 Task: Select Kindle E-Readers from Kindle E-readers & Books. Add to cart Kindle Vocabulary Builder-1. Place order for _x000D_
1810 Nodaway Dr #APT 103_x000D_
Detroit Lakes, Minnesota(MN), 56501, Cell Number (218) 844-7698
Action: Mouse moved to (366, 598)
Screenshot: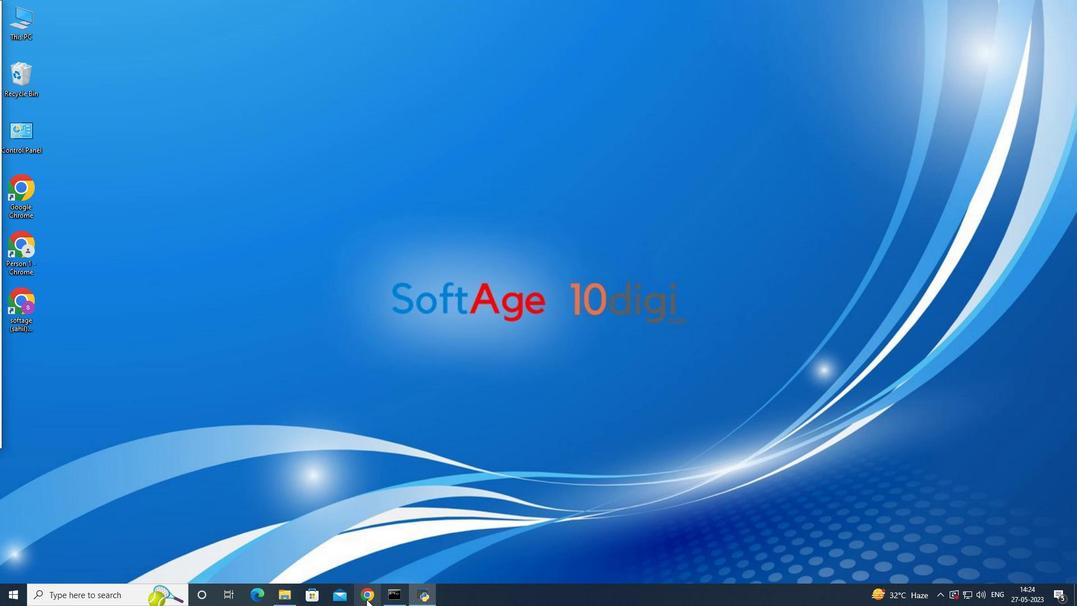 
Action: Mouse pressed left at (366, 598)
Screenshot: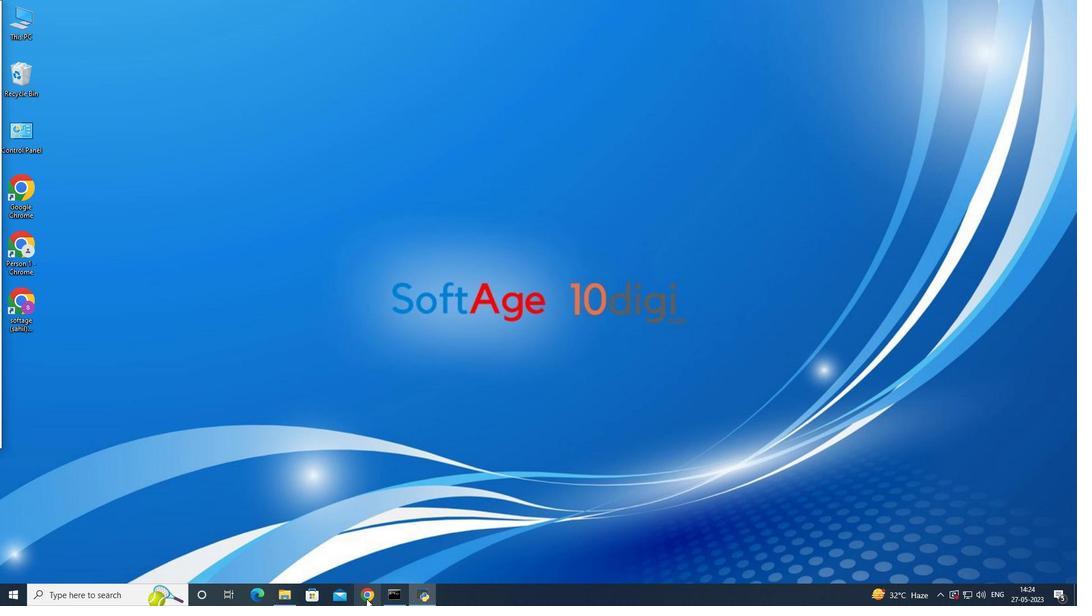 
Action: Mouse moved to (41, 42)
Screenshot: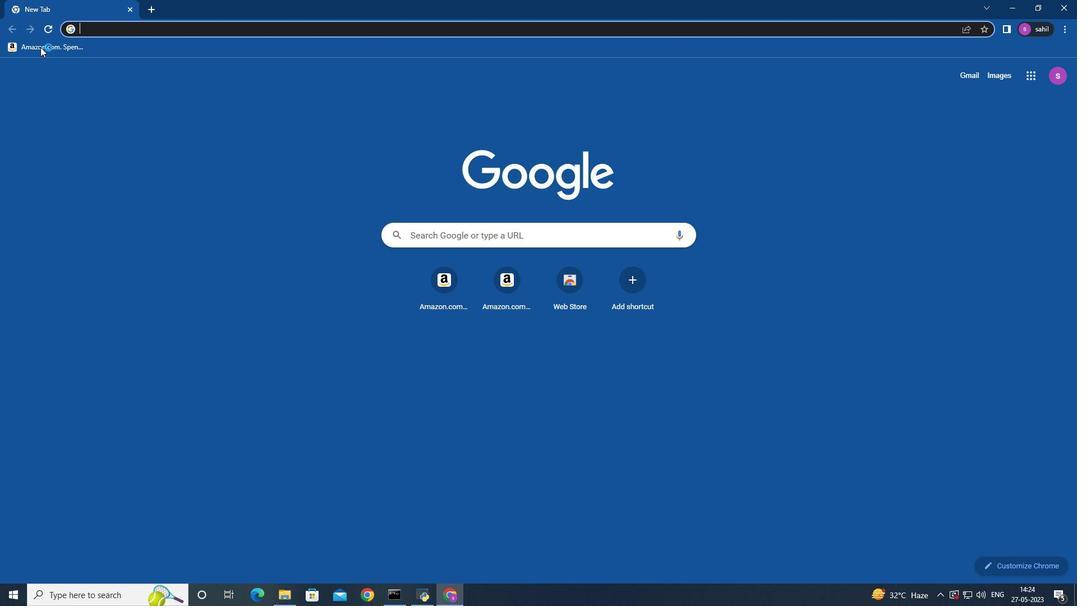 
Action: Mouse pressed left at (41, 42)
Screenshot: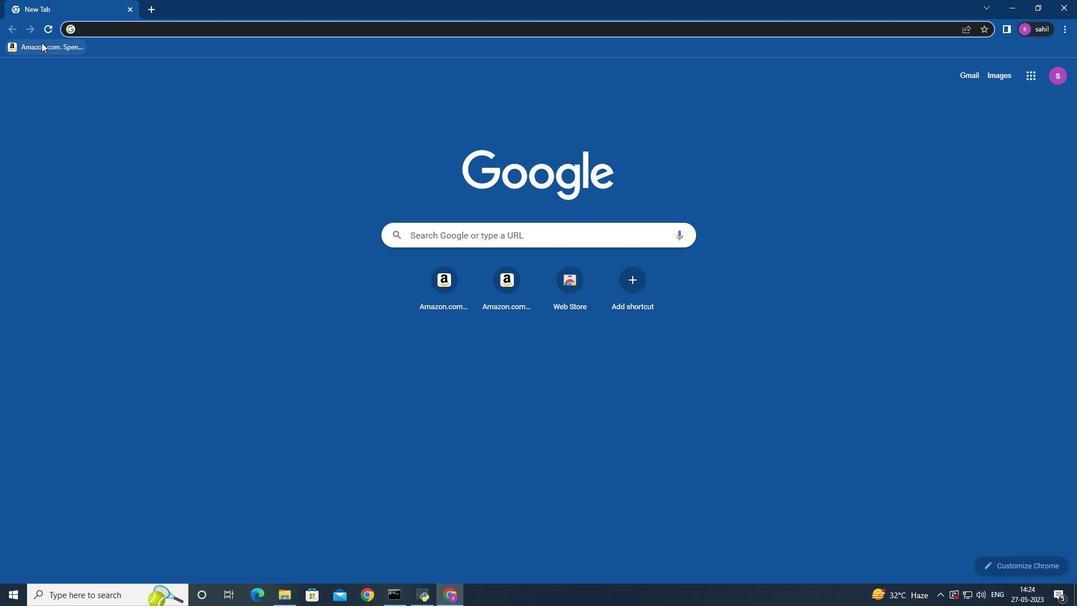 
Action: Mouse moved to (99, 56)
Screenshot: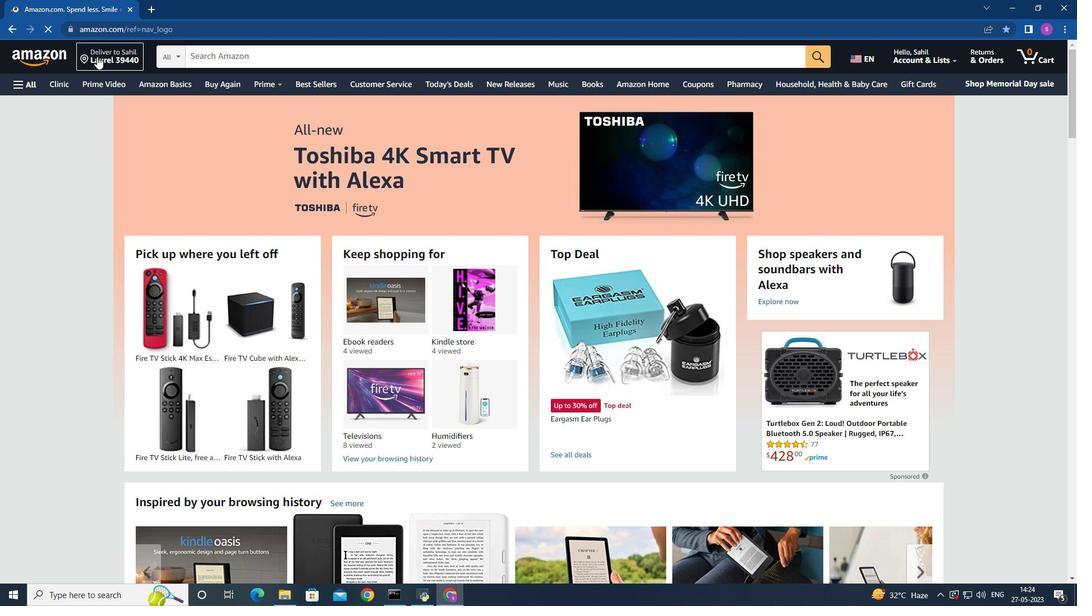 
Action: Mouse pressed left at (99, 56)
Screenshot: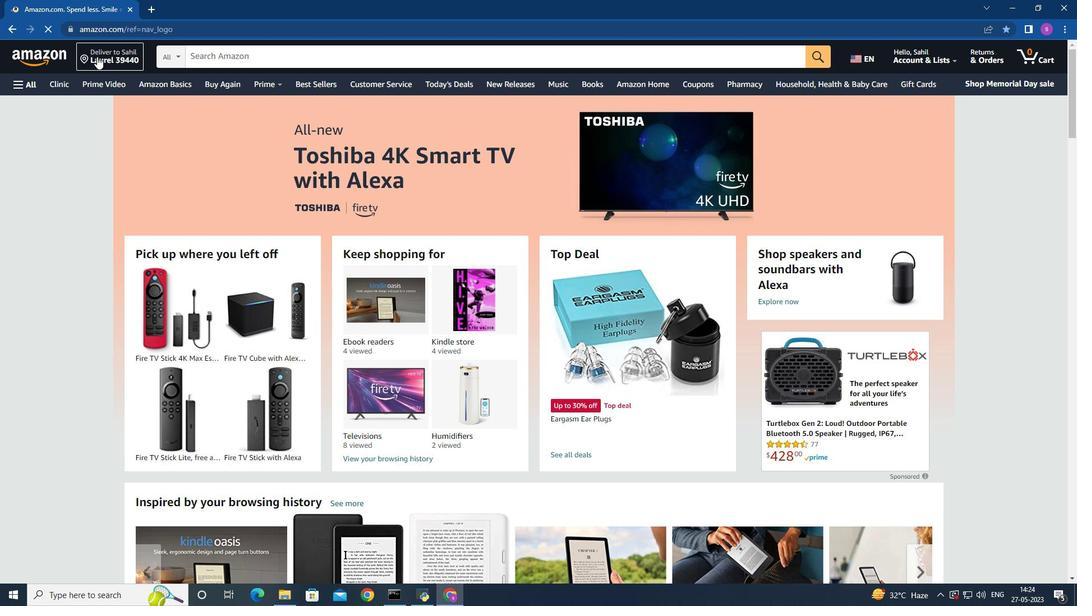 
Action: Mouse moved to (507, 345)
Screenshot: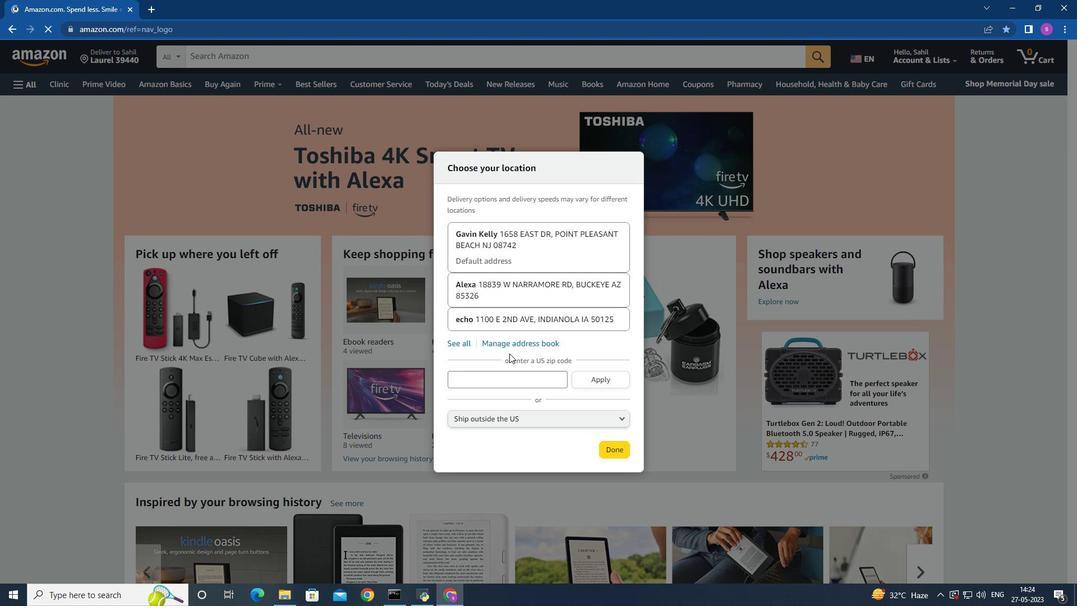 
Action: Mouse pressed left at (507, 345)
Screenshot: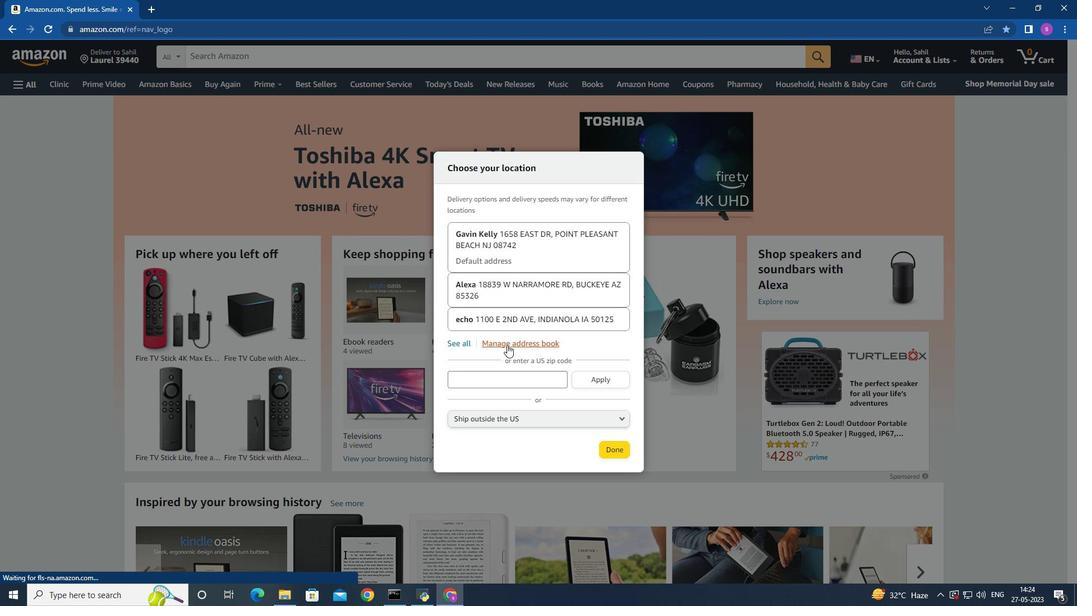 
Action: Mouse moved to (345, 250)
Screenshot: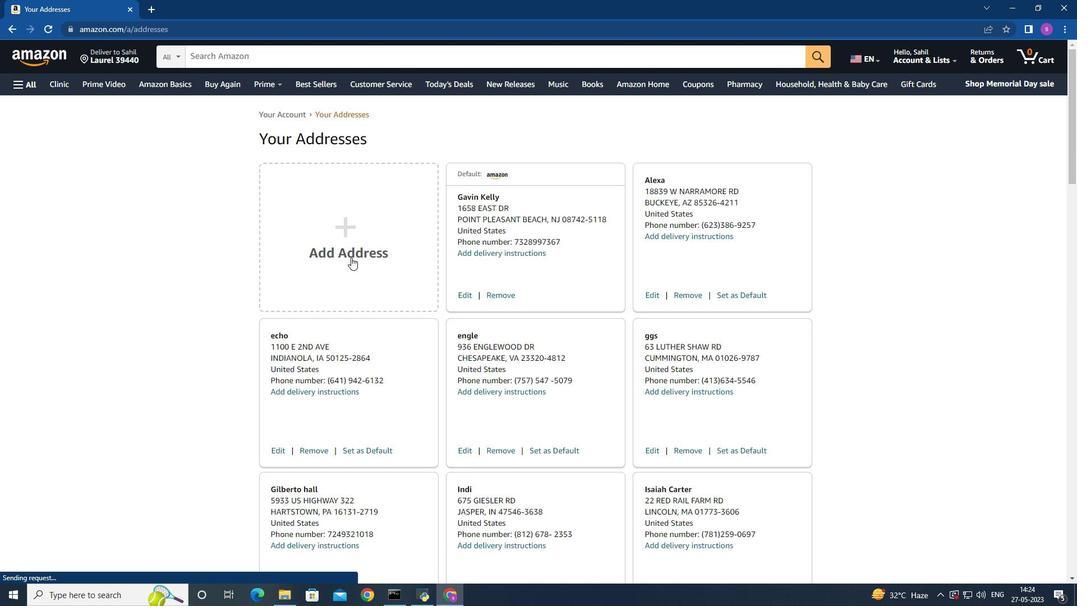 
Action: Mouse pressed left at (345, 250)
Screenshot: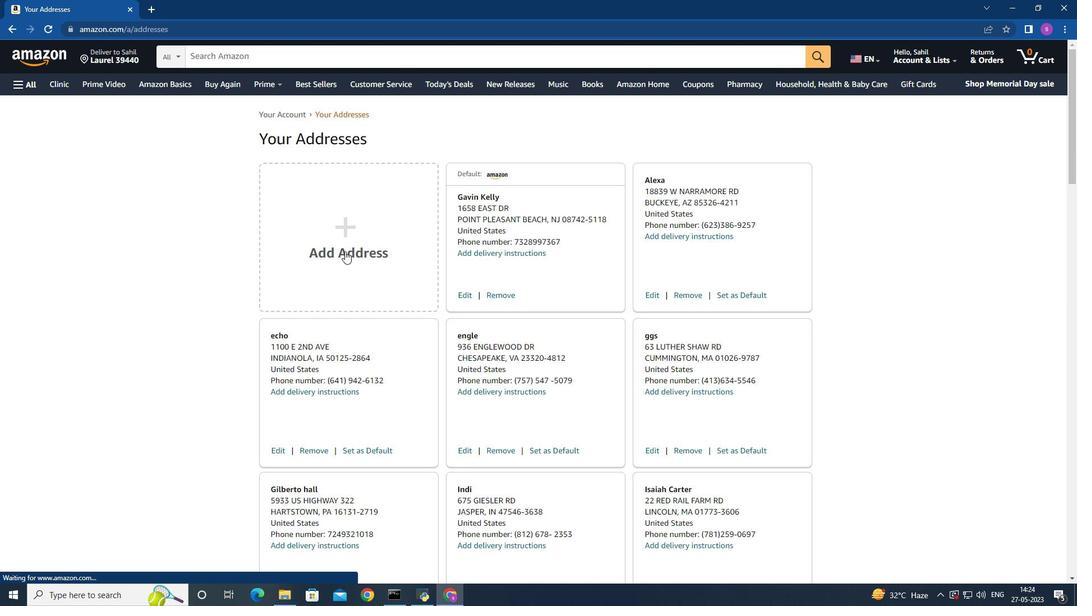 
Action: Mouse moved to (431, 310)
Screenshot: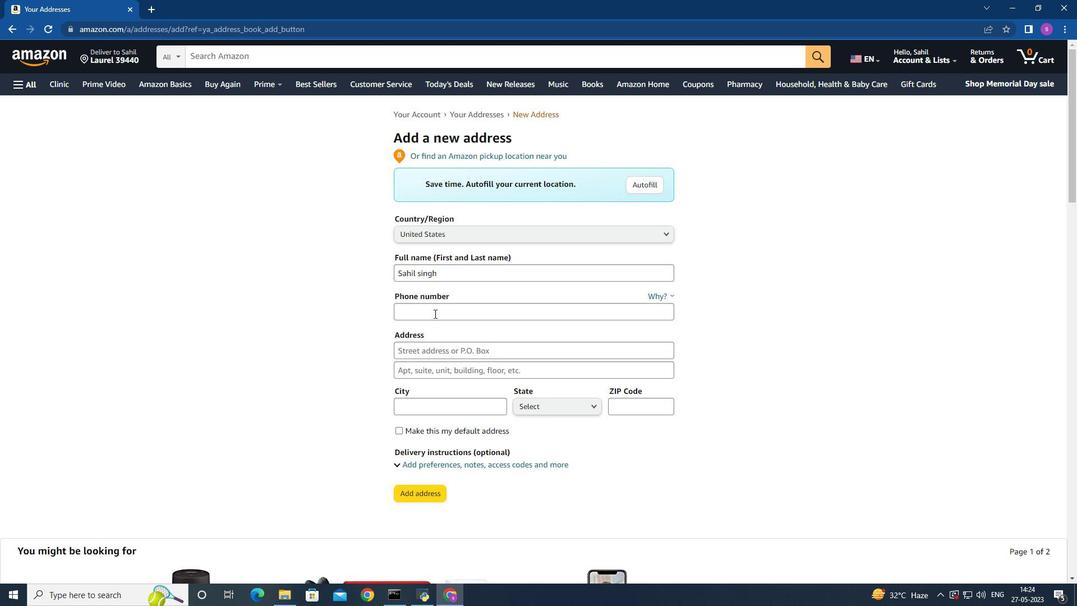 
Action: Mouse pressed left at (431, 310)
Screenshot: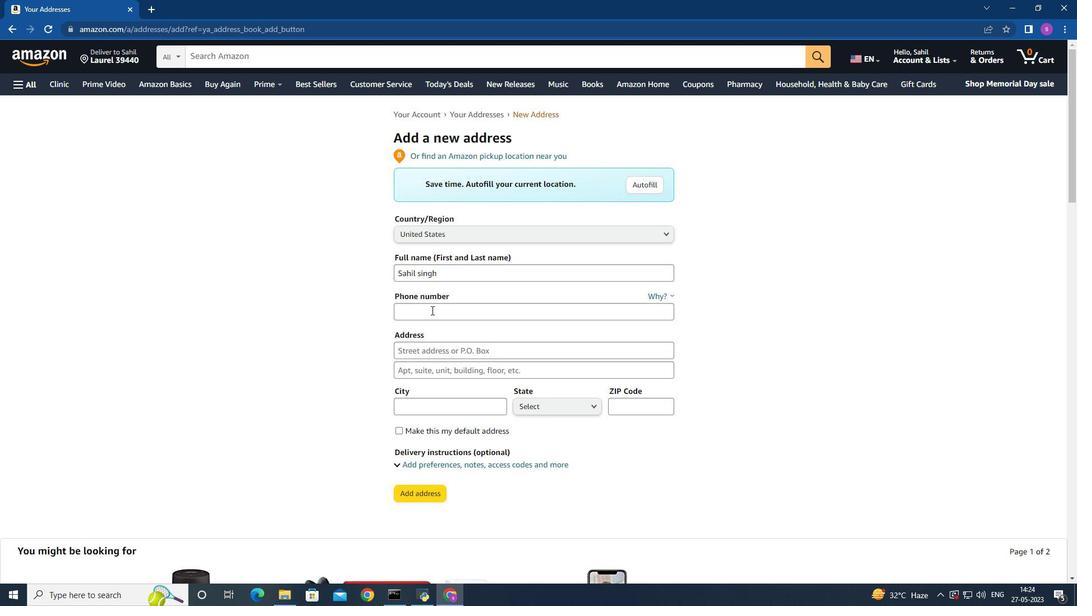 
Action: Mouse moved to (430, 310)
Screenshot: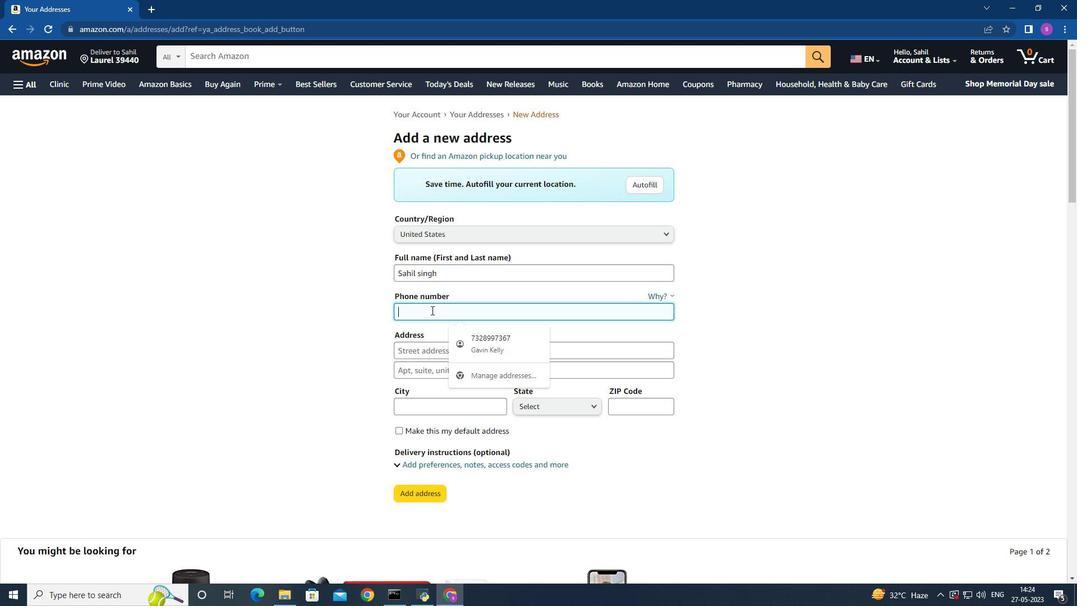 
Action: Key pressed <Key.shift>(218<Key.shift>)<Key.space>88<Key.backspace>44-7698
Screenshot: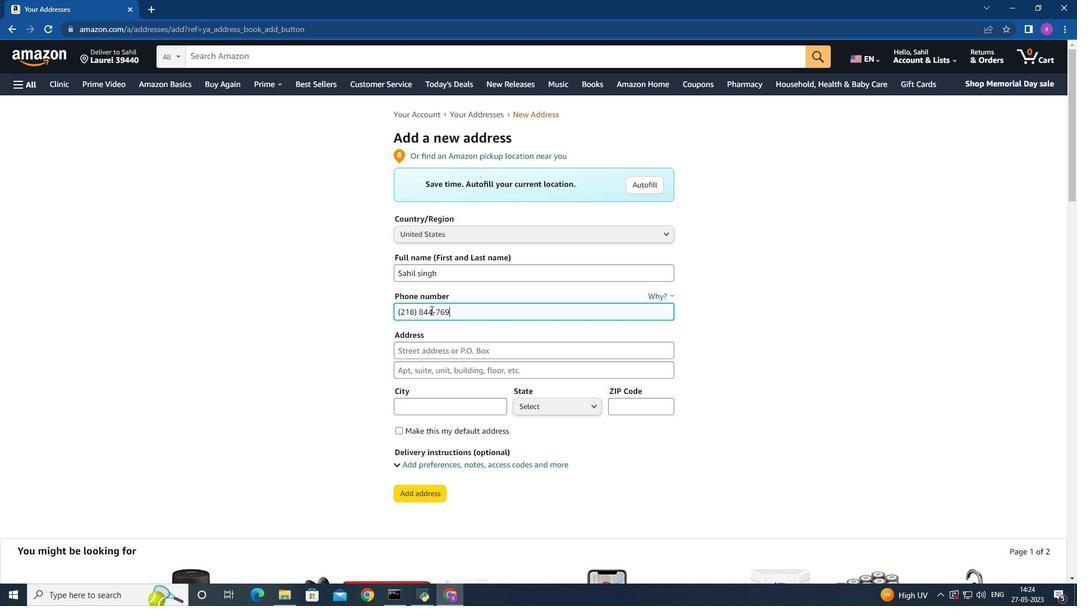 
Action: Mouse moved to (425, 352)
Screenshot: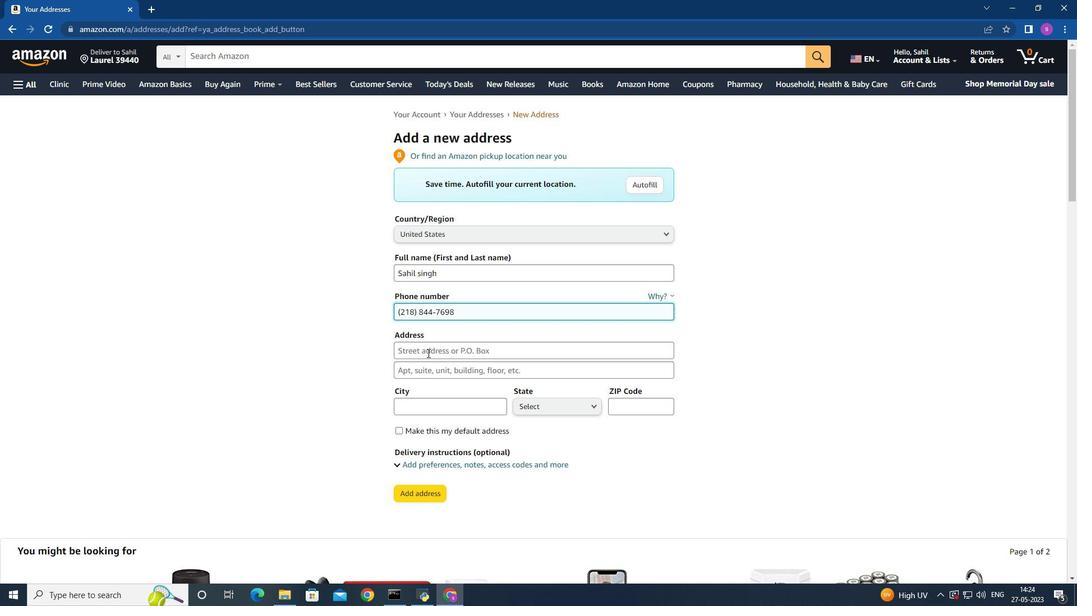 
Action: Mouse pressed left at (425, 352)
Screenshot: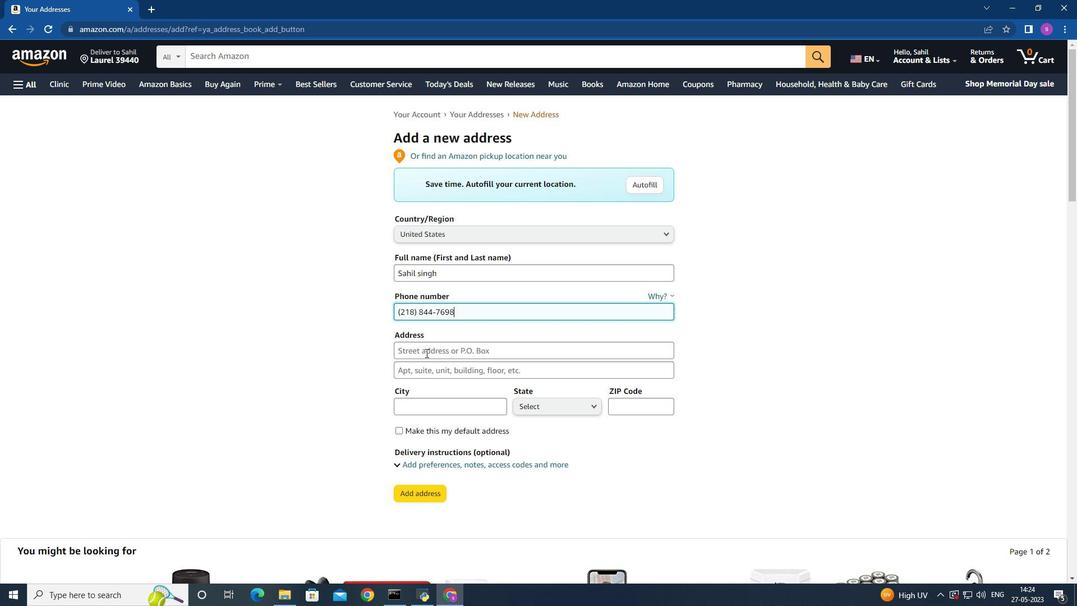 
Action: Mouse moved to (424, 350)
Screenshot: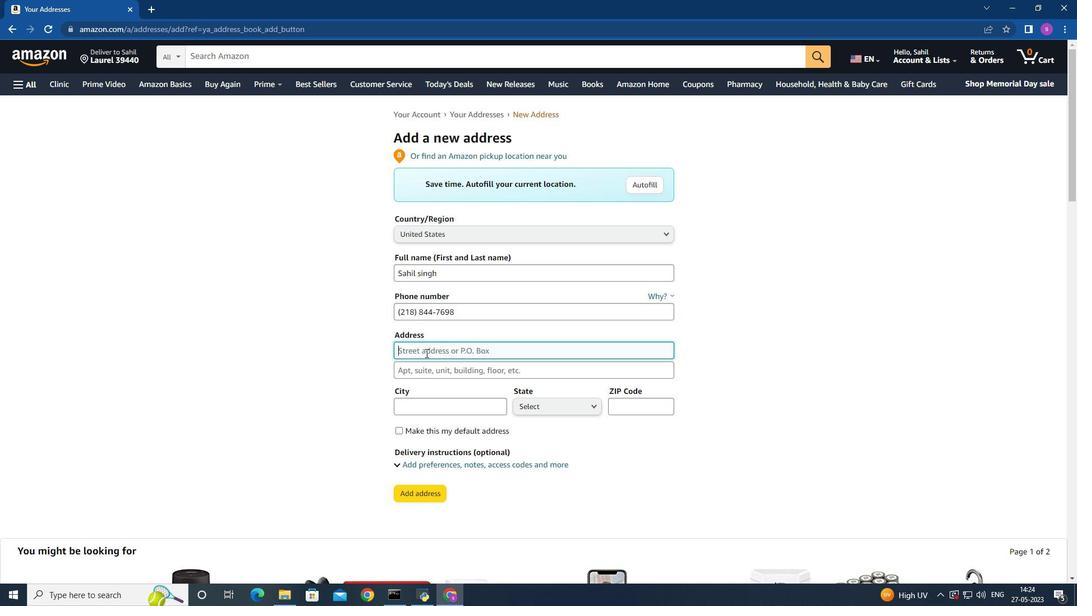 
Action: Key pressed 1810<Key.space><Key.shift>Noda
Screenshot: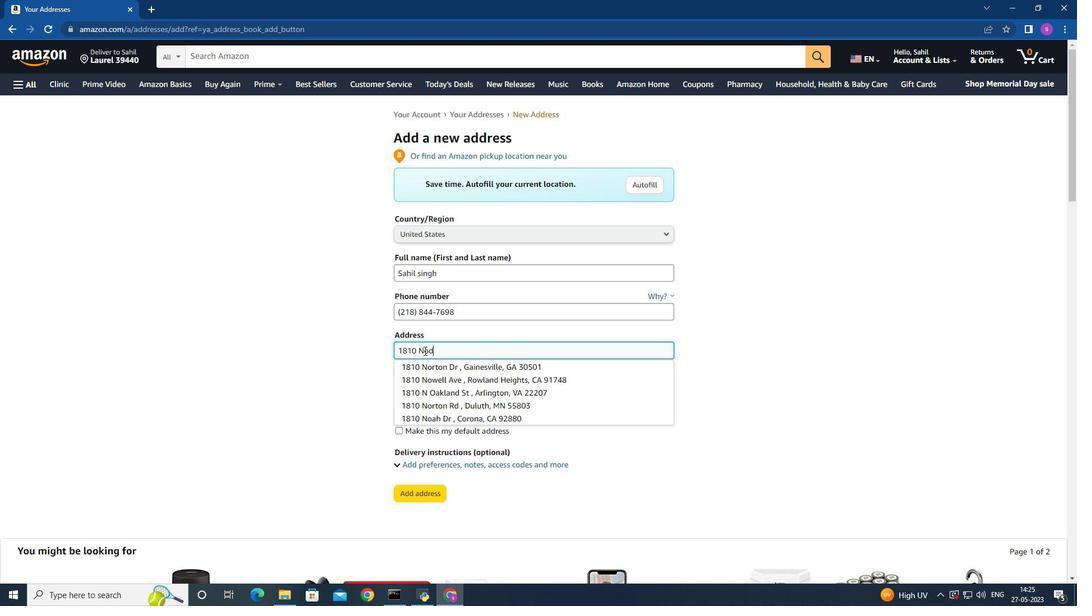 
Action: Mouse moved to (482, 366)
Screenshot: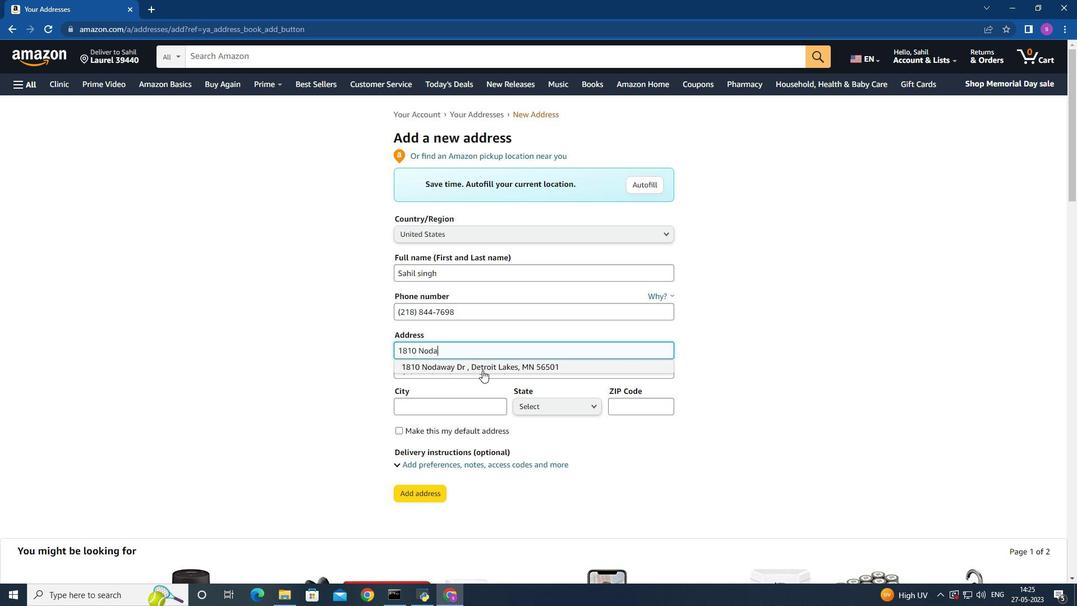 
Action: Mouse pressed left at (482, 366)
Screenshot: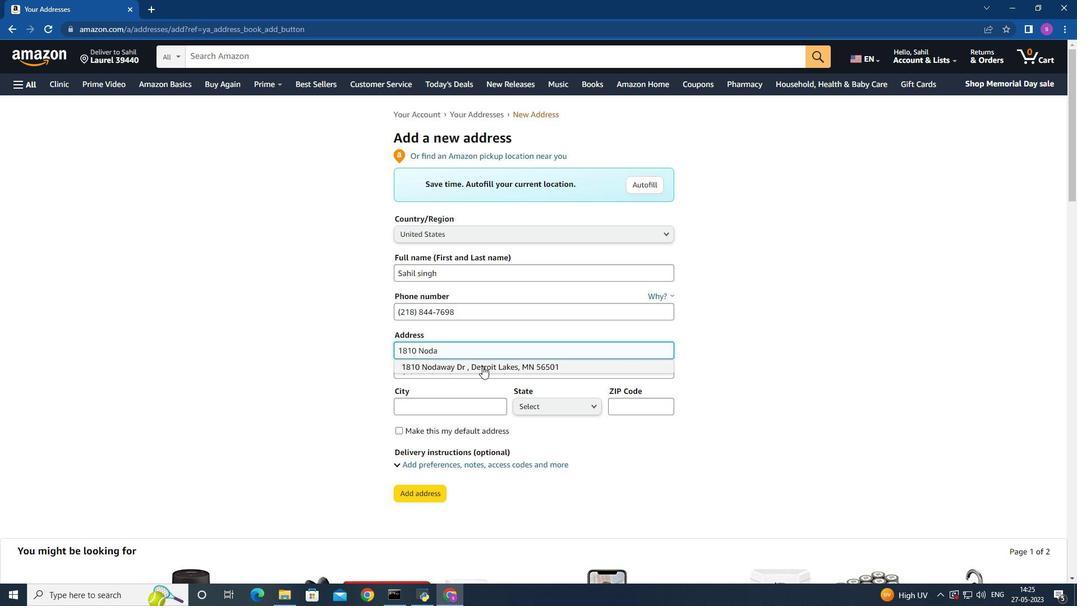 
Action: Mouse moved to (470, 318)
Screenshot: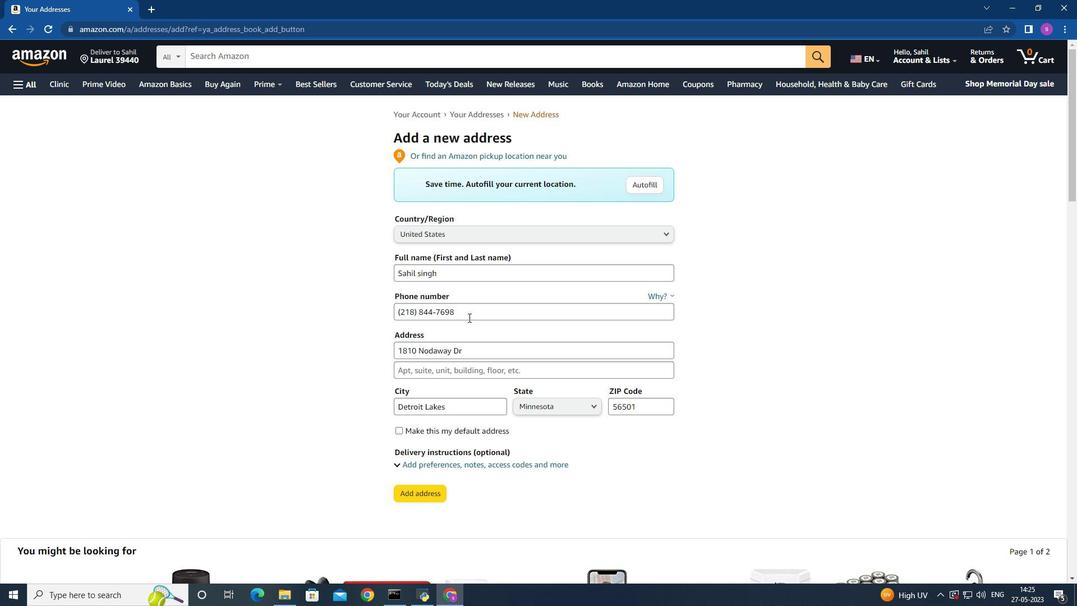 
Action: Mouse scrolled (470, 317) with delta (0, 0)
Screenshot: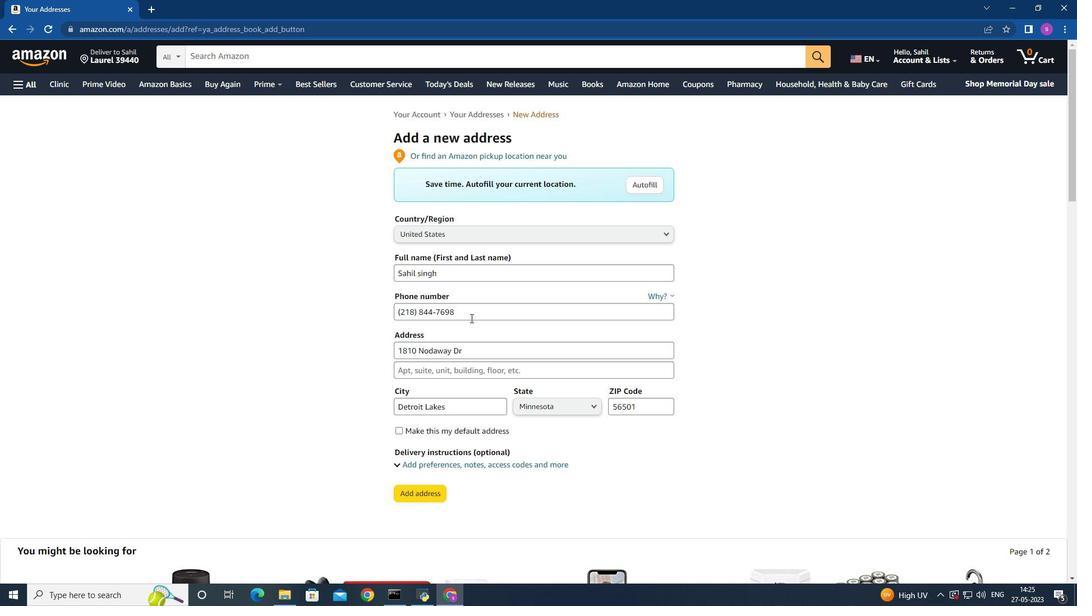 
Action: Mouse scrolled (470, 317) with delta (0, 0)
Screenshot: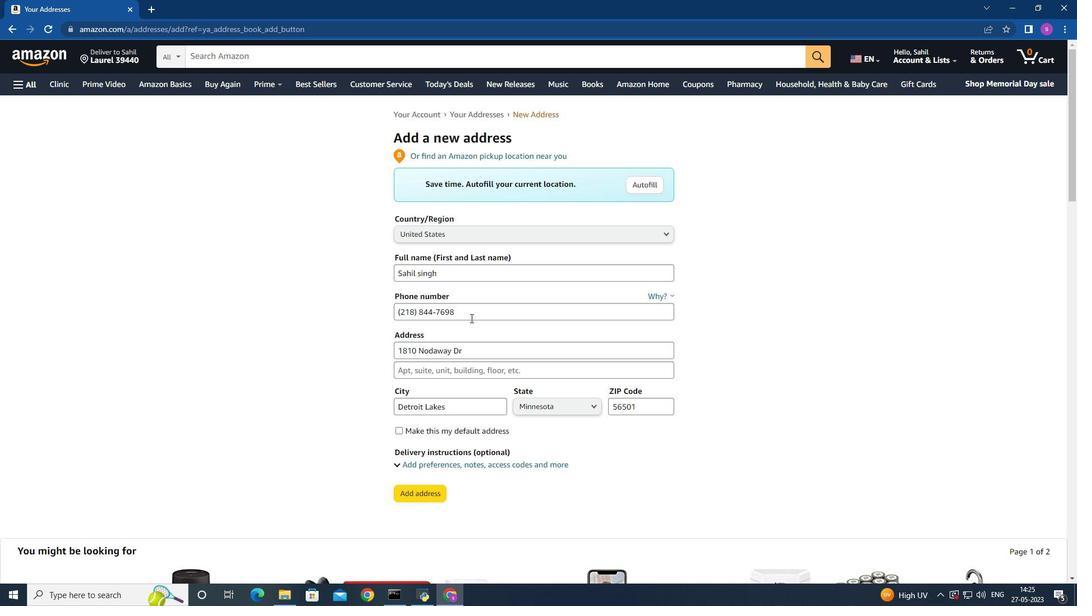 
Action: Mouse moved to (416, 378)
Screenshot: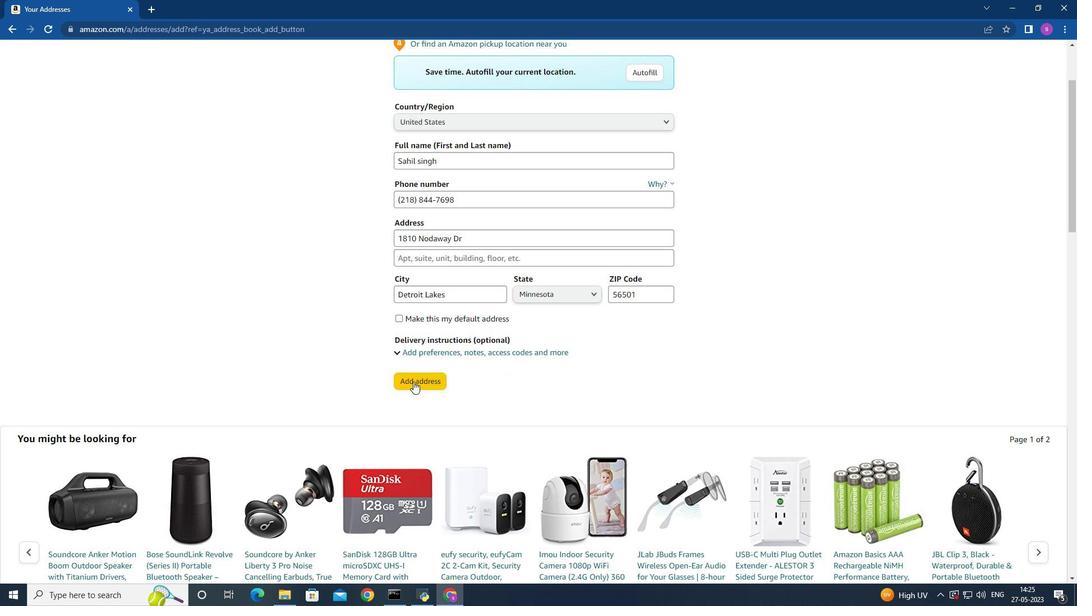 
Action: Mouse pressed left at (416, 378)
Screenshot: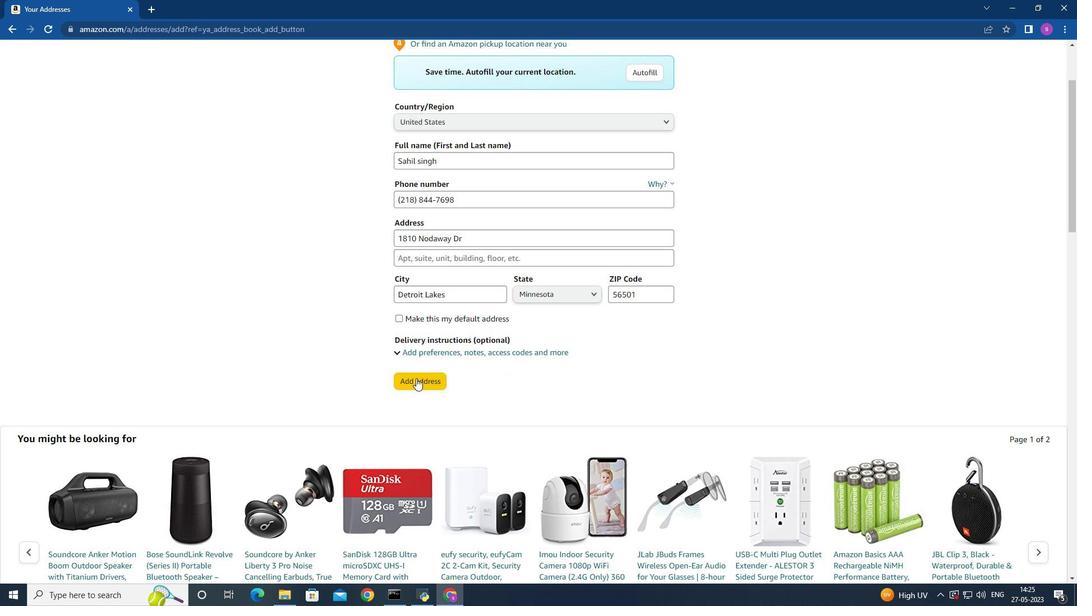 
Action: Mouse moved to (129, 57)
Screenshot: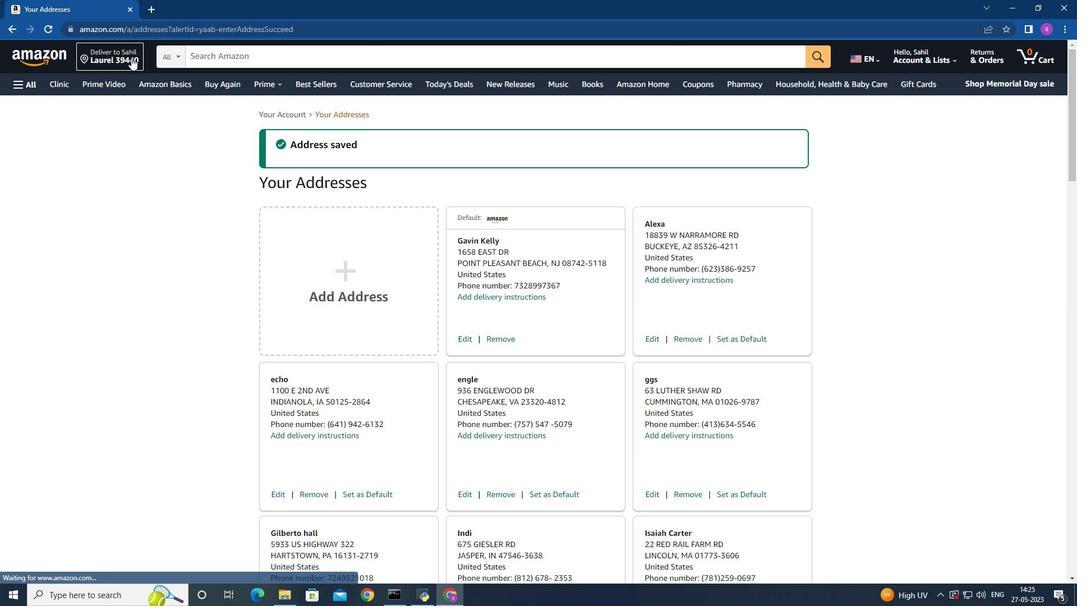 
Action: Mouse pressed left at (129, 57)
Screenshot: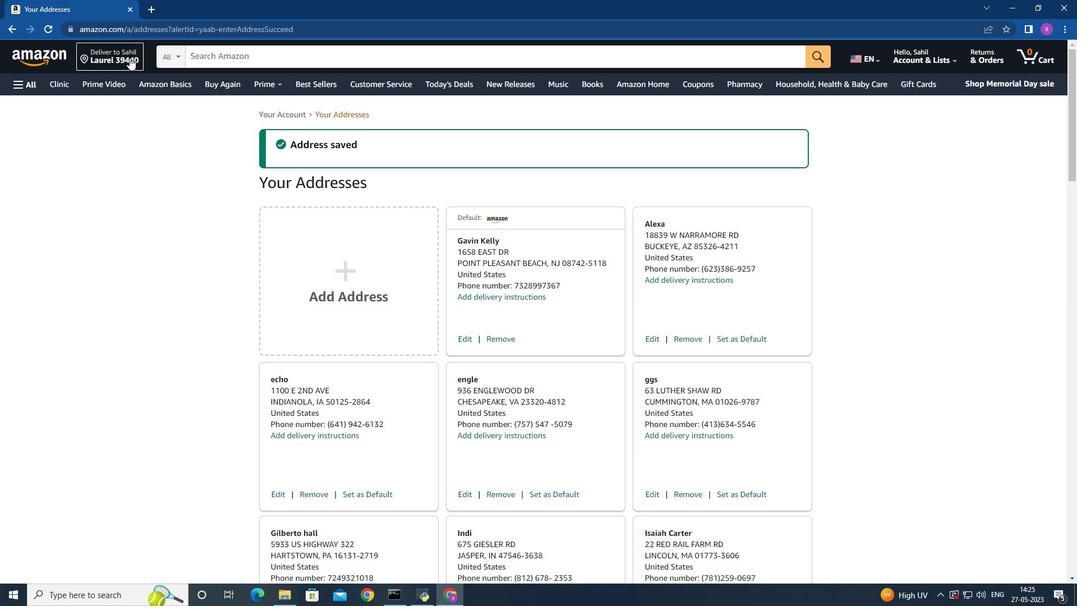 
Action: Mouse moved to (465, 342)
Screenshot: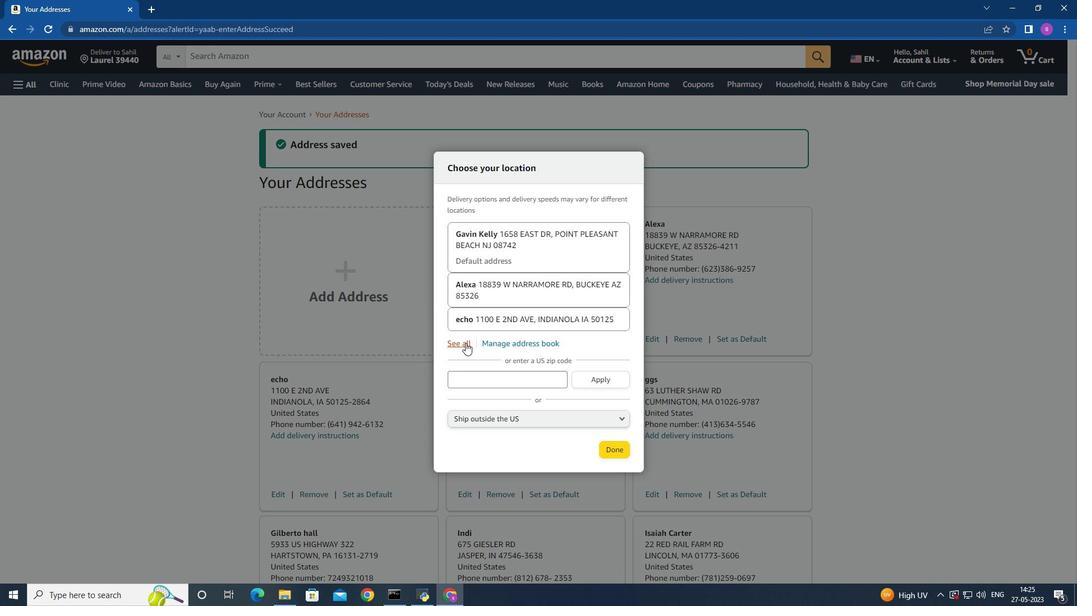 
Action: Mouse pressed left at (465, 342)
Screenshot: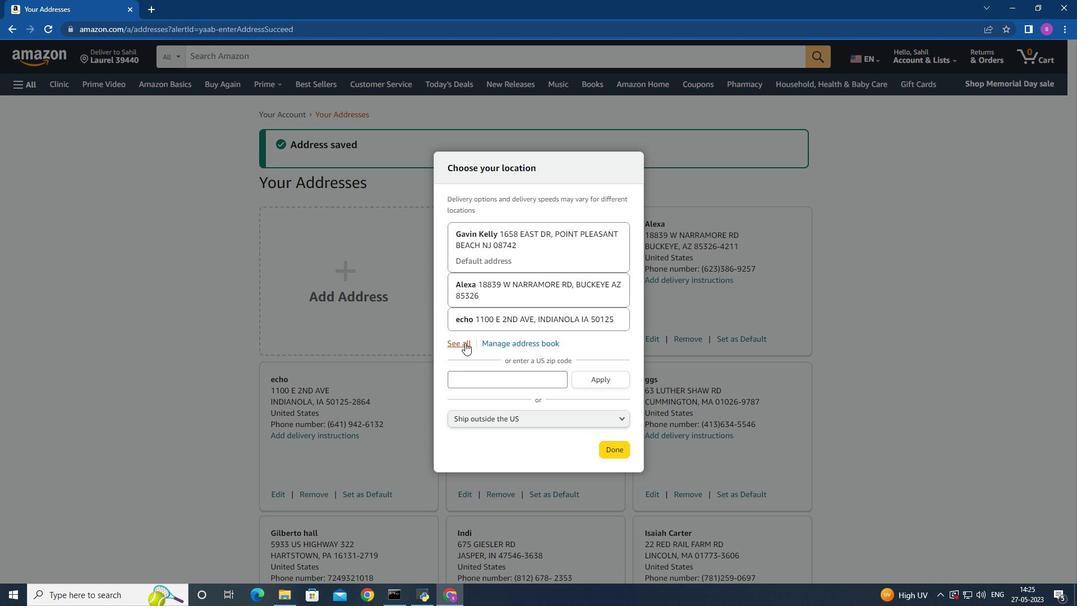 
Action: Mouse moved to (504, 354)
Screenshot: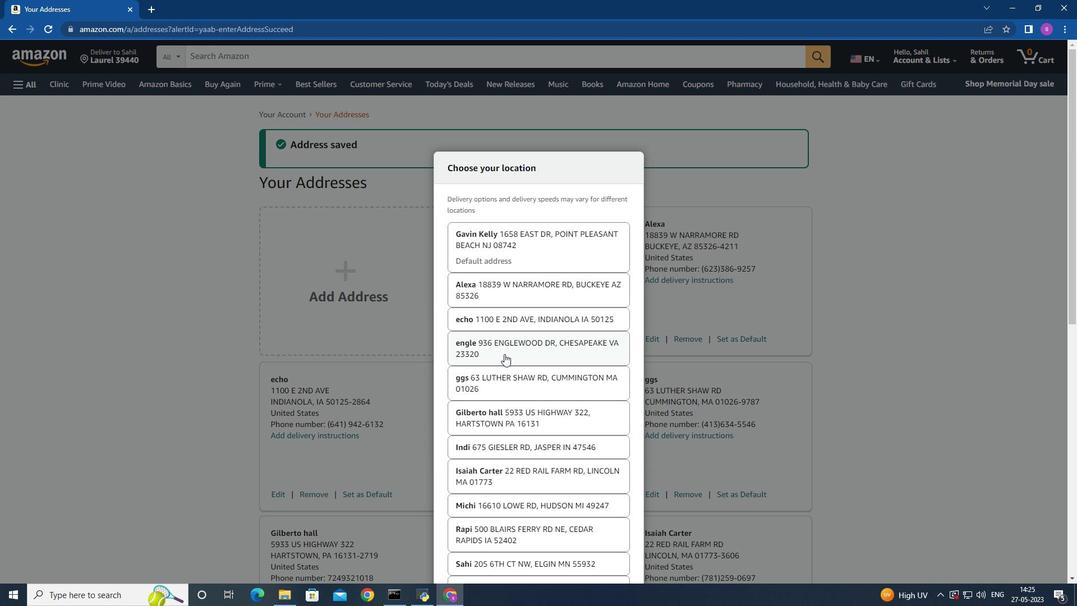 
Action: Mouse scrolled (504, 353) with delta (0, 0)
Screenshot: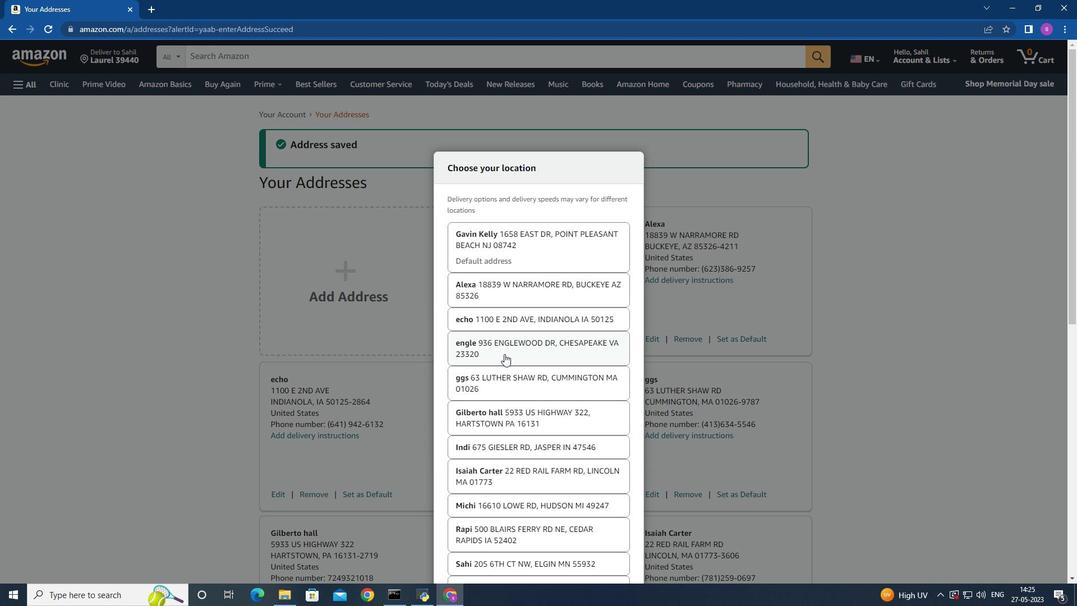 
Action: Mouse scrolled (504, 353) with delta (0, 0)
Screenshot: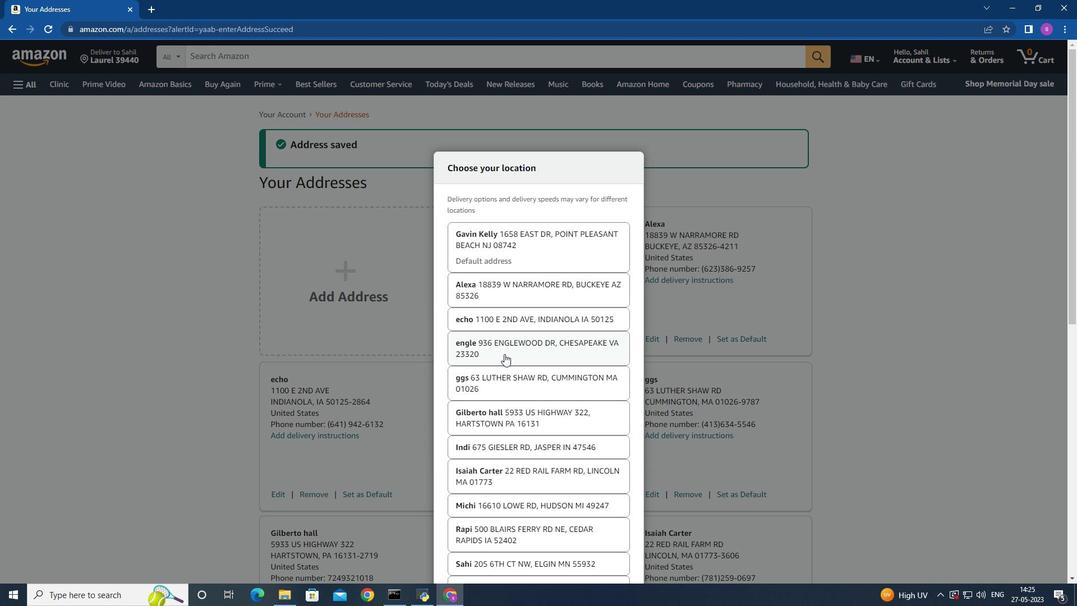 
Action: Mouse moved to (503, 354)
Screenshot: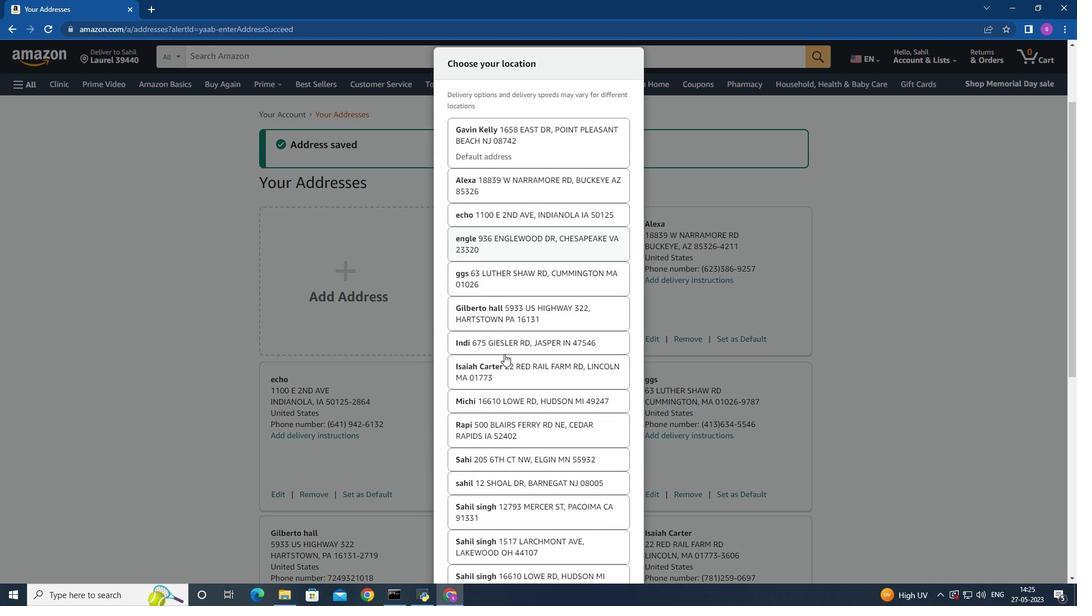 
Action: Mouse scrolled (503, 353) with delta (0, 0)
Screenshot: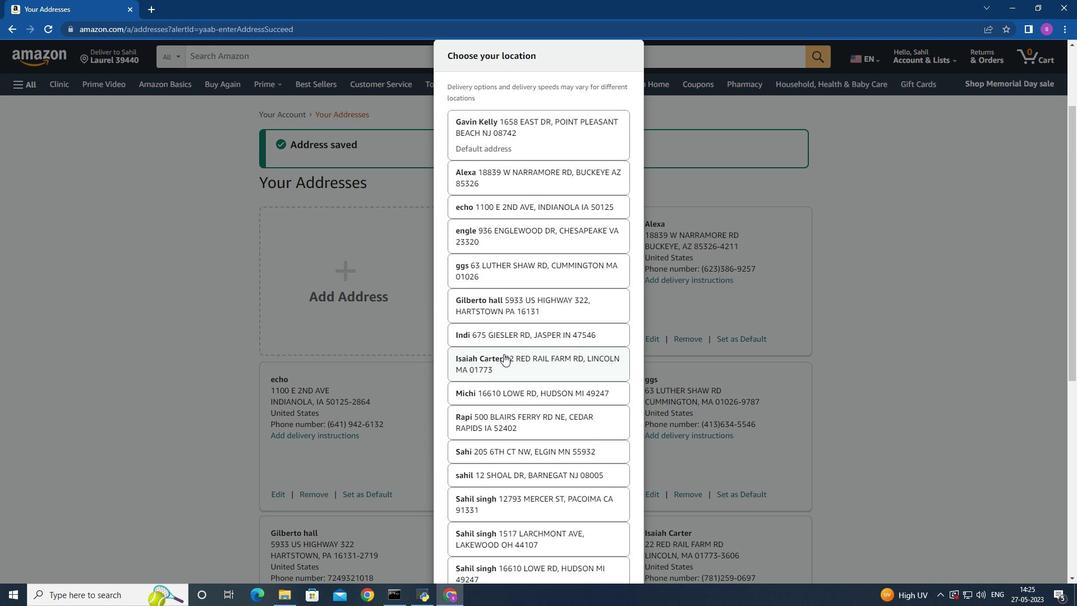 
Action: Mouse scrolled (503, 353) with delta (0, 0)
Screenshot: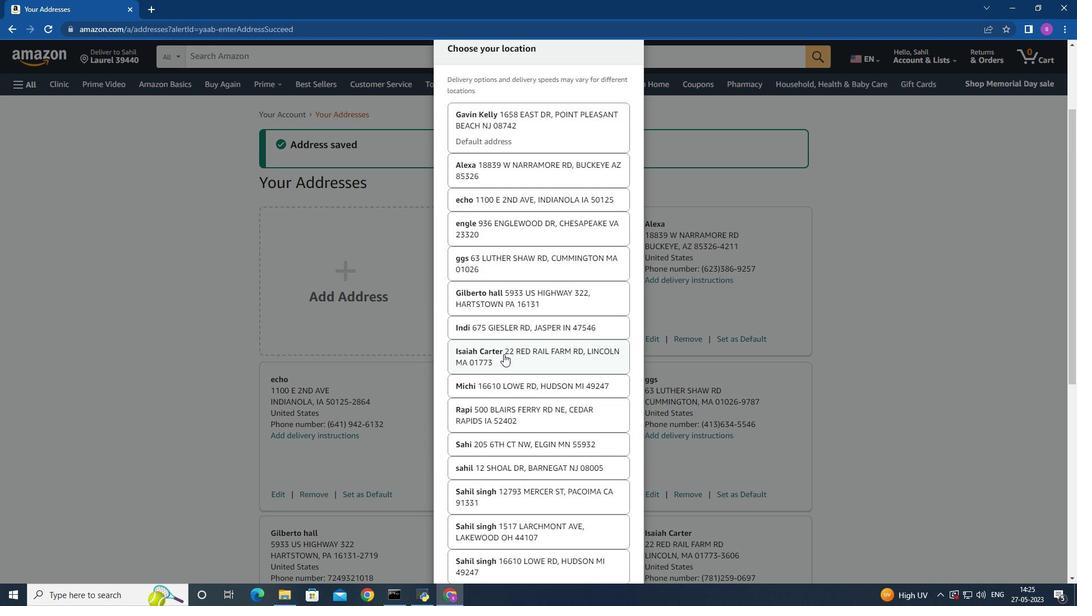 
Action: Mouse scrolled (503, 353) with delta (0, 0)
Screenshot: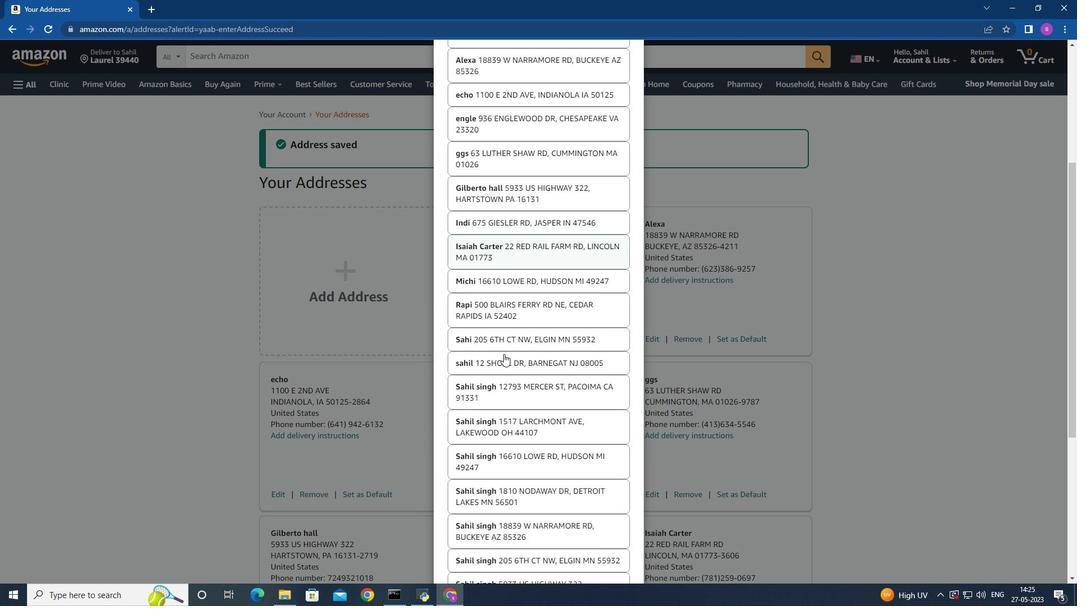 
Action: Mouse scrolled (503, 353) with delta (0, 0)
Screenshot: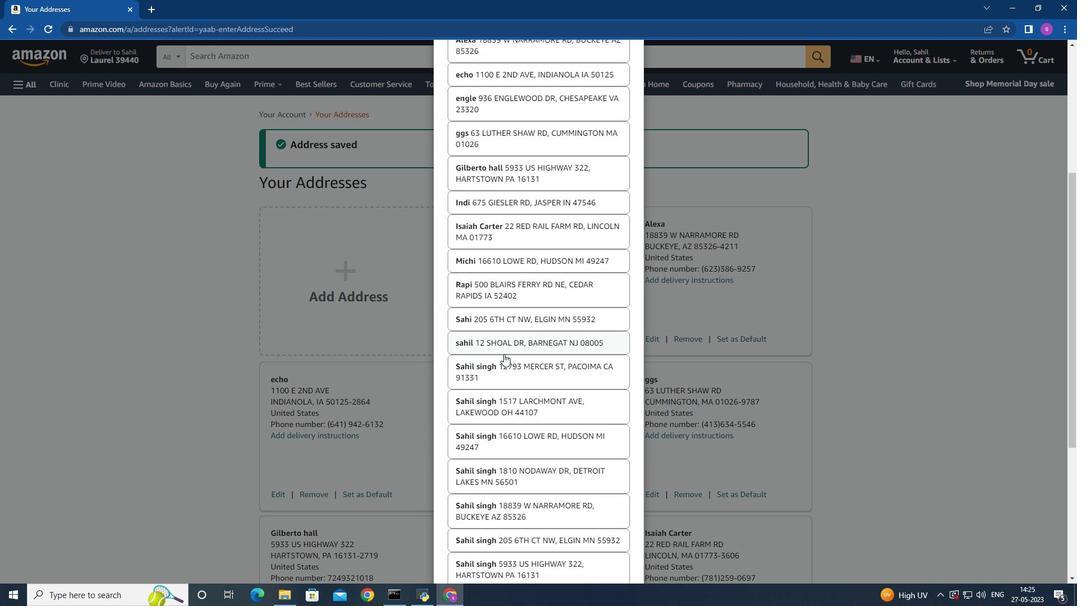 
Action: Mouse scrolled (503, 353) with delta (0, 0)
Screenshot: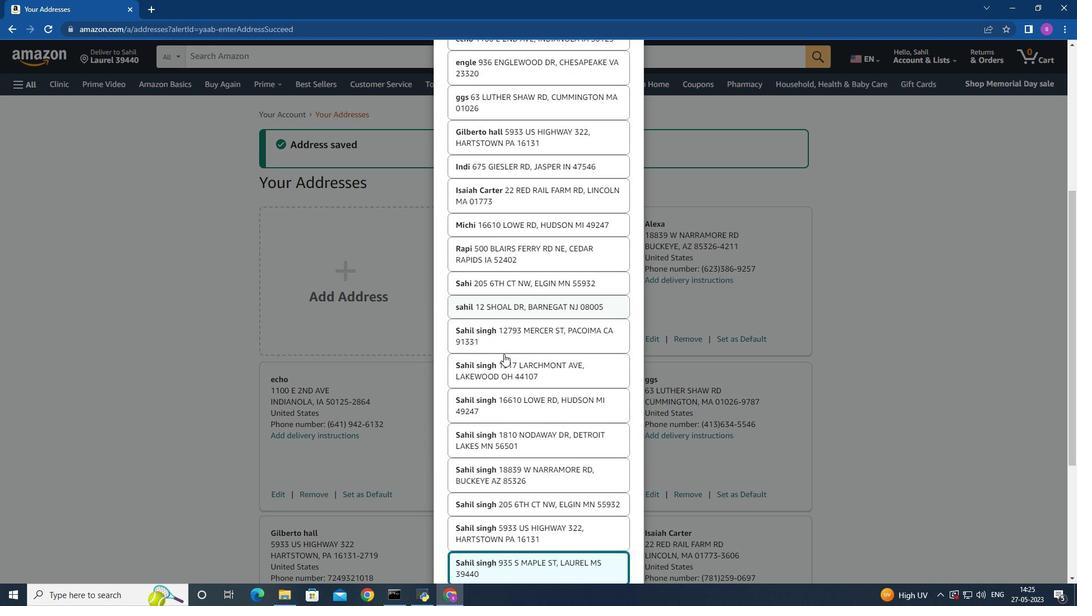 
Action: Mouse scrolled (503, 353) with delta (0, 0)
Screenshot: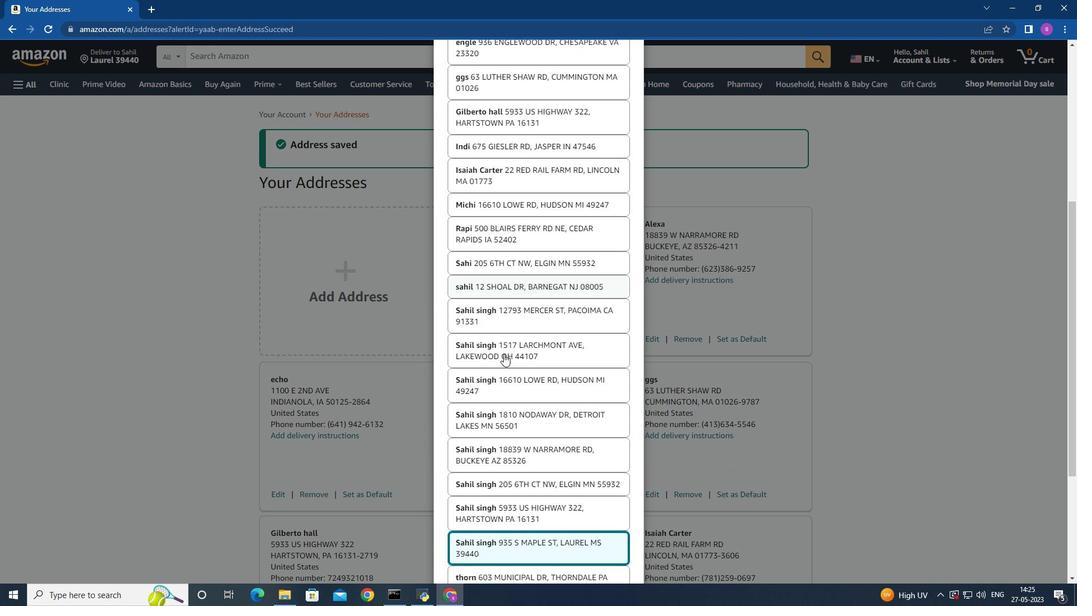 
Action: Mouse scrolled (503, 353) with delta (0, 0)
Screenshot: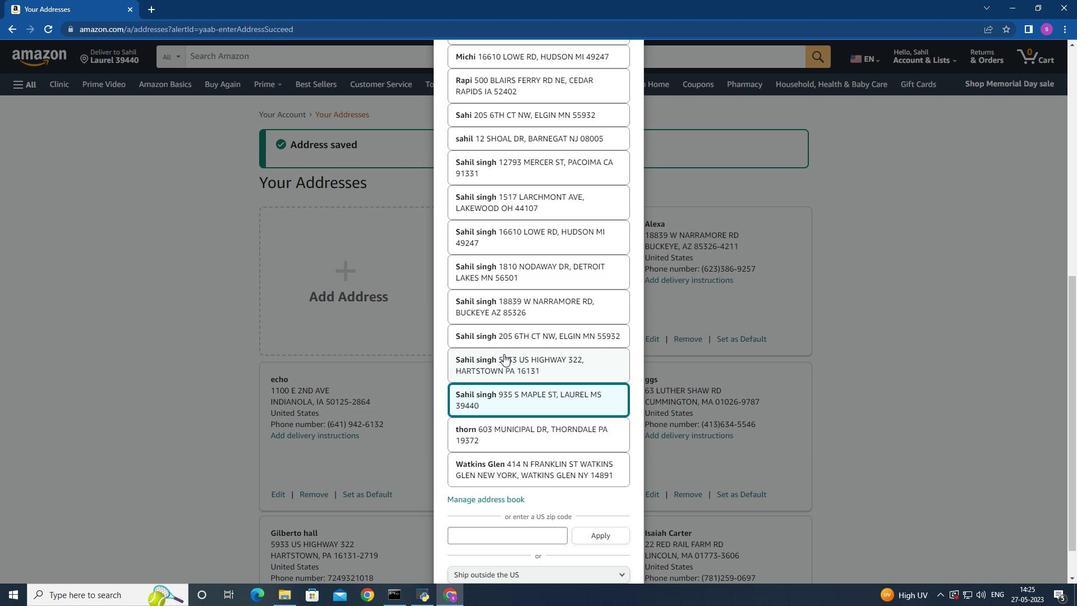 
Action: Mouse scrolled (503, 353) with delta (0, 0)
Screenshot: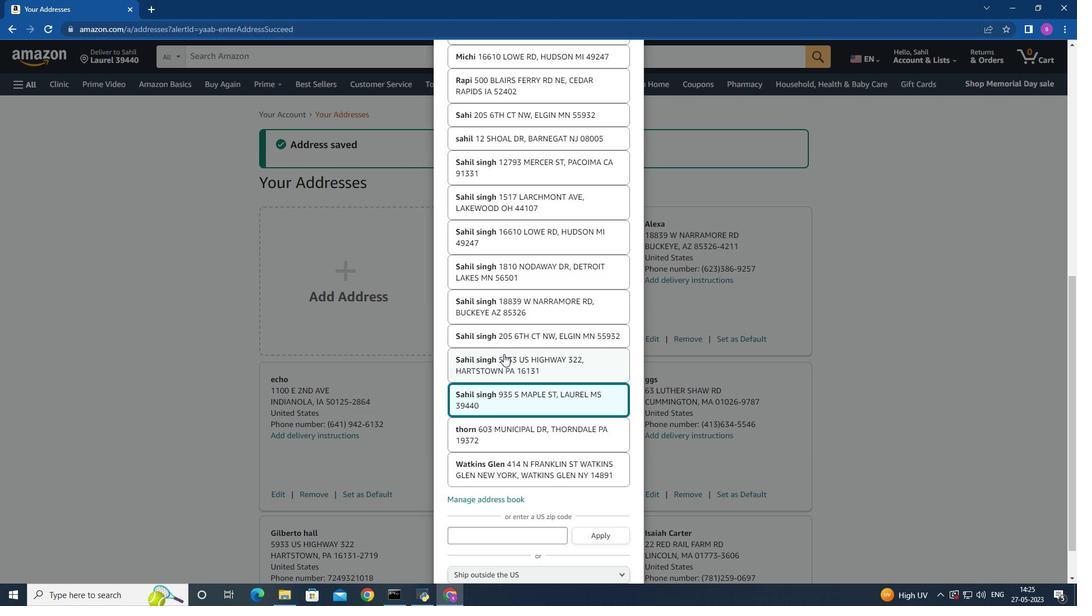 
Action: Mouse scrolled (503, 353) with delta (0, 0)
Screenshot: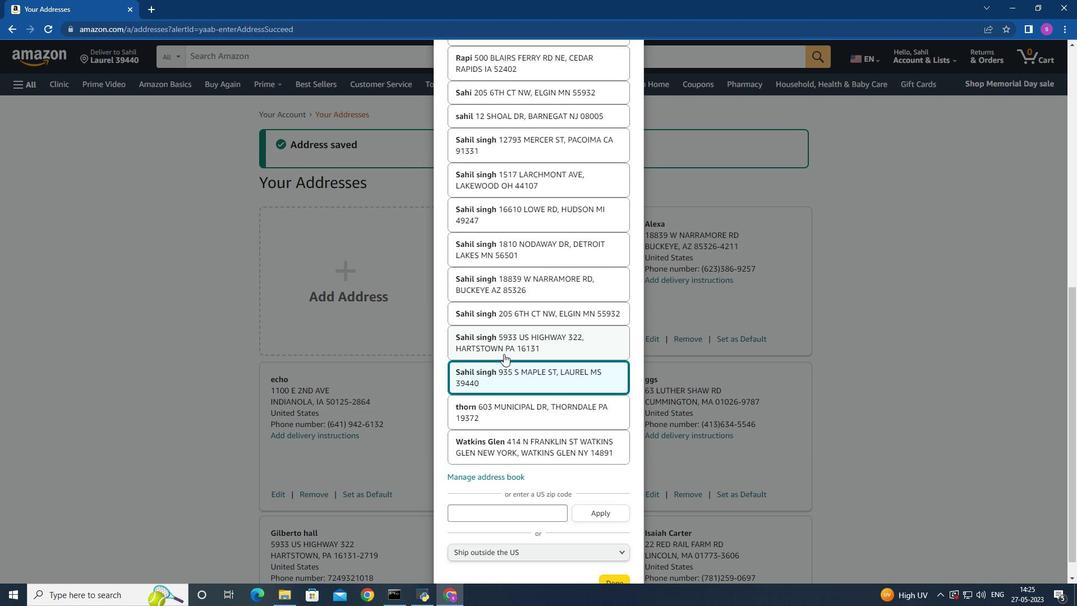 
Action: Mouse scrolled (503, 353) with delta (0, 0)
Screenshot: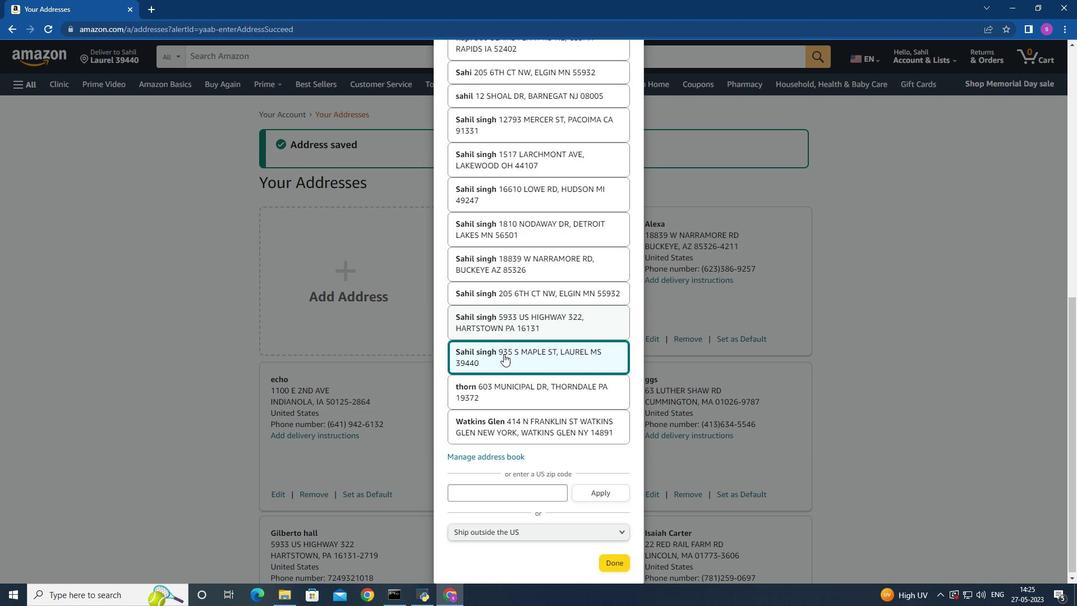 
Action: Mouse moved to (528, 229)
Screenshot: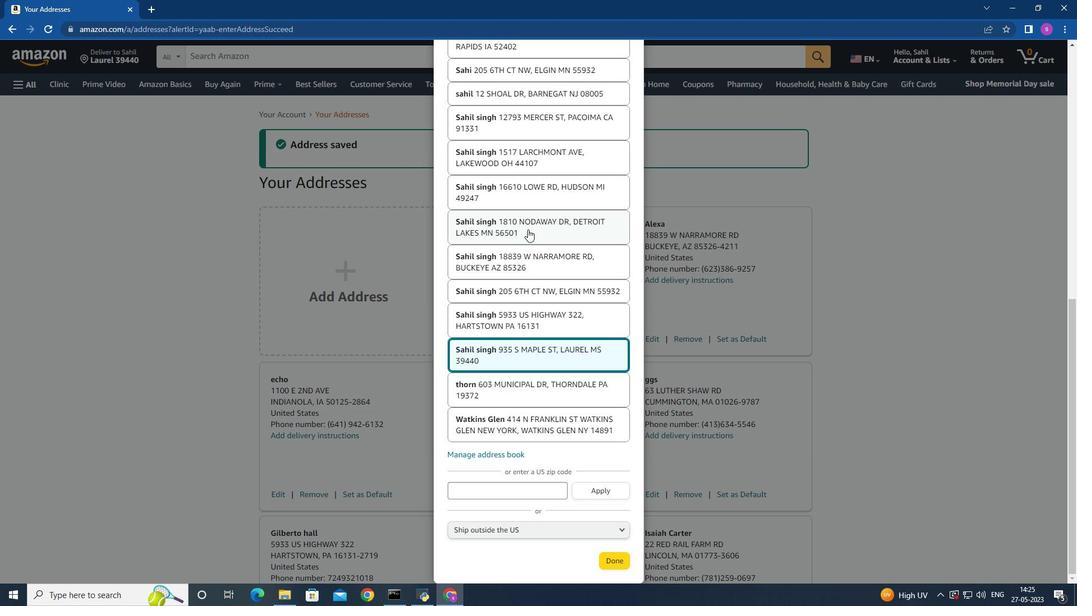 
Action: Mouse pressed left at (528, 229)
Screenshot: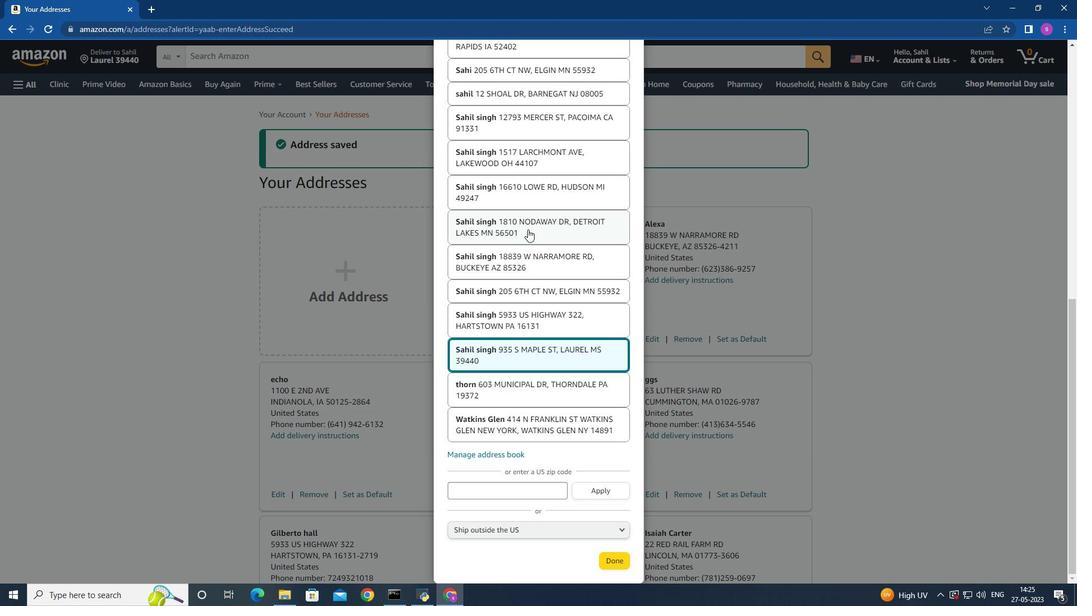 
Action: Mouse moved to (609, 559)
Screenshot: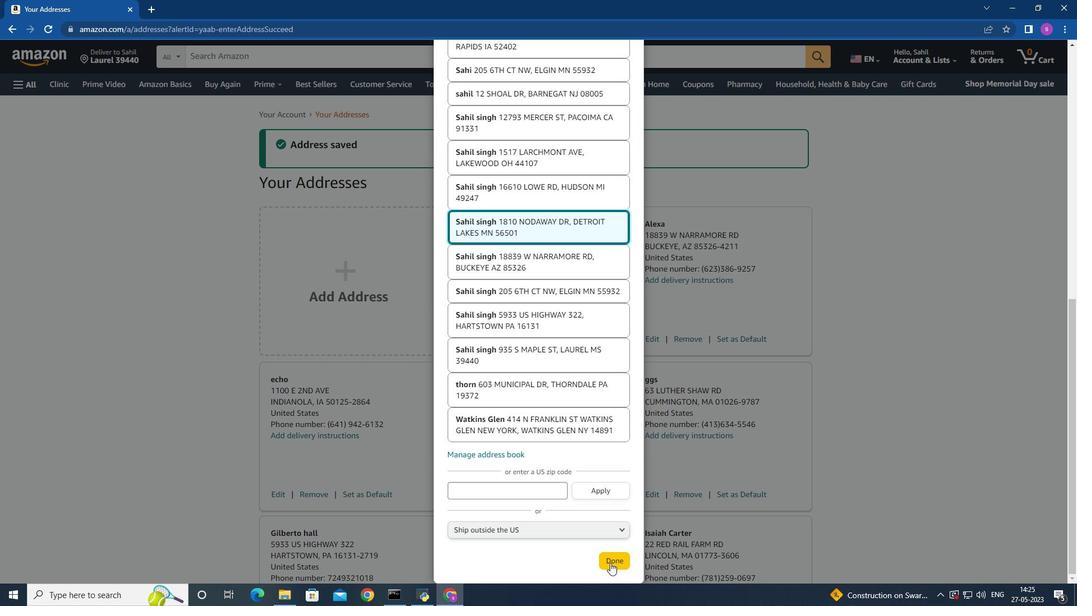 
Action: Mouse pressed left at (609, 559)
Screenshot: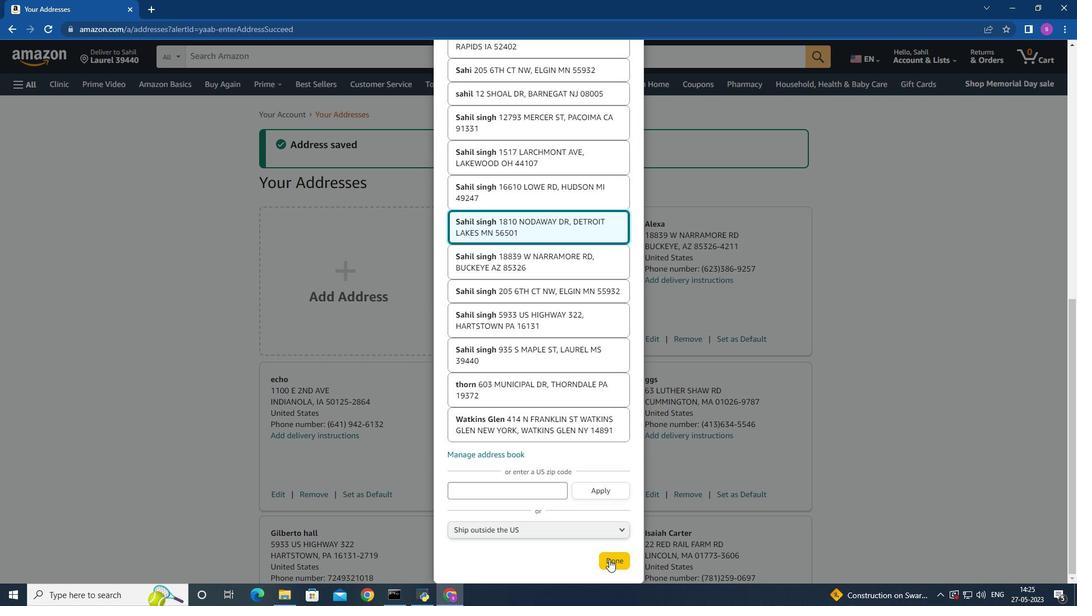 
Action: Mouse moved to (295, 54)
Screenshot: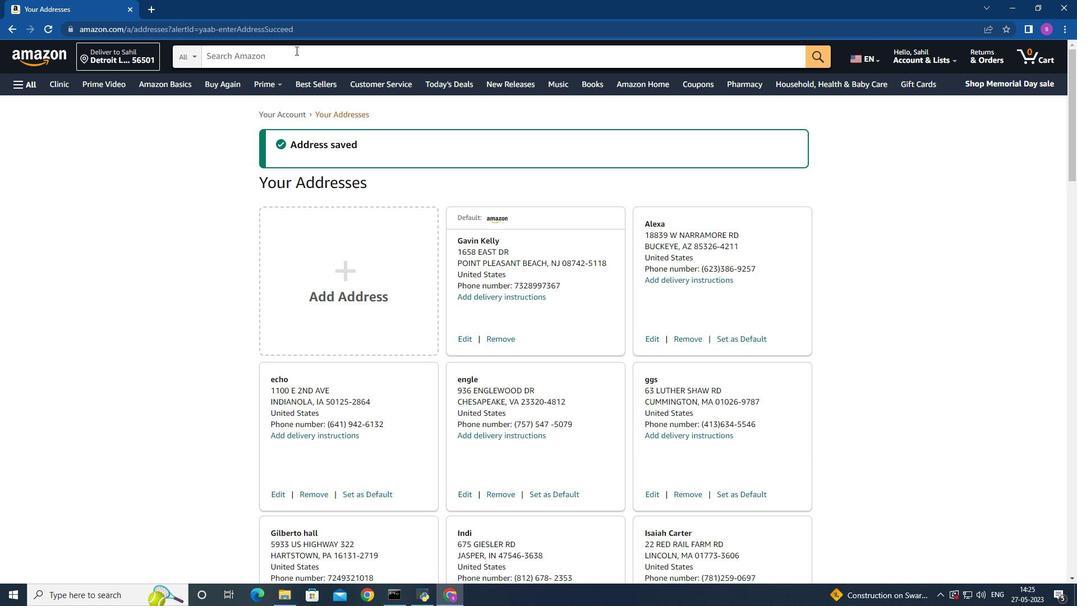 
Action: Mouse pressed left at (295, 54)
Screenshot: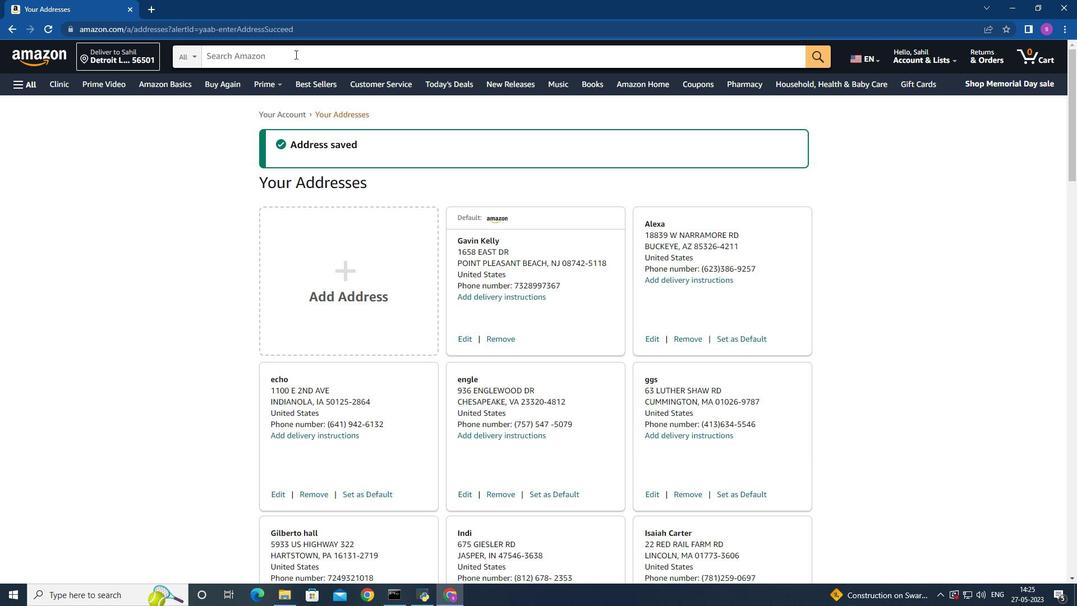 
Action: Mouse moved to (390, 61)
Screenshot: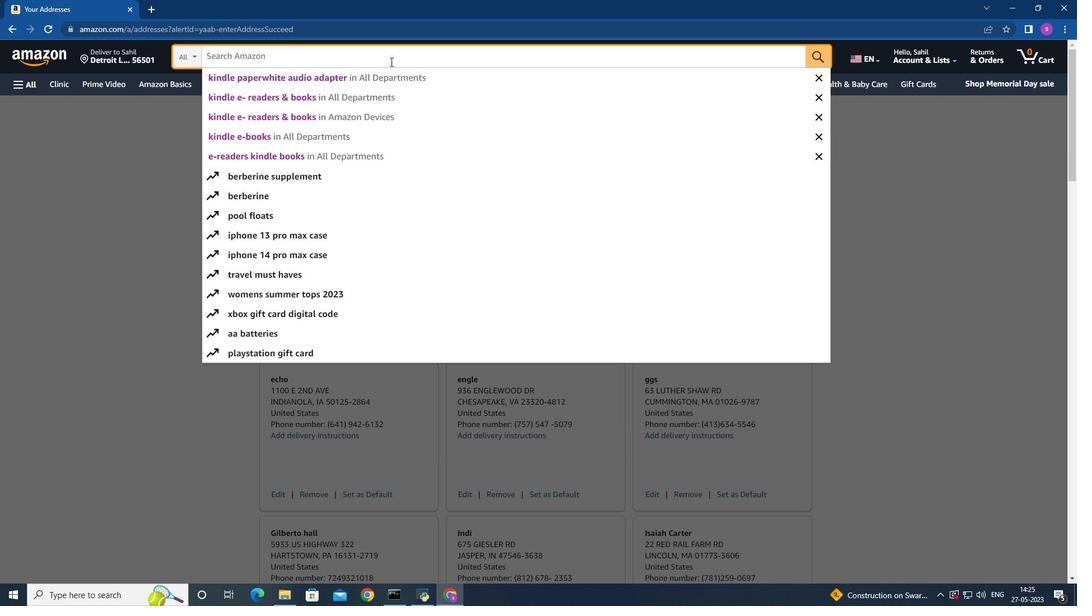 
Action: Key pressed <Key.shift>Kindle<Key.space><Key.shift>Vocabulary<Key.space><Key.shift>Builder<Key.enter>
Screenshot: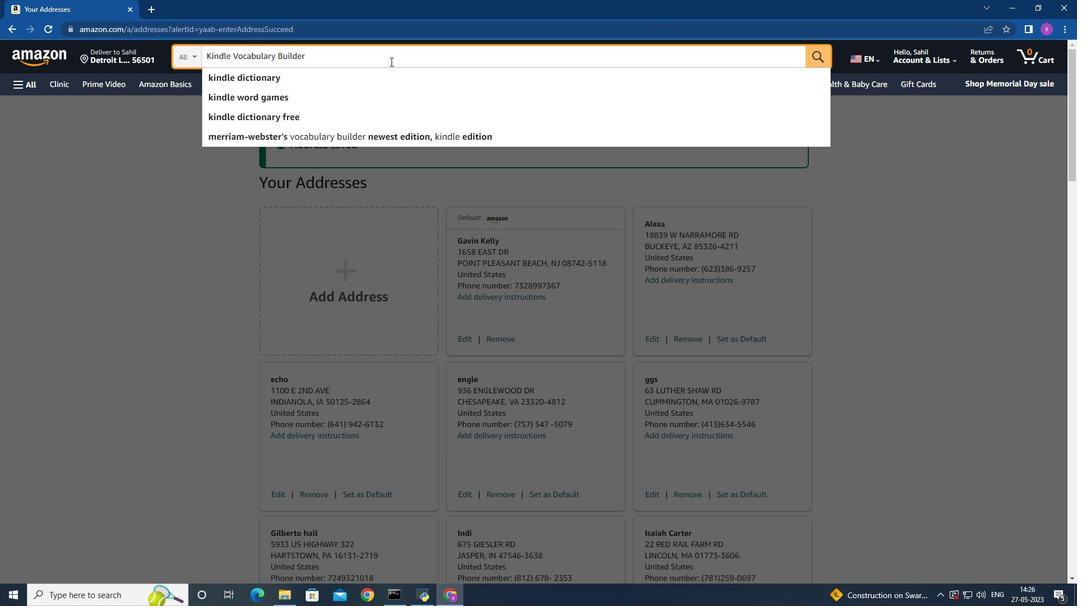 
Action: Mouse moved to (396, 213)
Screenshot: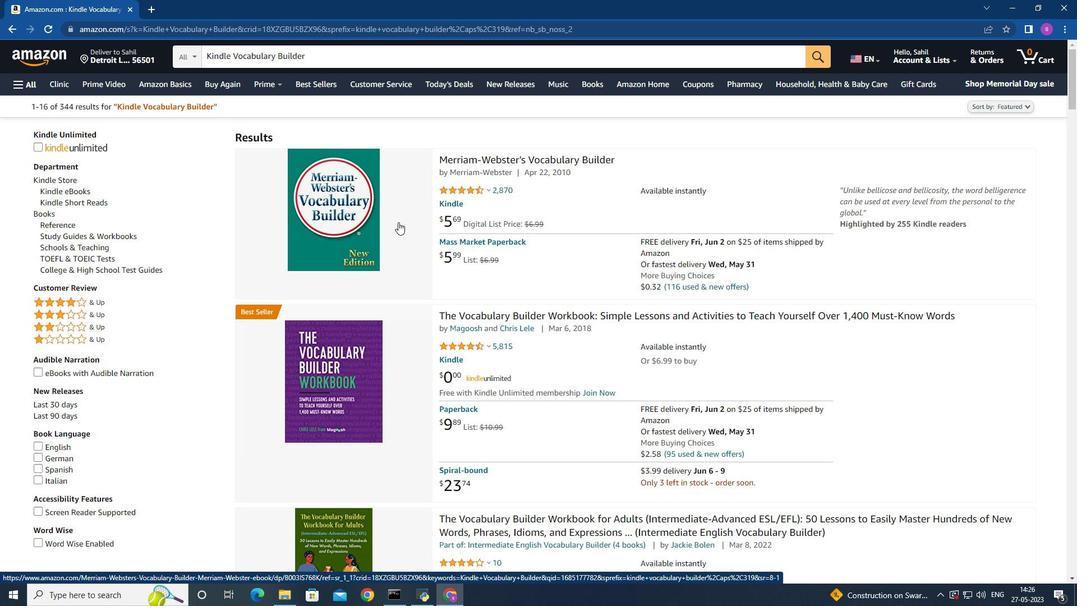 
Action: Mouse scrolled (396, 212) with delta (0, 0)
Screenshot: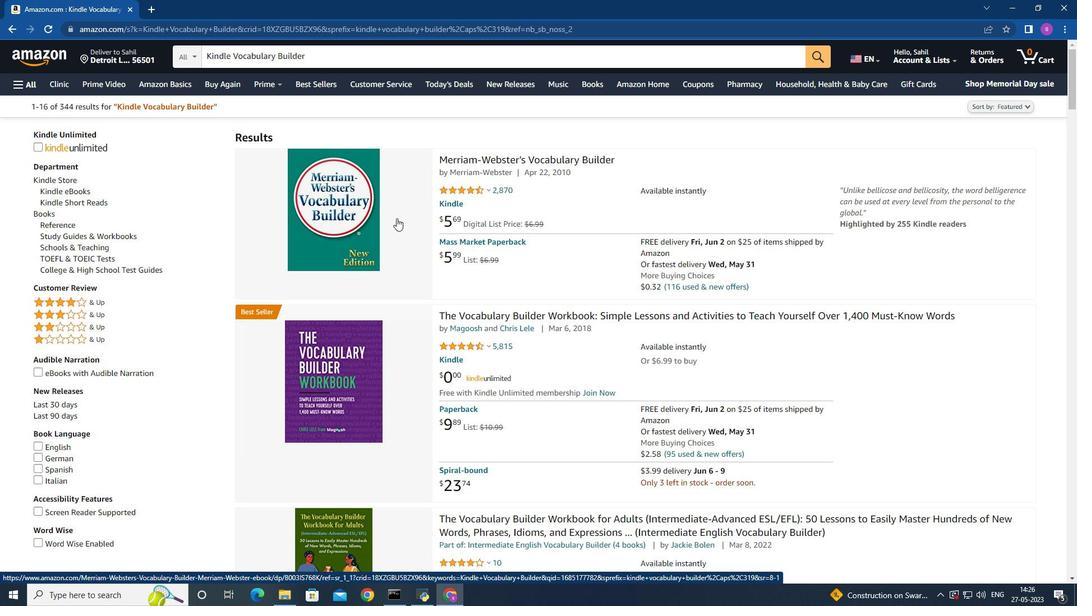 
Action: Mouse moved to (392, 217)
Screenshot: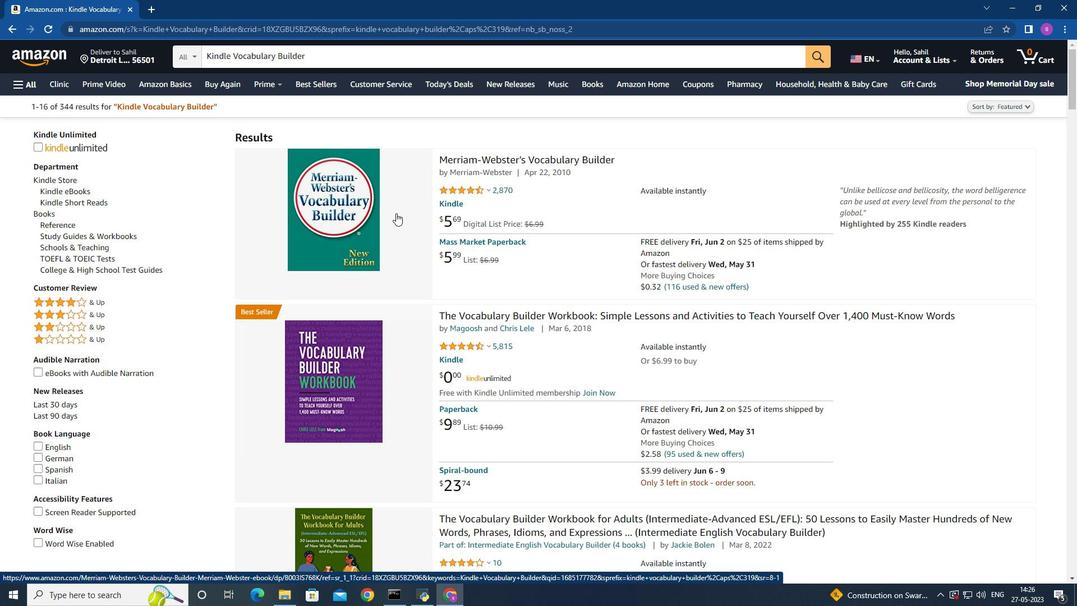 
Action: Mouse scrolled (392, 215) with delta (0, 0)
Screenshot: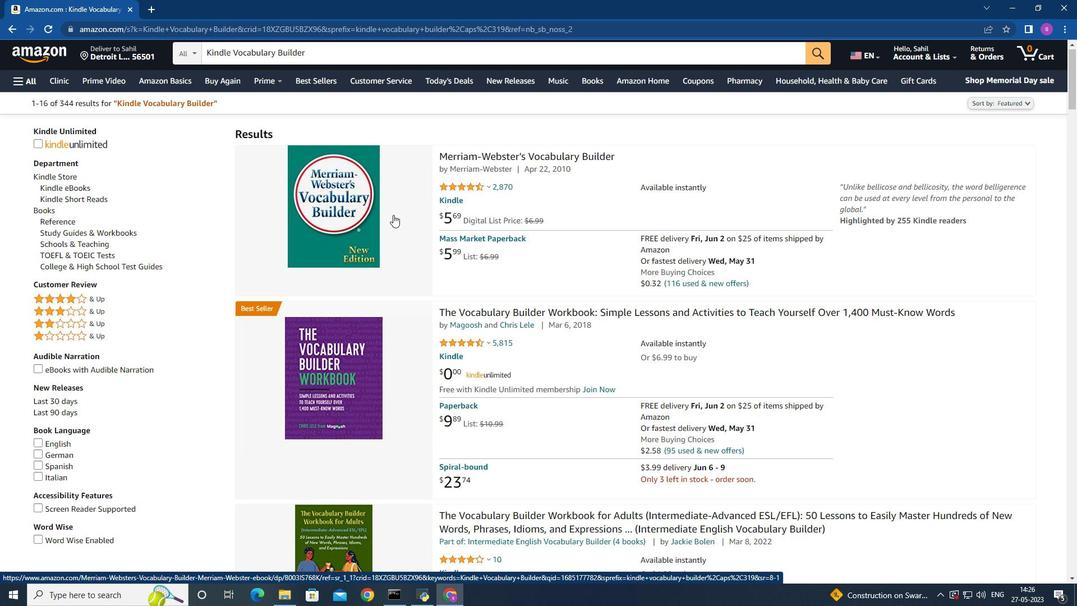 
Action: Mouse moved to (386, 222)
Screenshot: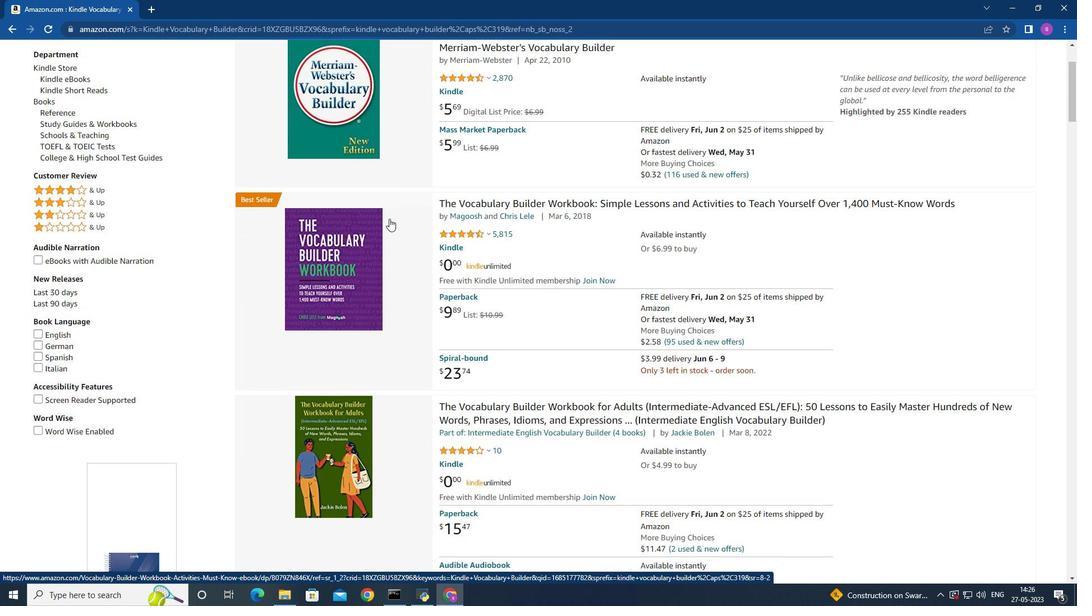 
Action: Mouse scrolled (388, 218) with delta (0, 0)
Screenshot: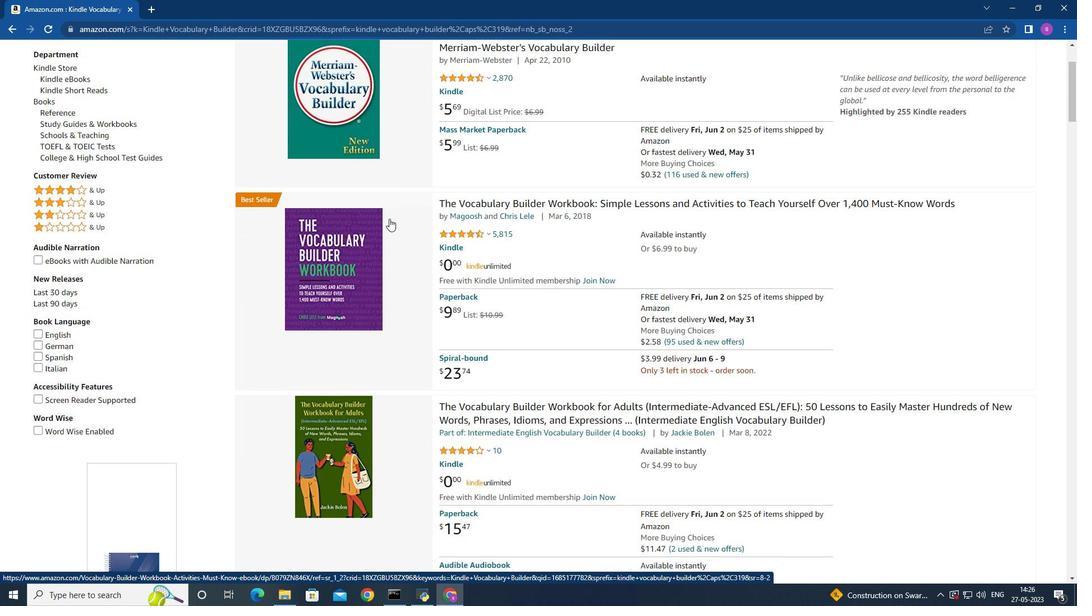 
Action: Mouse moved to (386, 217)
Screenshot: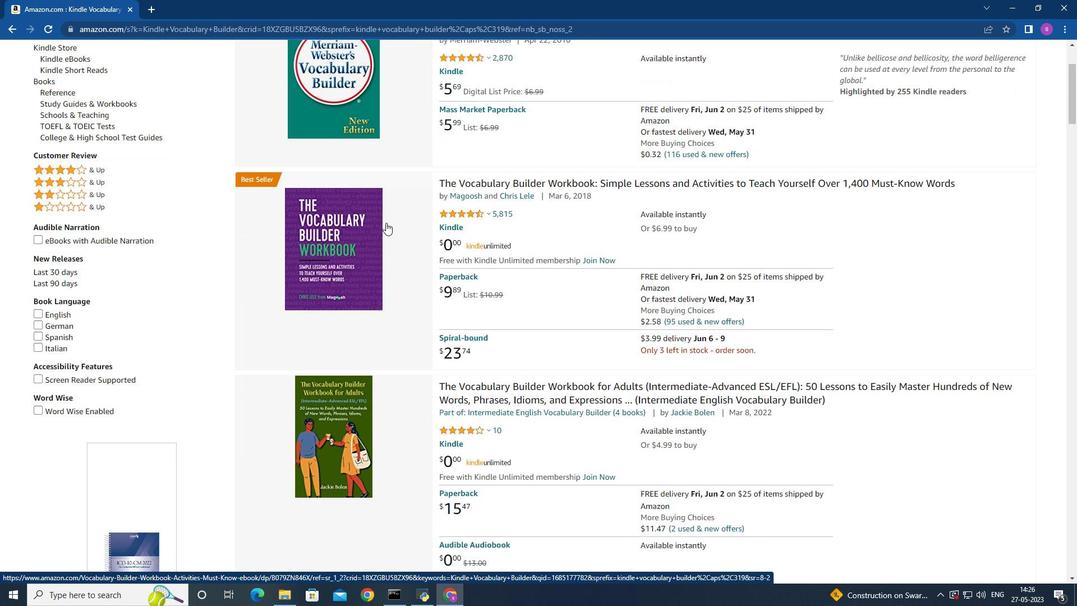 
Action: Mouse scrolled (386, 217) with delta (0, 0)
Screenshot: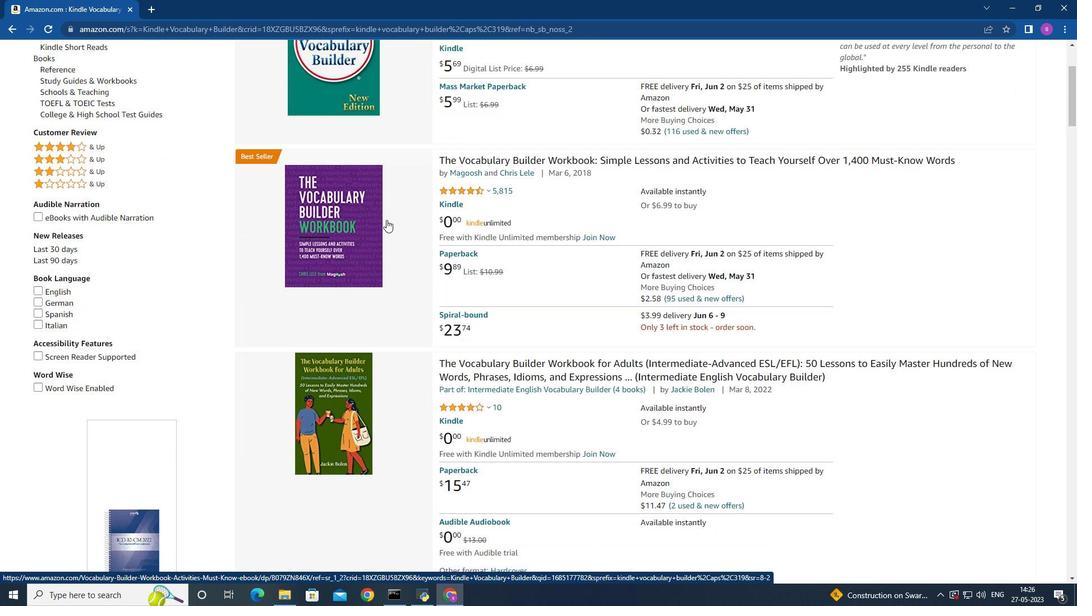 
Action: Mouse scrolled (386, 217) with delta (0, 0)
Screenshot: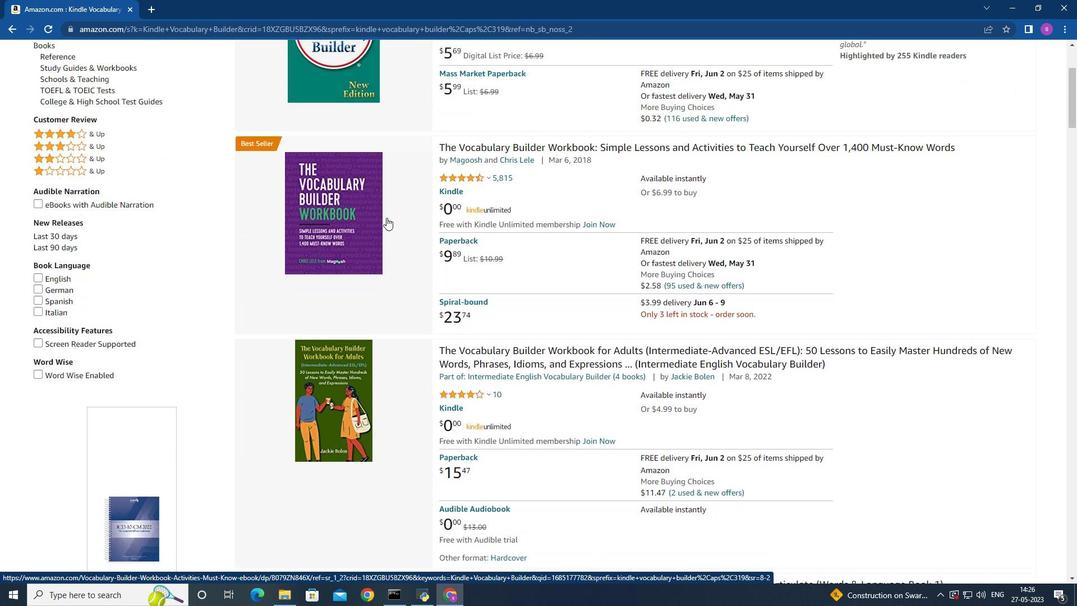 
Action: Mouse moved to (387, 203)
Screenshot: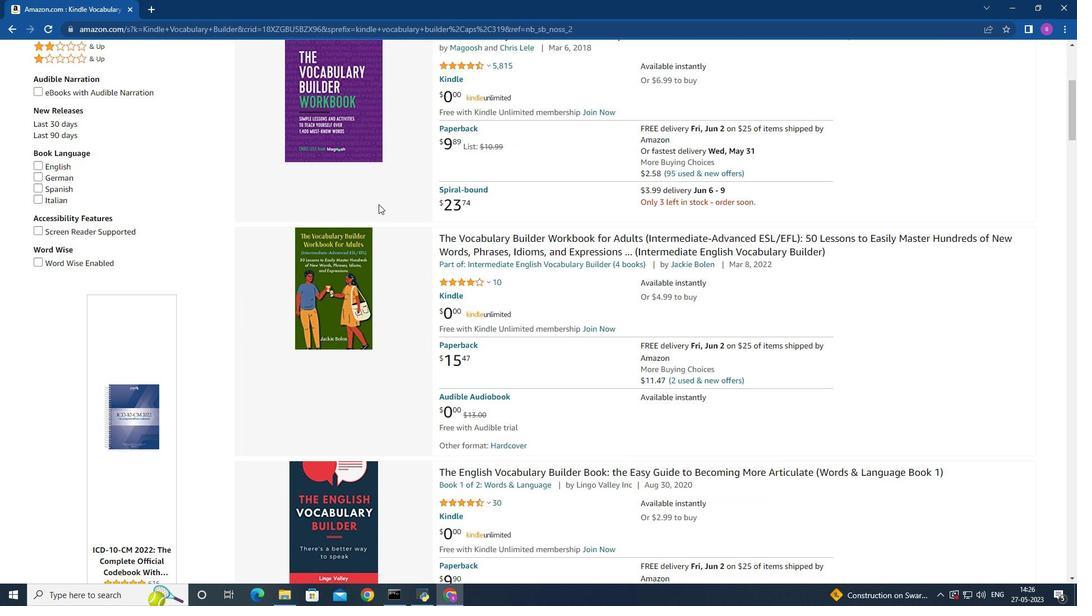 
Action: Mouse scrolled (387, 203) with delta (0, 0)
Screenshot: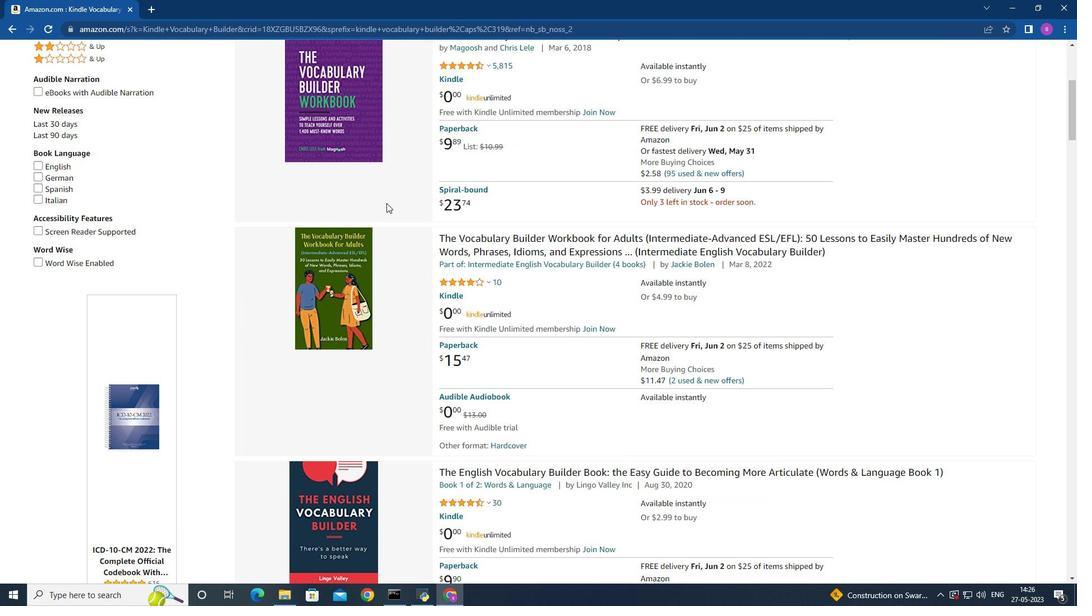 
Action: Mouse scrolled (387, 203) with delta (0, 0)
Screenshot: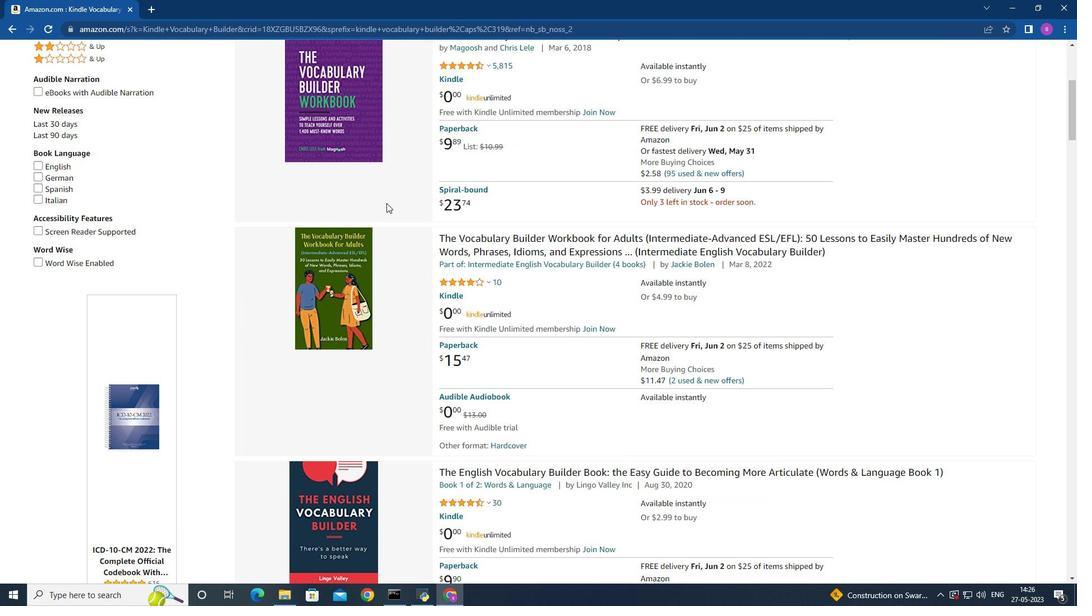
Action: Mouse scrolled (387, 203) with delta (0, 0)
Screenshot: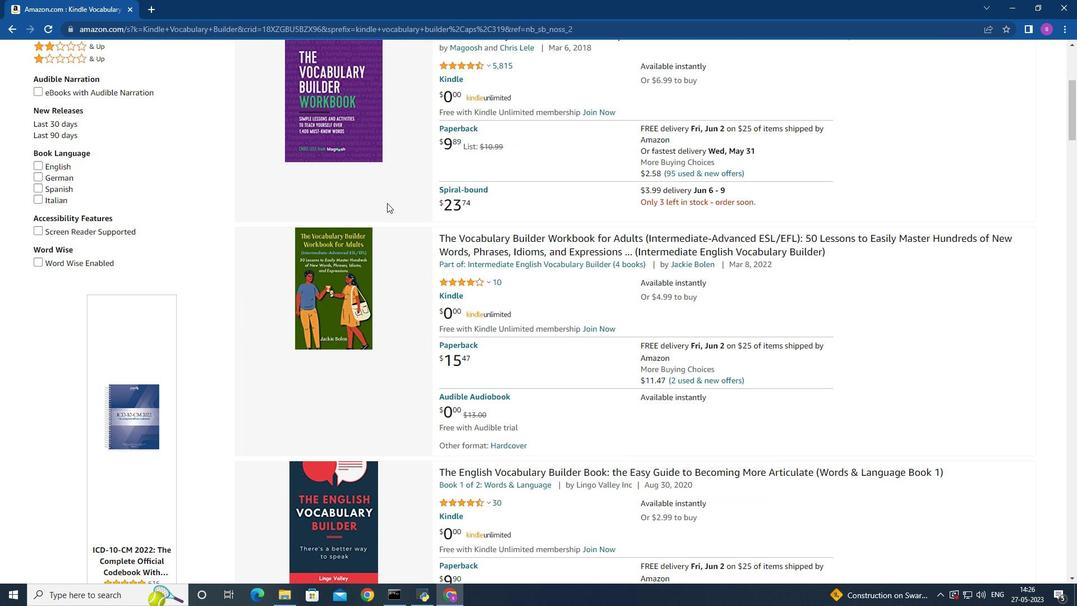 
Action: Mouse scrolled (387, 203) with delta (0, 0)
Screenshot: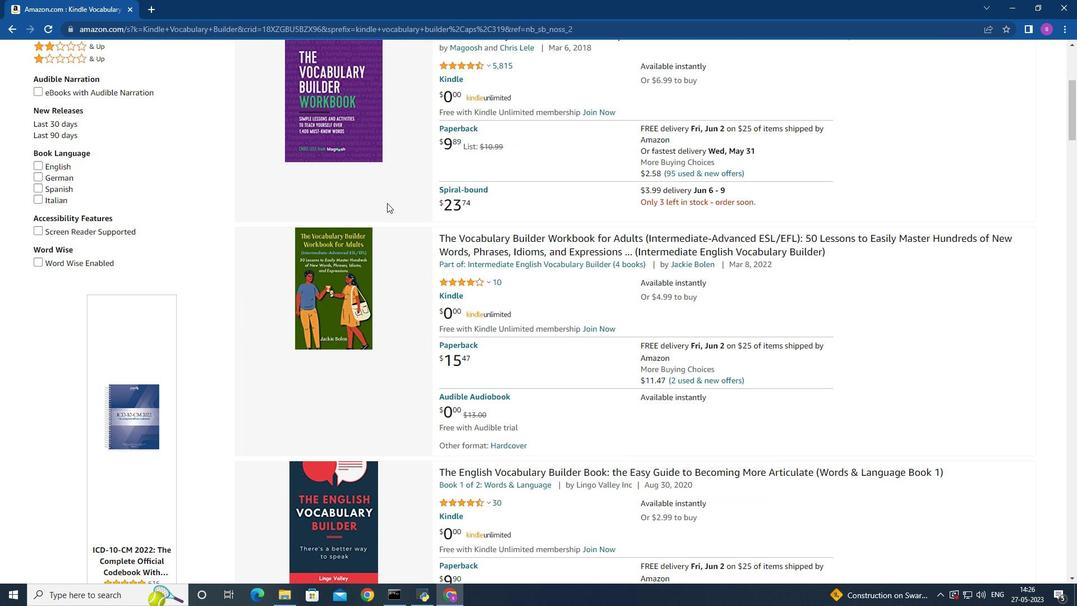 
Action: Mouse moved to (347, 239)
Screenshot: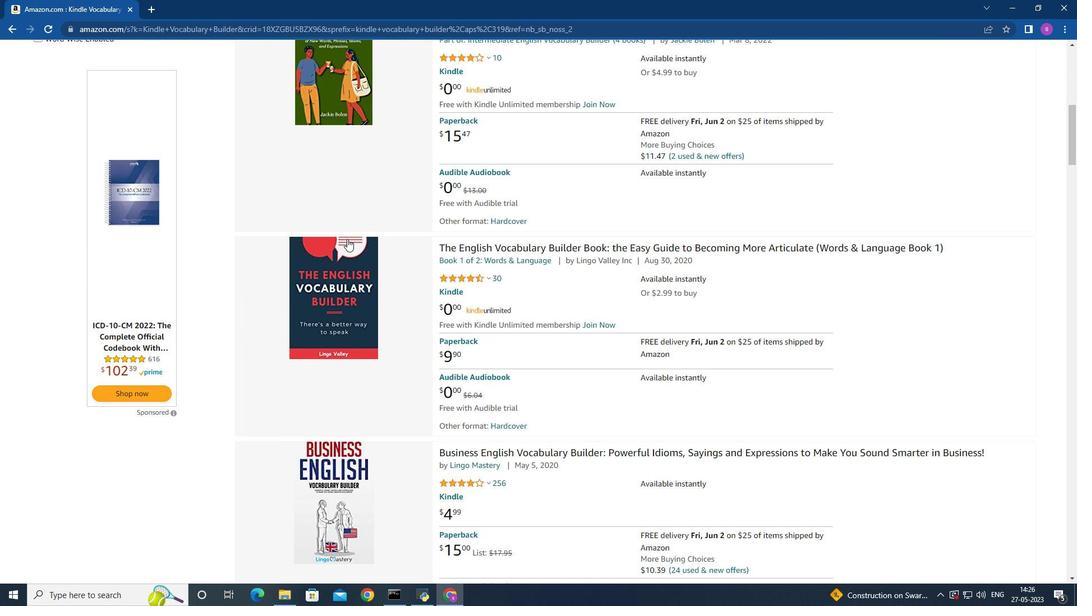 
Action: Mouse scrolled (347, 238) with delta (0, 0)
Screenshot: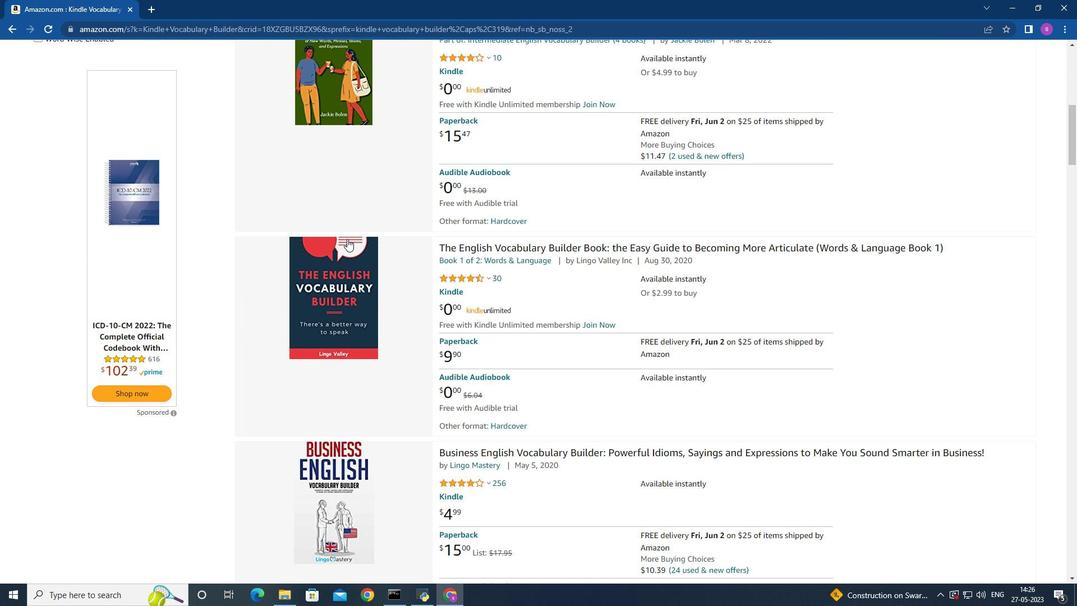 
Action: Mouse scrolled (347, 238) with delta (0, 0)
Screenshot: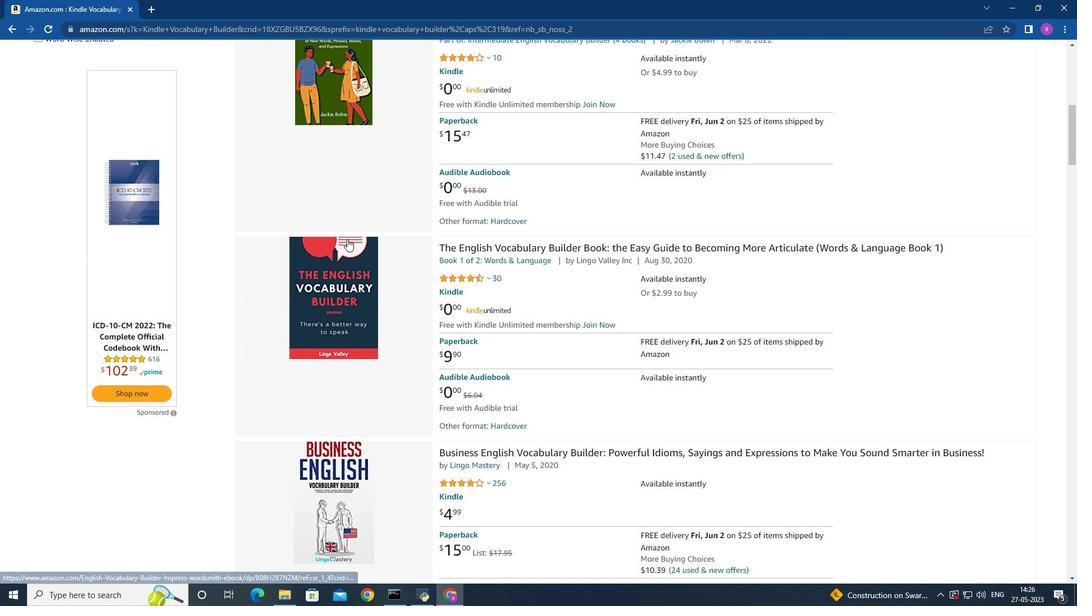 
Action: Mouse moved to (347, 238)
Screenshot: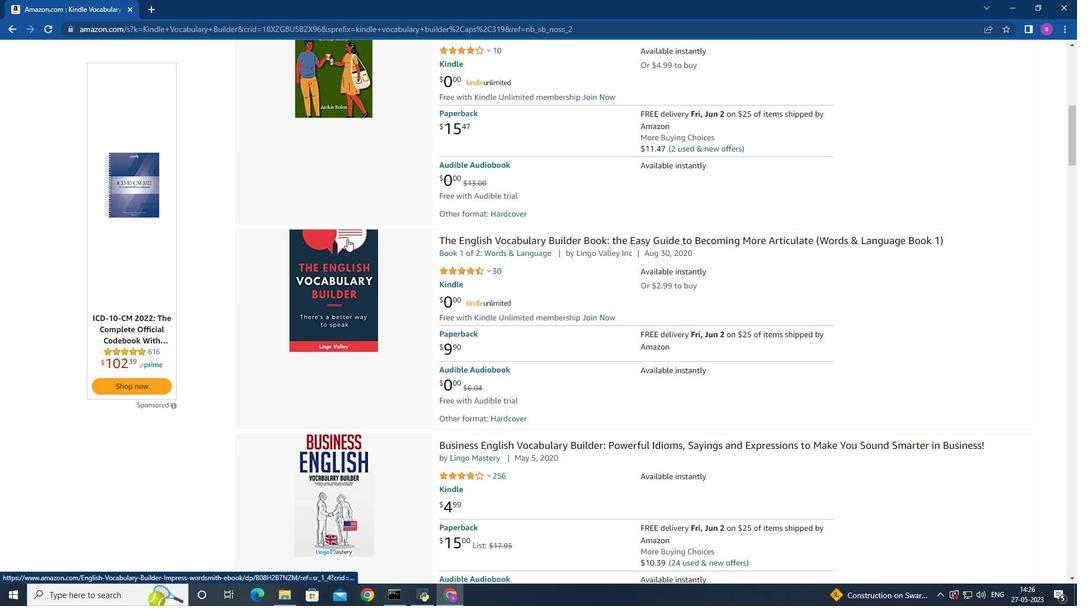 
Action: Mouse scrolled (347, 237) with delta (0, 0)
Screenshot: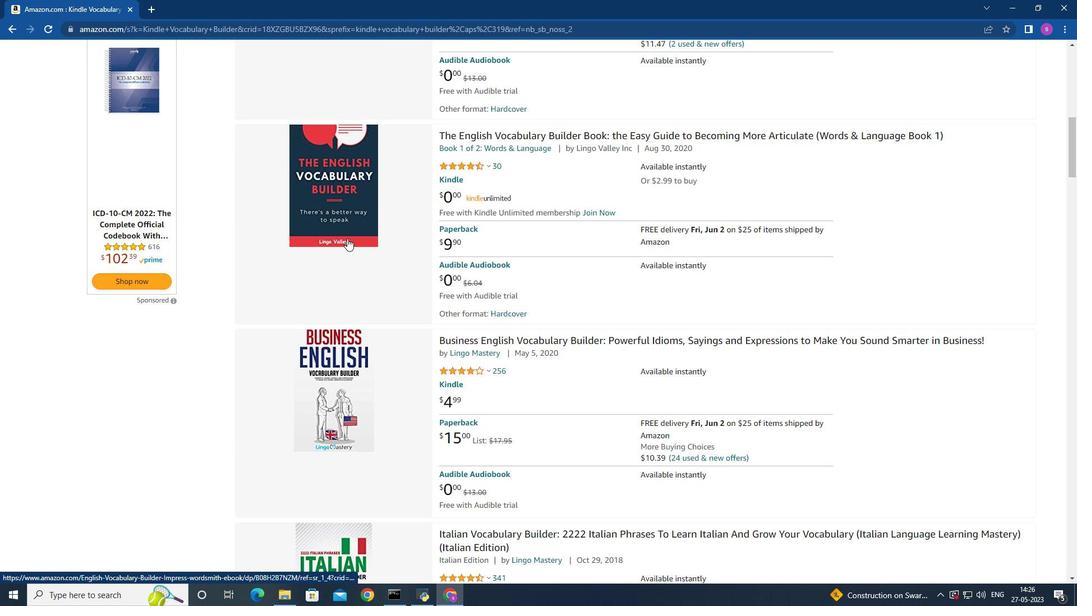 
Action: Mouse scrolled (347, 237) with delta (0, 0)
Screenshot: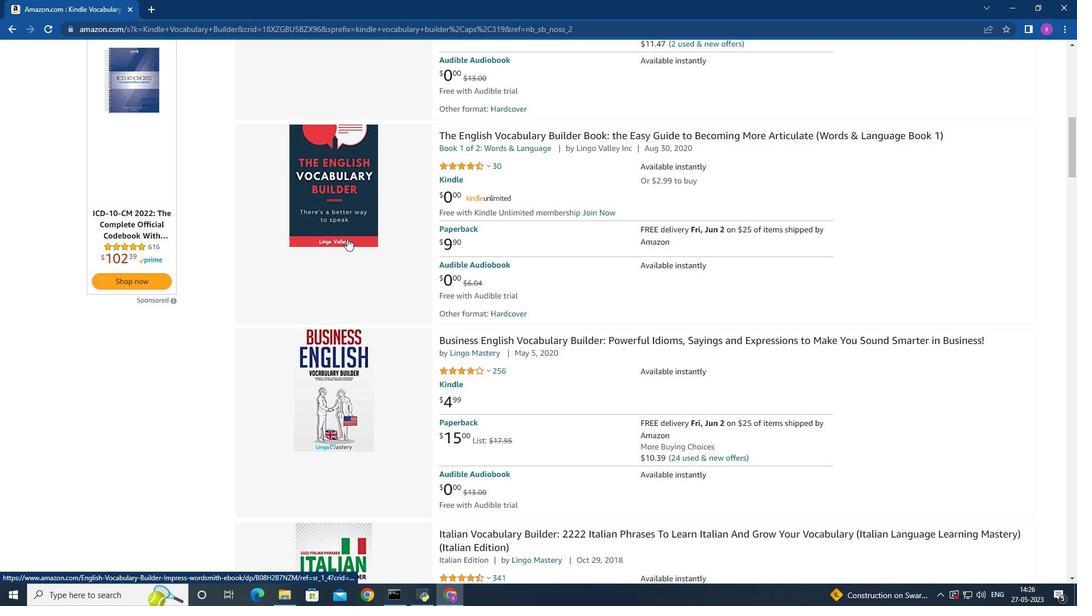 
Action: Mouse moved to (347, 238)
Screenshot: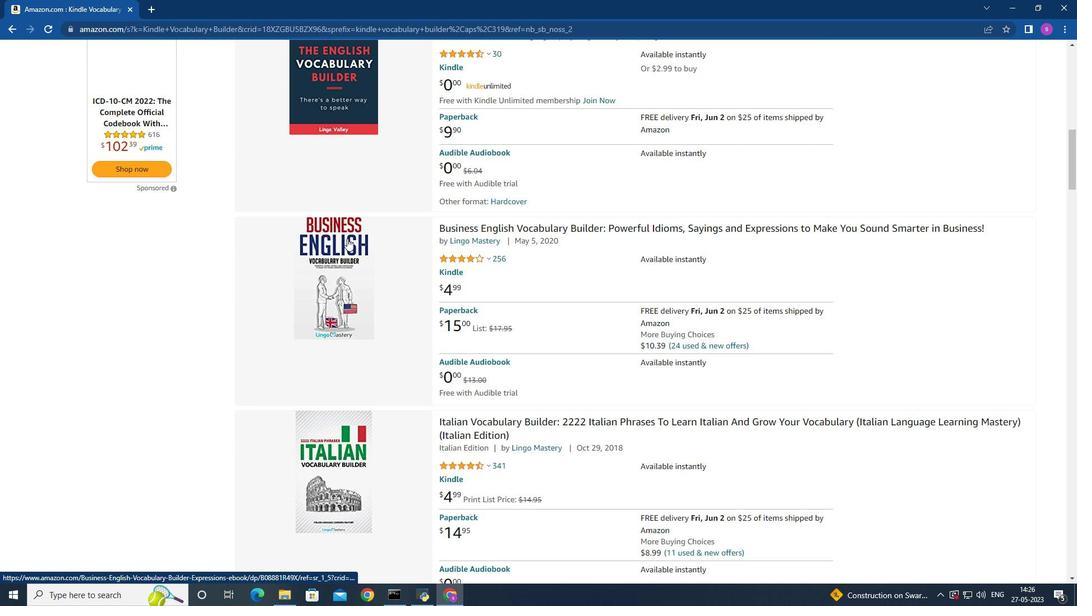 
Action: Mouse scrolled (347, 237) with delta (0, 0)
Screenshot: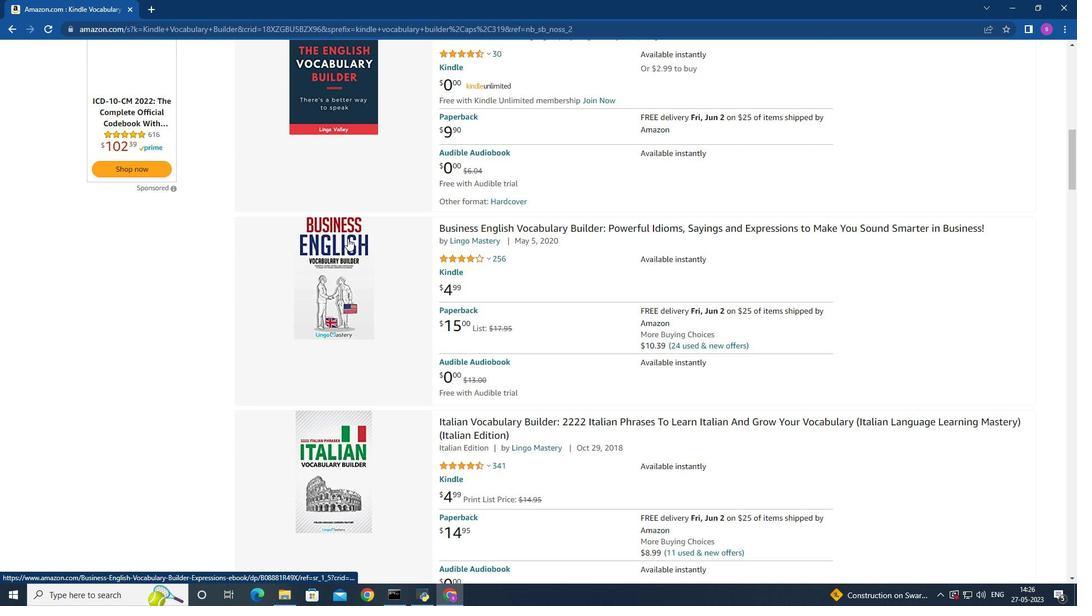 
Action: Mouse scrolled (347, 237) with delta (0, 0)
Screenshot: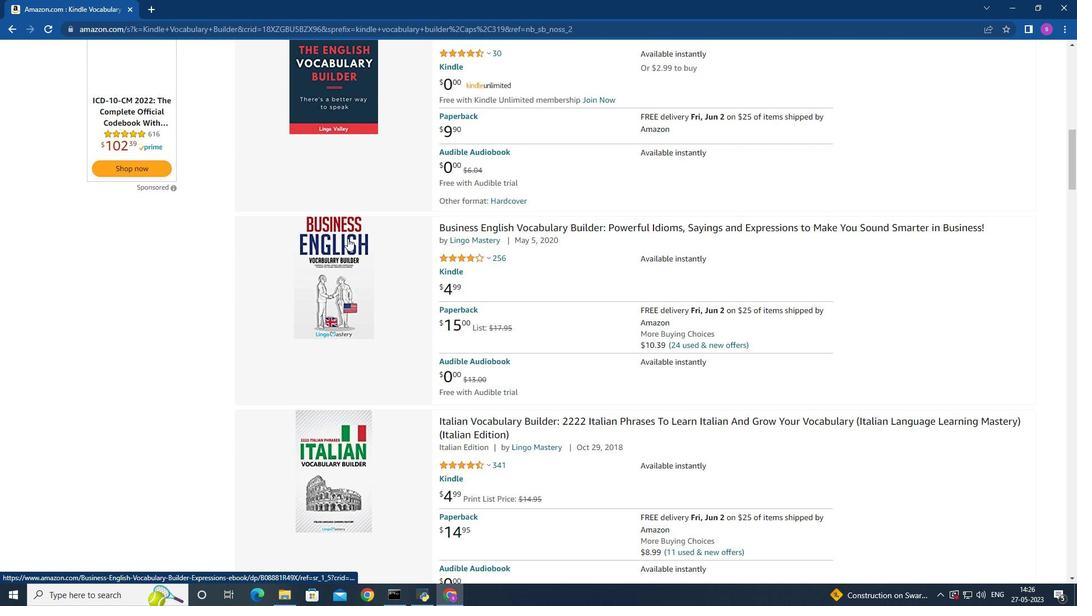 
Action: Mouse moved to (347, 238)
Screenshot: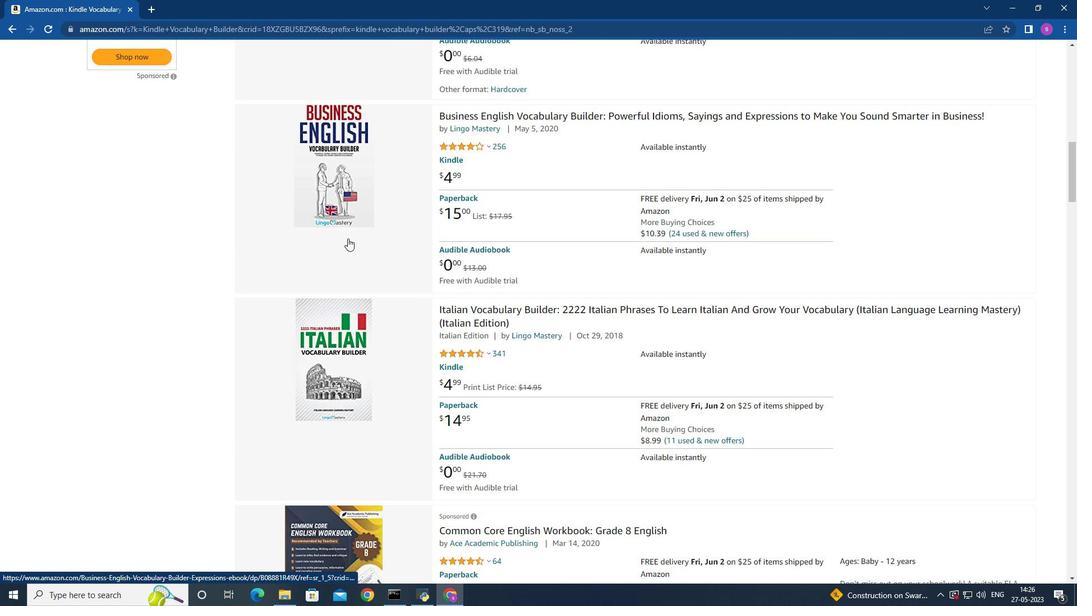 
Action: Mouse scrolled (347, 237) with delta (0, 0)
Screenshot: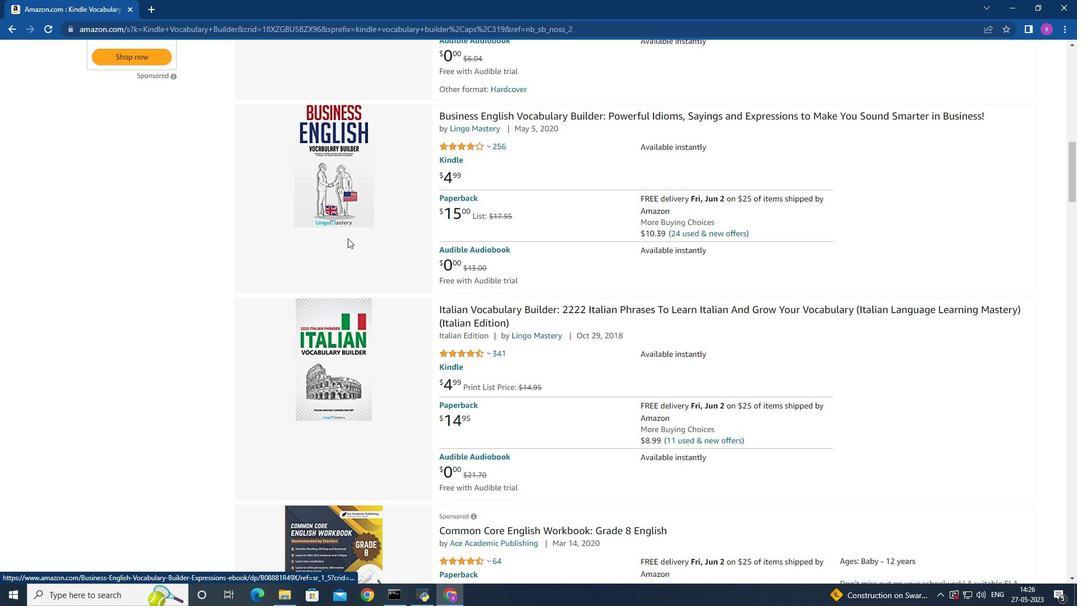 
Action: Mouse scrolled (347, 237) with delta (0, 0)
Screenshot: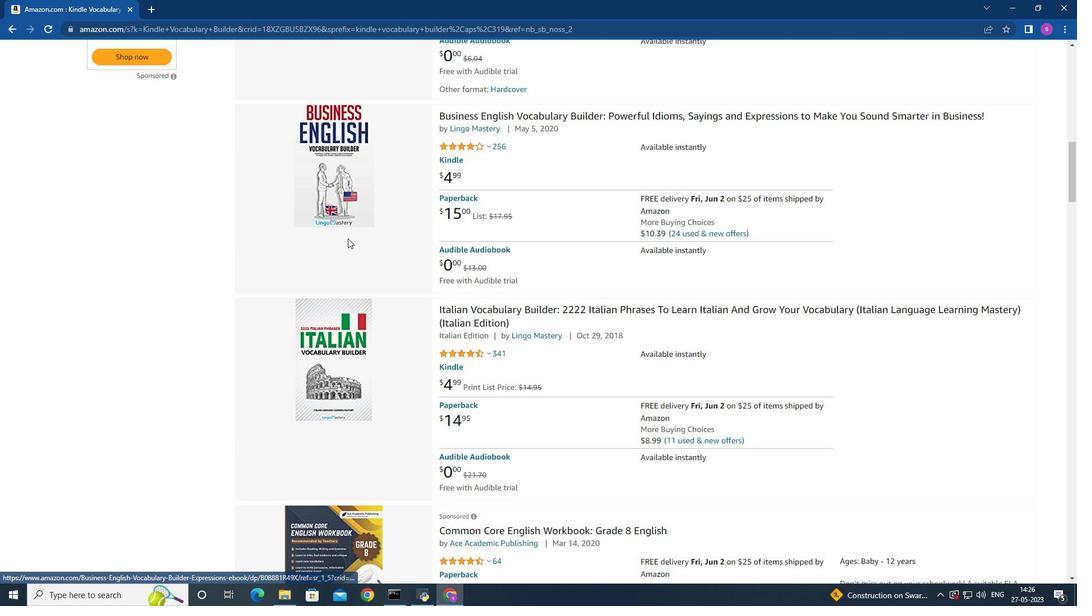 
Action: Mouse moved to (340, 235)
Screenshot: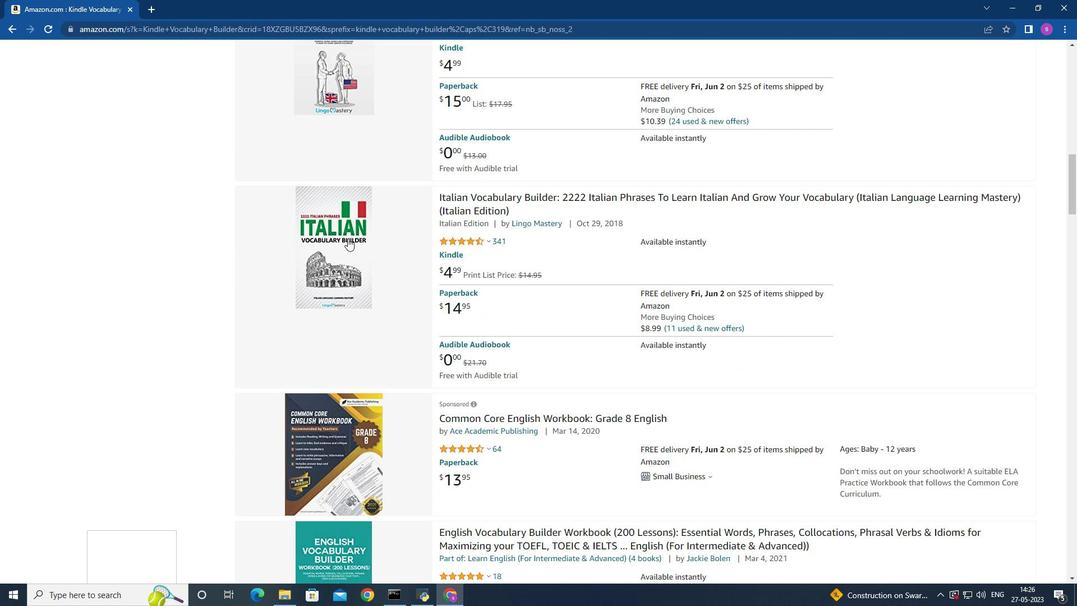 
Action: Mouse scrolled (340, 234) with delta (0, 0)
Screenshot: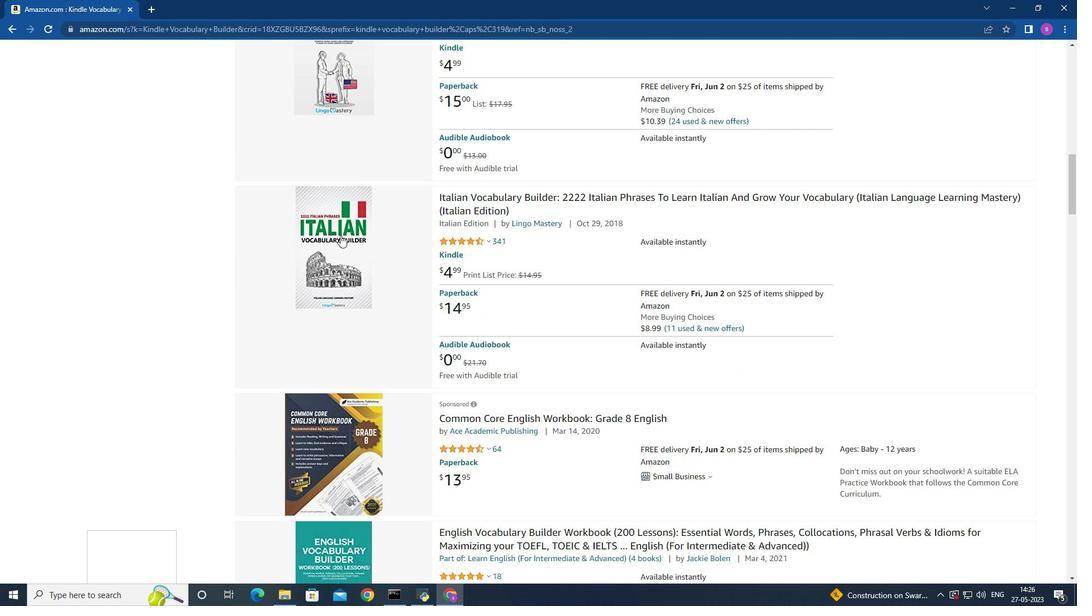 
Action: Mouse scrolled (340, 234) with delta (0, 0)
Screenshot: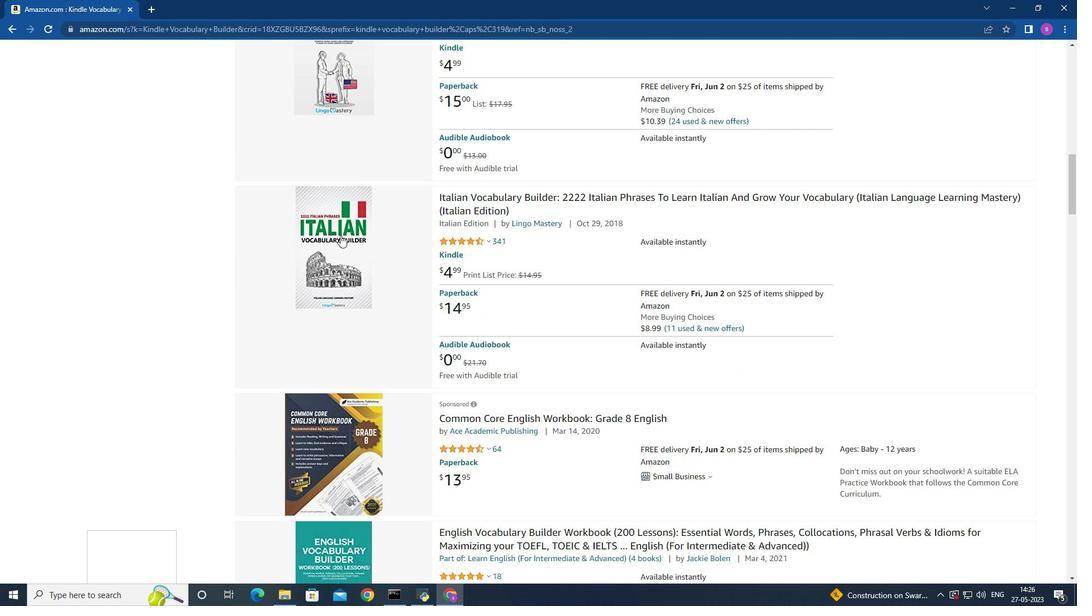 
Action: Mouse moved to (340, 235)
Screenshot: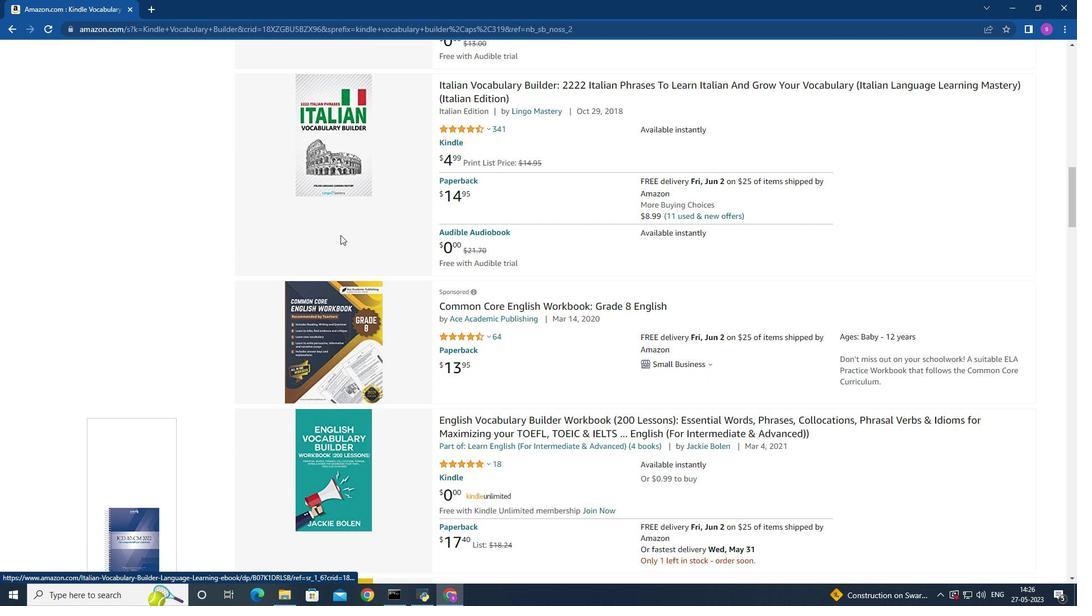 
Action: Mouse scrolled (340, 234) with delta (0, 0)
Screenshot: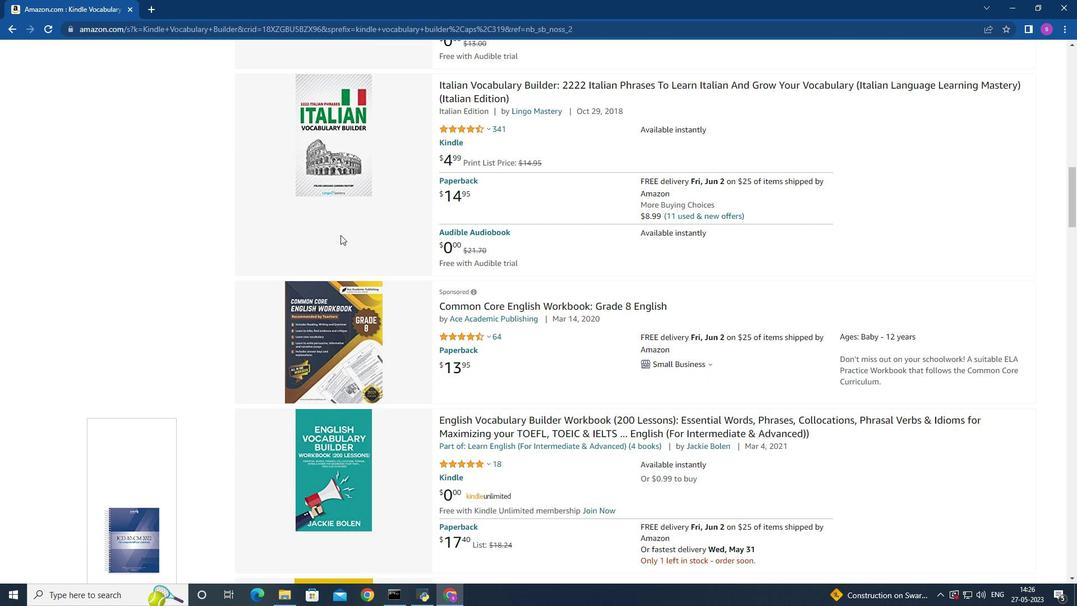 
Action: Mouse scrolled (340, 234) with delta (0, 0)
Screenshot: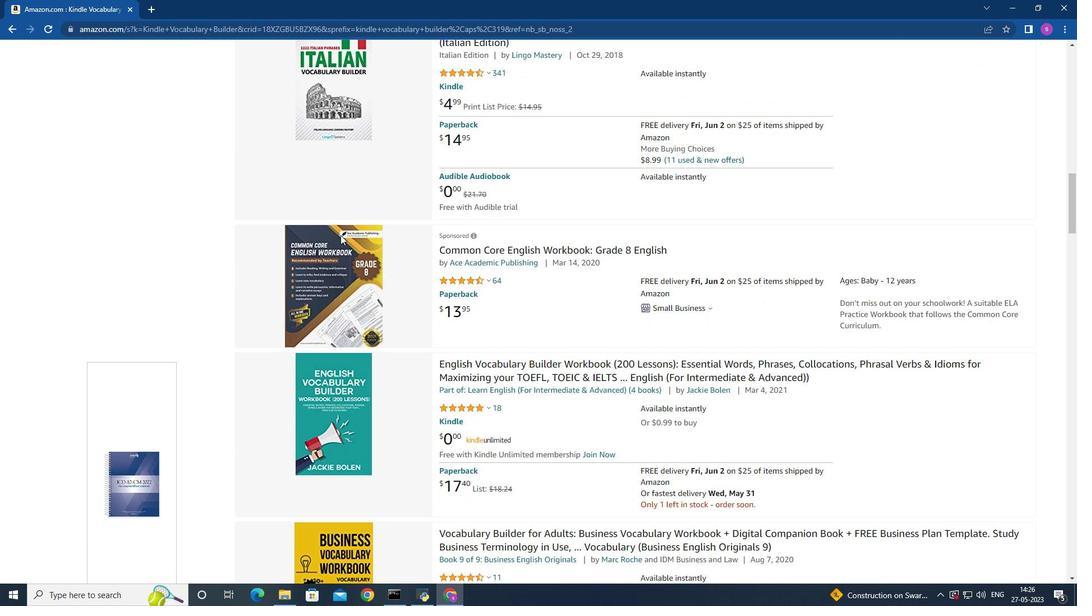 
Action: Mouse scrolled (340, 234) with delta (0, 0)
Screenshot: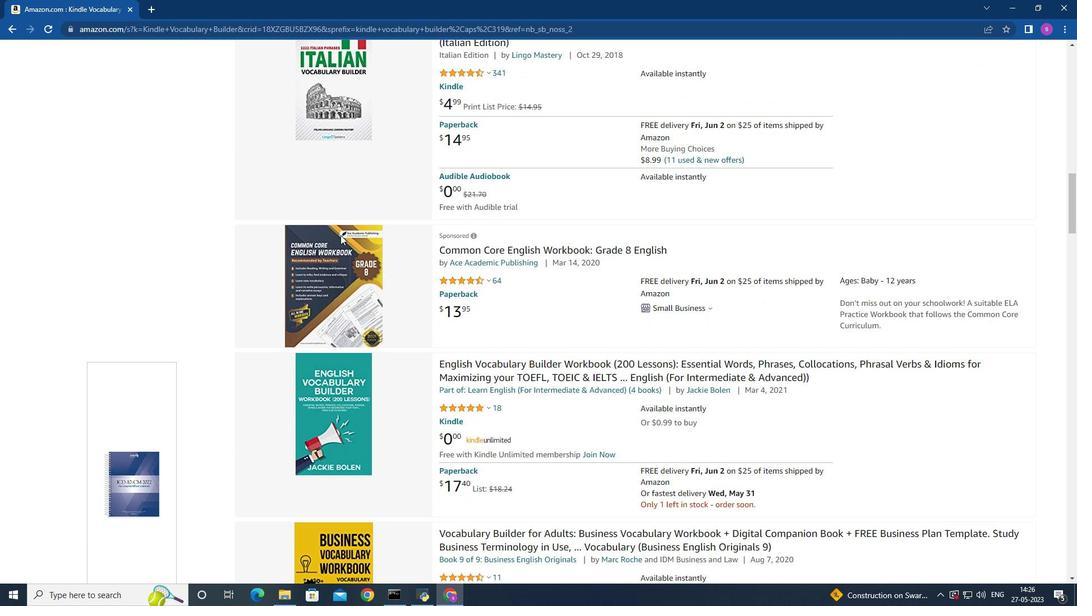 
Action: Mouse scrolled (340, 234) with delta (0, 0)
Screenshot: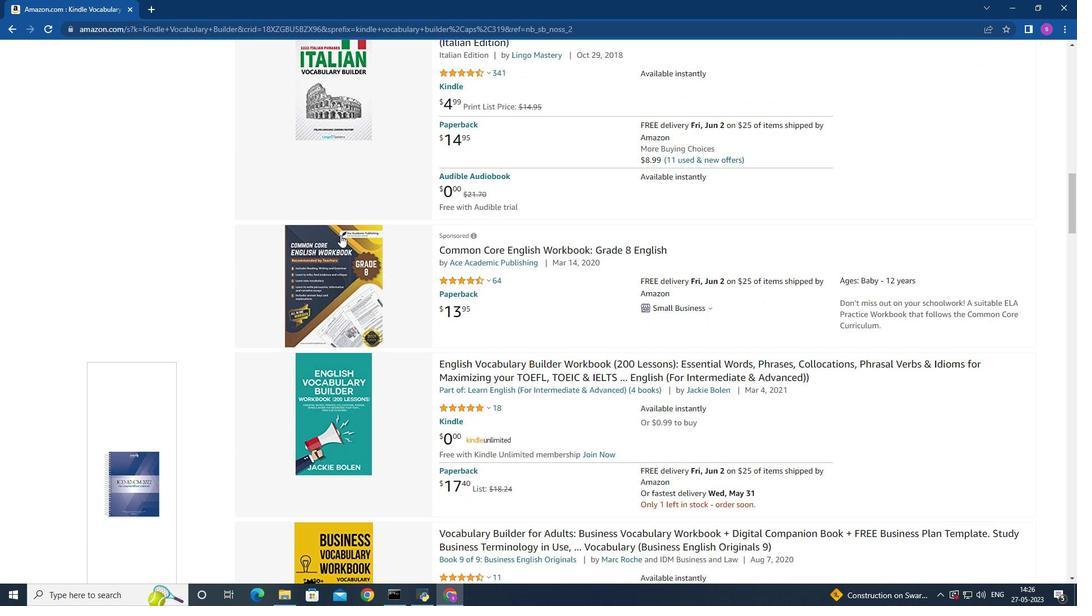 
Action: Mouse scrolled (340, 234) with delta (0, 0)
Screenshot: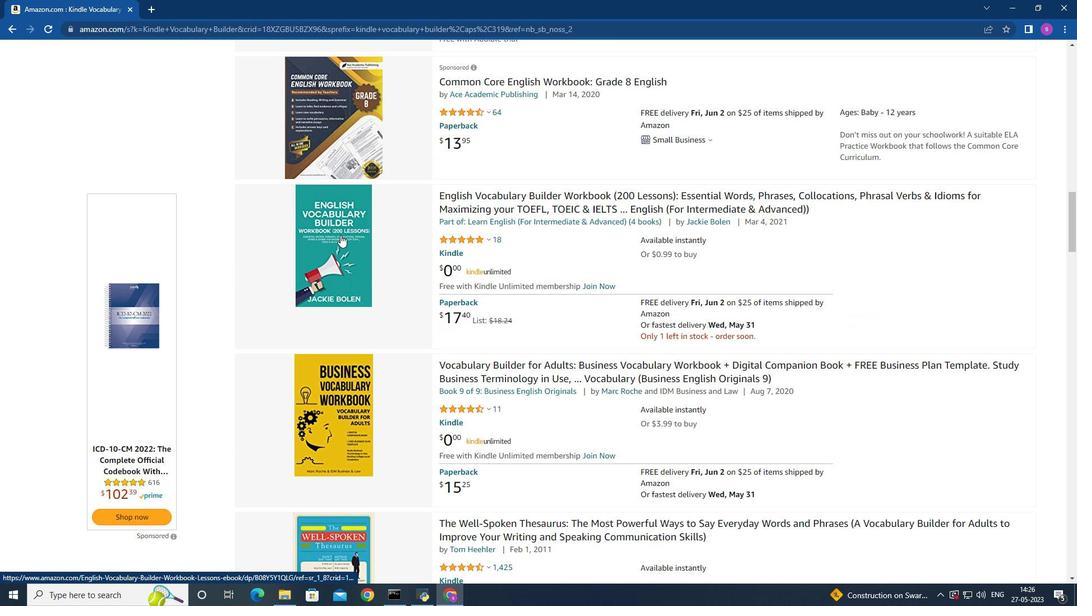 
Action: Mouse scrolled (340, 234) with delta (0, 0)
Screenshot: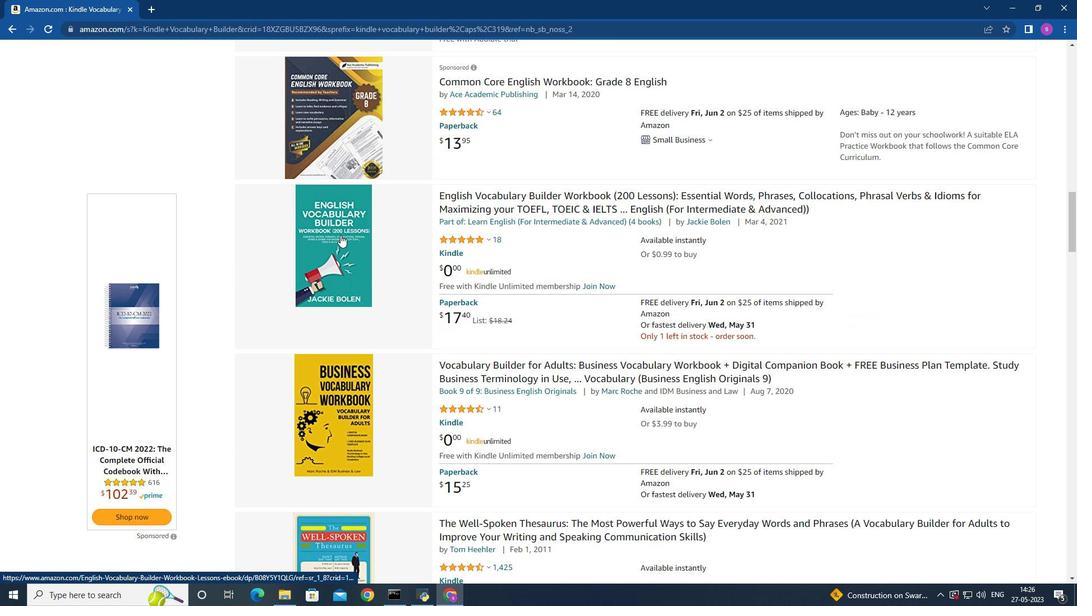 
Action: Mouse scrolled (340, 234) with delta (0, 0)
Screenshot: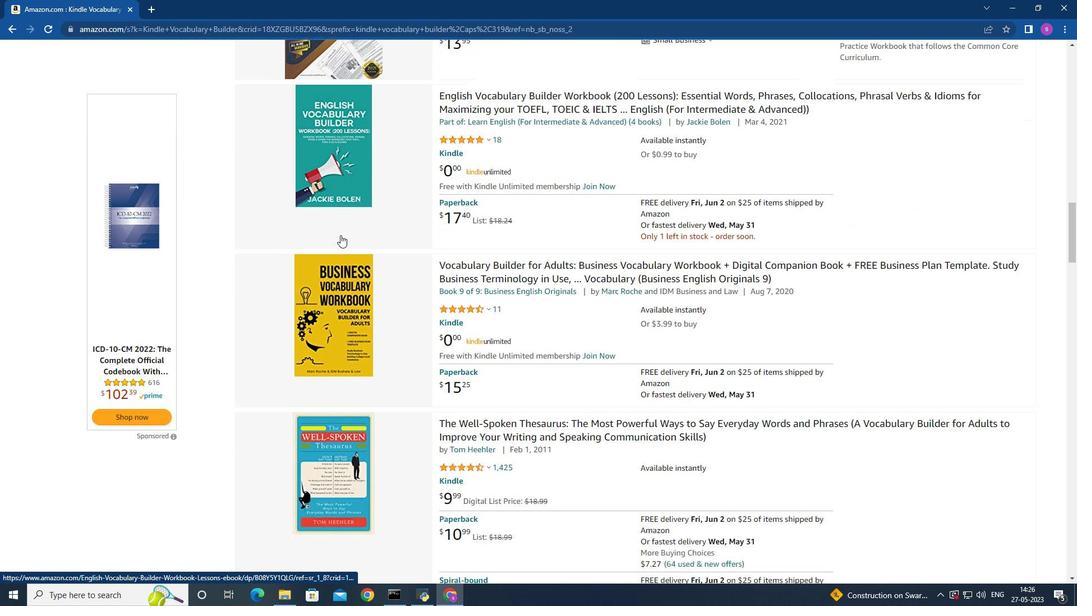 
Action: Mouse moved to (332, 195)
Screenshot: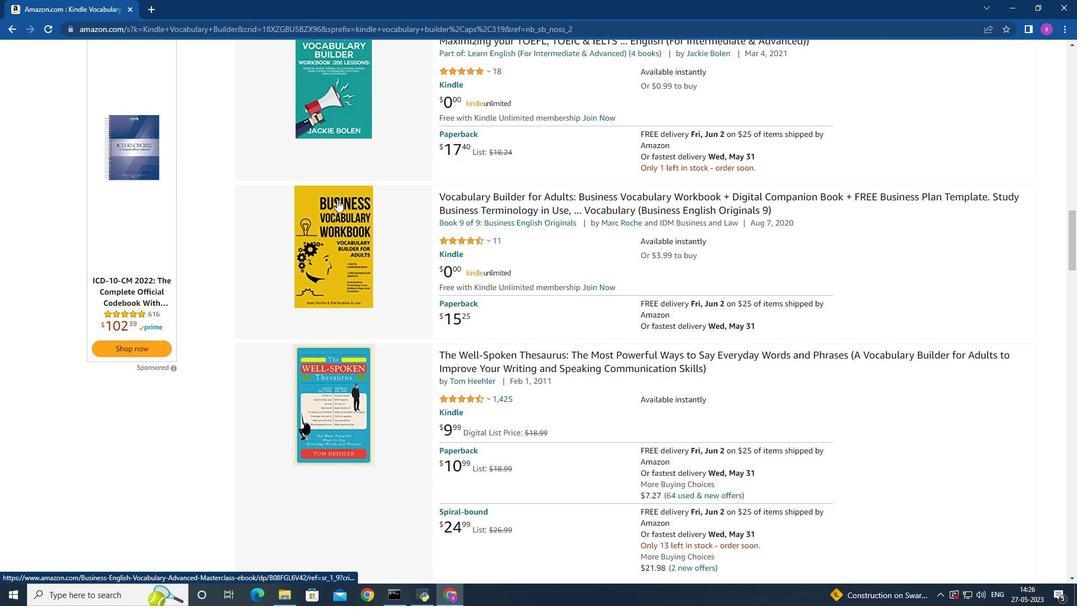 
Action: Mouse scrolled (333, 195) with delta (0, 0)
Screenshot: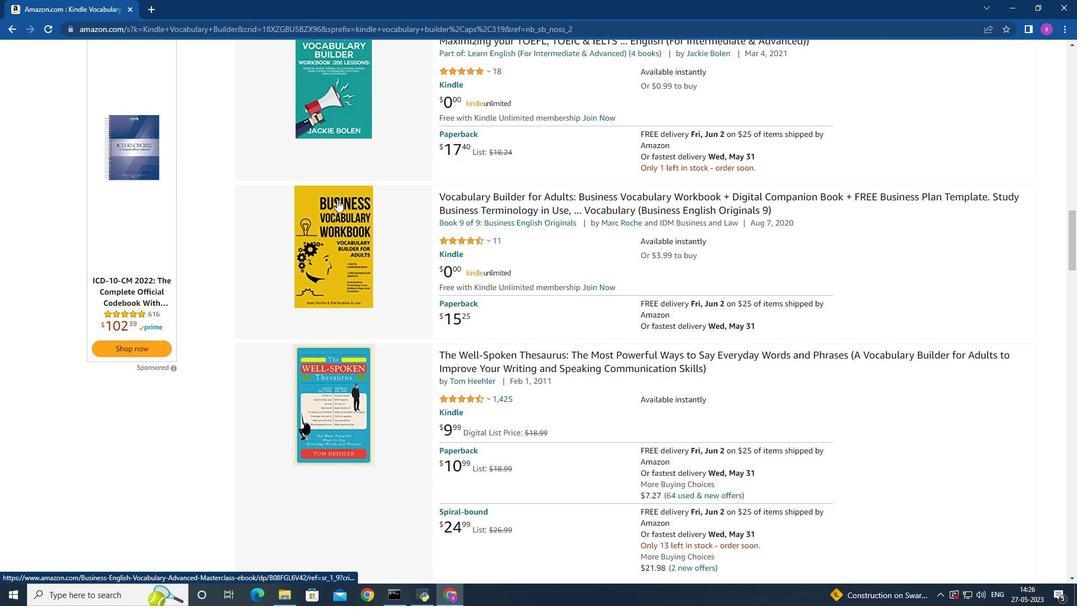 
Action: Mouse moved to (330, 190)
Screenshot: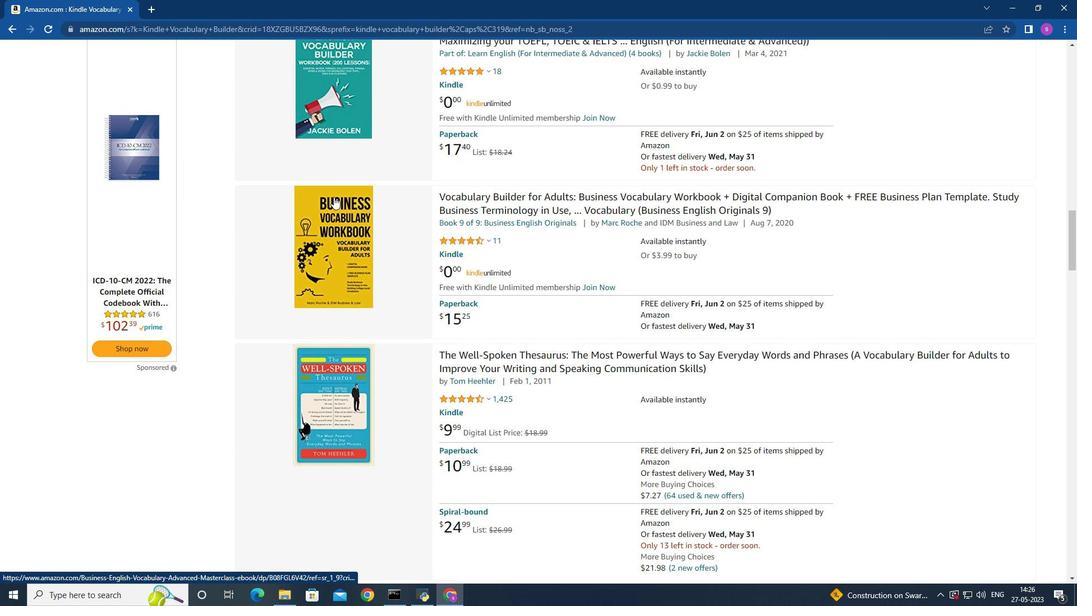 
Action: Mouse scrolled (331, 193) with delta (0, 0)
Screenshot: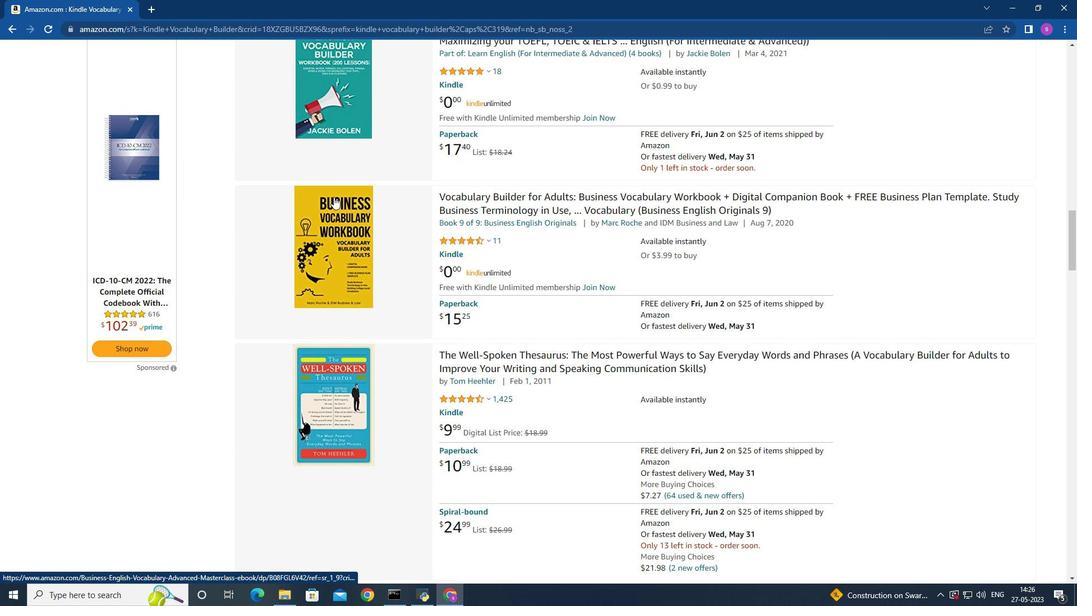 
Action: Mouse moved to (322, 182)
Screenshot: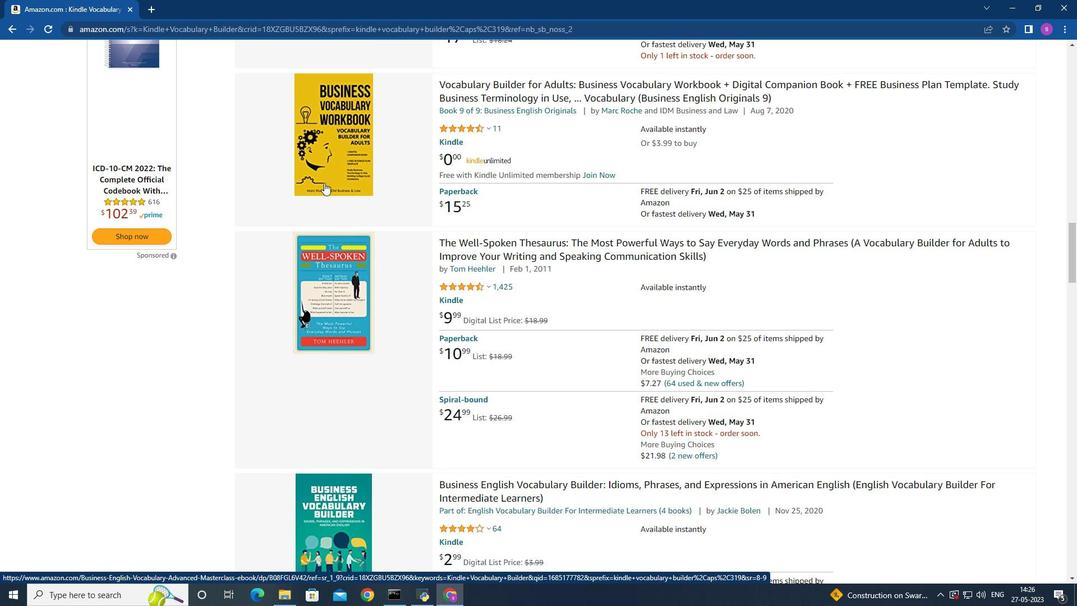 
Action: Mouse scrolled (322, 182) with delta (0, 0)
Screenshot: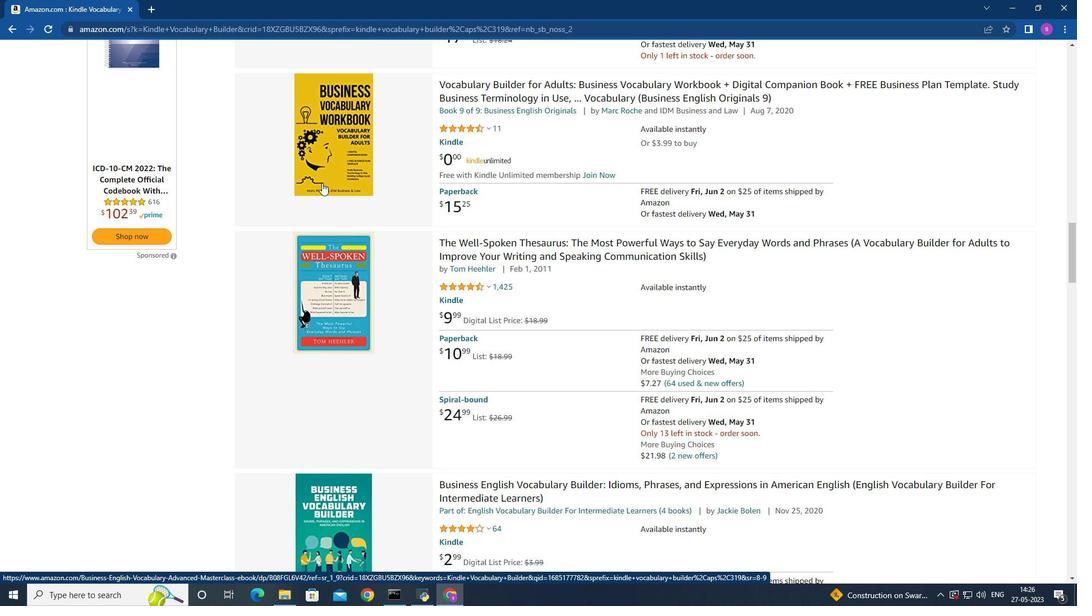 
Action: Mouse scrolled (322, 182) with delta (0, 0)
Screenshot: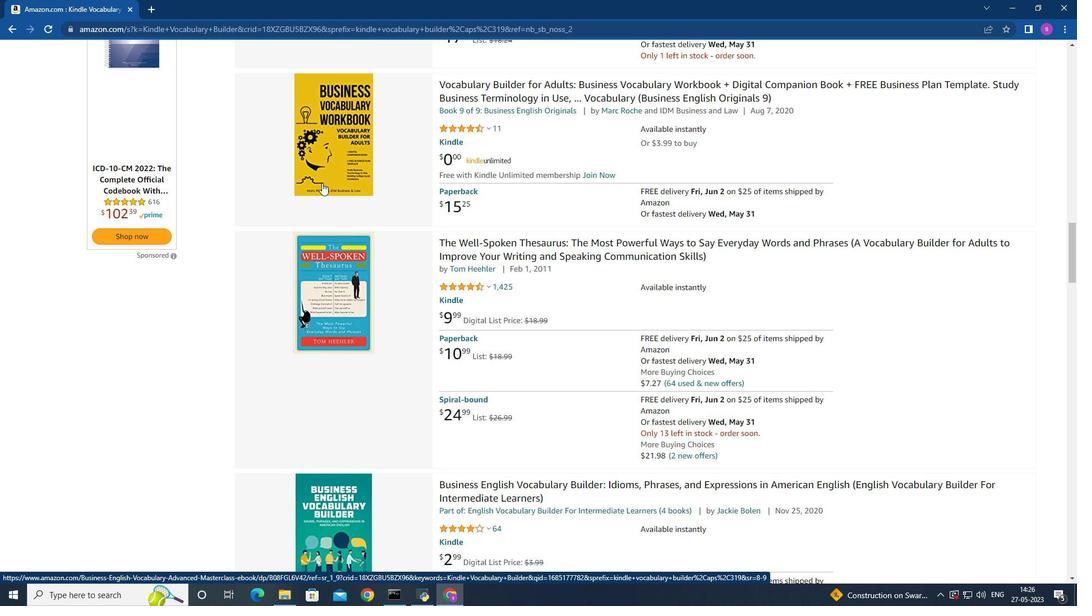 
Action: Mouse moved to (397, 199)
Screenshot: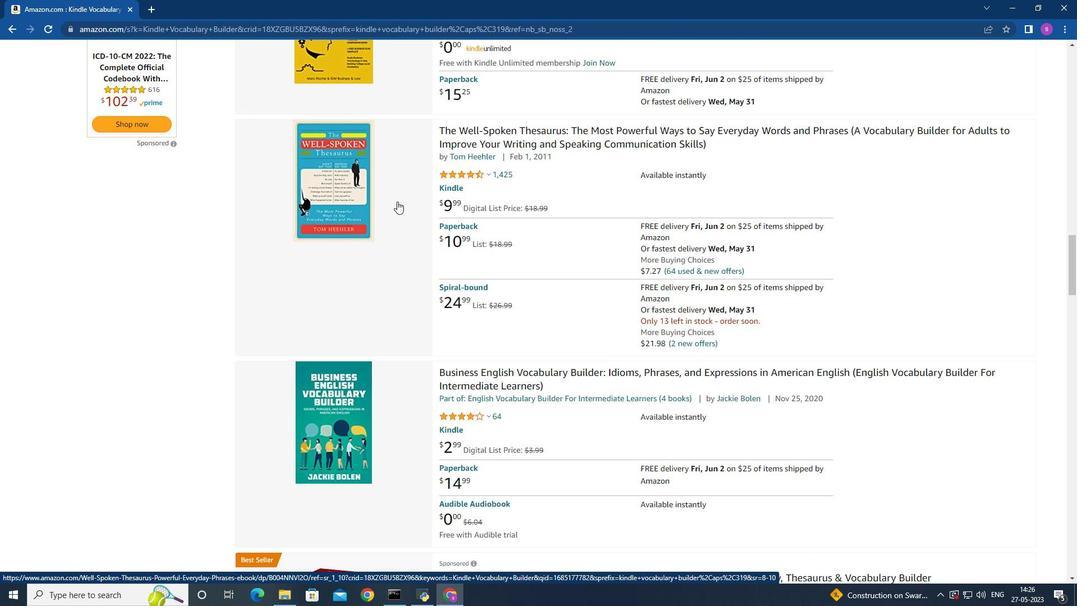 
Action: Mouse scrolled (397, 199) with delta (0, 0)
Screenshot: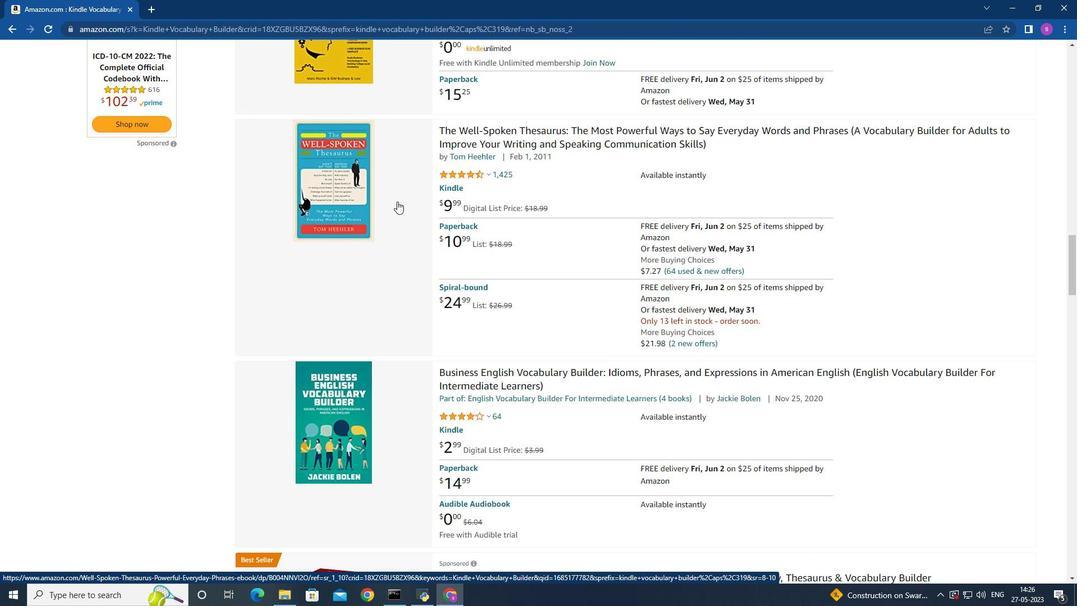 
Action: Mouse moved to (389, 193)
Screenshot: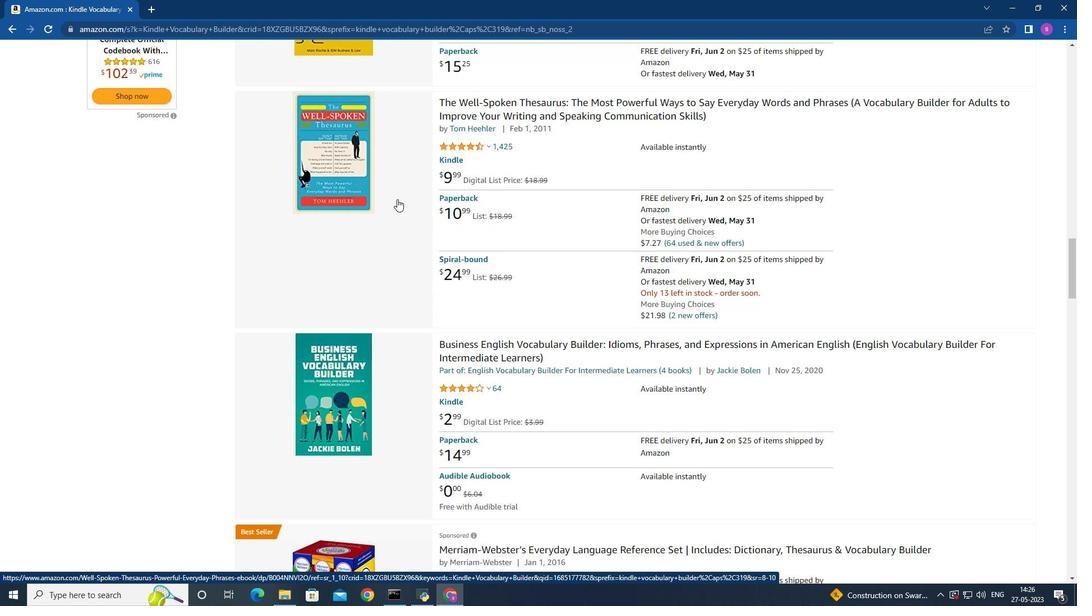 
Action: Mouse scrolled (396, 198) with delta (0, 0)
Screenshot: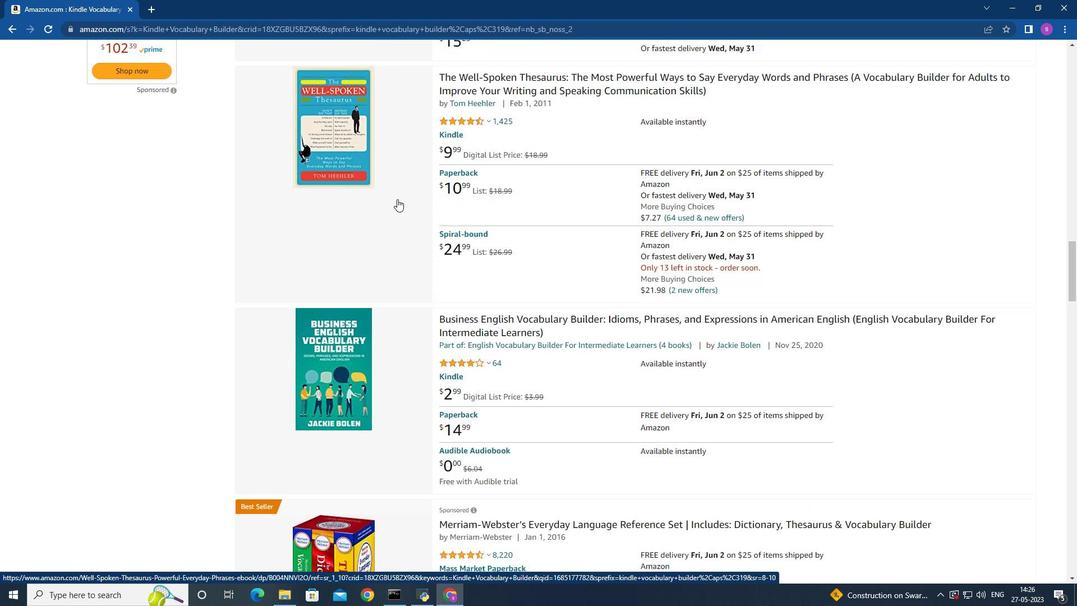 
Action: Mouse moved to (381, 198)
Screenshot: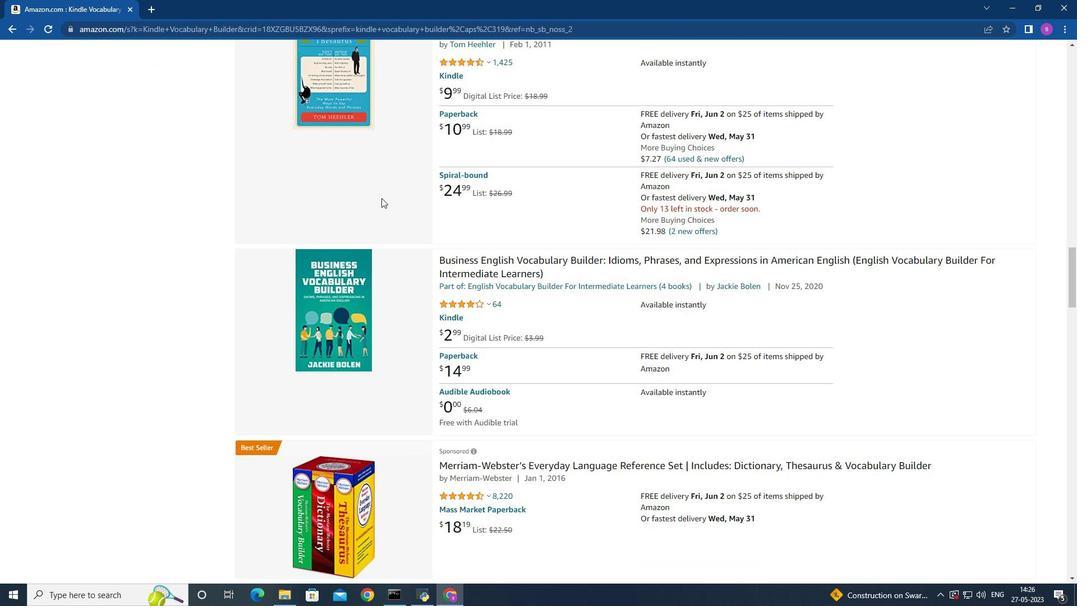 
Action: Mouse scrolled (381, 197) with delta (0, 0)
Screenshot: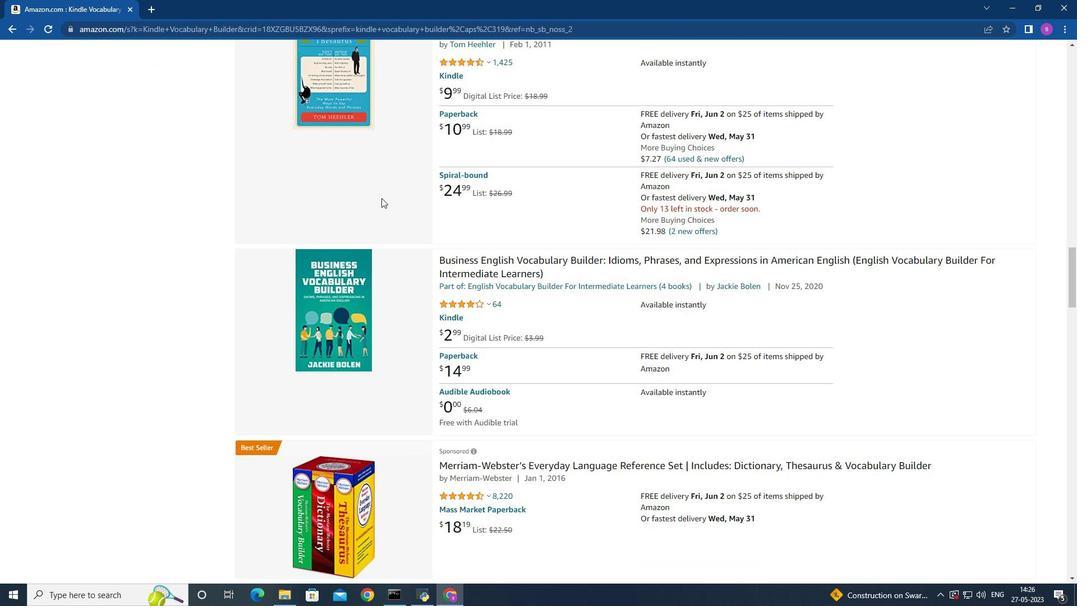 
Action: Mouse moved to (379, 196)
Screenshot: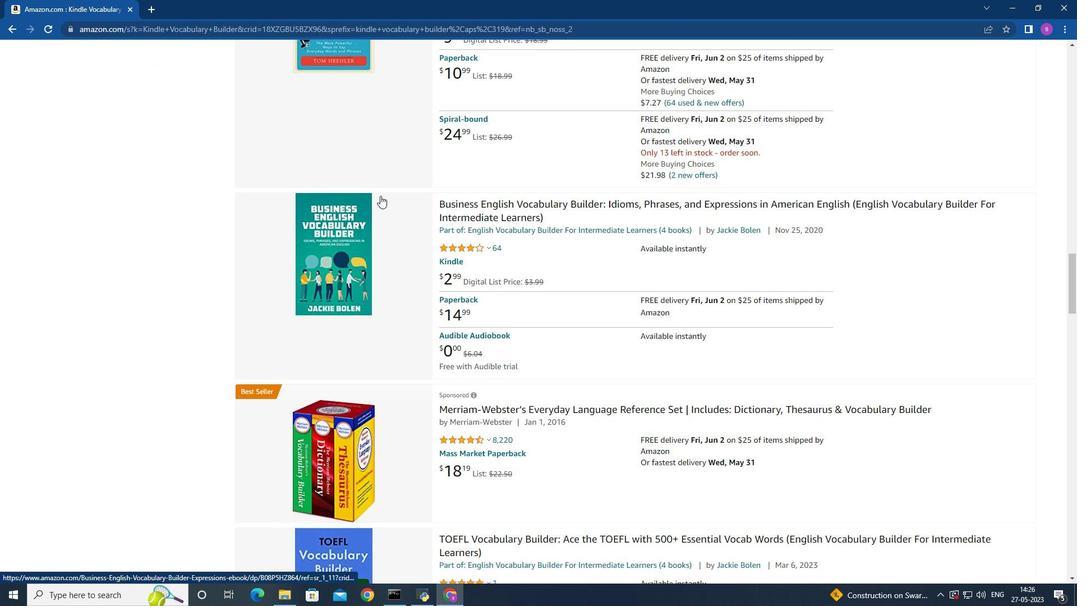 
Action: Mouse scrolled (379, 196) with delta (0, 0)
Screenshot: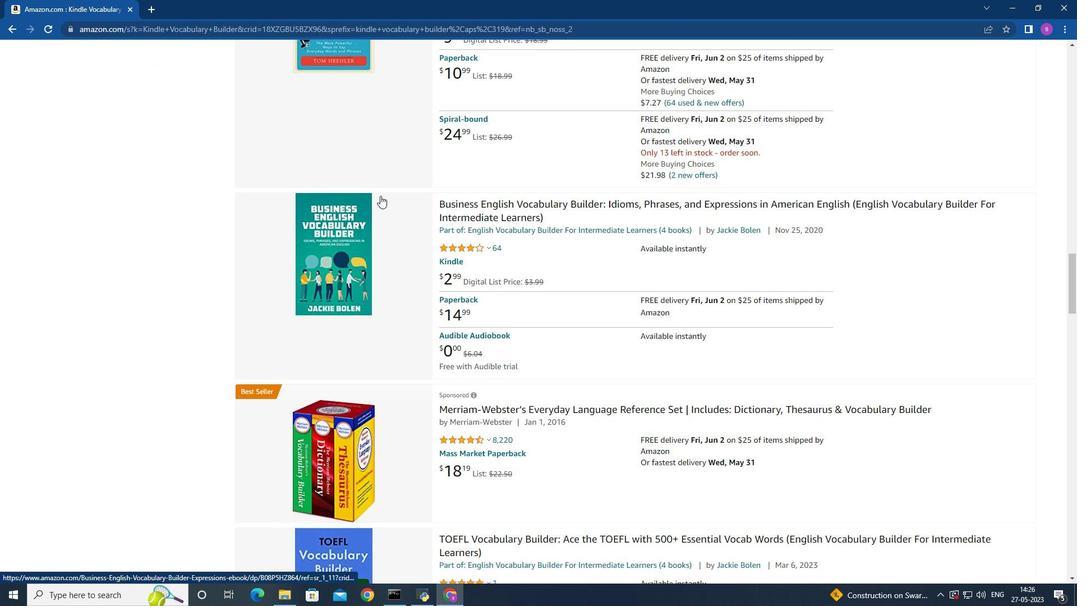 
Action: Mouse scrolled (379, 196) with delta (0, 0)
Screenshot: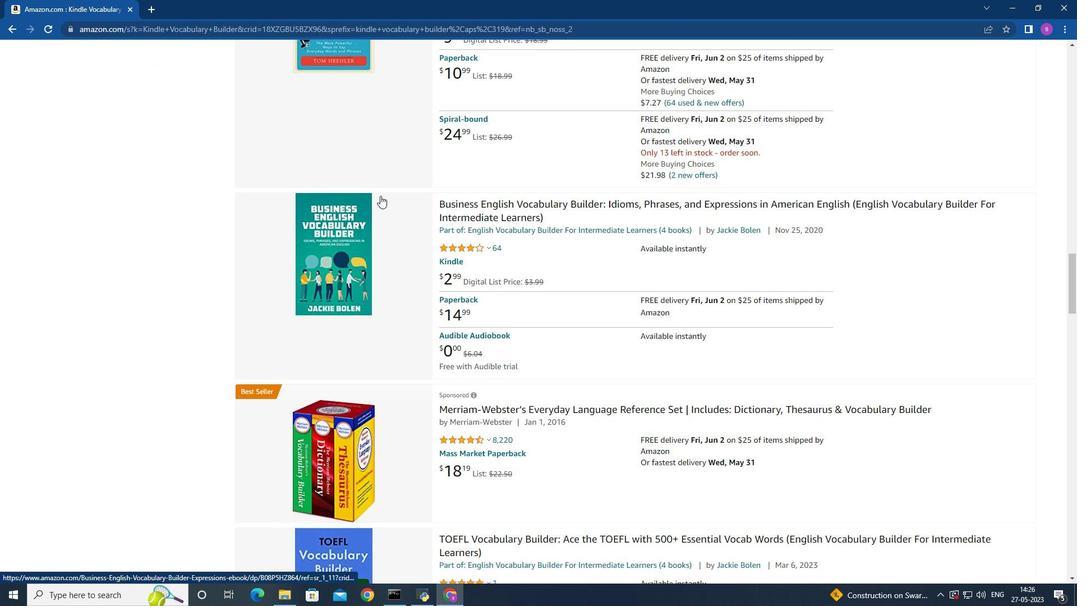 
Action: Mouse moved to (383, 204)
Screenshot: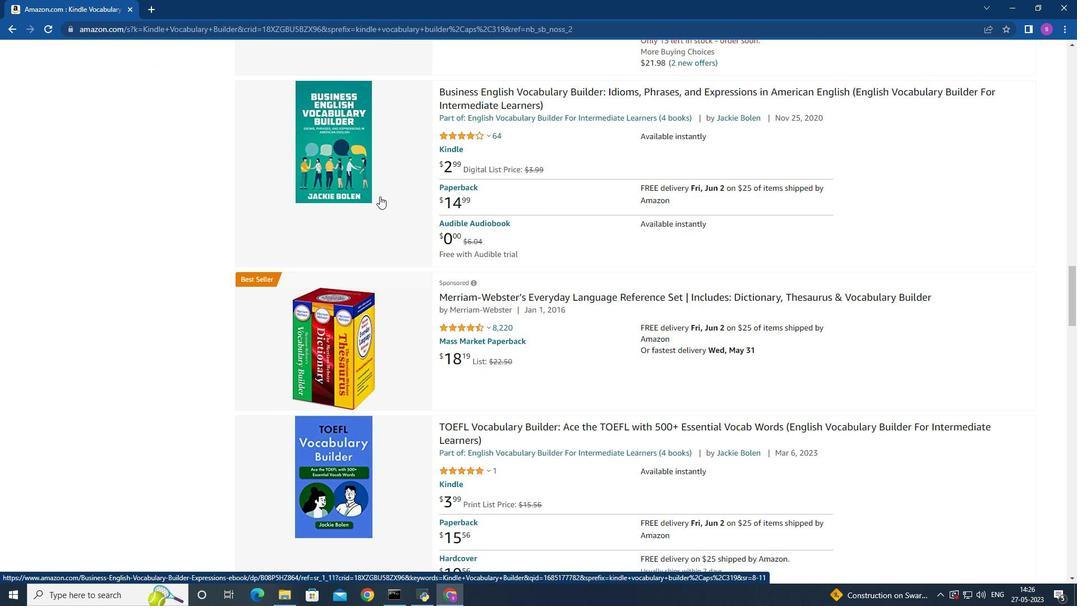 
Action: Mouse scrolled (379, 199) with delta (0, 0)
Screenshot: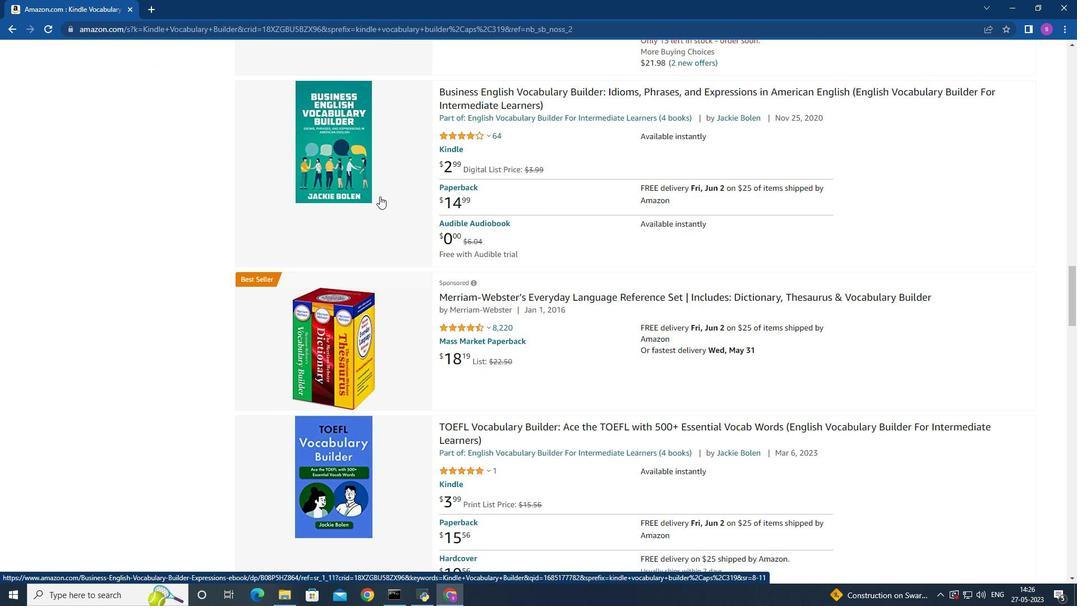 
Action: Mouse scrolled (383, 203) with delta (0, 0)
Screenshot: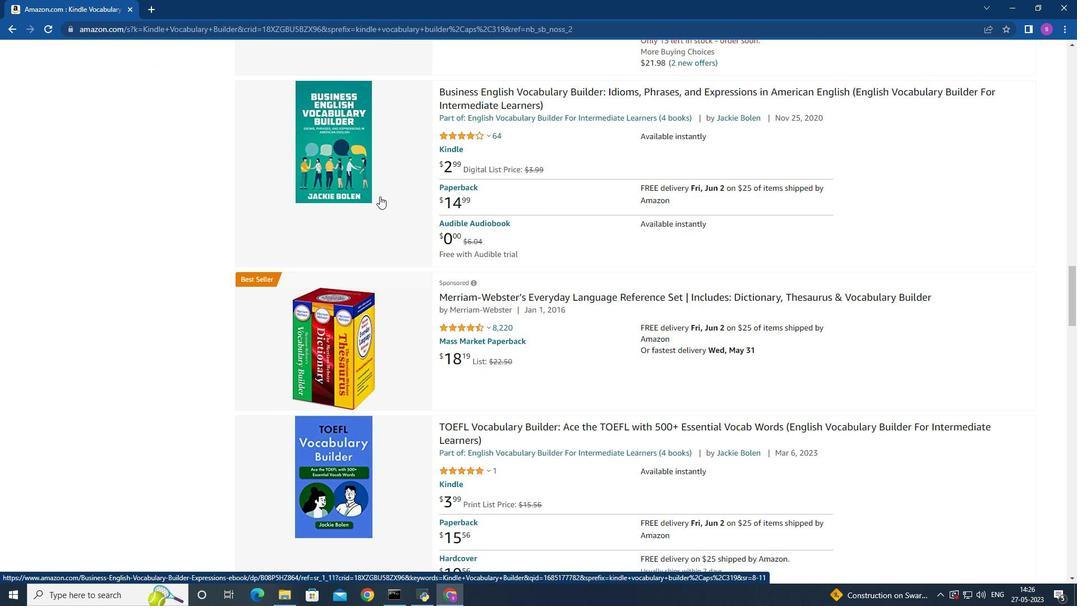 
Action: Mouse scrolled (383, 203) with delta (0, 0)
Screenshot: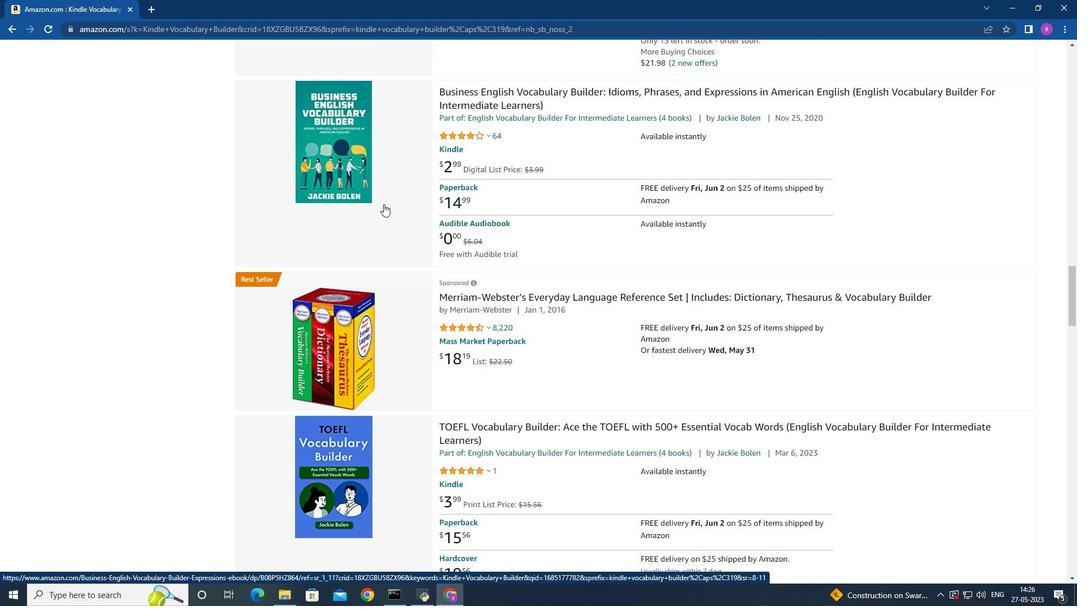 
Action: Mouse moved to (384, 200)
Screenshot: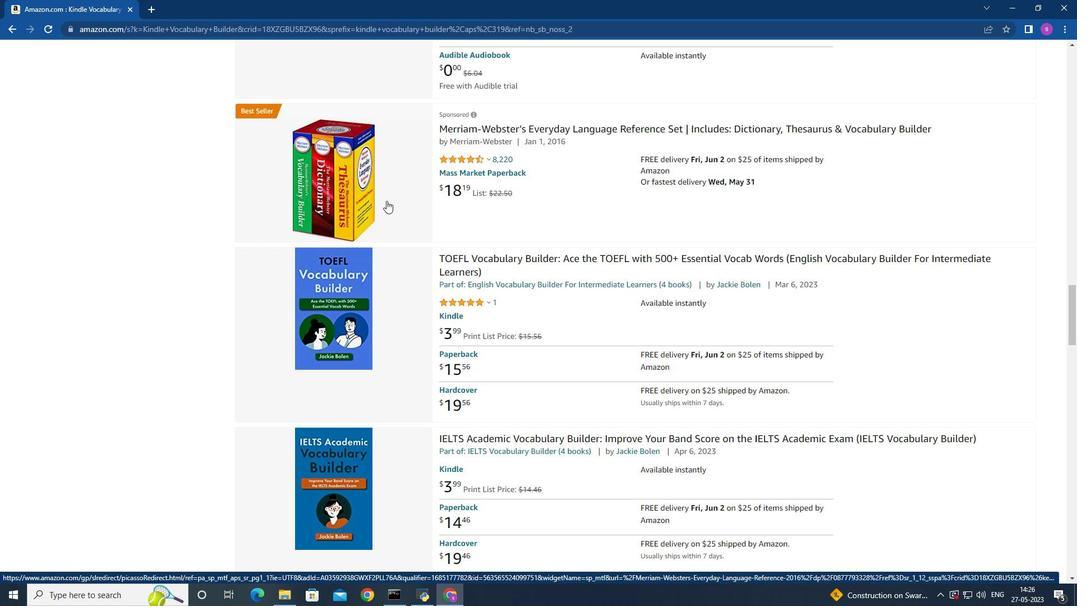 
Action: Mouse scrolled (384, 200) with delta (0, 0)
Screenshot: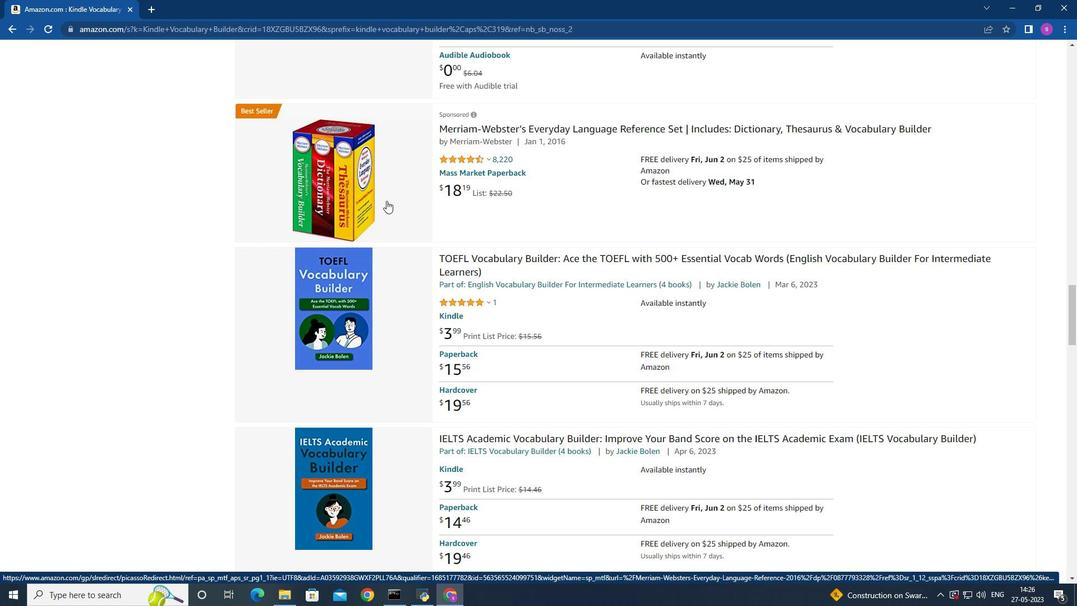 
Action: Mouse moved to (384, 200)
Screenshot: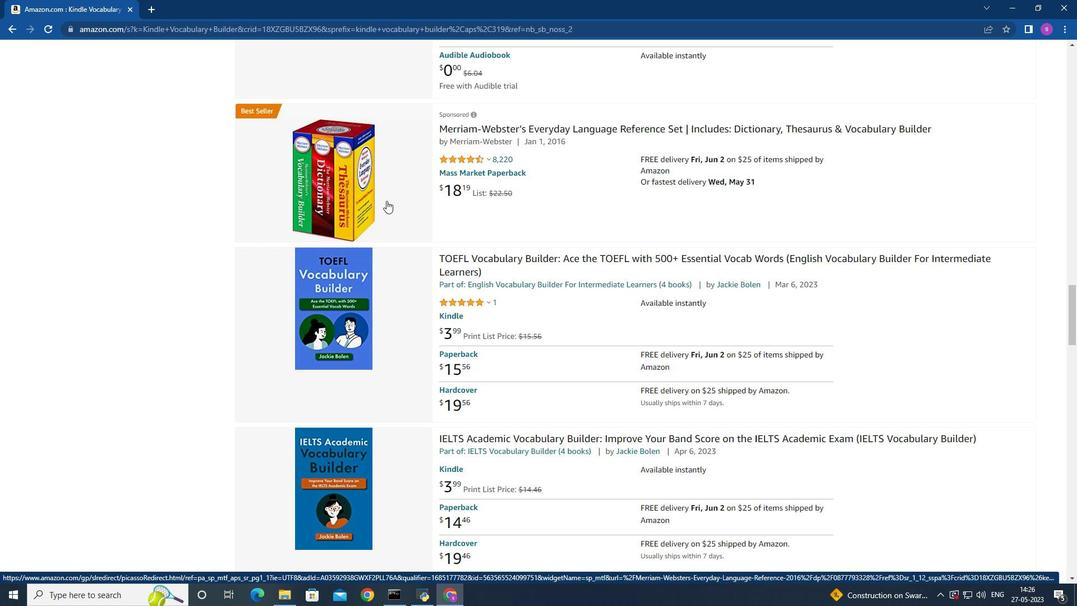 
Action: Mouse scrolled (384, 200) with delta (0, 0)
Screenshot: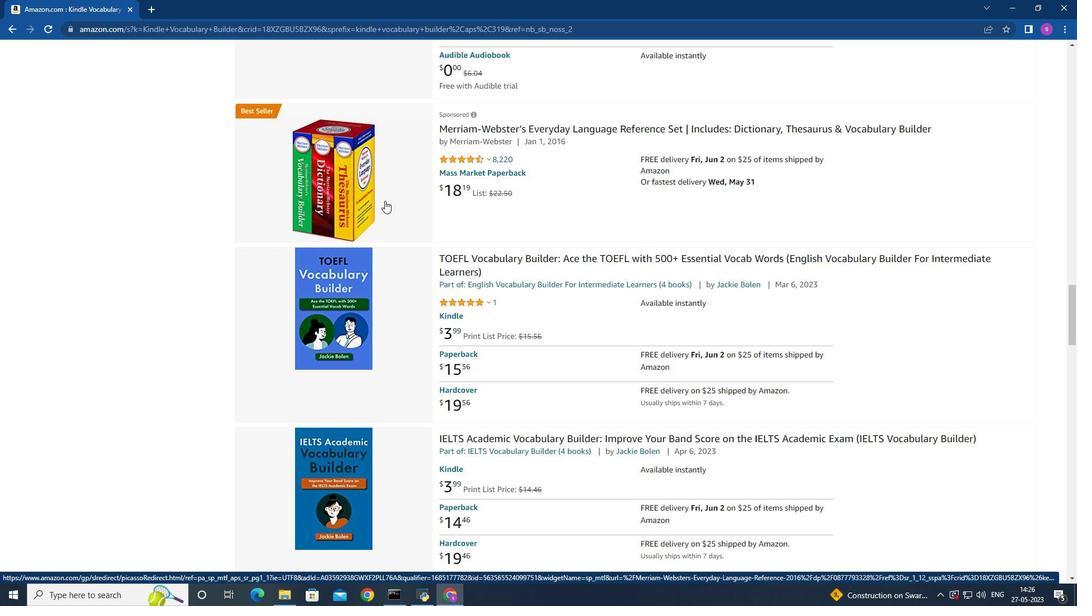 
Action: Mouse moved to (380, 204)
Screenshot: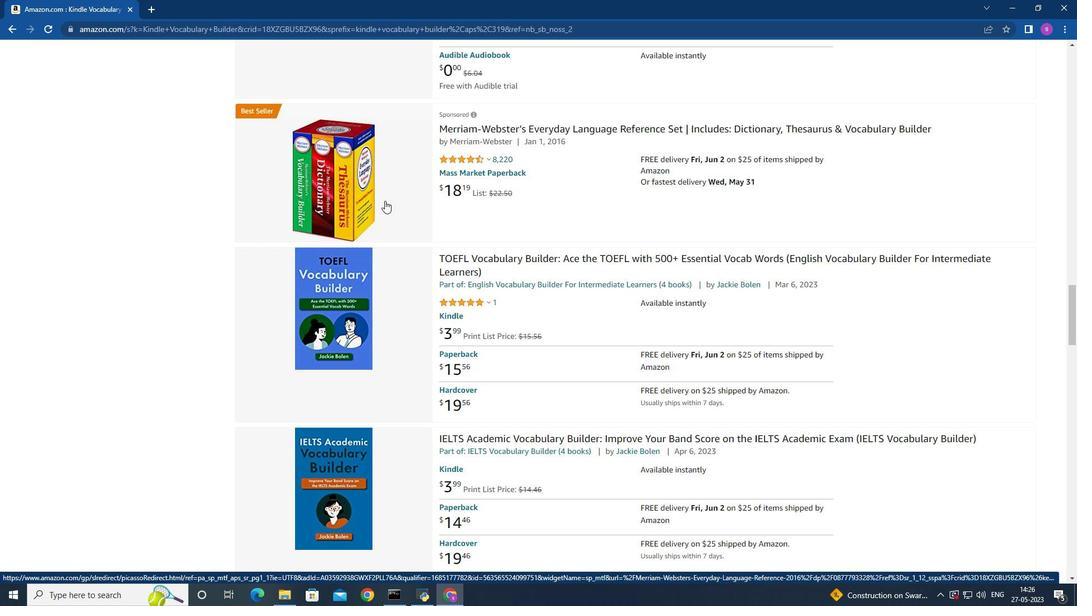 
Action: Mouse scrolled (384, 200) with delta (0, 0)
Screenshot: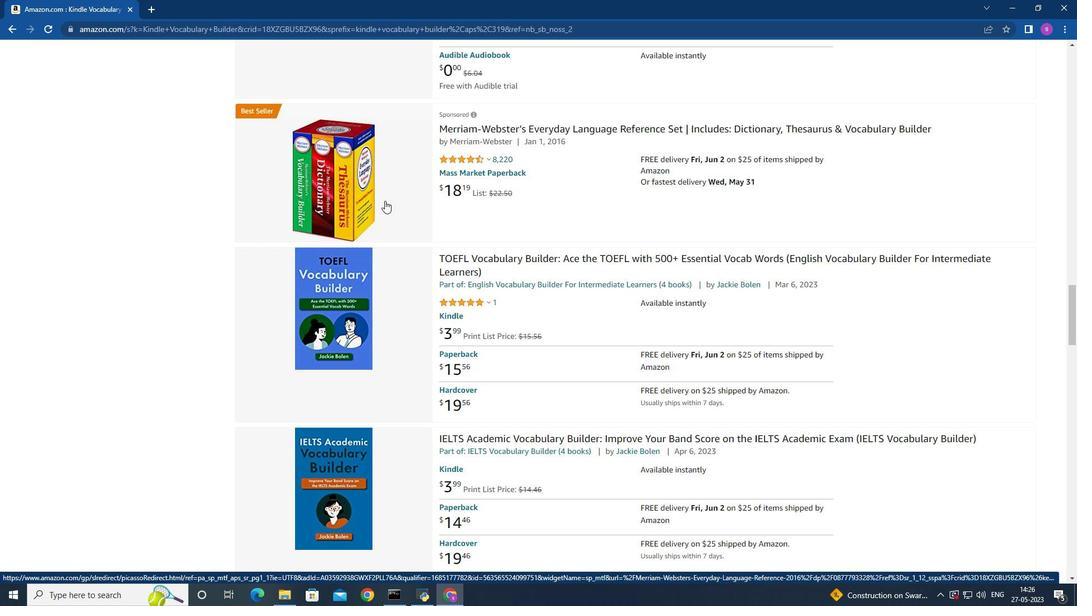 
Action: Mouse moved to (378, 205)
Screenshot: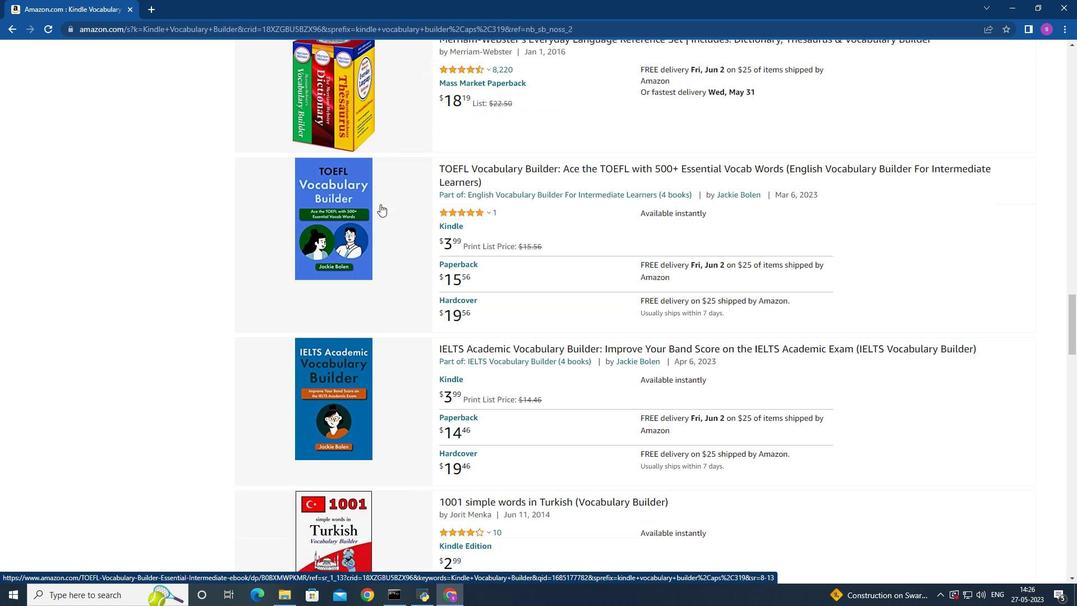 
Action: Mouse scrolled (379, 204) with delta (0, 0)
Screenshot: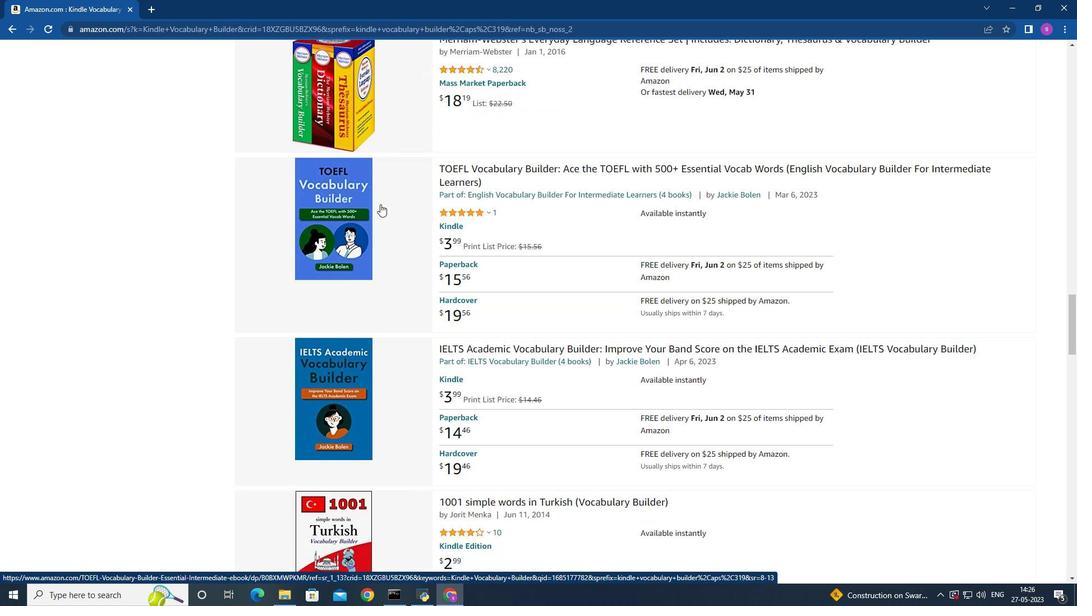 
Action: Mouse scrolled (378, 205) with delta (0, 0)
Screenshot: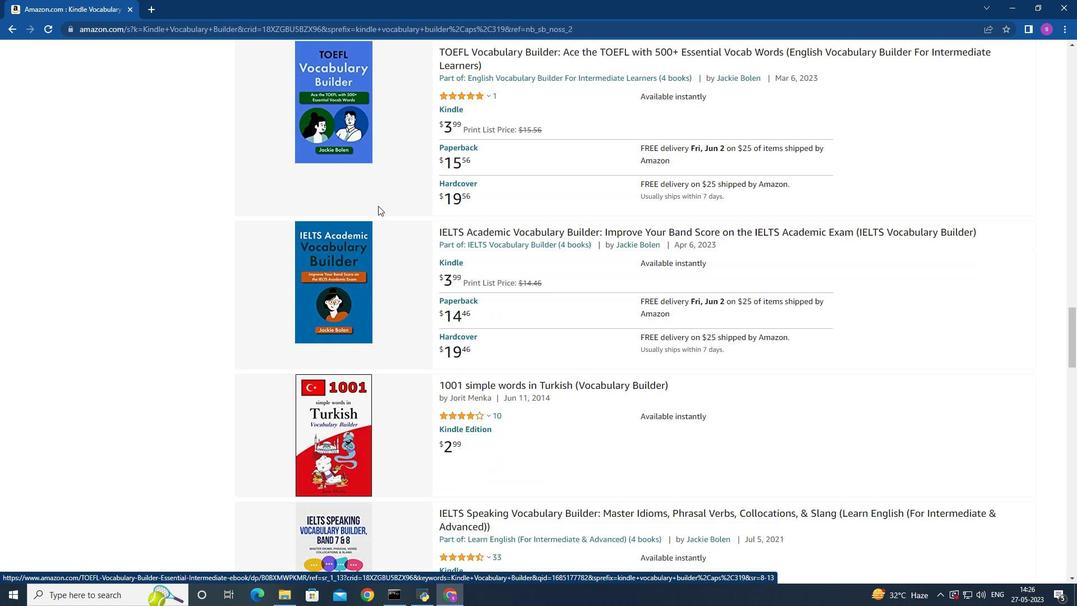 
Action: Mouse moved to (378, 205)
Screenshot: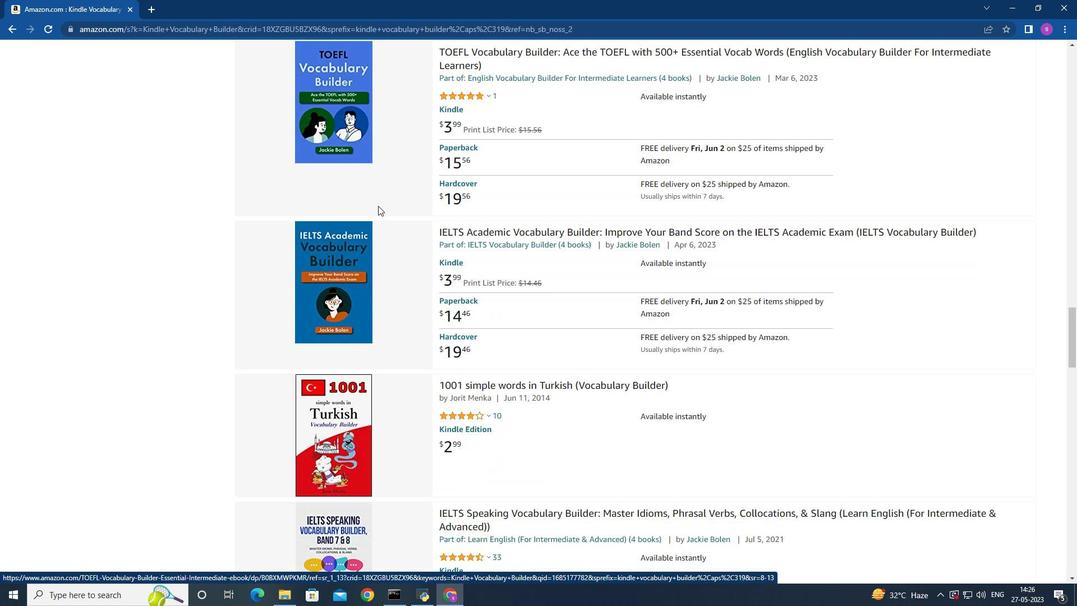 
Action: Mouse scrolled (378, 205) with delta (0, 0)
Screenshot: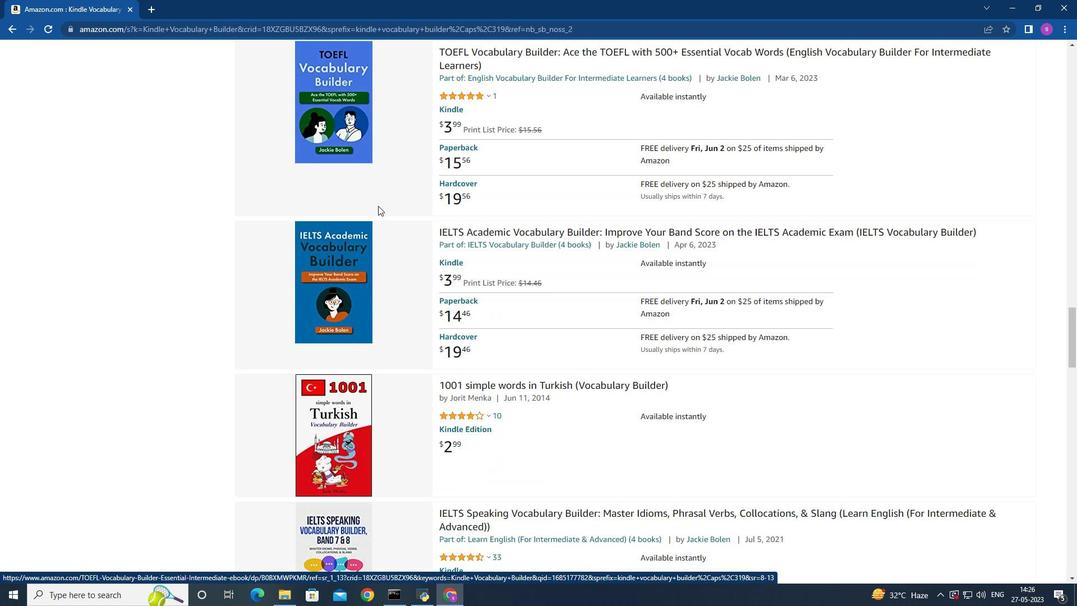 
Action: Mouse moved to (362, 203)
Screenshot: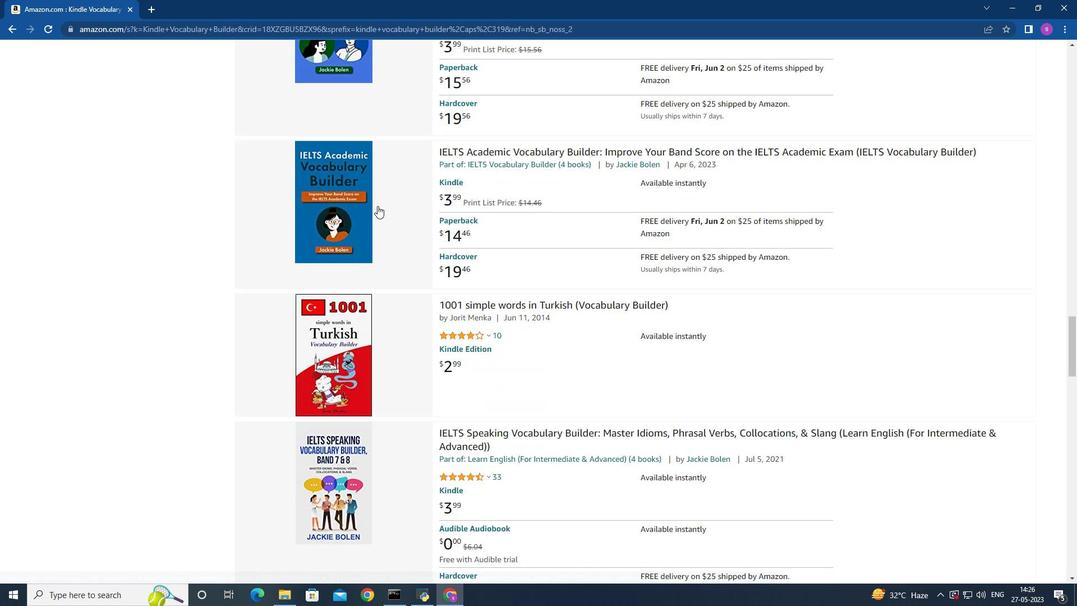 
Action: Mouse scrolled (362, 202) with delta (0, 0)
Screenshot: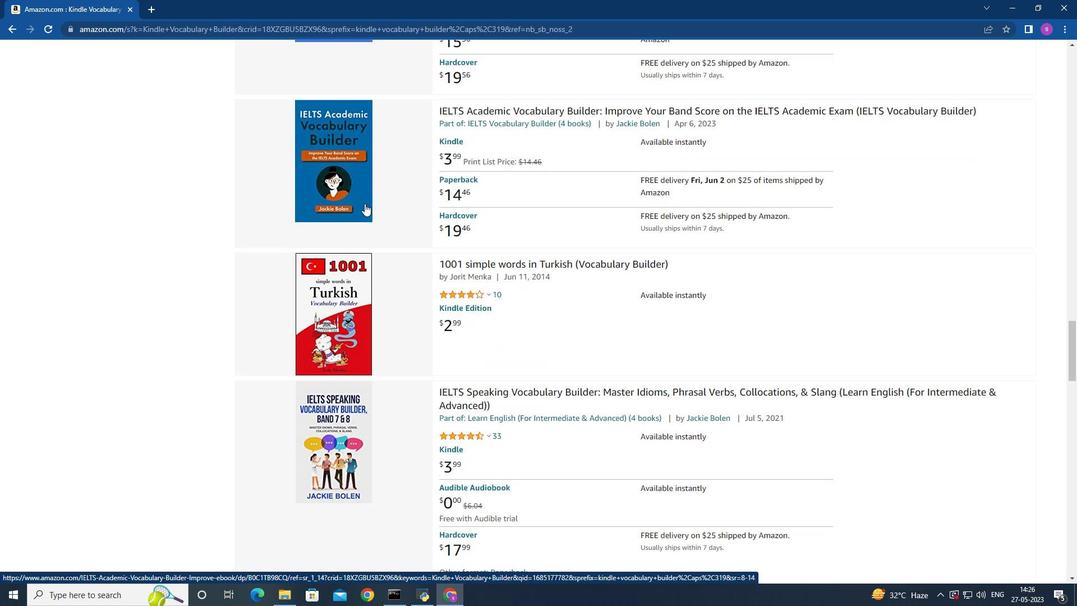 
Action: Mouse moved to (361, 203)
Screenshot: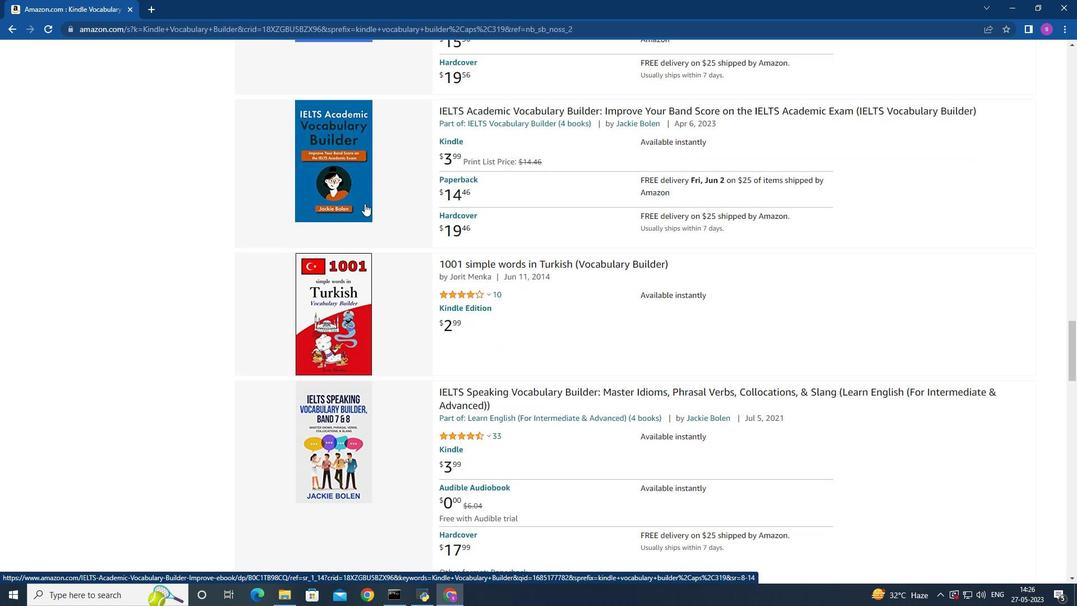 
Action: Mouse scrolled (362, 202) with delta (0, 0)
Screenshot: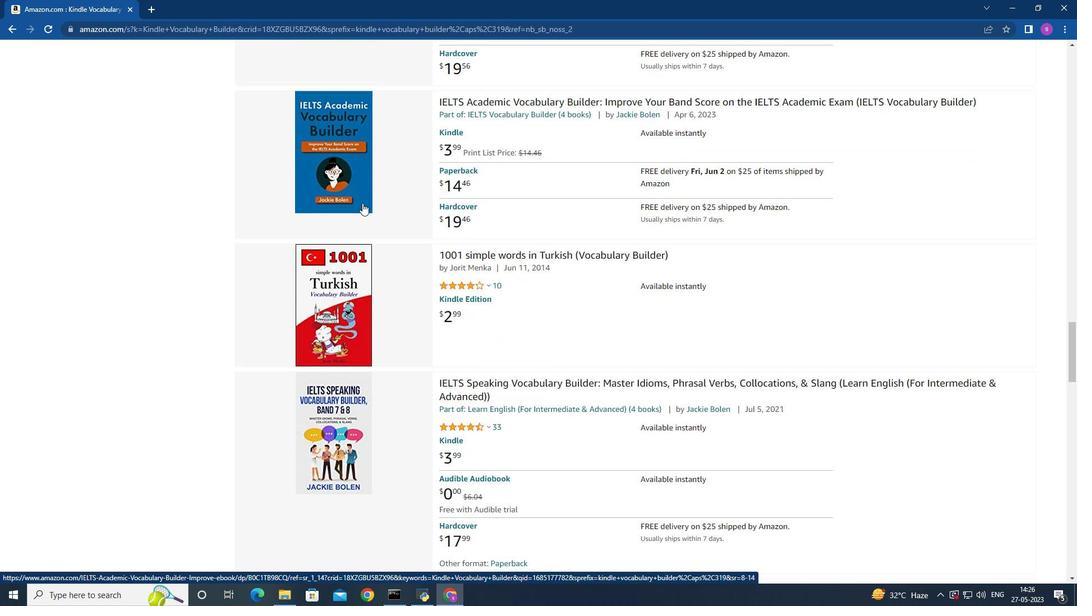 
Action: Mouse moved to (361, 203)
Screenshot: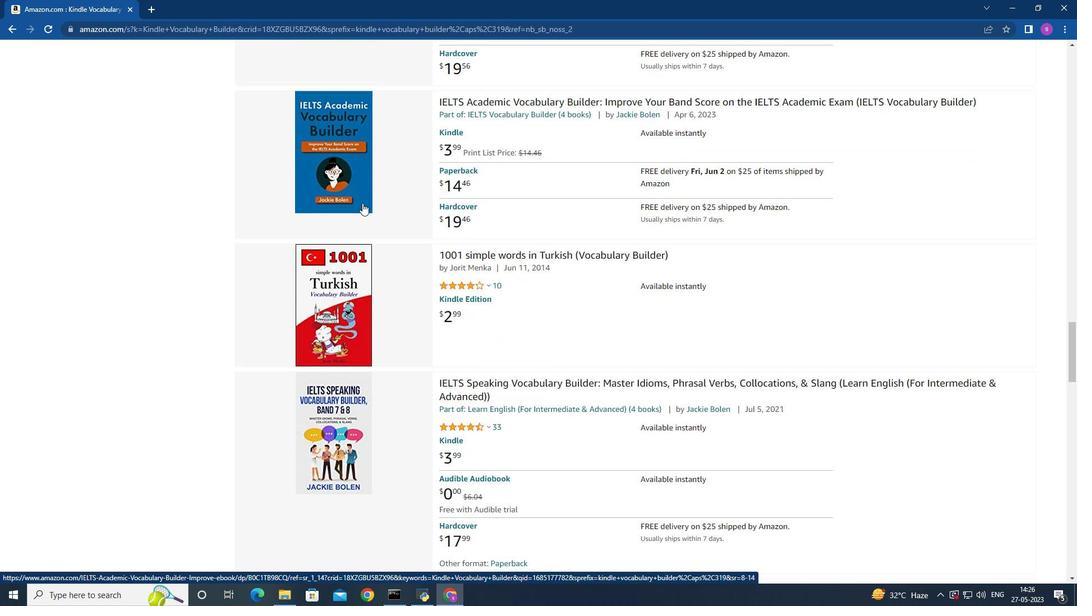 
Action: Mouse scrolled (362, 202) with delta (0, 0)
Screenshot: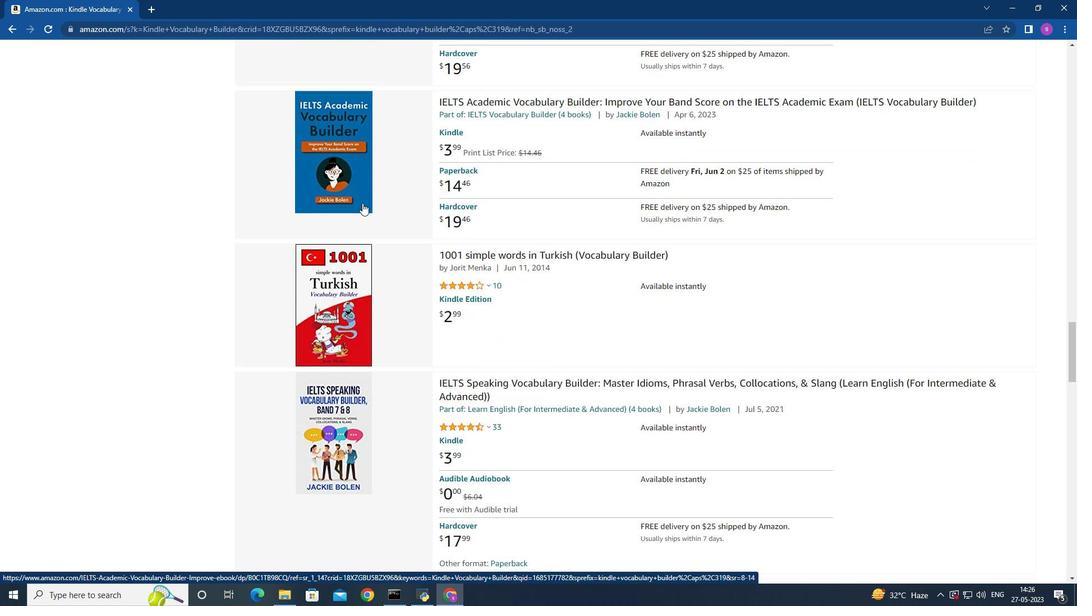 
Action: Mouse moved to (361, 203)
Screenshot: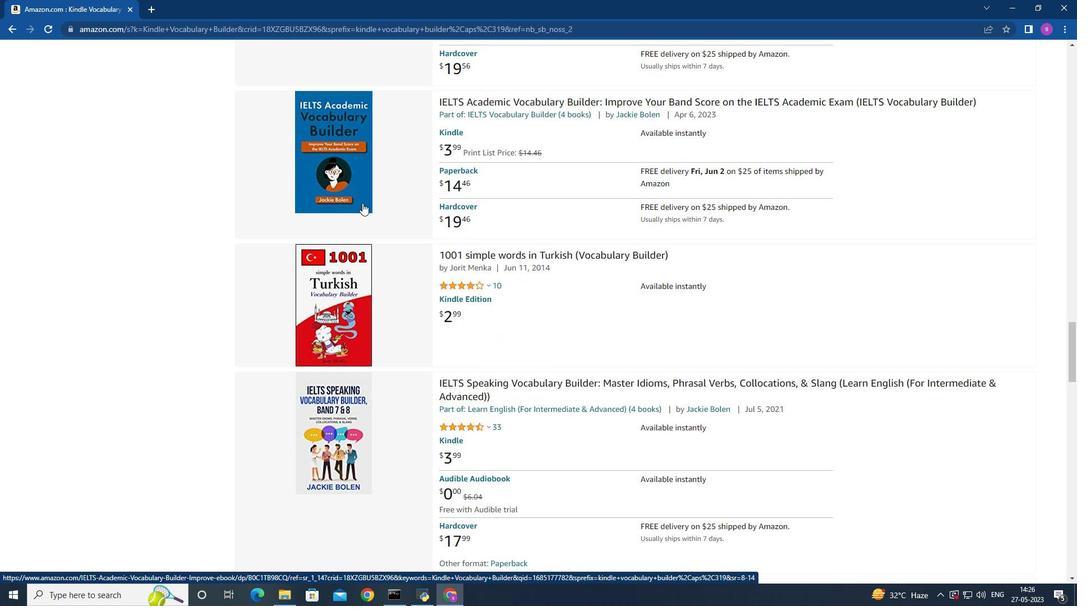 
Action: Mouse scrolled (361, 202) with delta (0, 0)
Screenshot: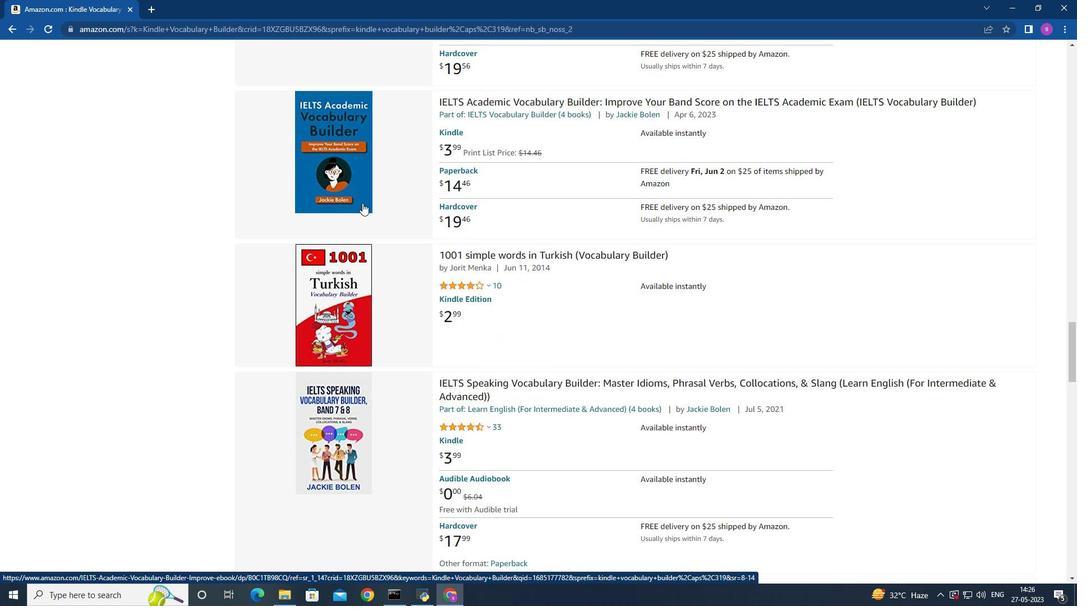 
Action: Mouse moved to (358, 203)
Screenshot: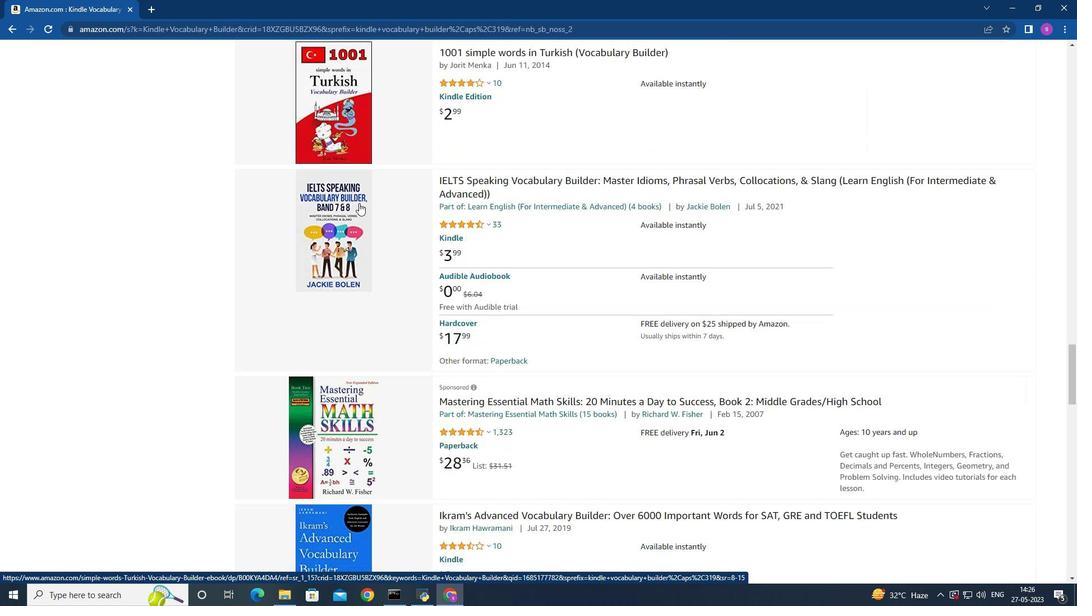 
Action: Mouse scrolled (358, 202) with delta (0, 0)
Screenshot: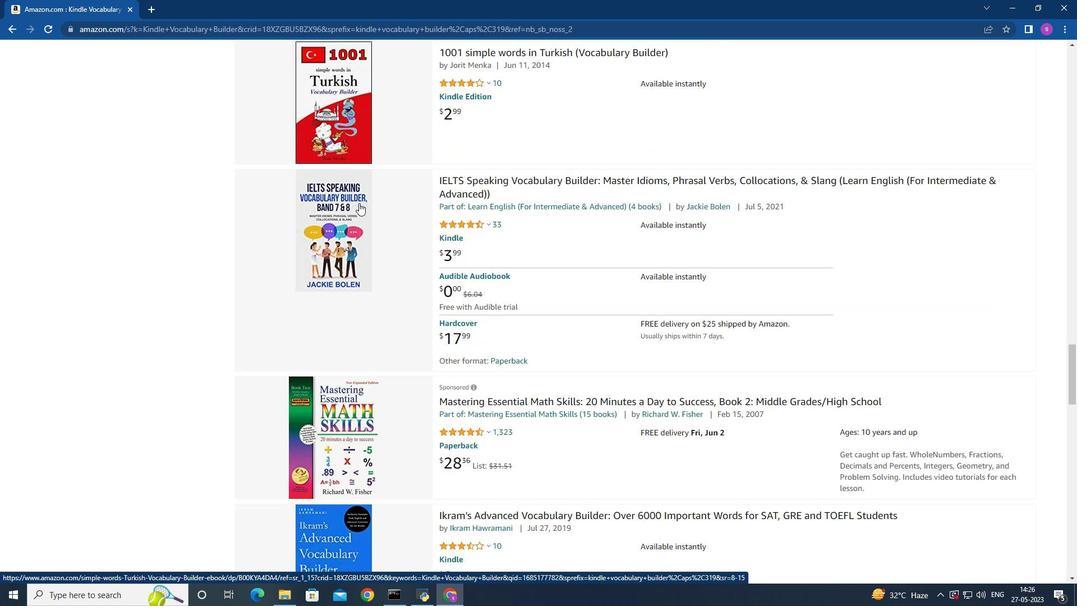 
Action: Mouse scrolled (358, 202) with delta (0, 0)
Screenshot: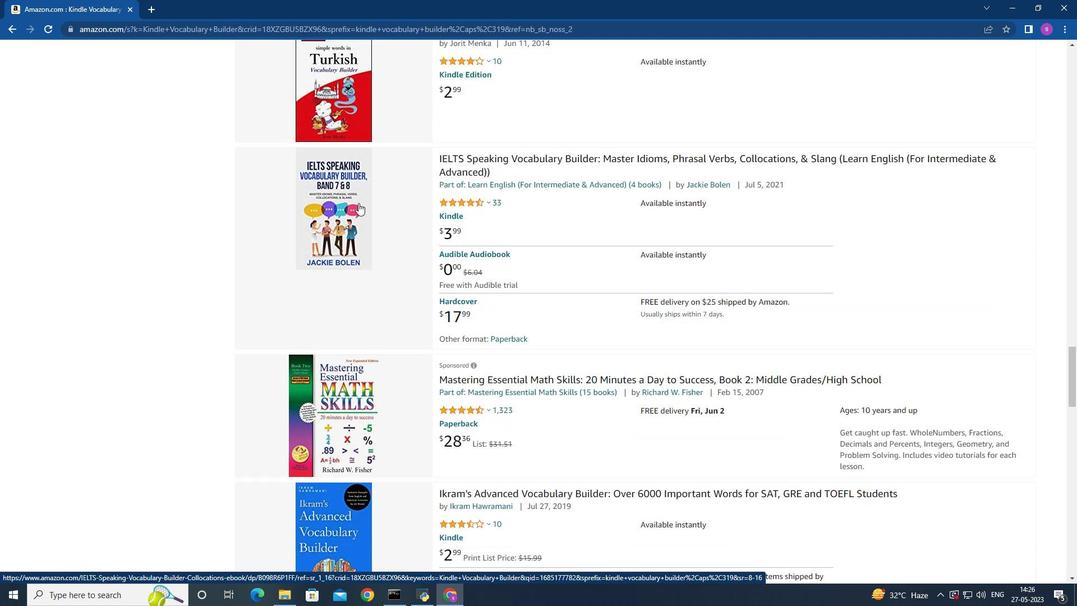 
Action: Mouse moved to (327, 207)
Screenshot: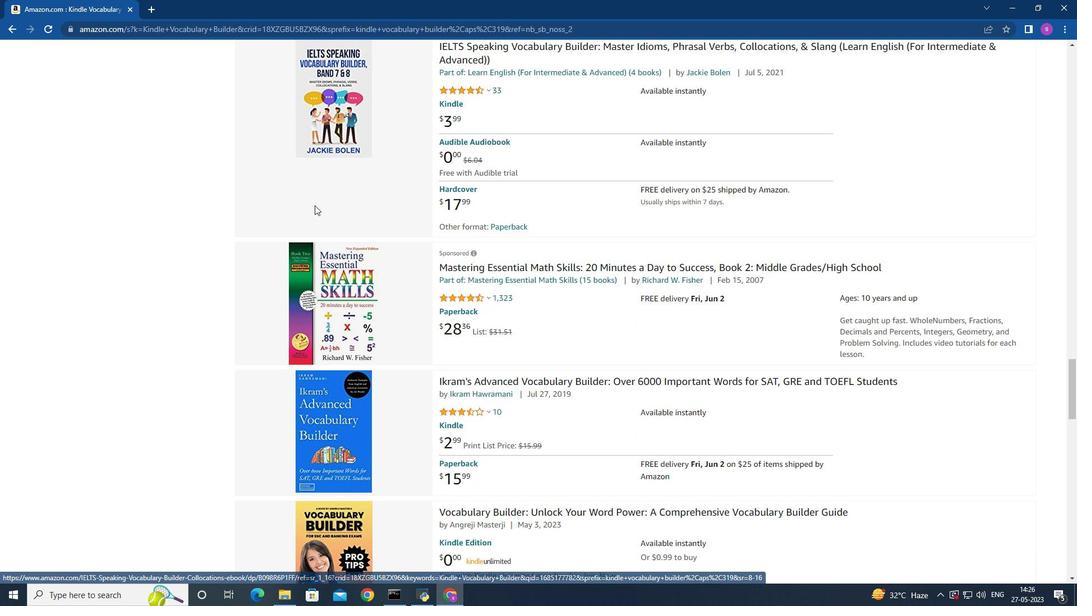 
Action: Mouse scrolled (327, 207) with delta (0, 0)
Screenshot: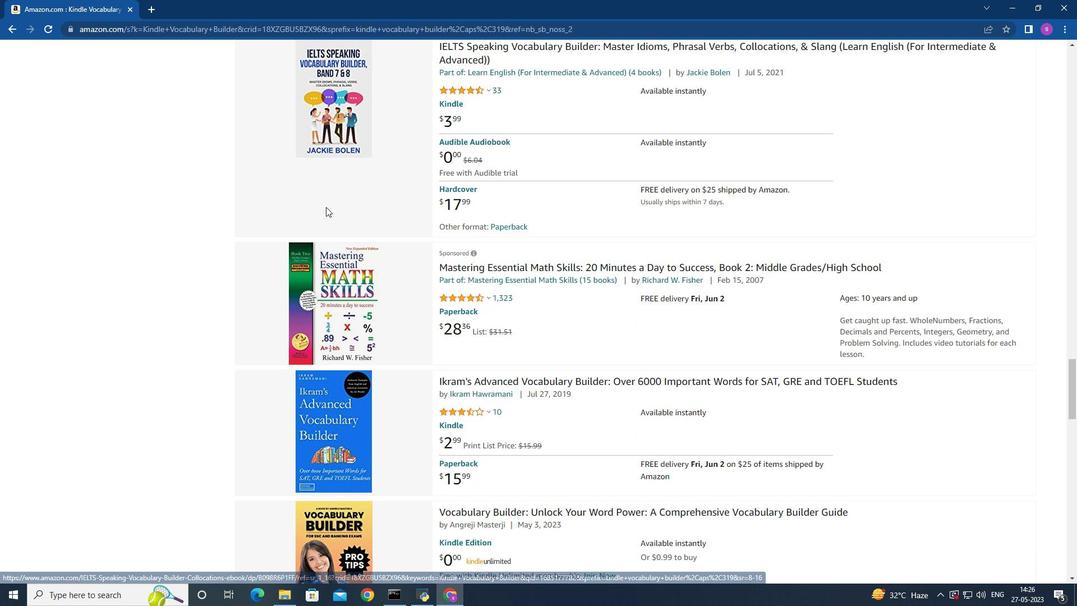 
Action: Mouse scrolled (327, 207) with delta (0, 0)
Screenshot: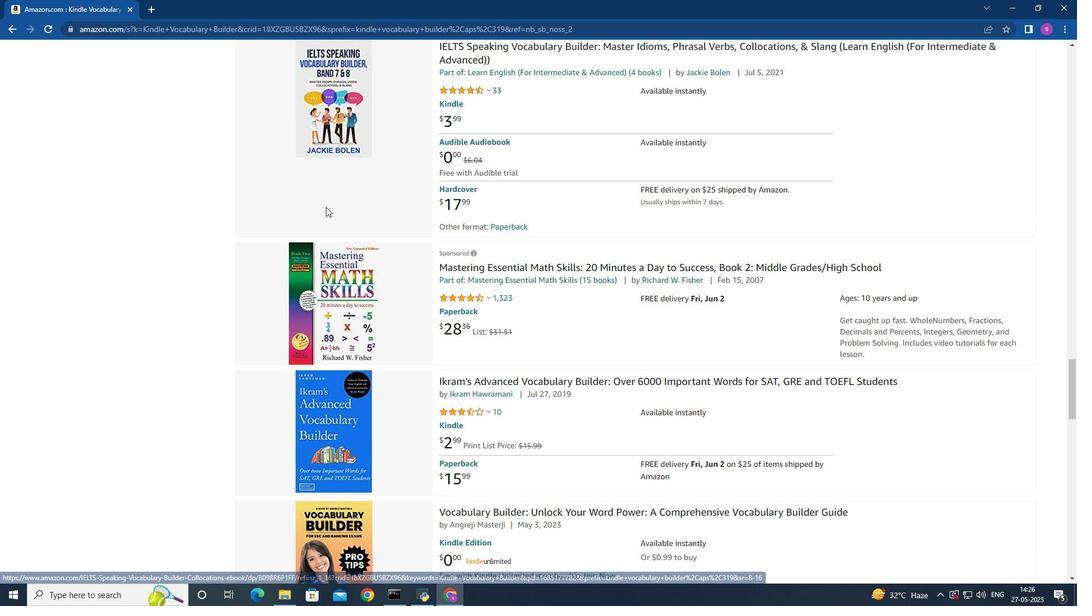 
Action: Mouse scrolled (327, 207) with delta (0, 0)
Screenshot: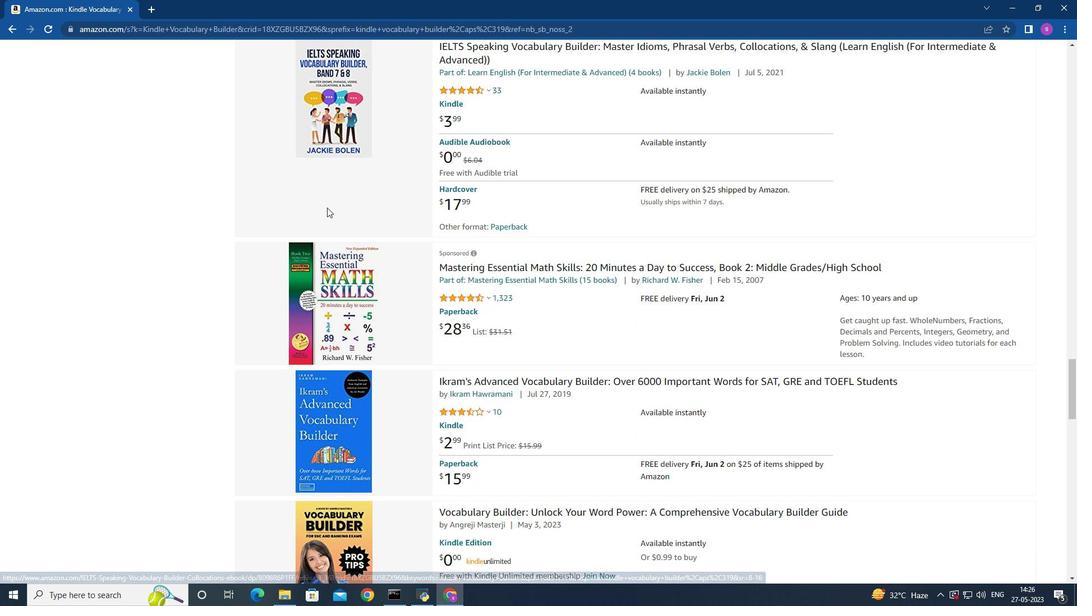 
Action: Mouse scrolled (327, 207) with delta (0, 0)
Screenshot: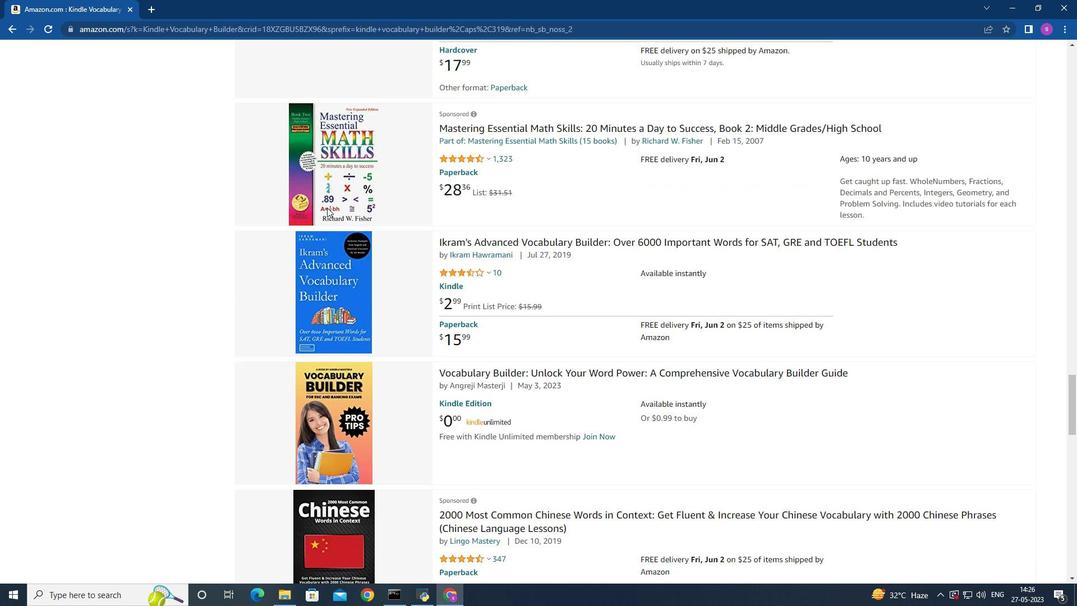 
Action: Mouse scrolled (327, 207) with delta (0, 0)
Screenshot: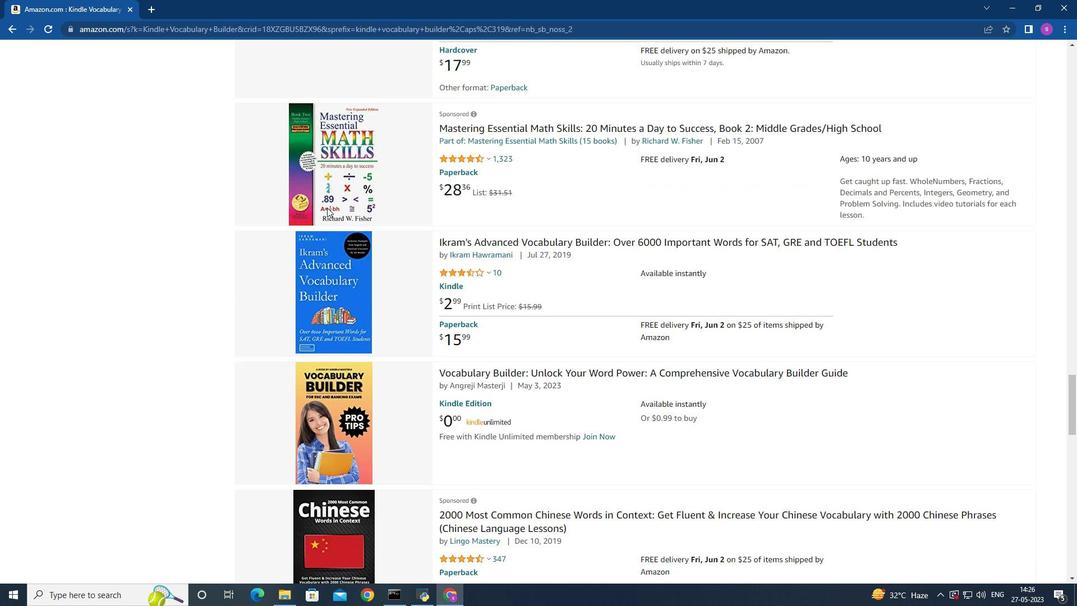 
Action: Mouse scrolled (327, 207) with delta (0, 0)
Screenshot: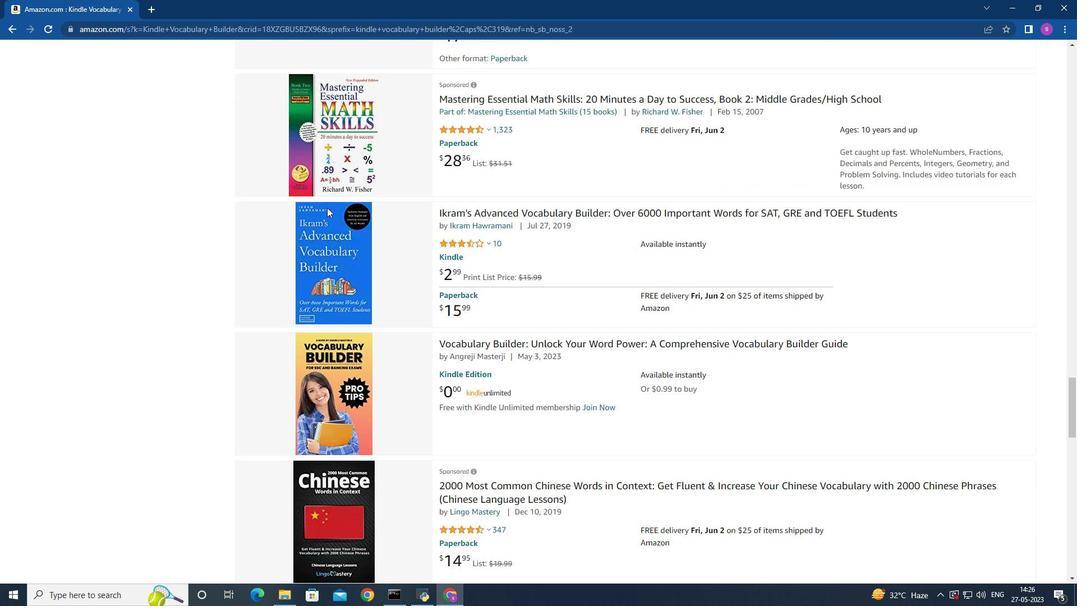 
Action: Mouse moved to (327, 210)
Screenshot: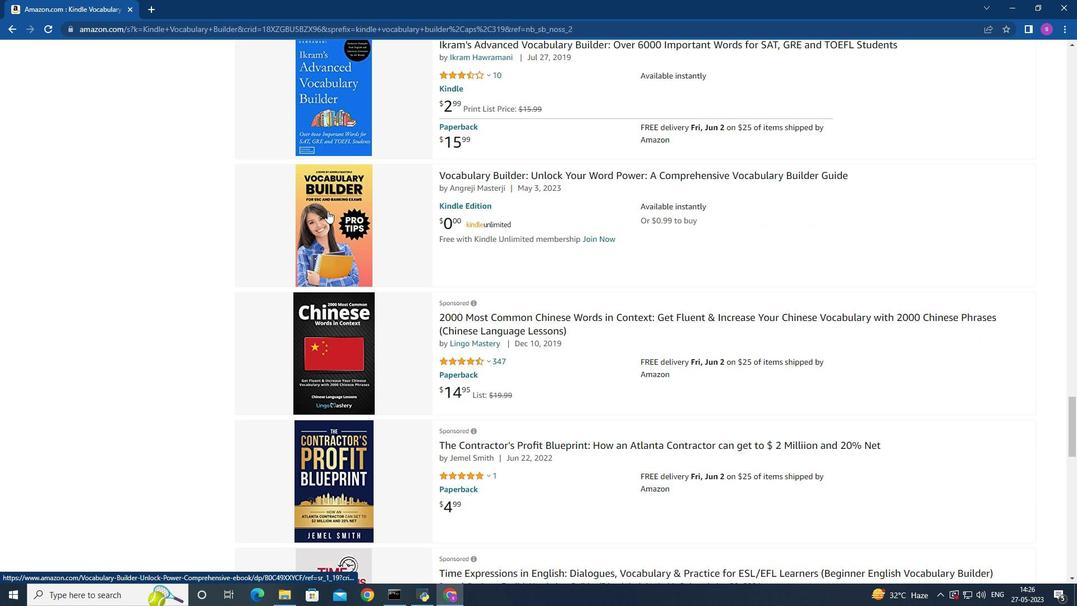 
Action: Mouse scrolled (327, 210) with delta (0, 0)
Screenshot: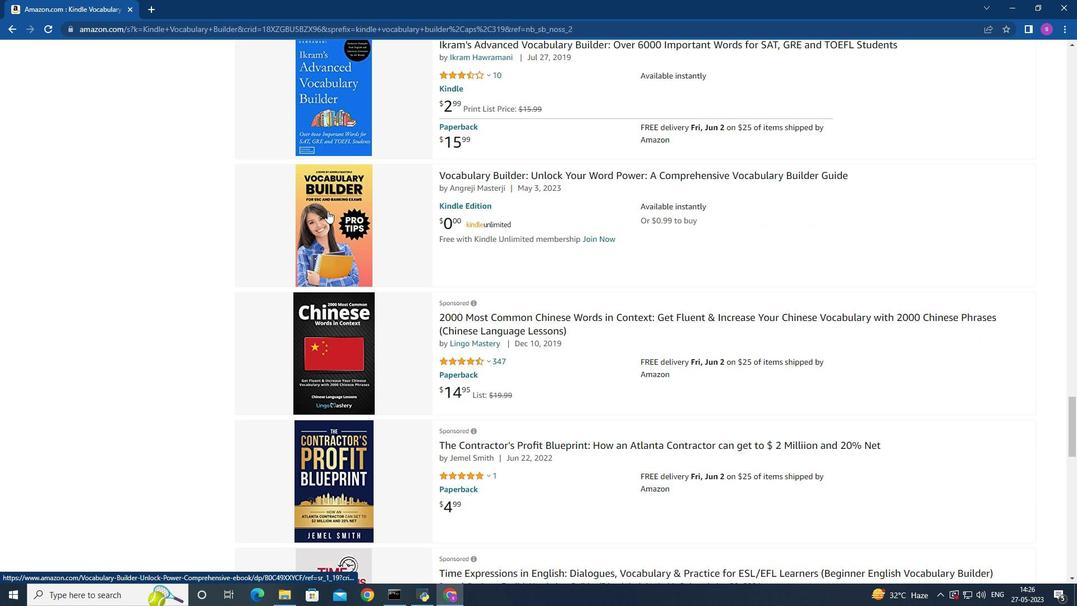 
Action: Mouse moved to (327, 211)
Screenshot: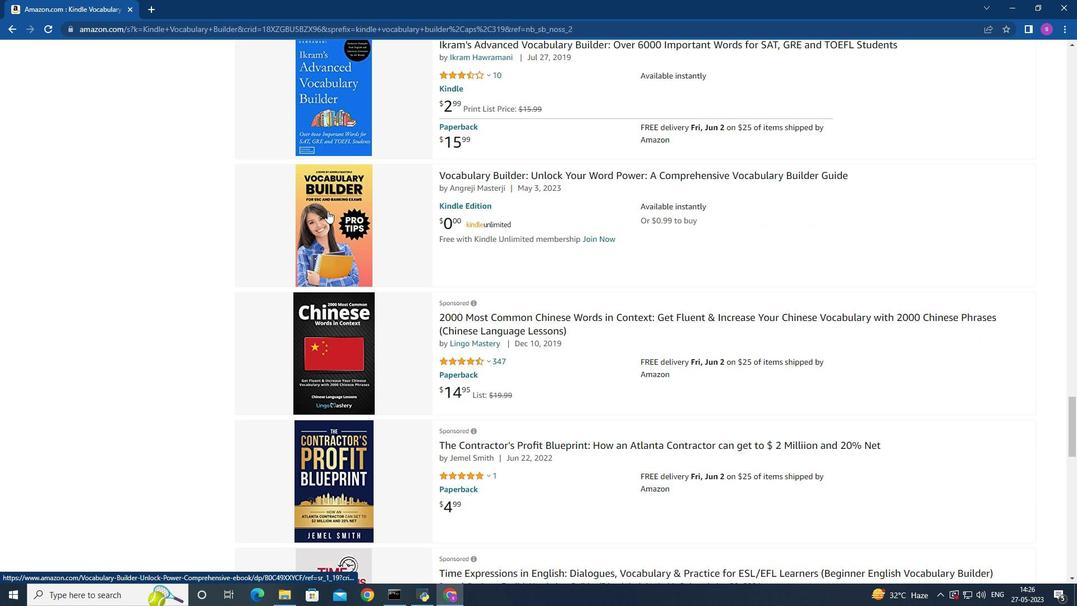 
Action: Mouse scrolled (327, 210) with delta (0, 0)
Screenshot: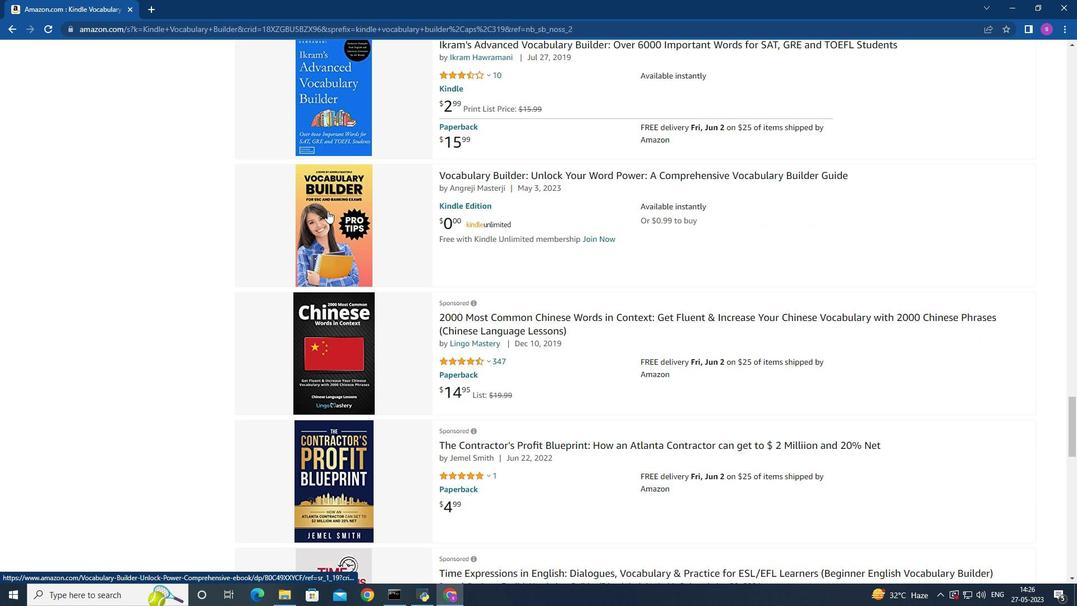 
Action: Mouse scrolled (327, 210) with delta (0, 0)
Screenshot: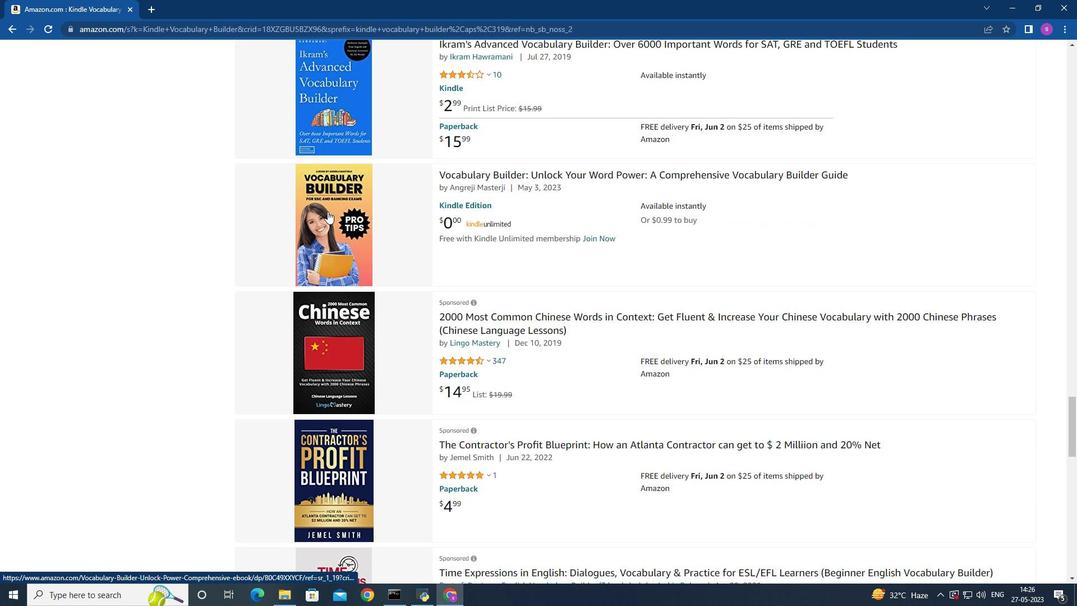 
Action: Mouse moved to (324, 209)
Screenshot: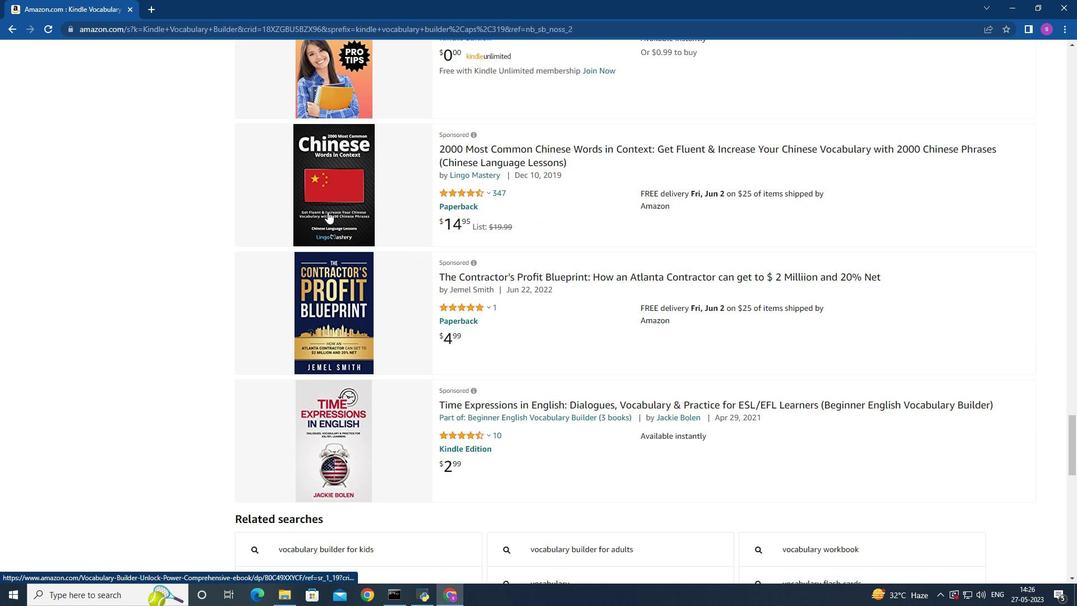 
Action: Mouse scrolled (324, 208) with delta (0, 0)
Screenshot: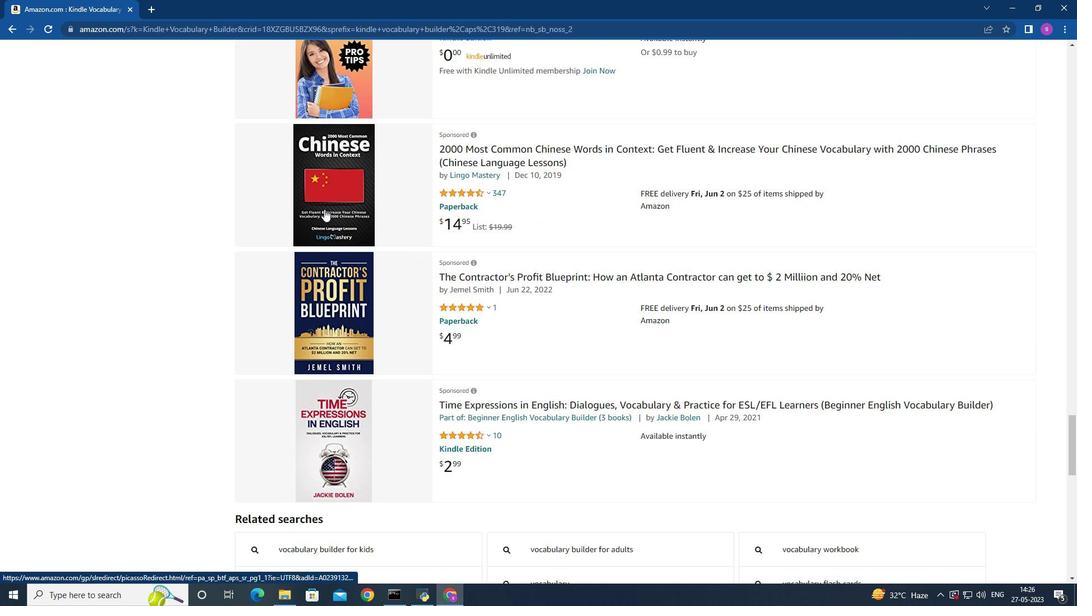 
Action: Mouse scrolled (324, 208) with delta (0, 0)
Screenshot: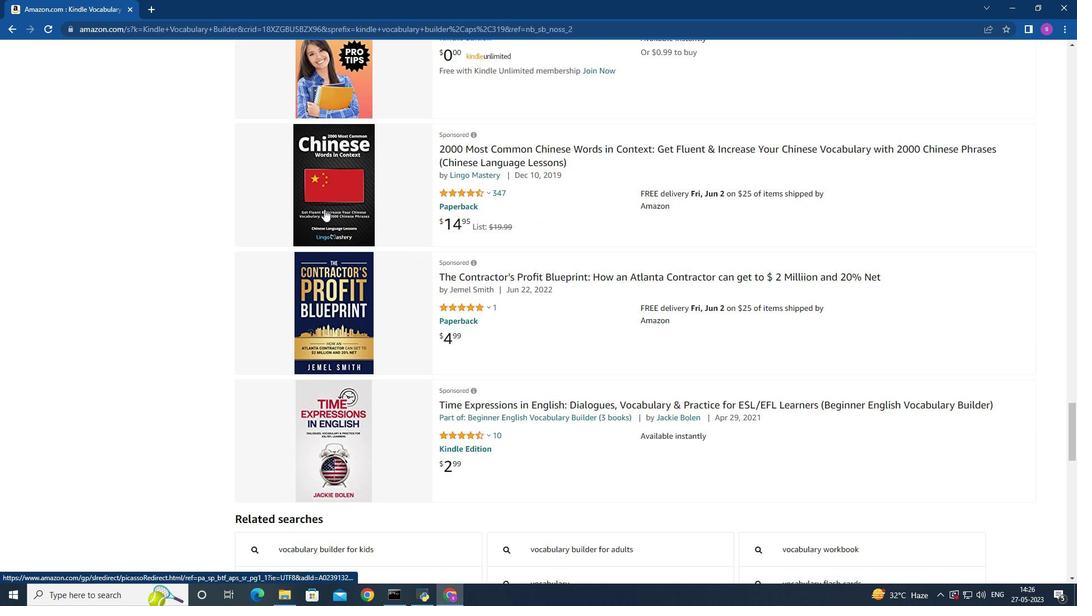 
Action: Mouse scrolled (324, 208) with delta (0, 0)
Screenshot: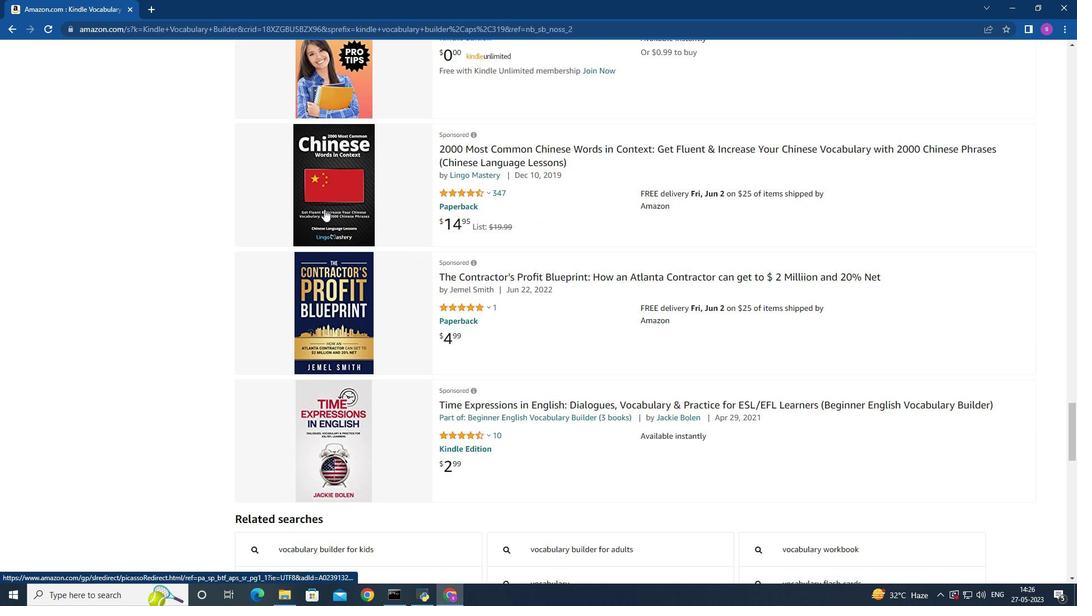 
Action: Mouse moved to (347, 227)
Screenshot: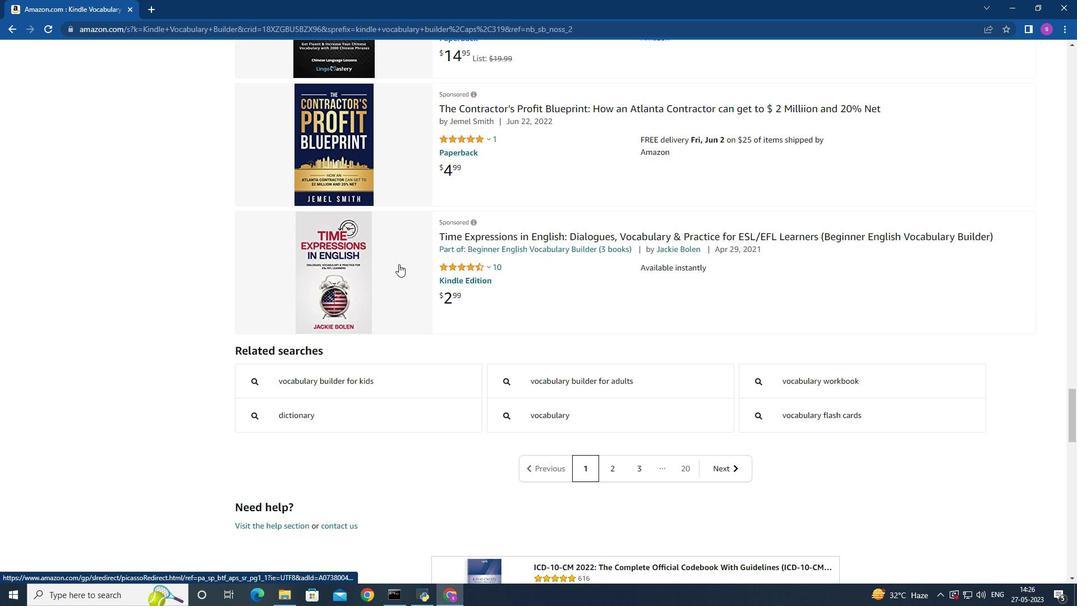 
Action: Mouse scrolled (347, 226) with delta (0, 0)
Screenshot: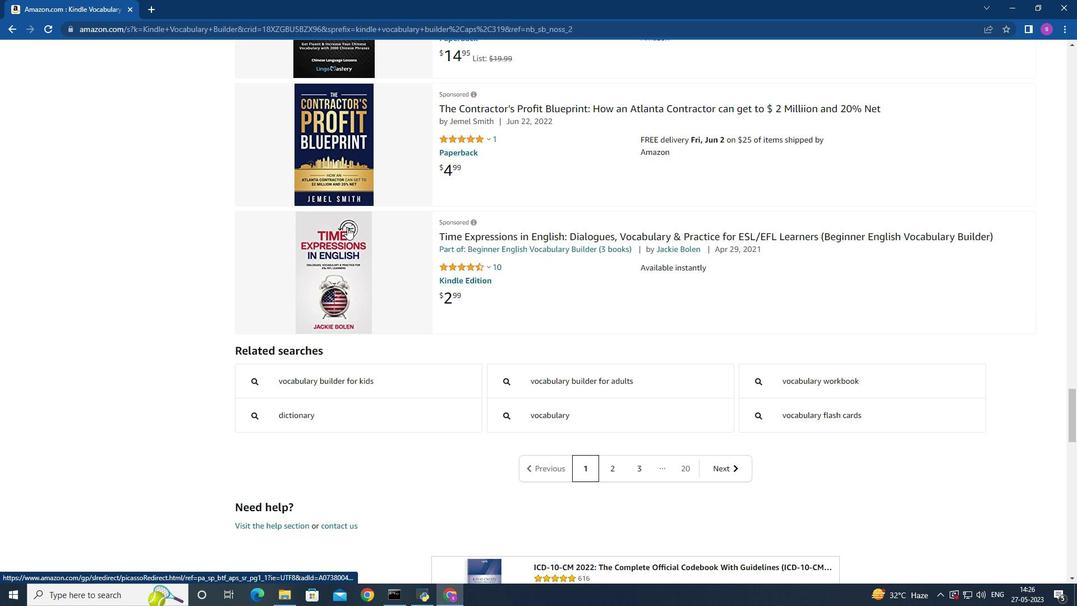 
Action: Mouse moved to (728, 411)
Screenshot: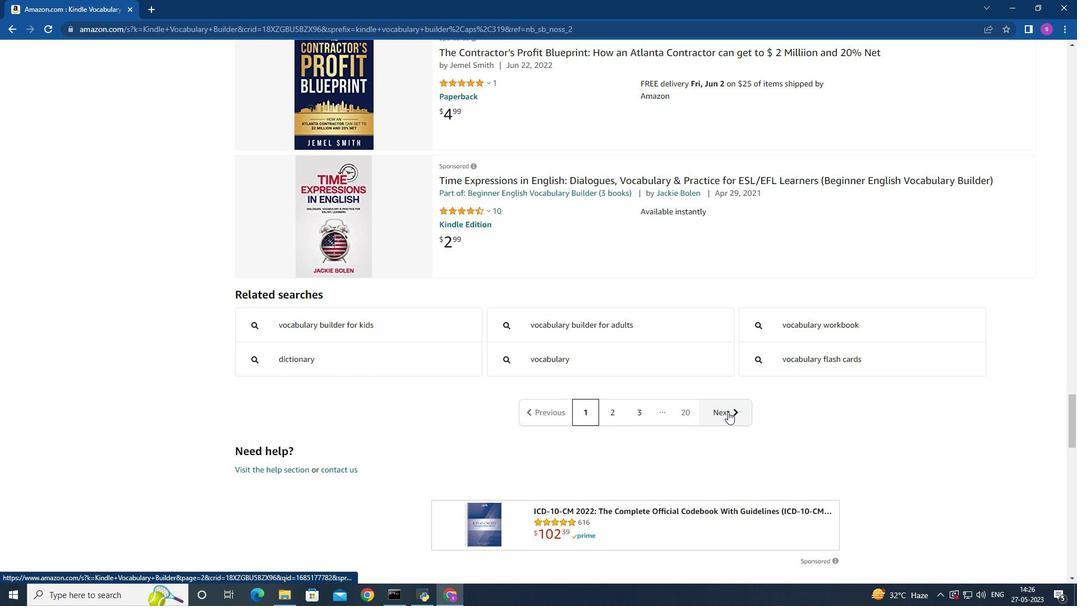 
Action: Mouse pressed left at (728, 411)
Screenshot: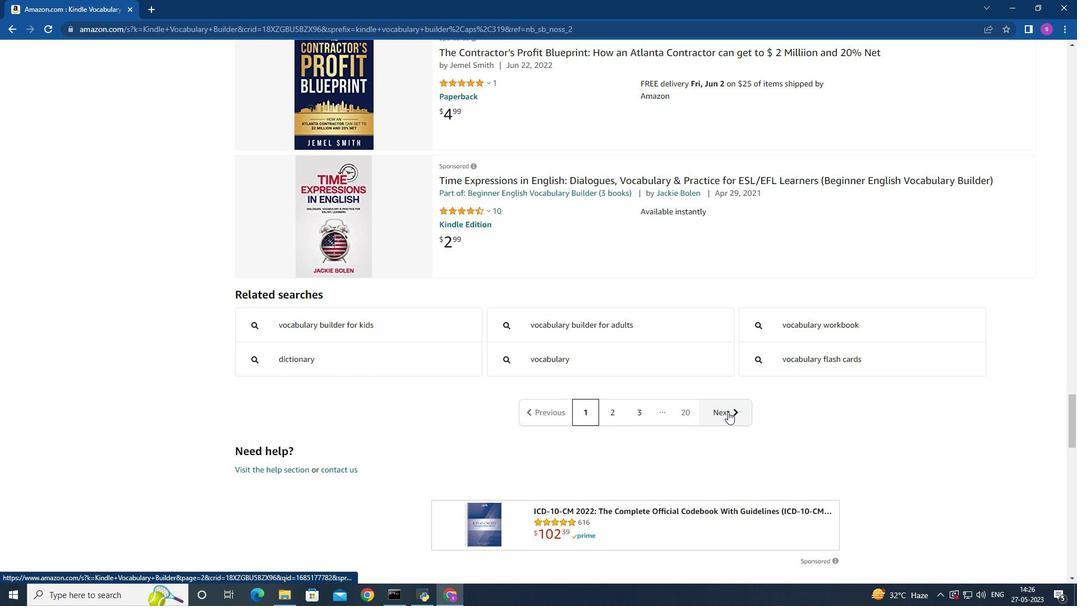 
Action: Mouse moved to (389, 259)
Screenshot: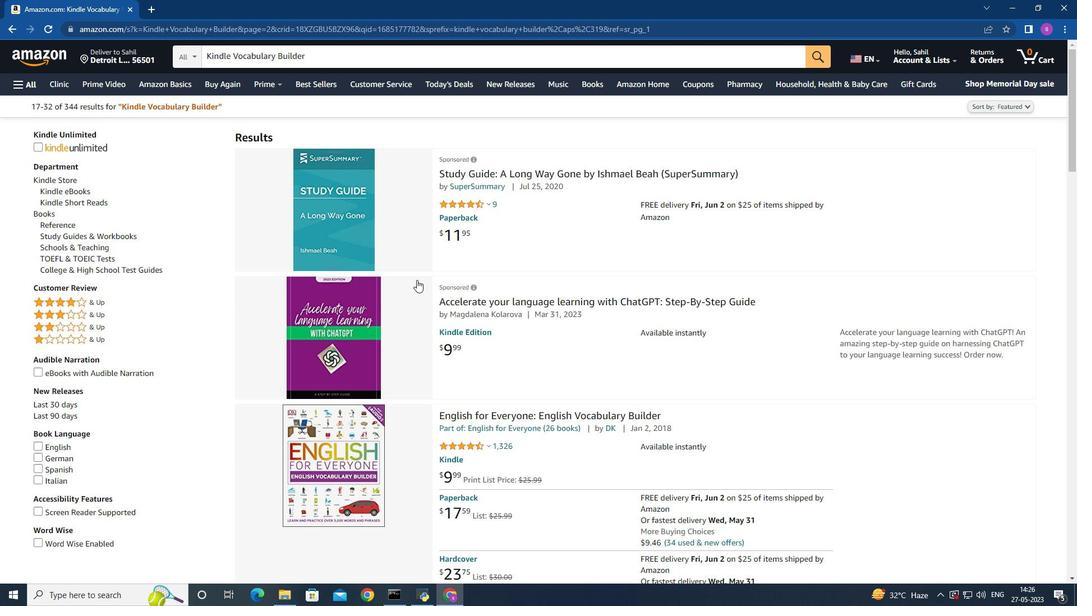 
Action: Mouse scrolled (389, 259) with delta (0, 0)
Screenshot: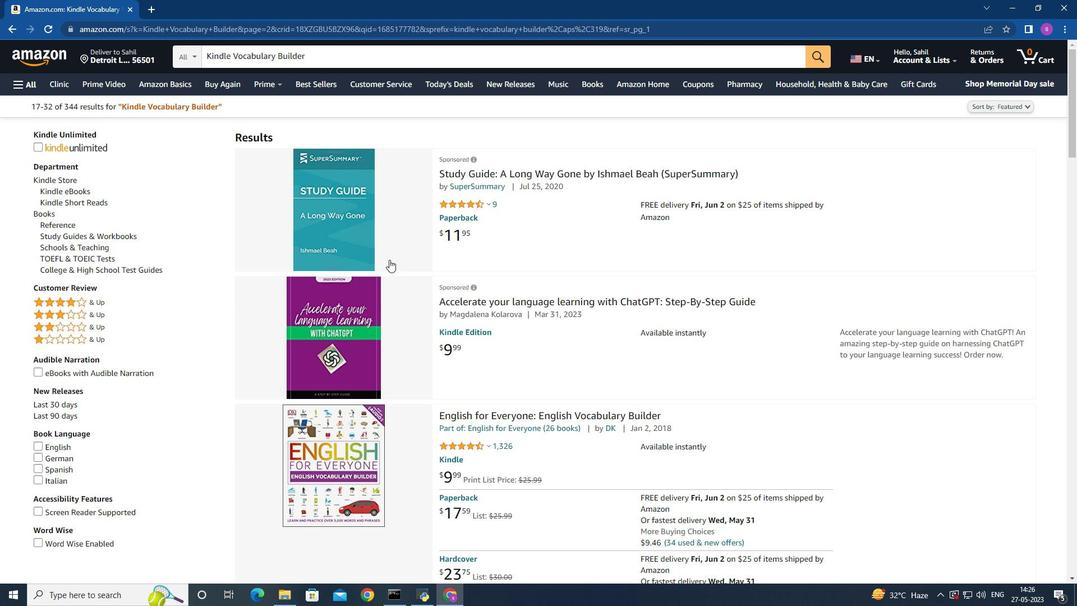 
Action: Mouse scrolled (389, 259) with delta (0, 0)
Screenshot: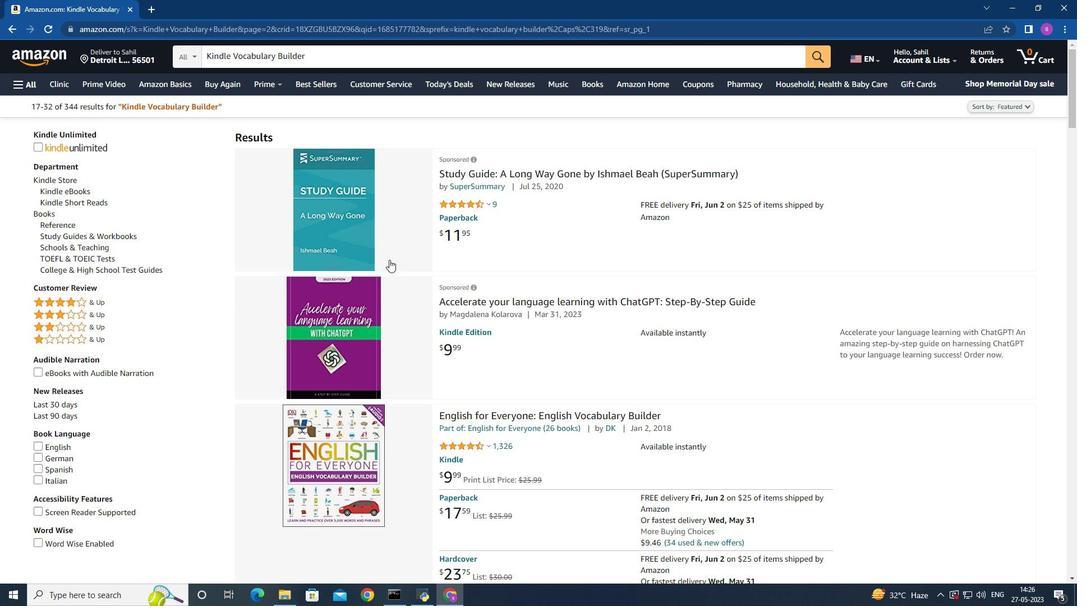 
Action: Mouse scrolled (389, 259) with delta (0, 0)
Screenshot: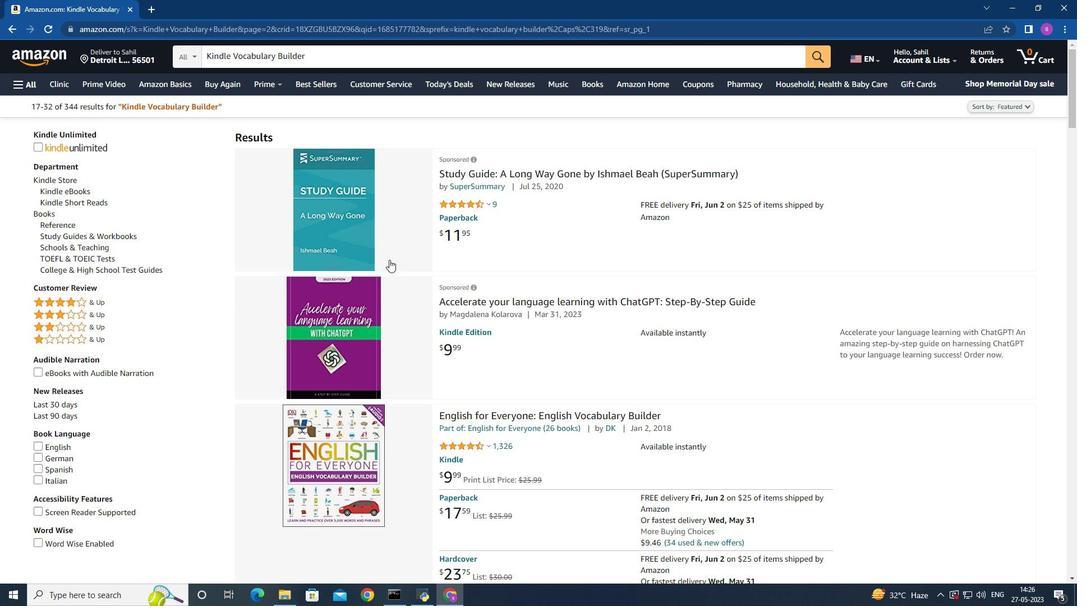 
Action: Mouse moved to (389, 259)
Screenshot: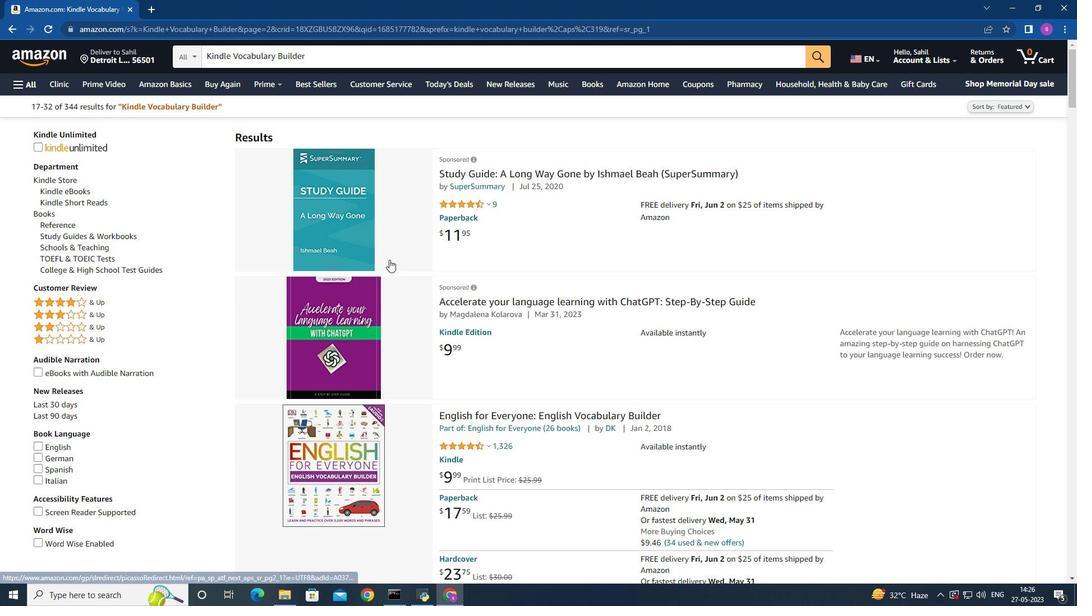 
Action: Mouse scrolled (389, 259) with delta (0, 0)
Screenshot: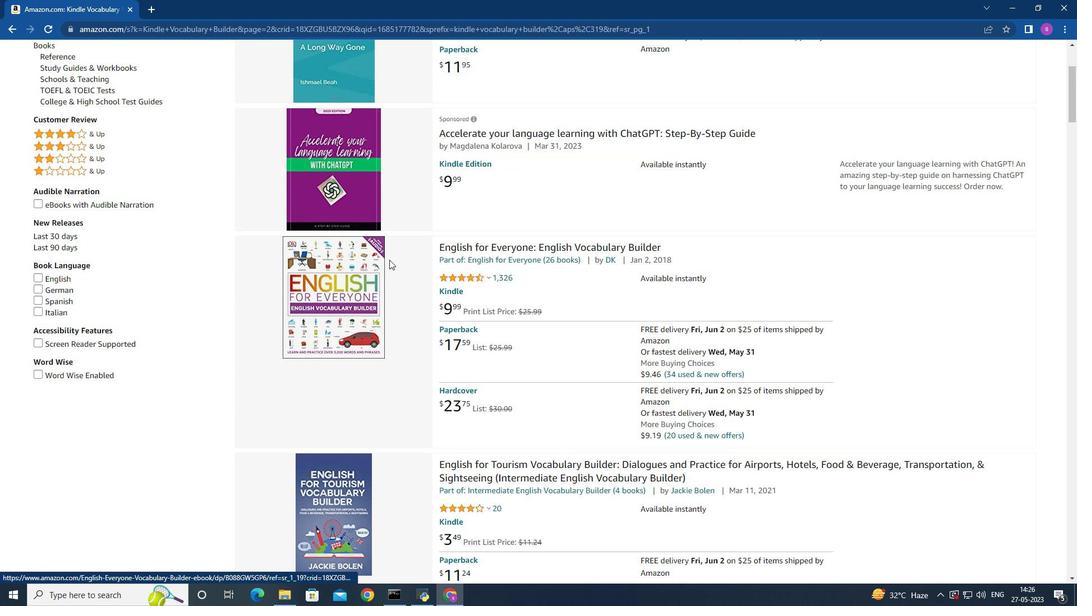 
Action: Mouse scrolled (389, 259) with delta (0, 0)
Screenshot: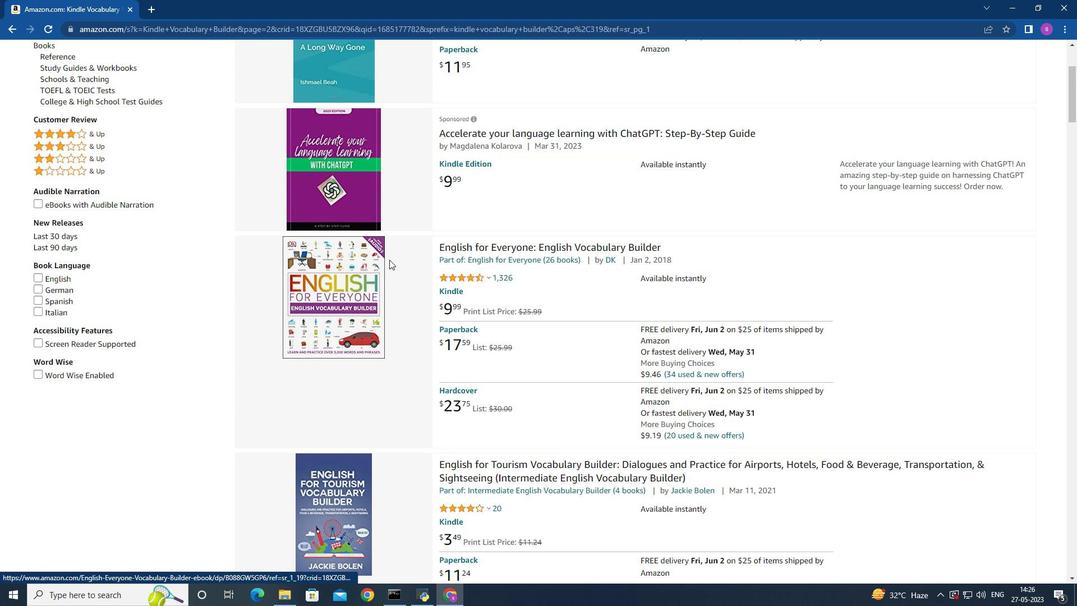 
Action: Mouse scrolled (389, 259) with delta (0, 0)
Screenshot: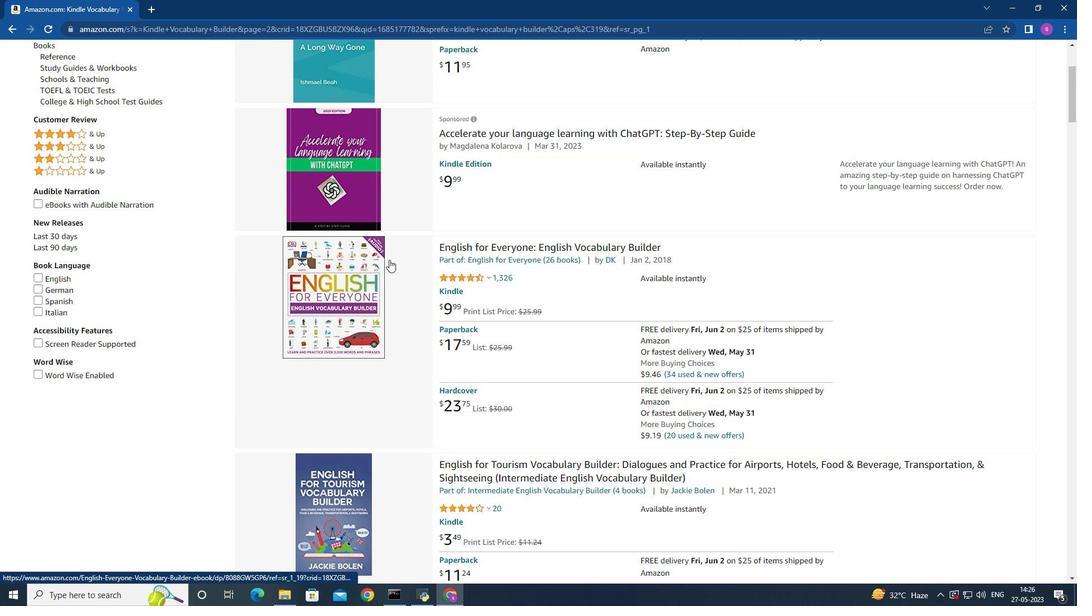 
Action: Mouse scrolled (389, 259) with delta (0, 0)
Screenshot: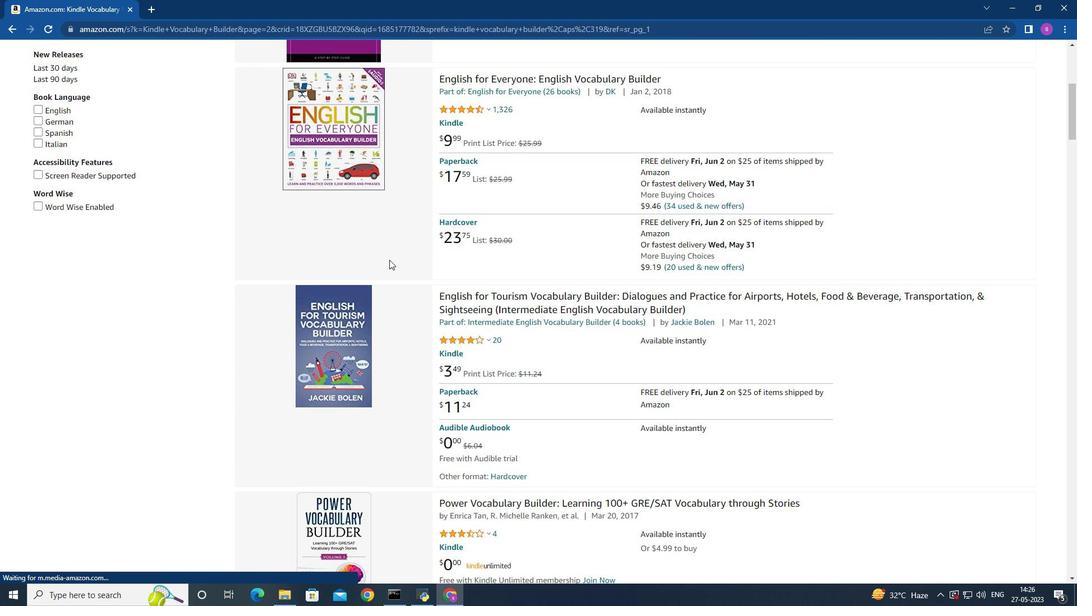 
Action: Mouse scrolled (389, 259) with delta (0, 0)
Screenshot: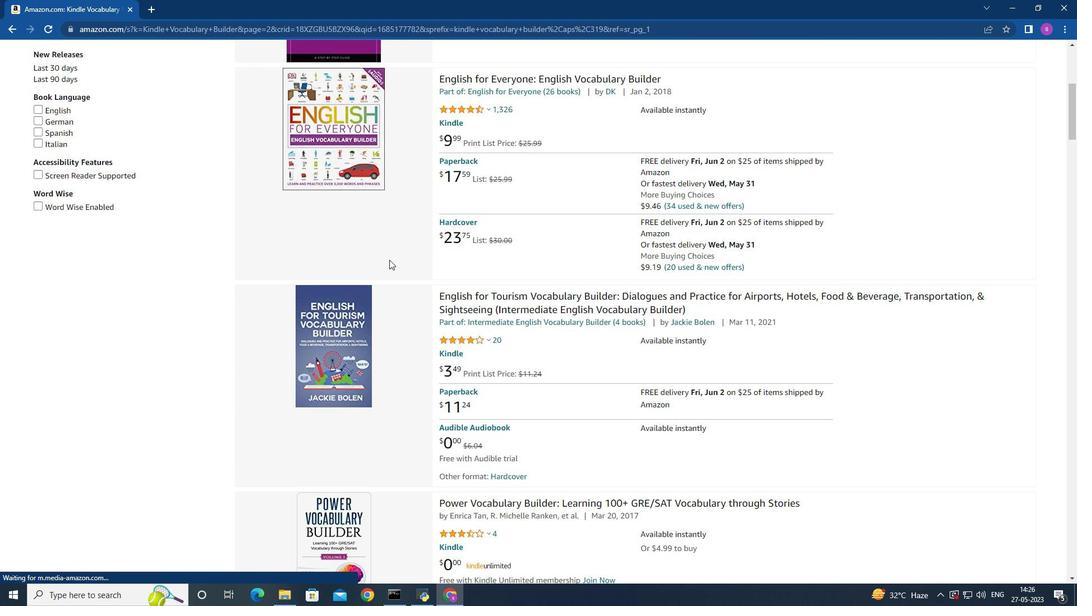 
Action: Mouse scrolled (389, 259) with delta (0, 0)
Screenshot: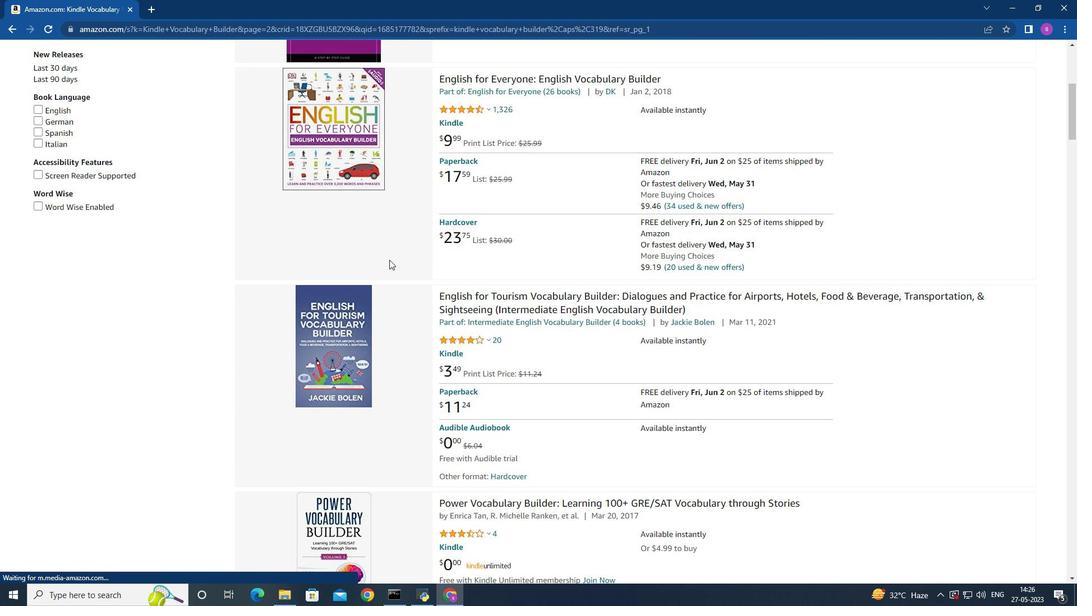 
Action: Mouse moved to (388, 259)
Screenshot: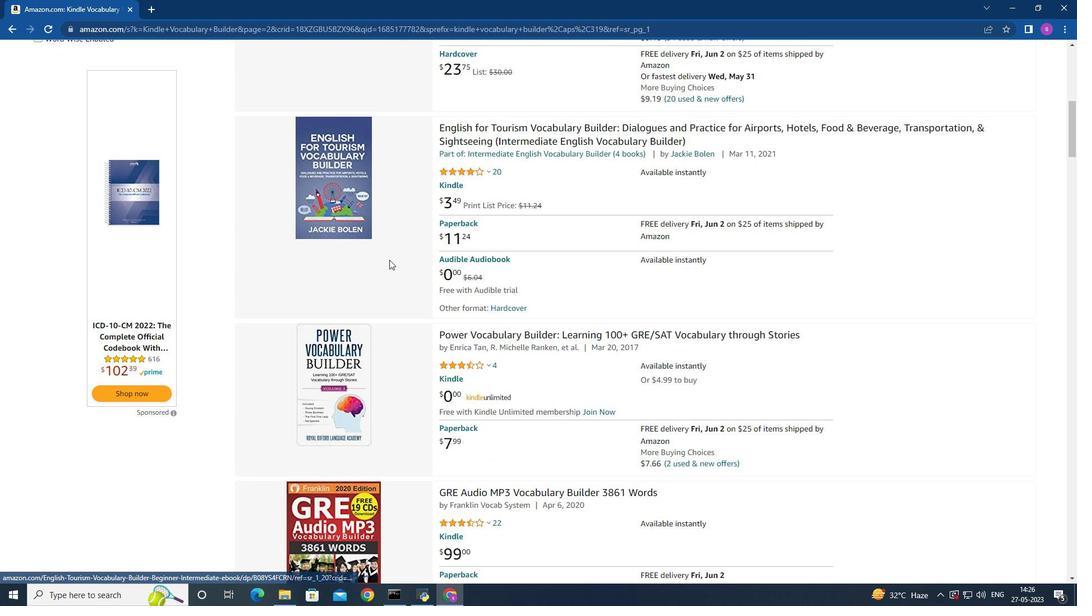 
Action: Mouse scrolled (388, 259) with delta (0, 0)
Screenshot: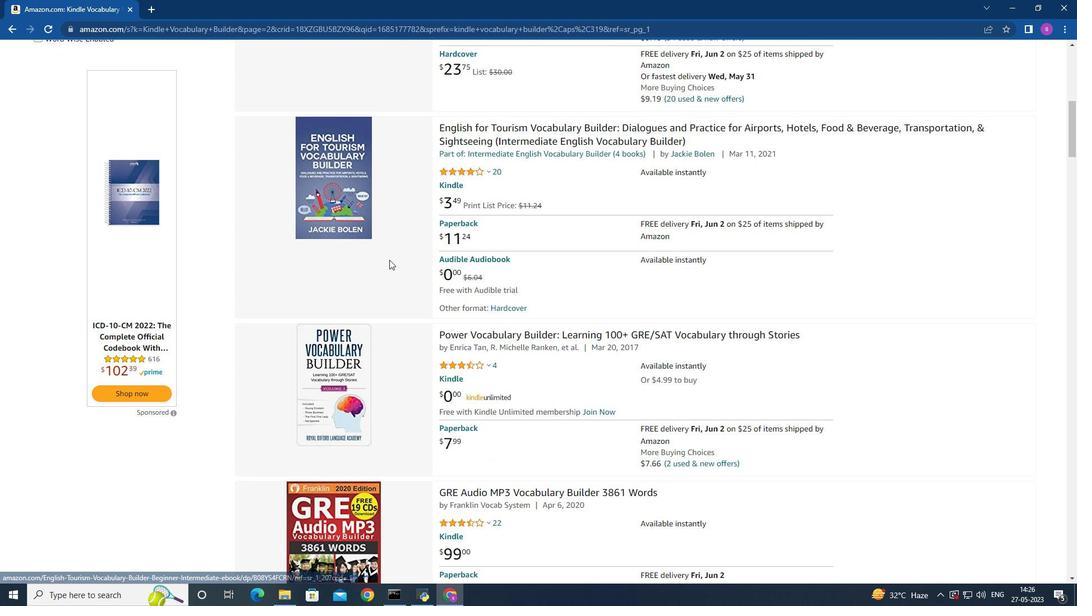 
Action: Mouse scrolled (388, 259) with delta (0, 0)
Screenshot: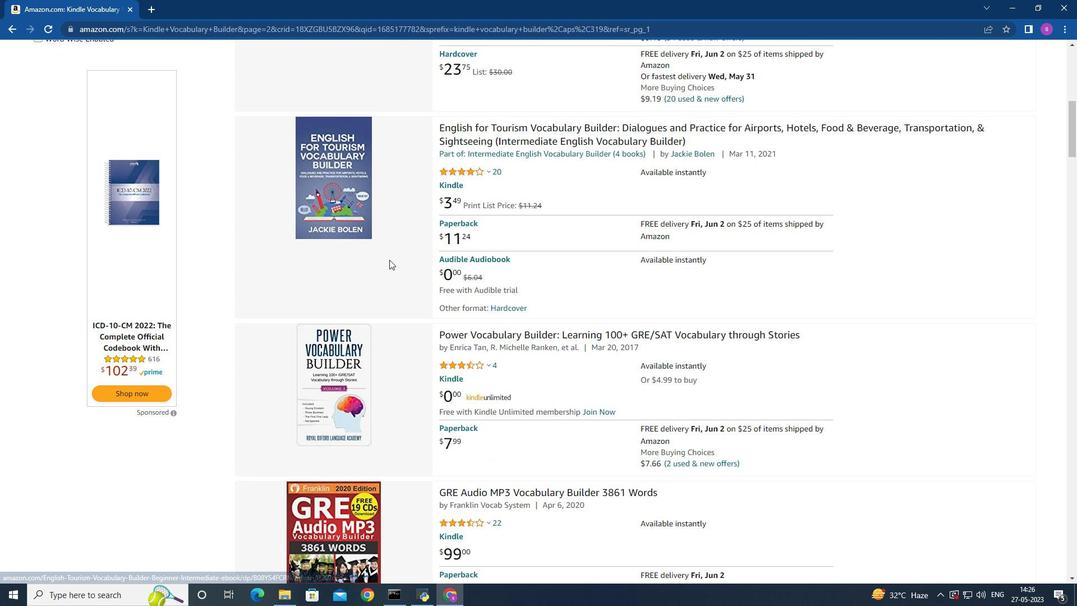 
Action: Mouse moved to (369, 262)
Screenshot: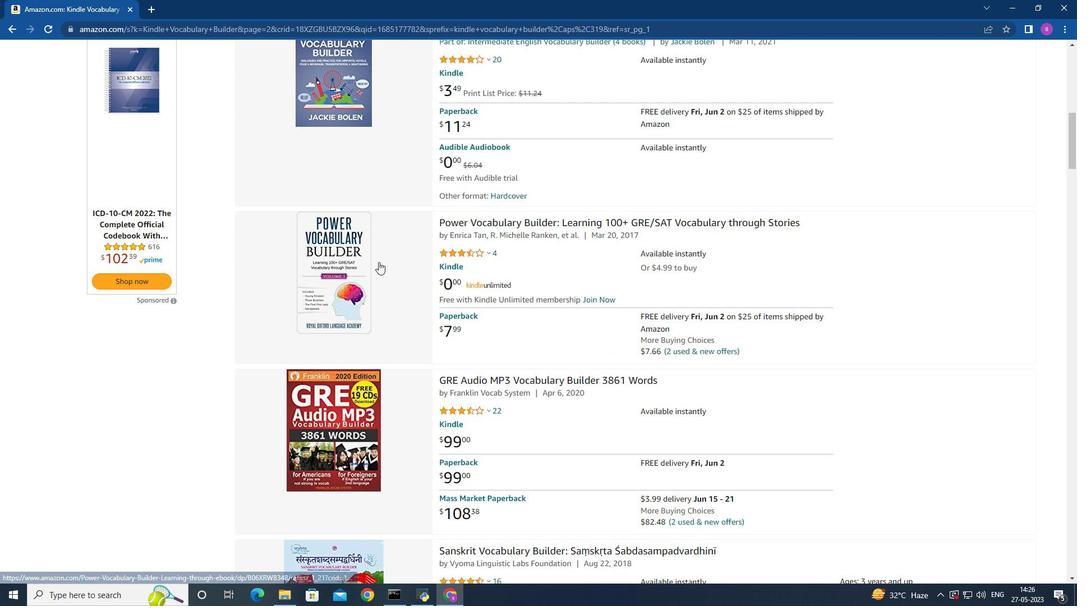 
Action: Mouse scrolled (369, 261) with delta (0, 0)
Screenshot: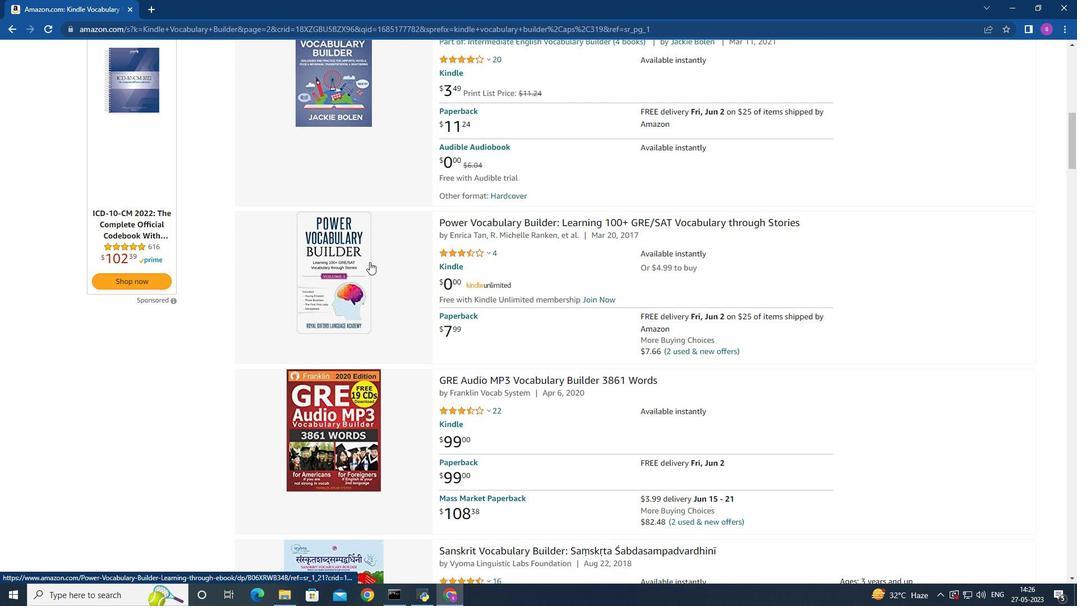 
Action: Mouse scrolled (369, 261) with delta (0, 0)
Screenshot: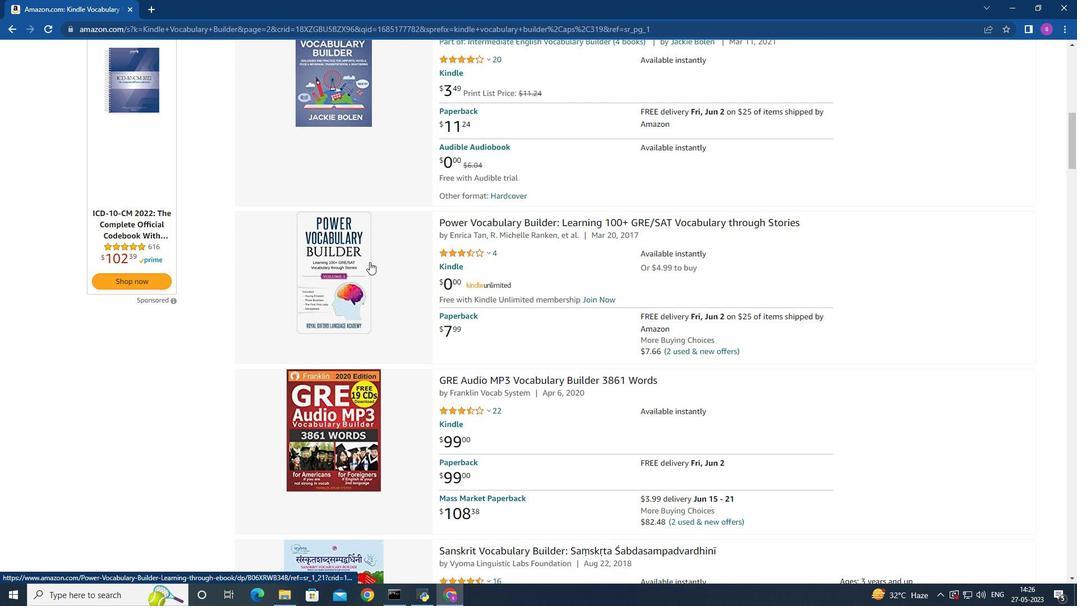 
Action: Mouse scrolled (369, 261) with delta (0, 0)
Screenshot: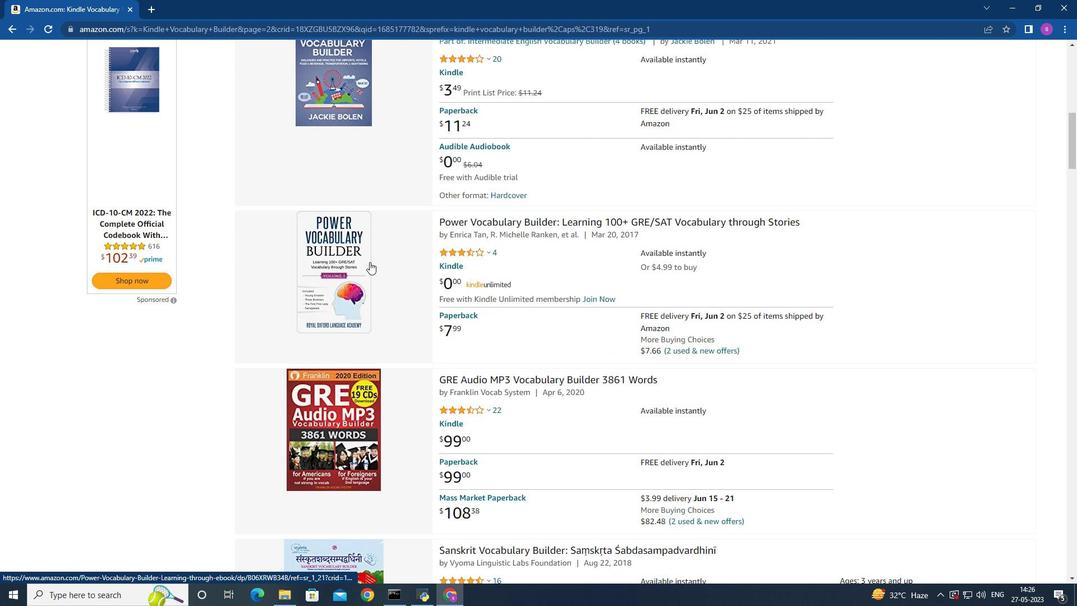
Action: Mouse moved to (360, 262)
Screenshot: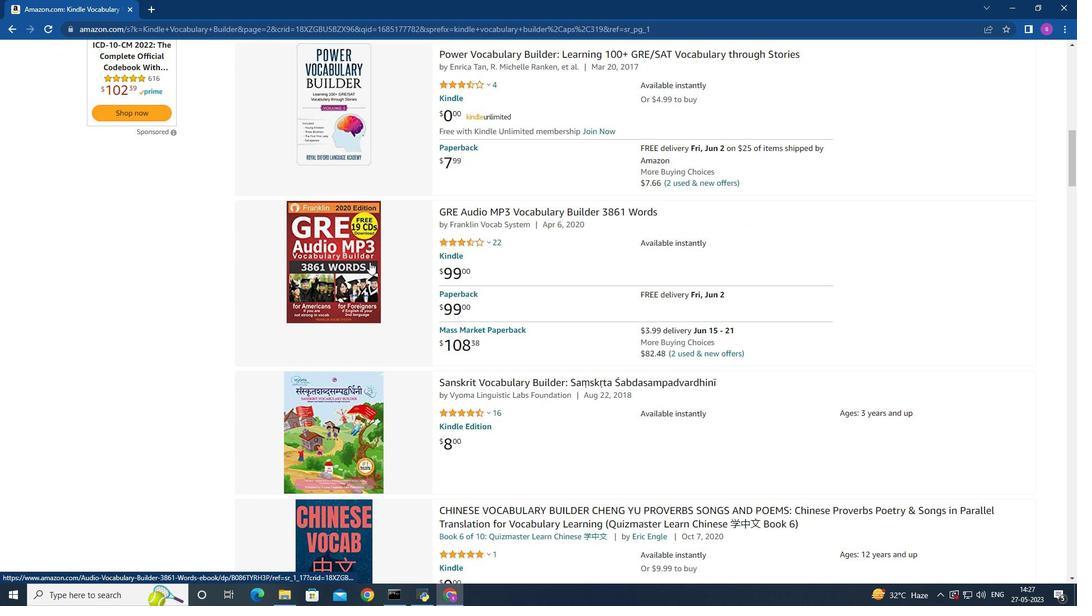 
Action: Mouse scrolled (360, 261) with delta (0, 0)
Screenshot: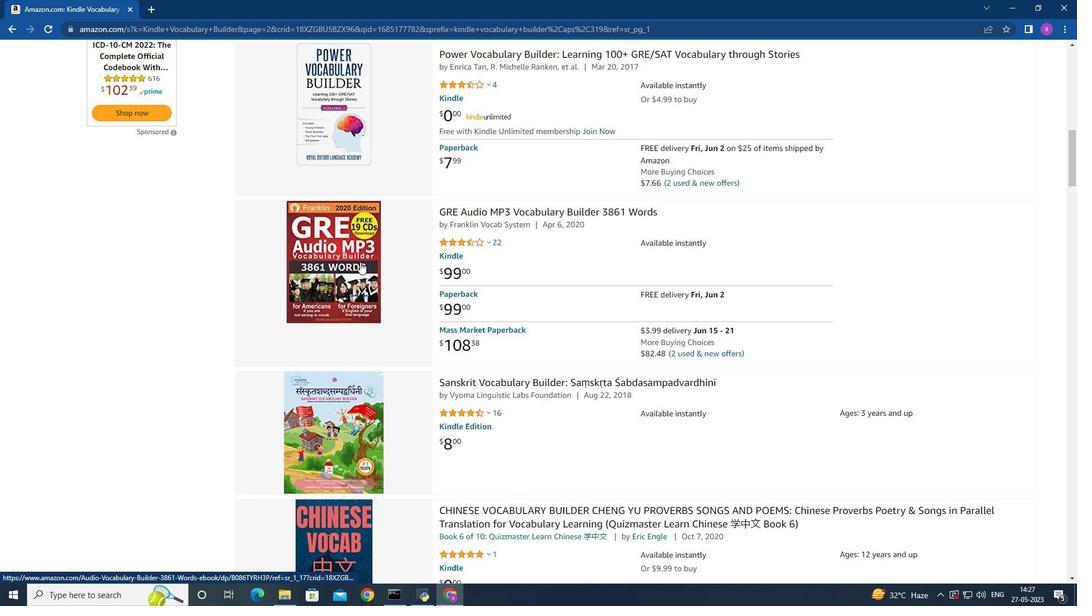 
Action: Mouse scrolled (360, 261) with delta (0, 0)
Screenshot: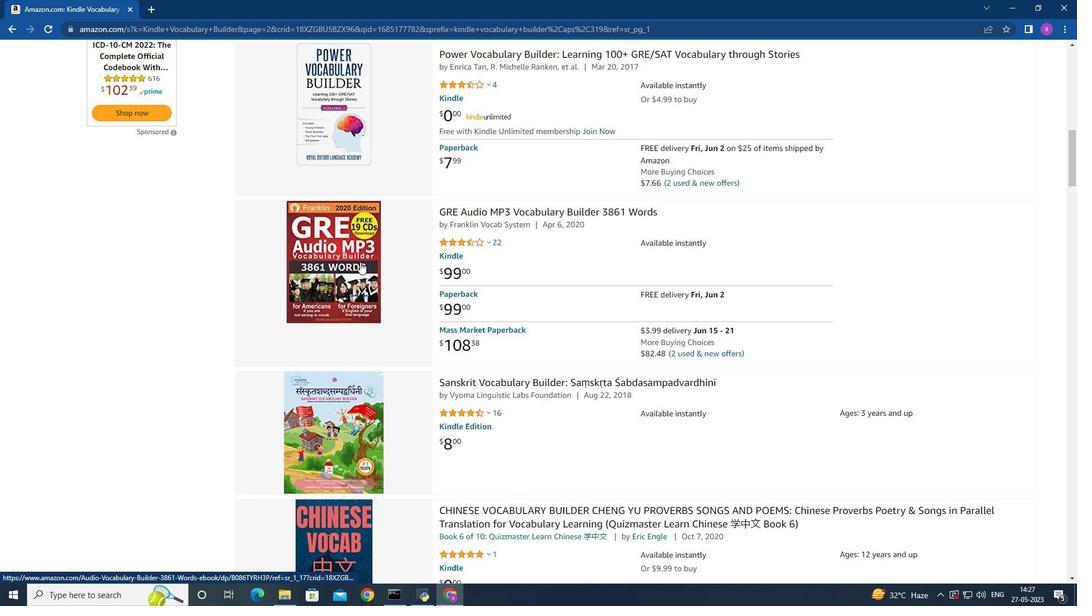 
Action: Mouse scrolled (360, 261) with delta (0, 0)
Screenshot: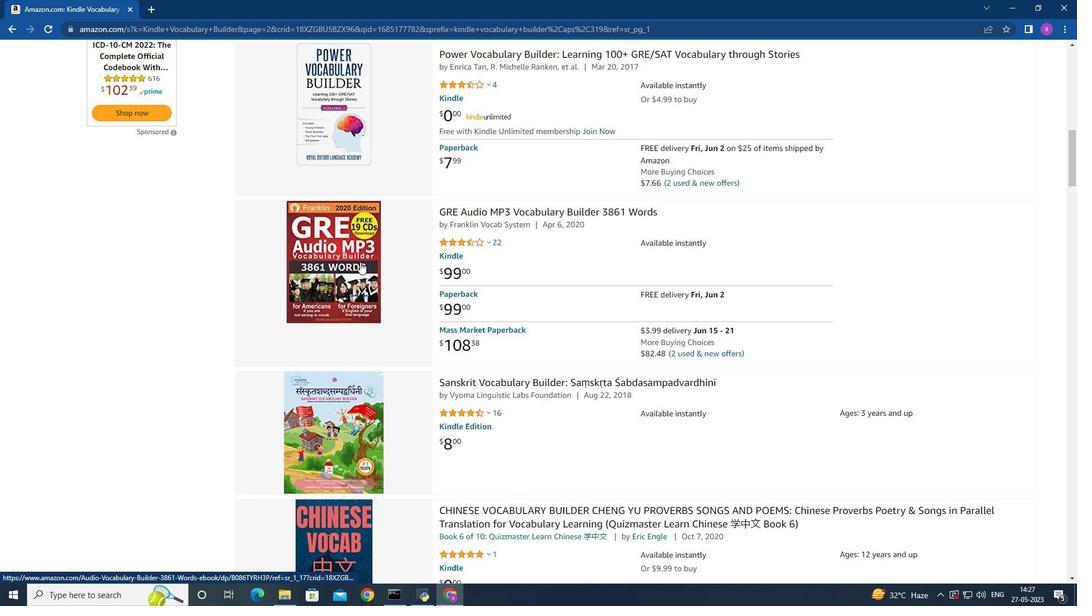 
Action: Mouse scrolled (360, 261) with delta (0, 0)
Screenshot: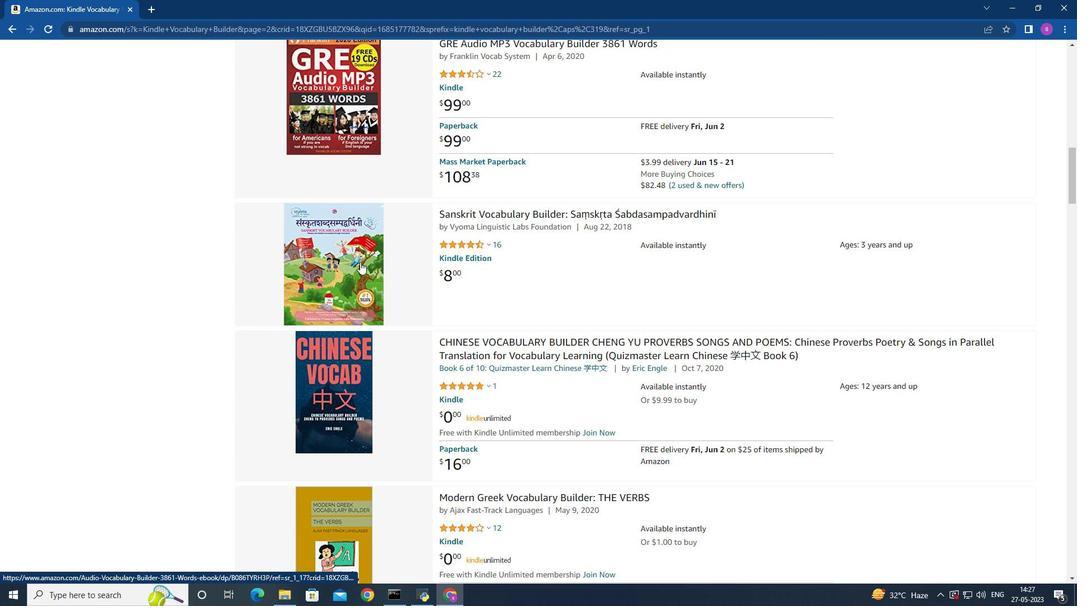 
Action: Mouse scrolled (360, 261) with delta (0, 0)
Screenshot: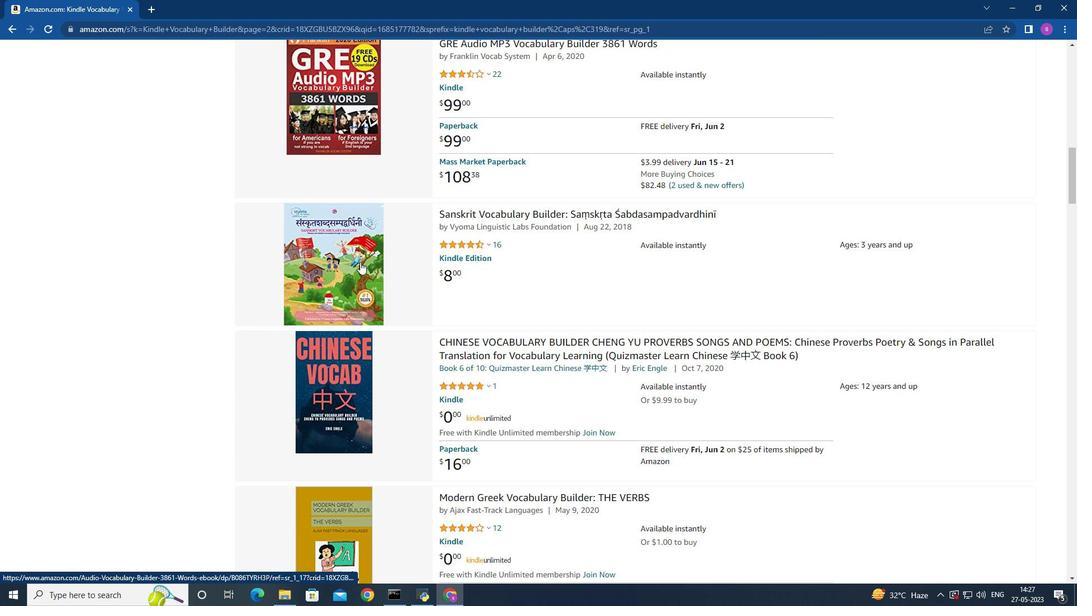 
Action: Mouse scrolled (360, 261) with delta (0, 0)
Screenshot: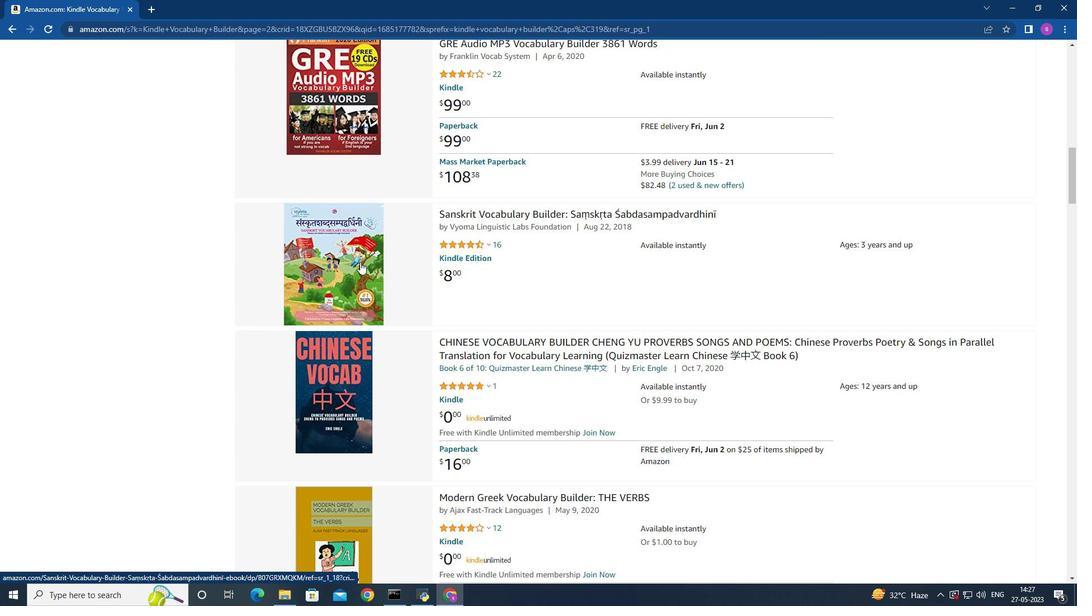 
Action: Mouse scrolled (360, 261) with delta (0, 0)
Screenshot: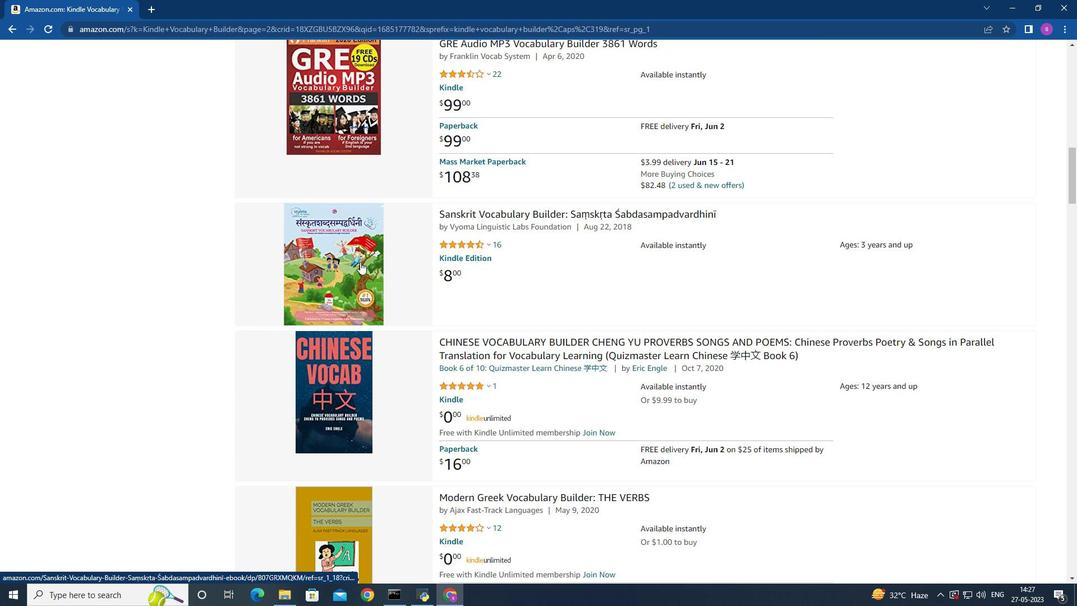 
Action: Mouse scrolled (360, 261) with delta (0, 0)
Screenshot: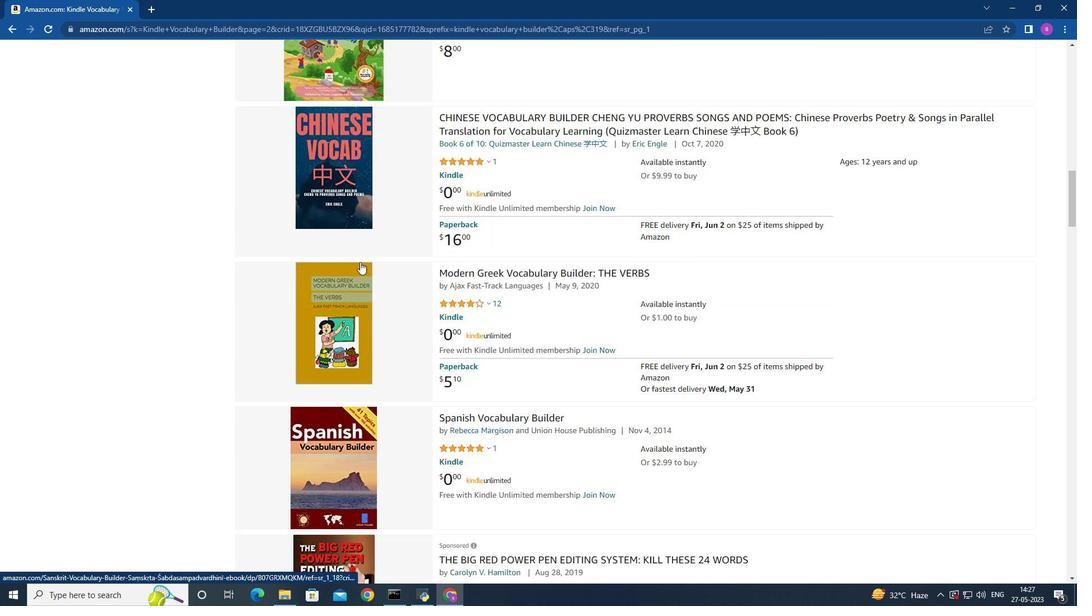 
Action: Mouse scrolled (360, 261) with delta (0, 0)
Screenshot: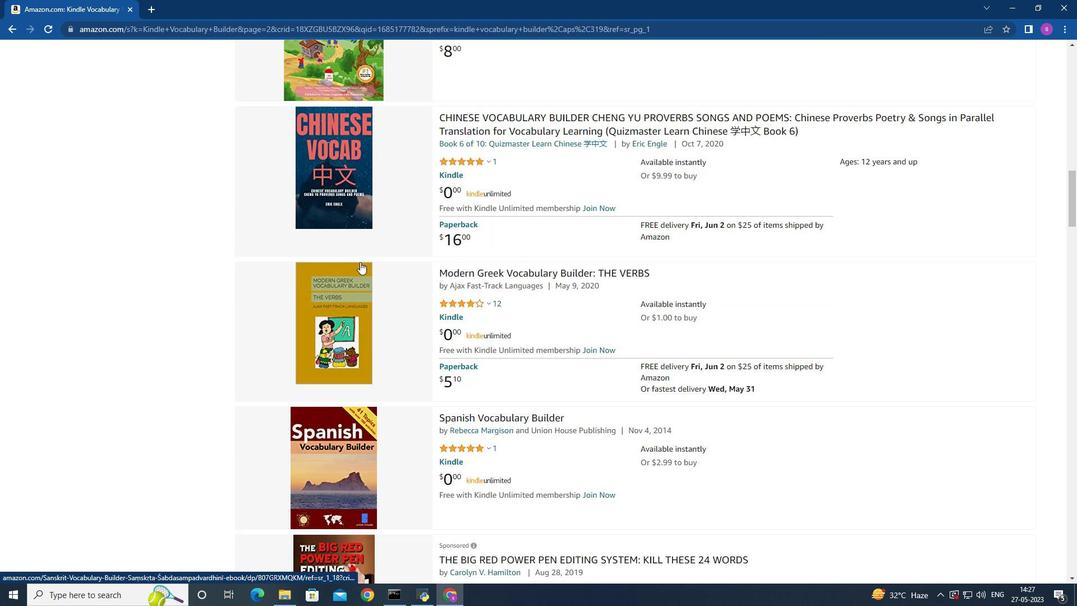 
Action: Mouse scrolled (360, 261) with delta (0, 0)
Screenshot: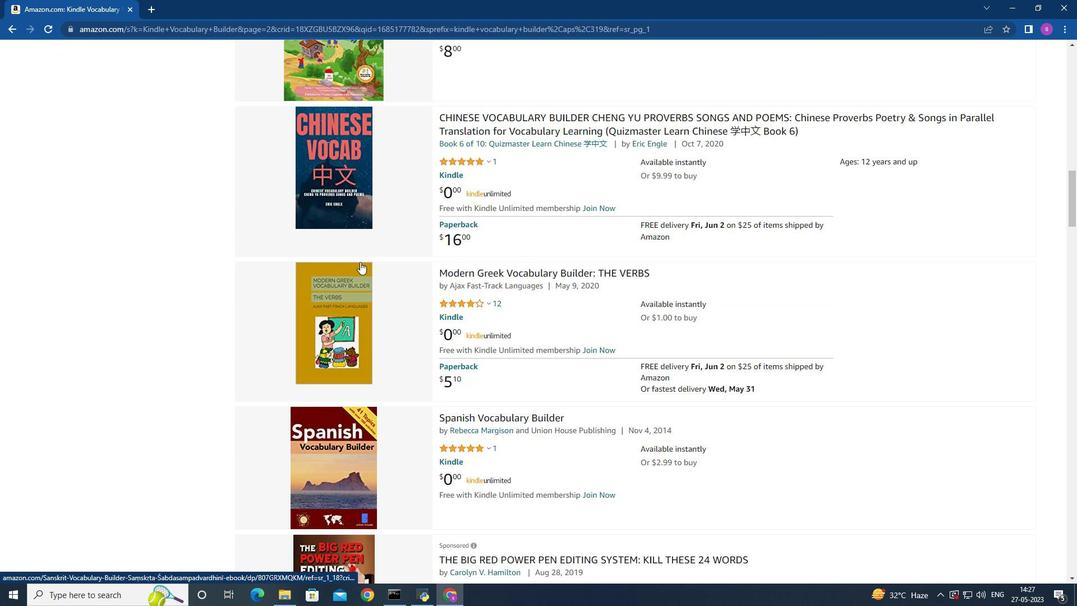 
Action: Mouse scrolled (360, 261) with delta (0, 0)
Screenshot: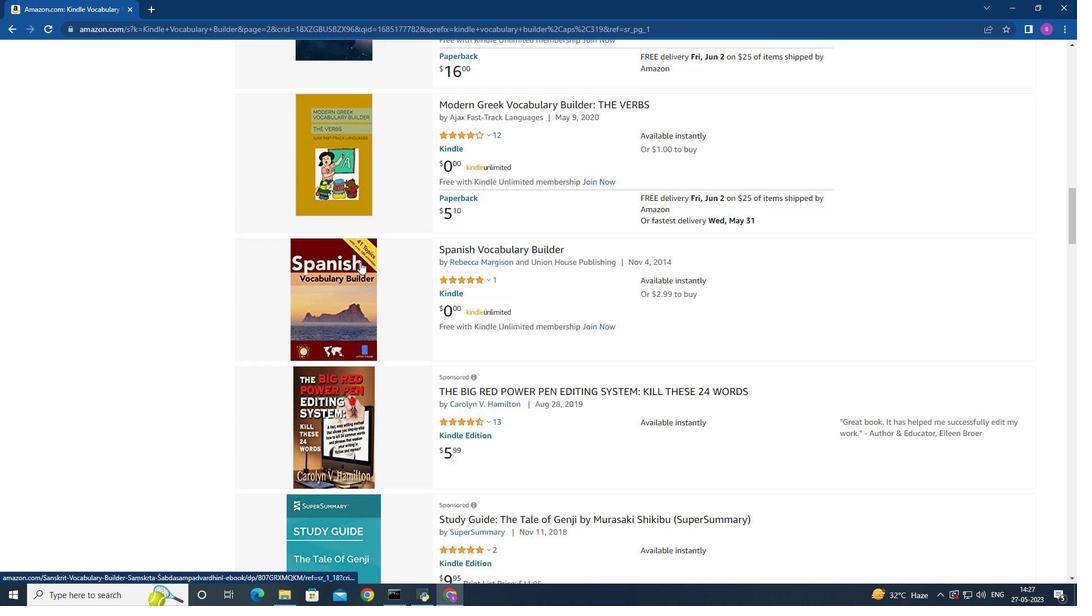 
Action: Mouse scrolled (360, 261) with delta (0, 0)
Screenshot: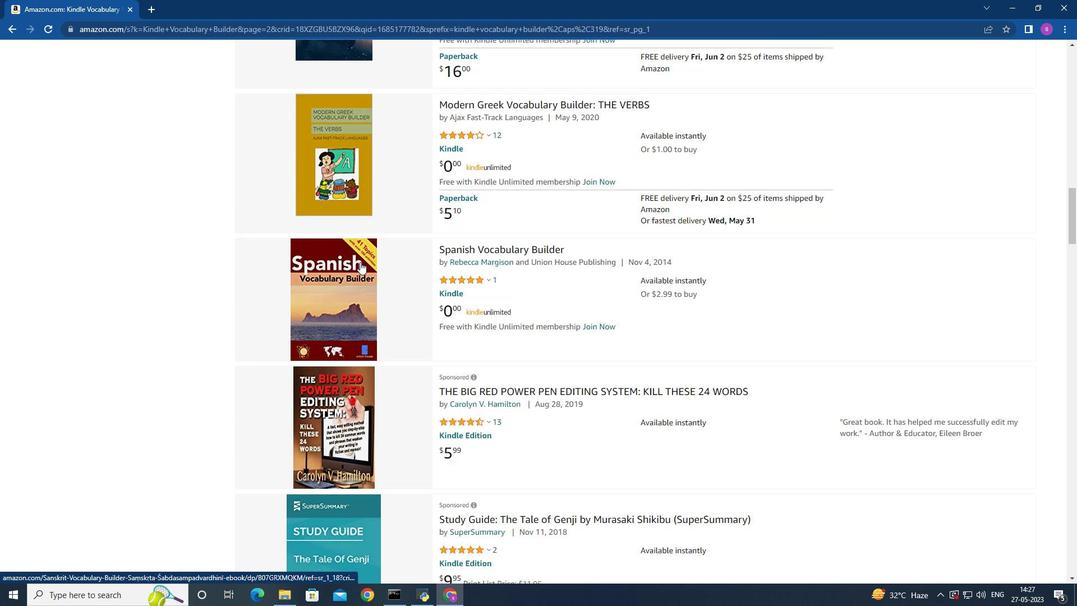 
Action: Mouse scrolled (360, 261) with delta (0, 0)
Screenshot: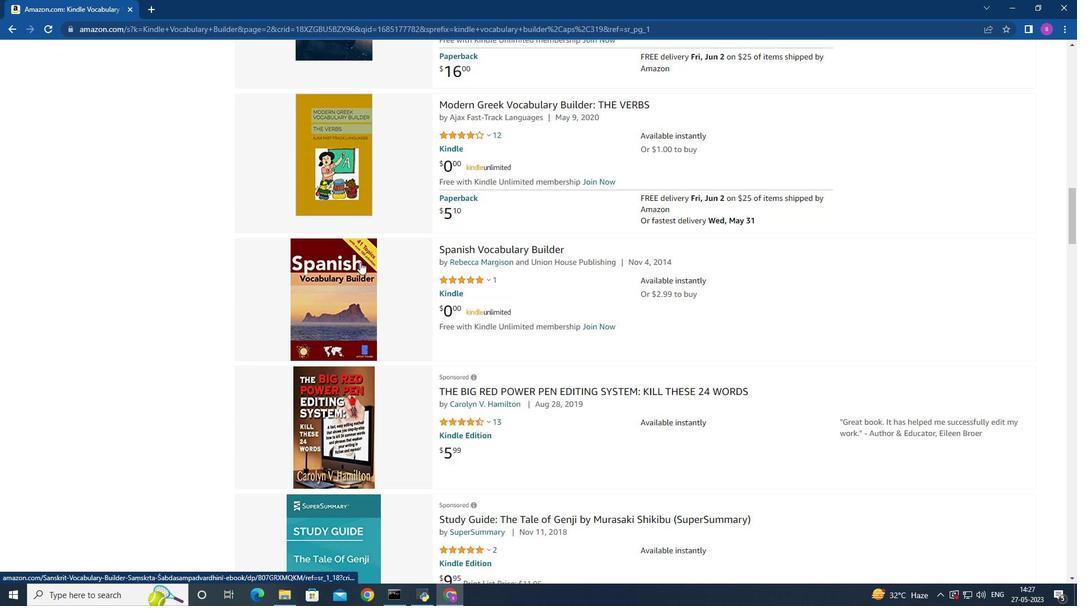 
Action: Mouse scrolled (360, 261) with delta (0, 0)
Screenshot: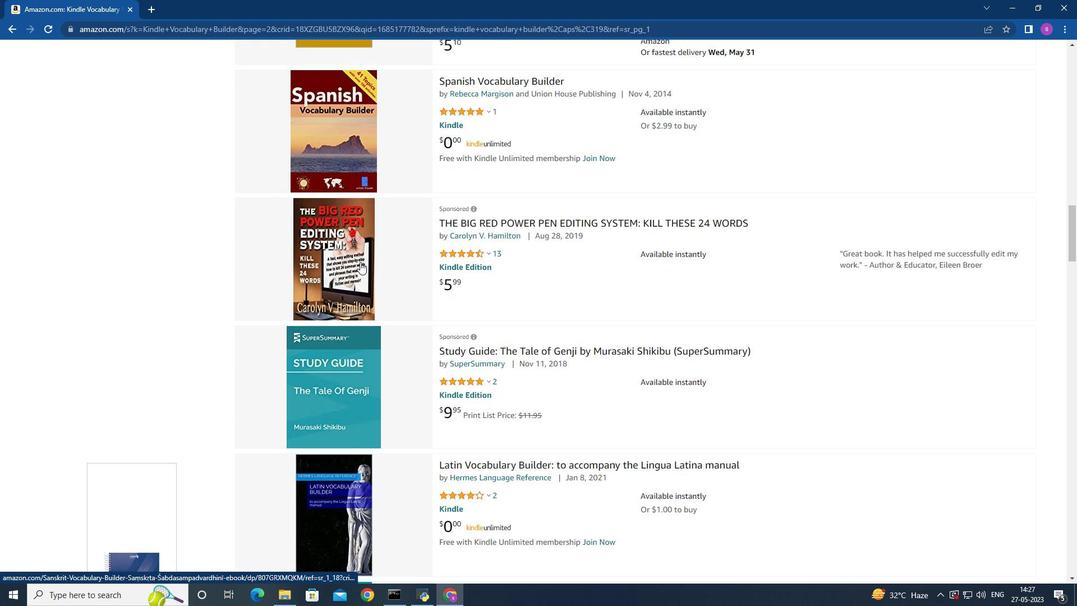 
Action: Mouse scrolled (360, 261) with delta (0, 0)
Screenshot: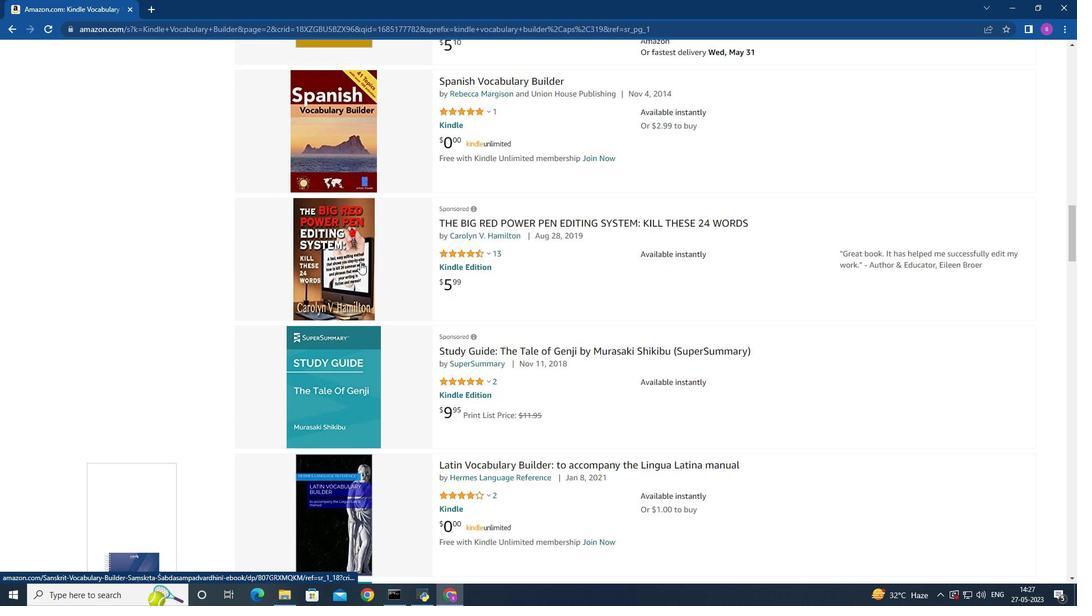 
Action: Mouse scrolled (360, 261) with delta (0, 0)
Screenshot: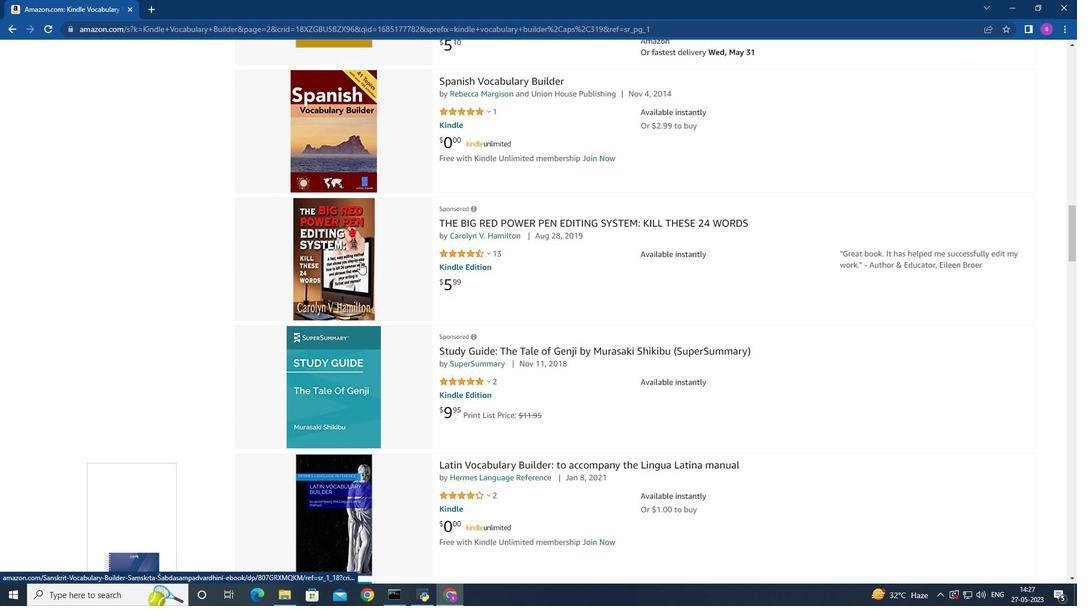 
Action: Mouse scrolled (360, 261) with delta (0, 0)
Screenshot: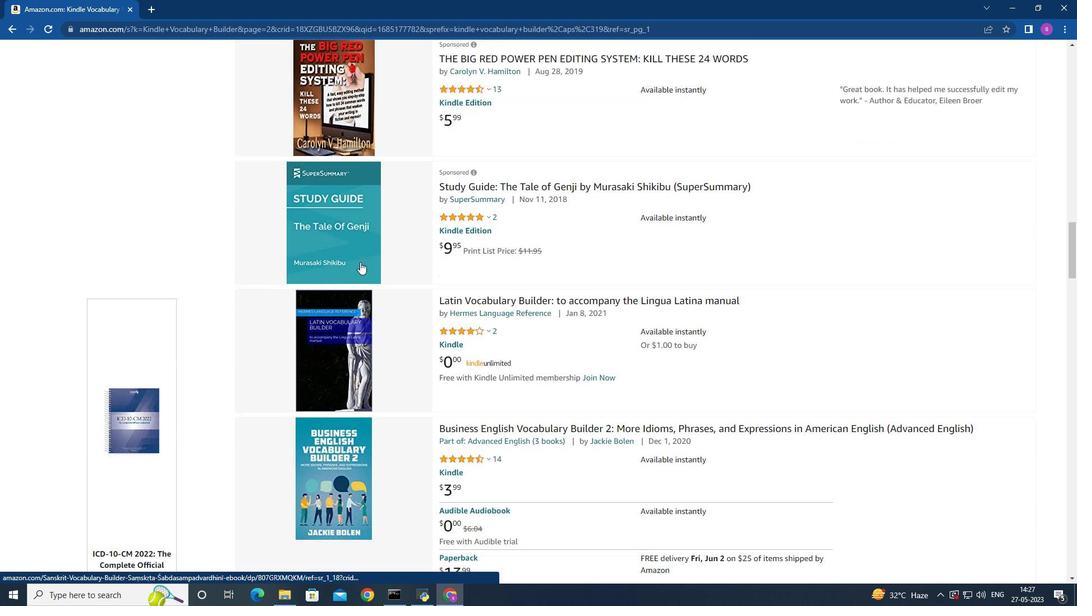 
Action: Mouse scrolled (360, 261) with delta (0, 0)
Screenshot: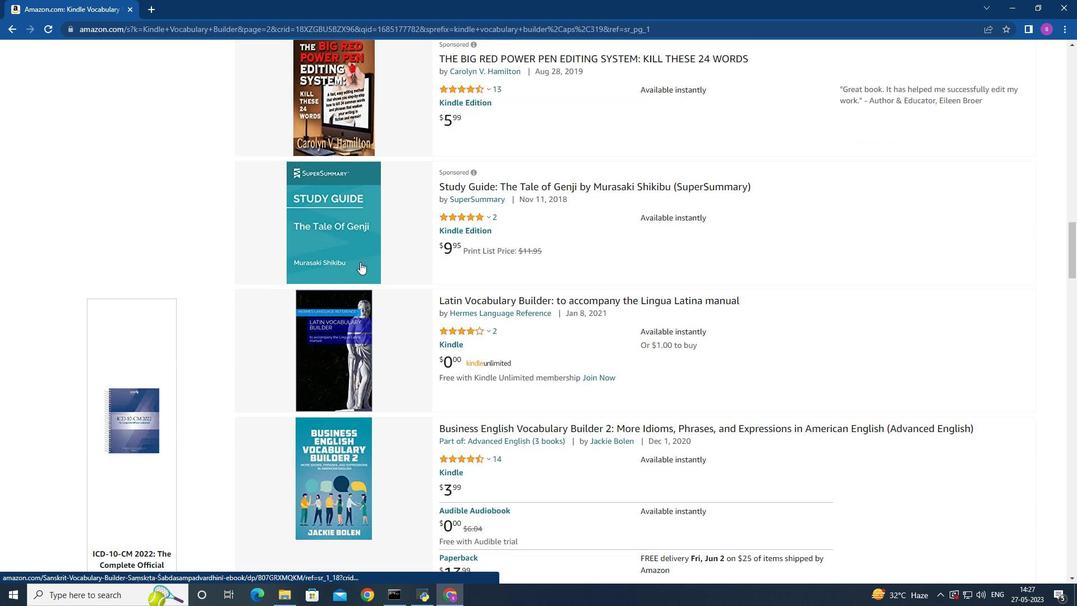 
Action: Mouse scrolled (360, 261) with delta (0, 0)
Screenshot: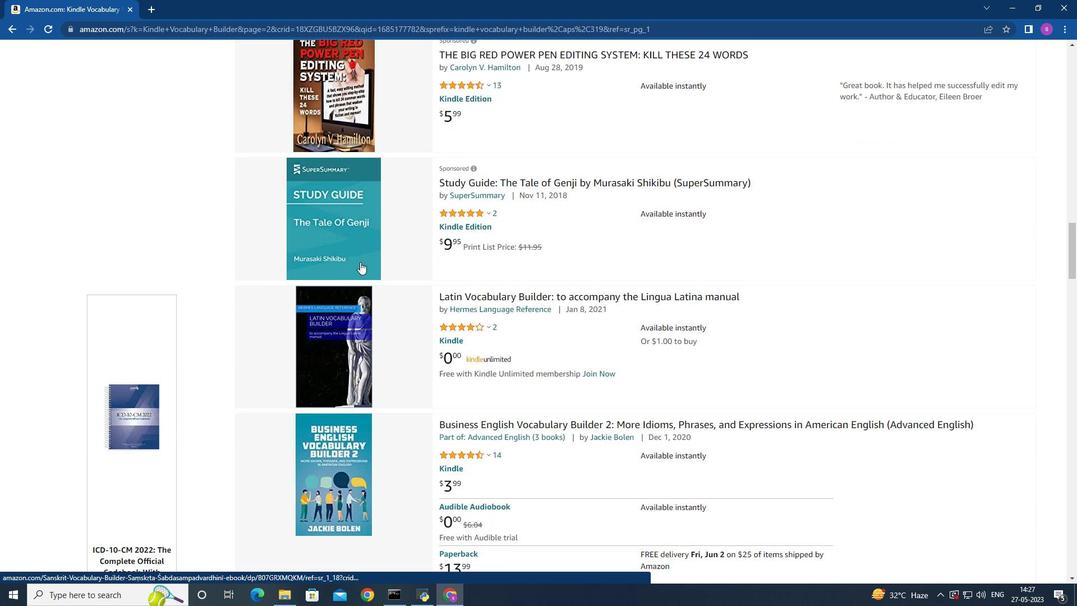 
Action: Mouse scrolled (360, 261) with delta (0, 0)
Screenshot: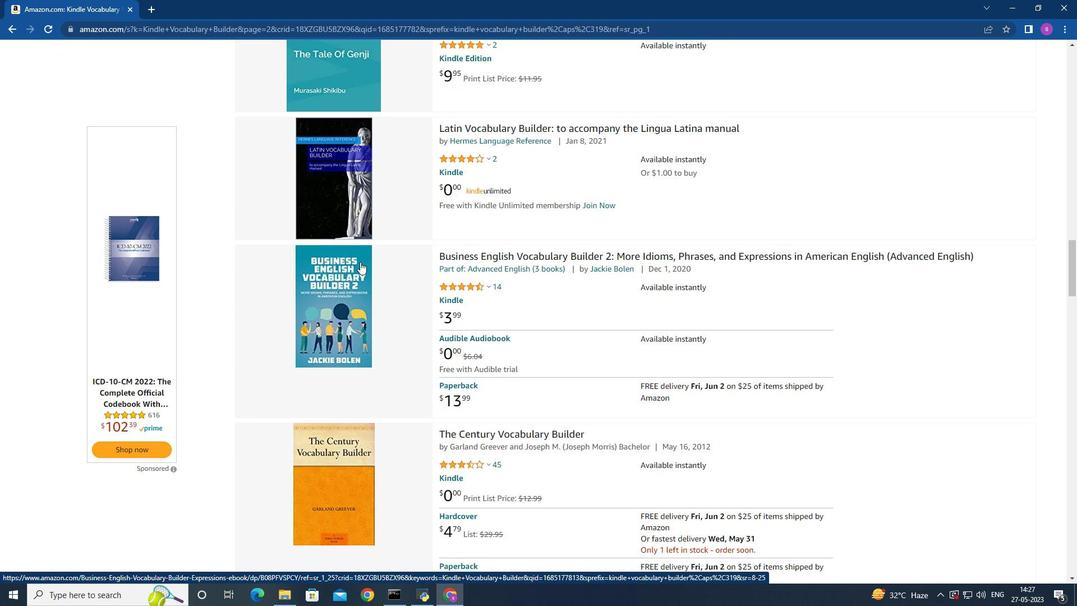 
Action: Mouse scrolled (360, 261) with delta (0, 0)
Screenshot: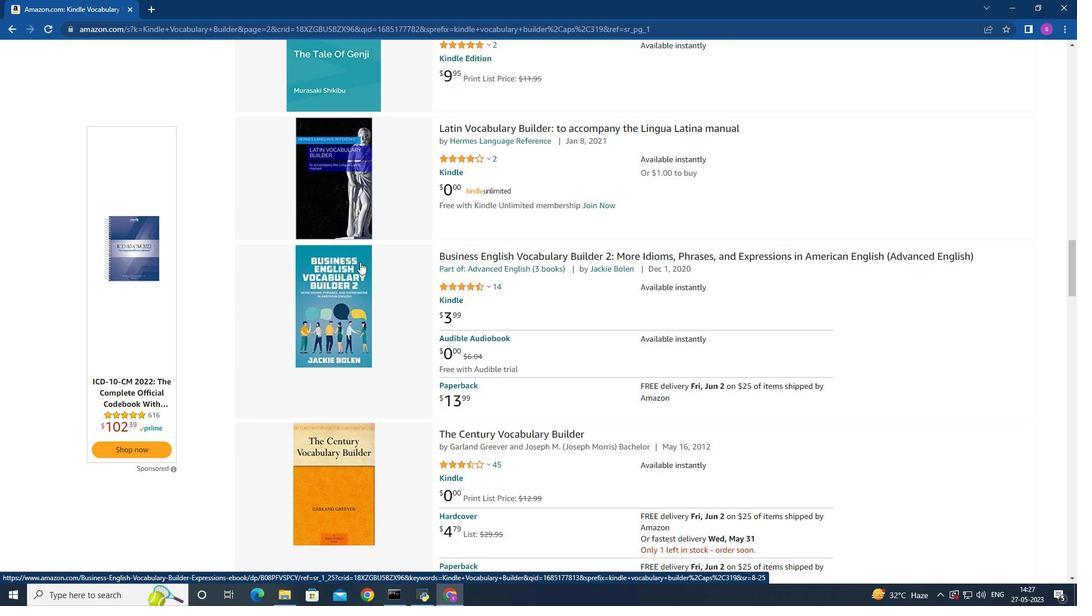 
Action: Mouse scrolled (360, 261) with delta (0, 0)
Screenshot: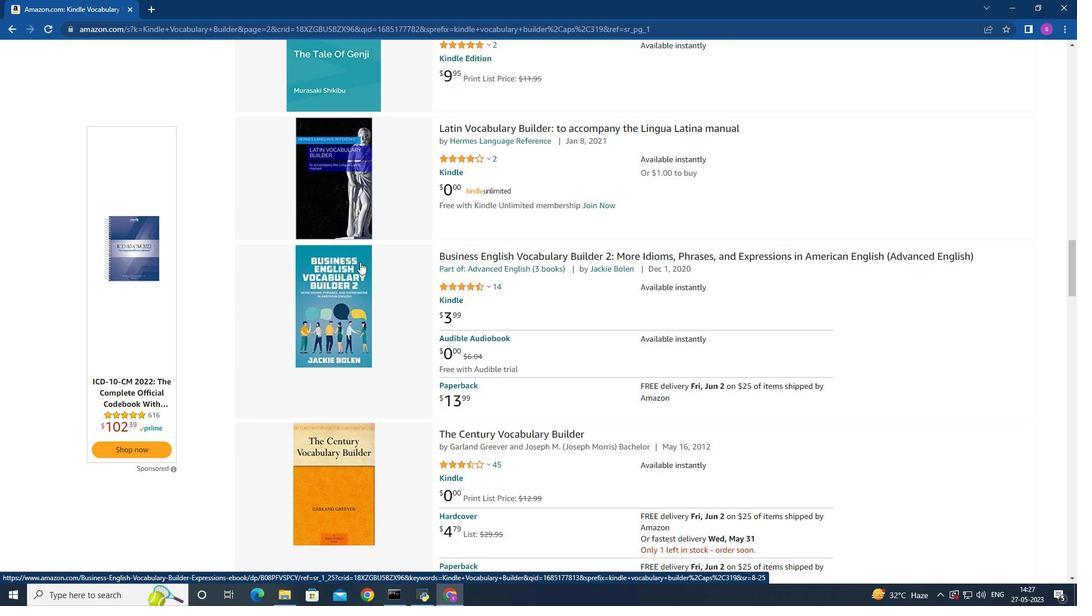 
Action: Mouse scrolled (360, 261) with delta (0, 0)
Screenshot: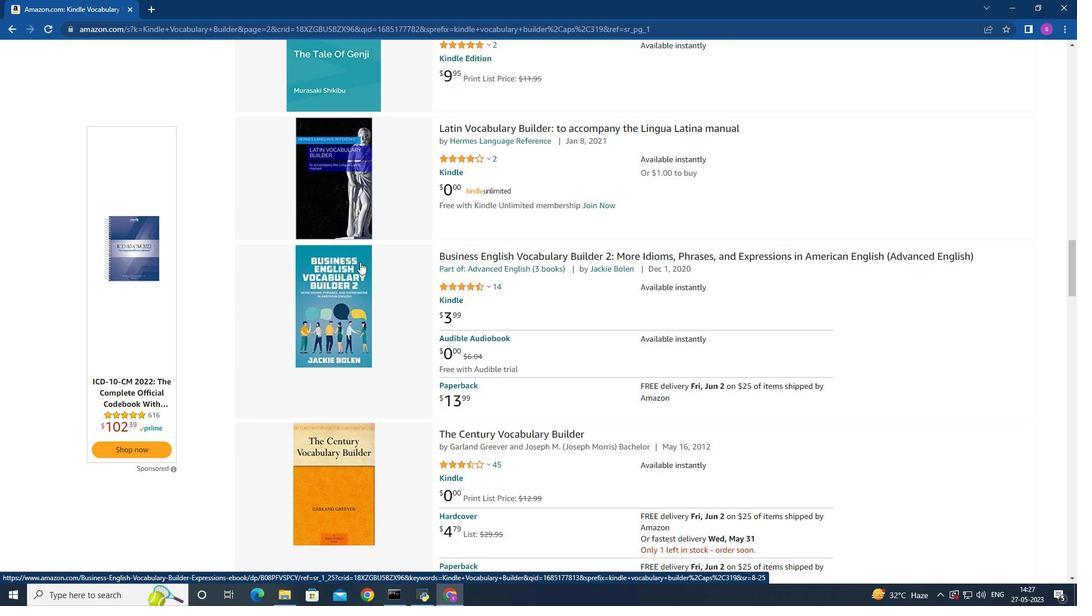
Action: Mouse scrolled (360, 261) with delta (0, 0)
Screenshot: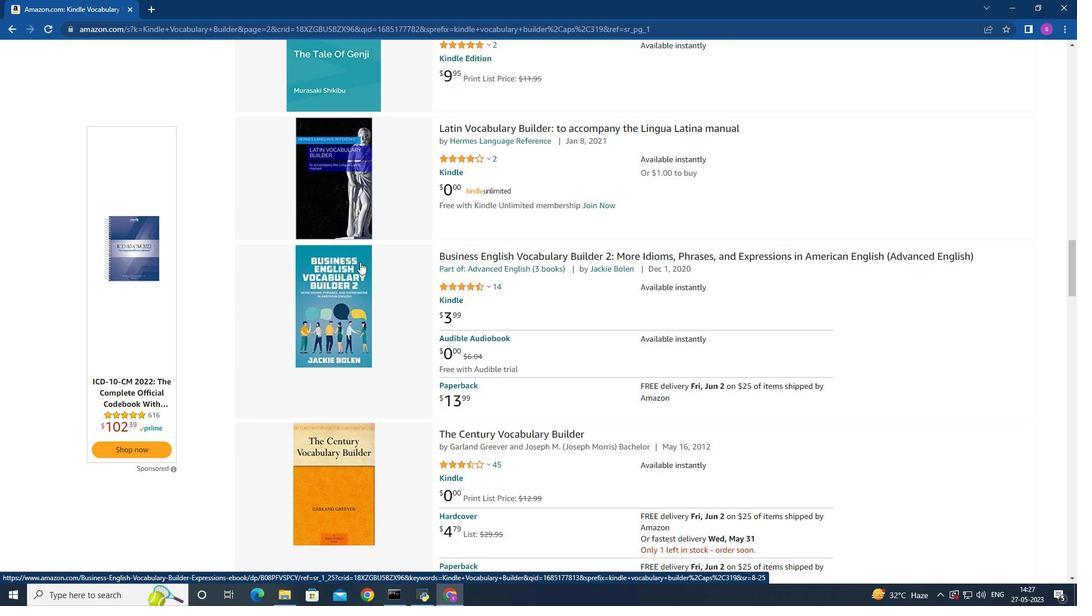 
Action: Mouse scrolled (360, 261) with delta (0, 0)
Screenshot: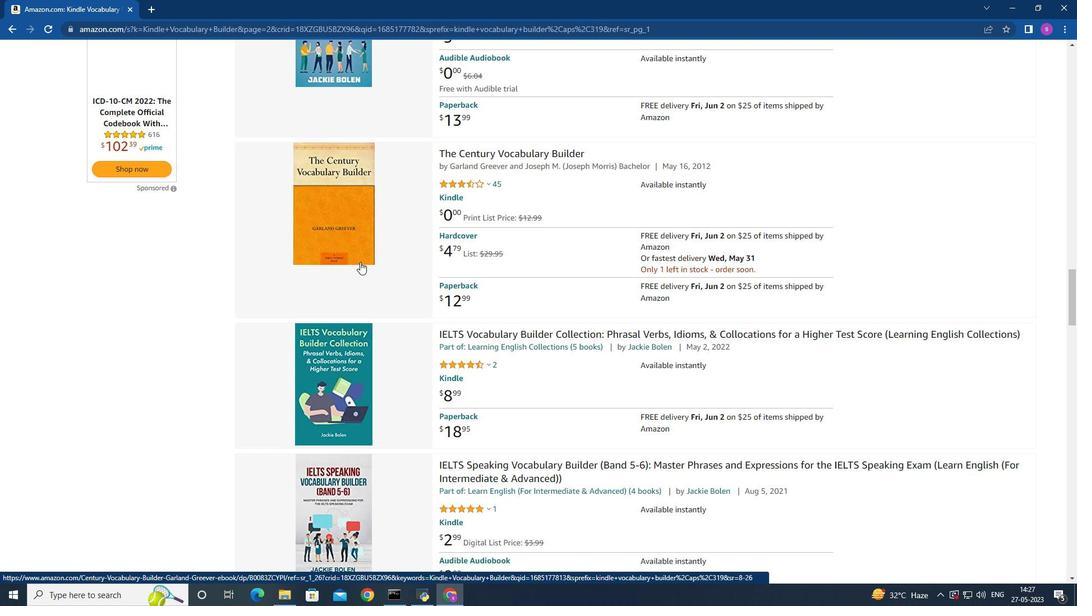 
Action: Mouse scrolled (360, 261) with delta (0, 0)
Screenshot: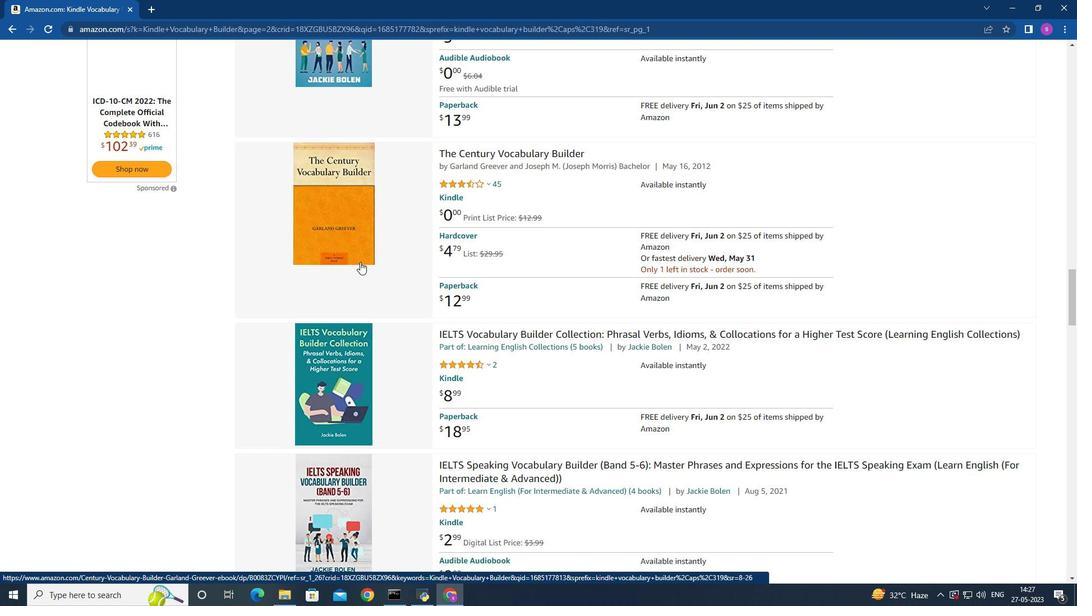
Action: Mouse scrolled (360, 261) with delta (0, 0)
Screenshot: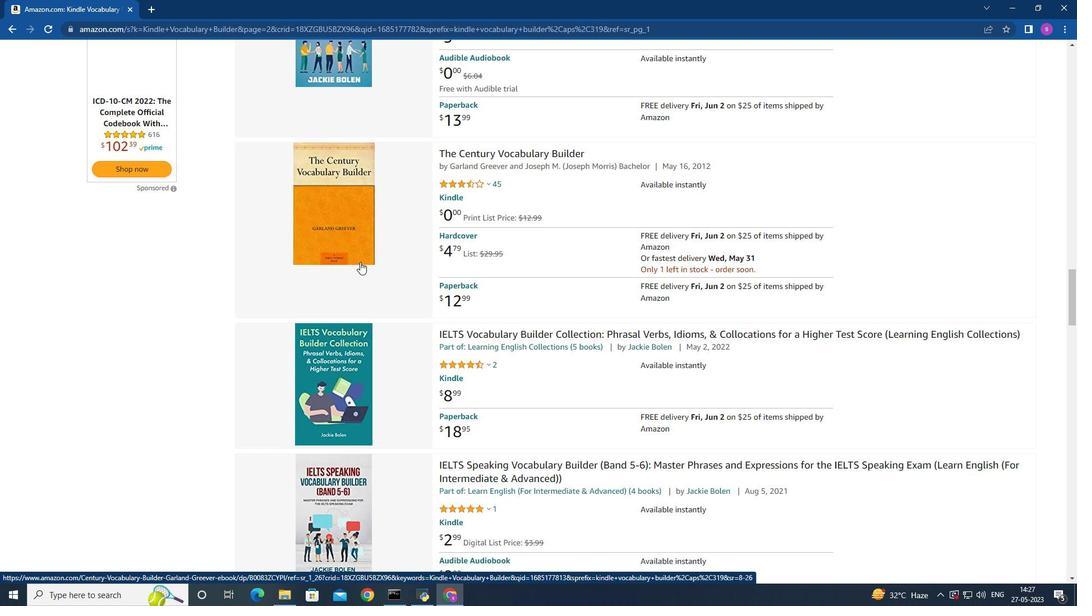 
Action: Mouse scrolled (360, 261) with delta (0, 0)
Screenshot: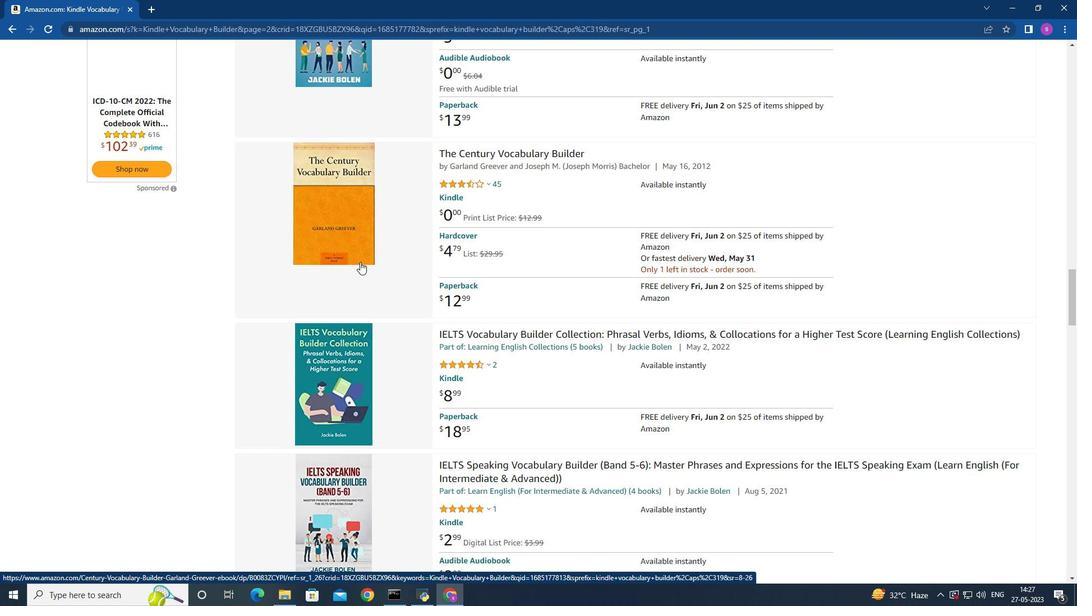 
Action: Mouse scrolled (360, 261) with delta (0, 0)
Screenshot: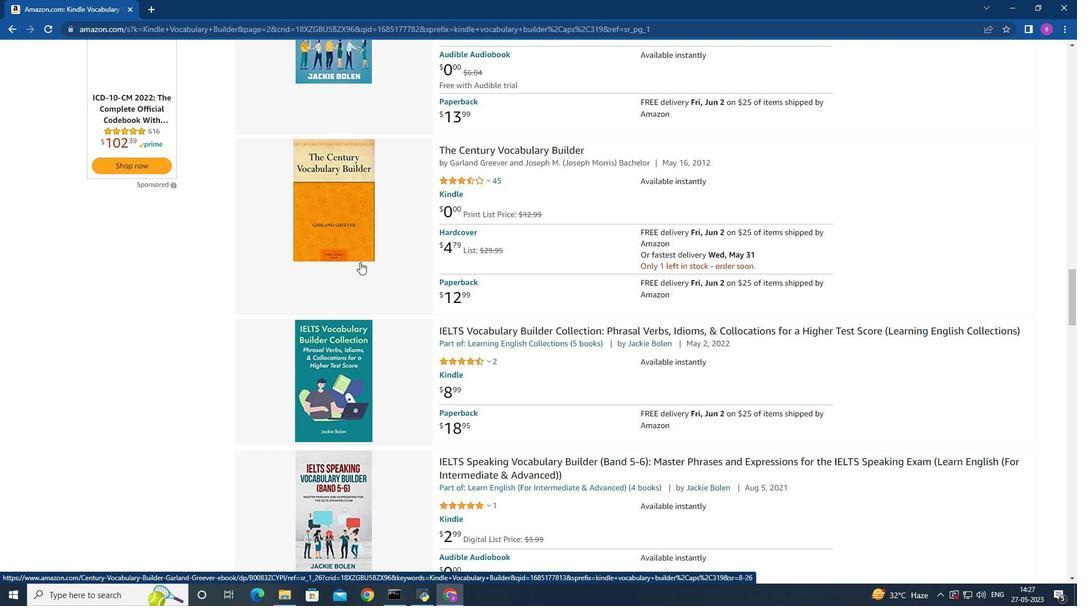 
Action: Mouse scrolled (360, 261) with delta (0, 0)
Screenshot: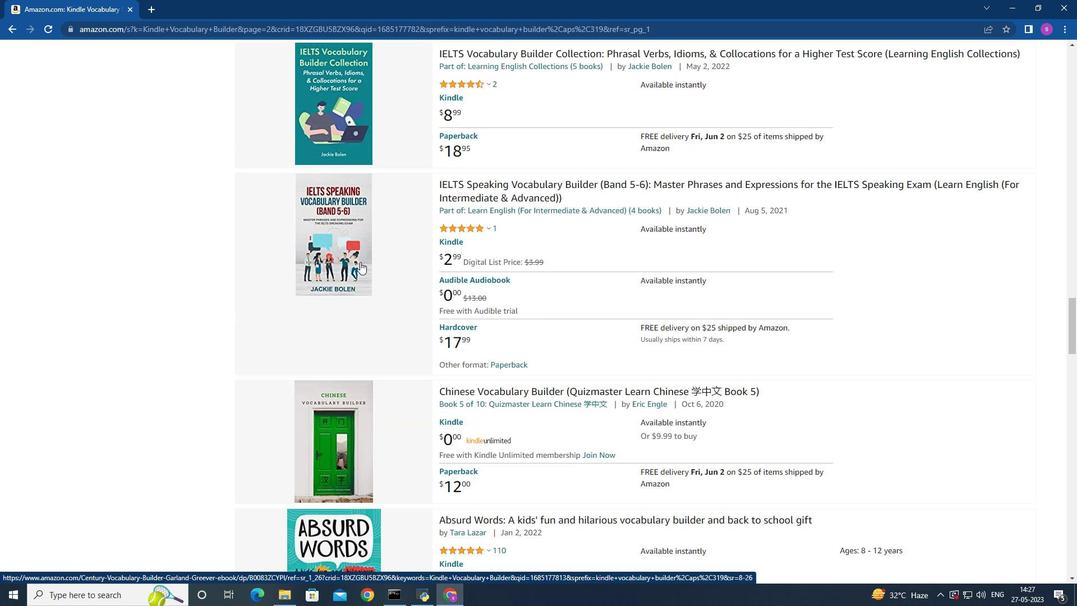 
Action: Mouse scrolled (360, 261) with delta (0, 0)
Screenshot: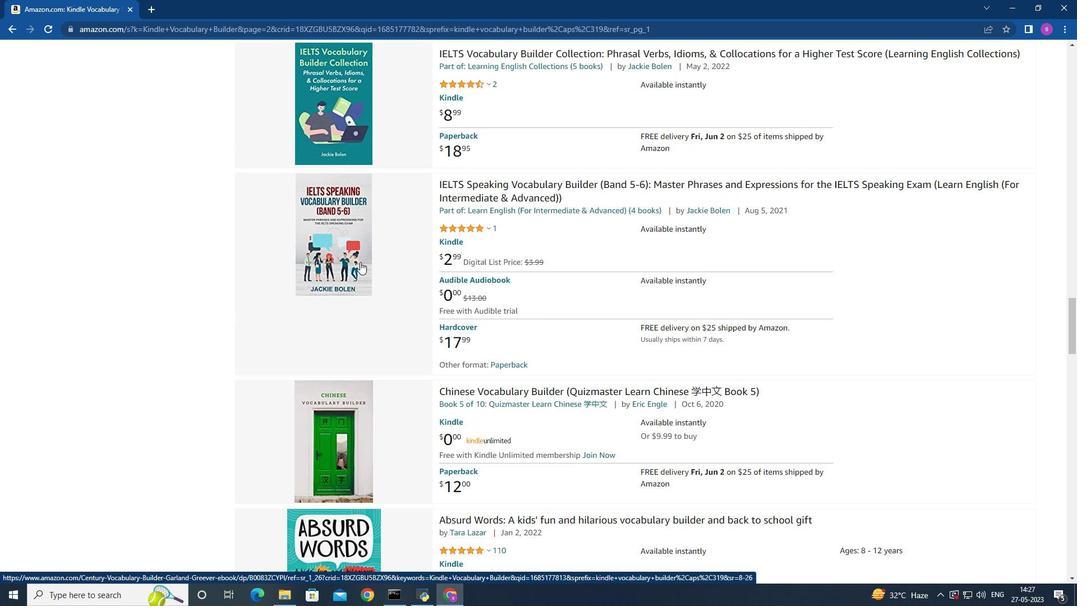 
Action: Mouse scrolled (360, 261) with delta (0, 0)
Screenshot: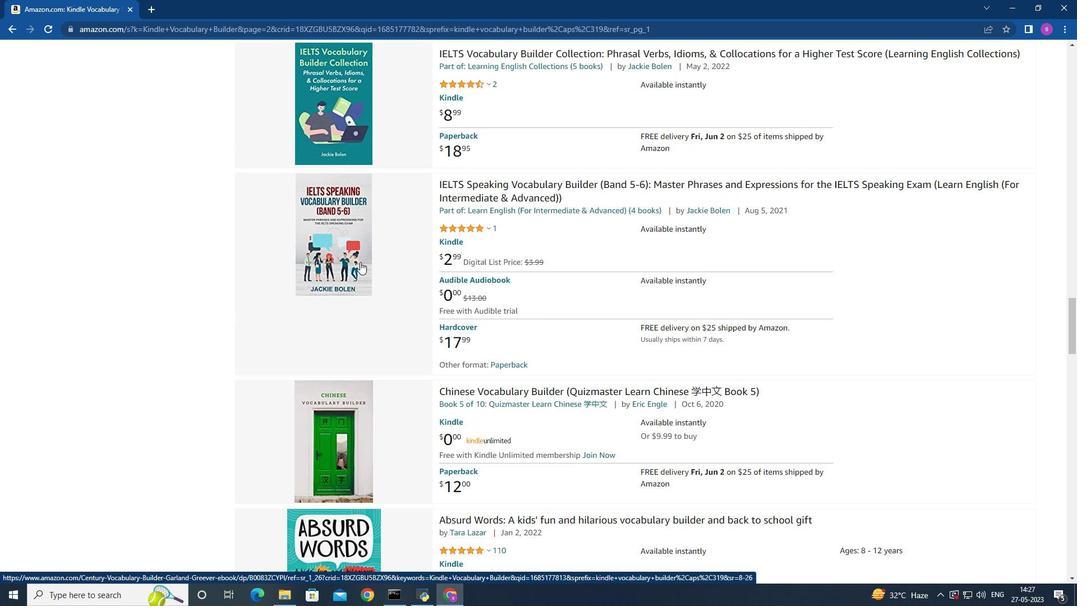
Action: Mouse scrolled (360, 261) with delta (0, 0)
Screenshot: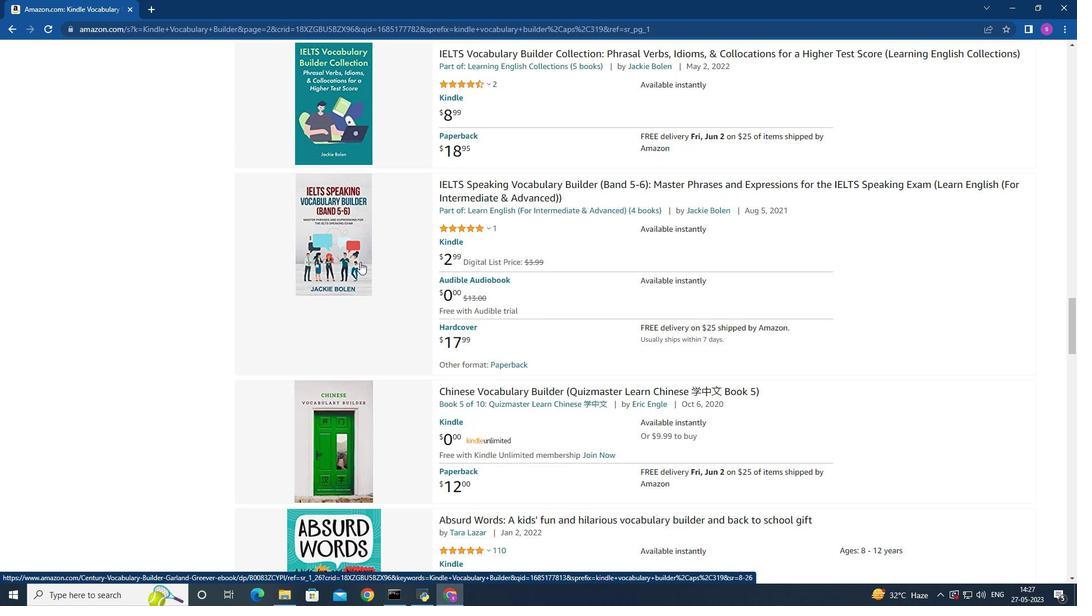 
Action: Mouse scrolled (360, 261) with delta (0, 0)
Screenshot: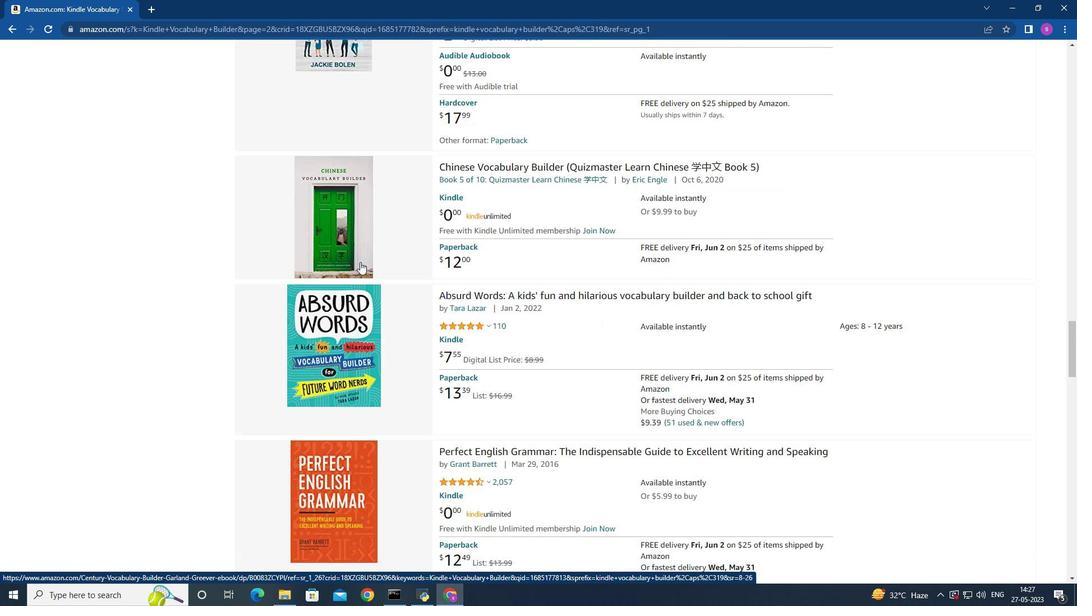 
Action: Mouse scrolled (360, 261) with delta (0, 0)
Screenshot: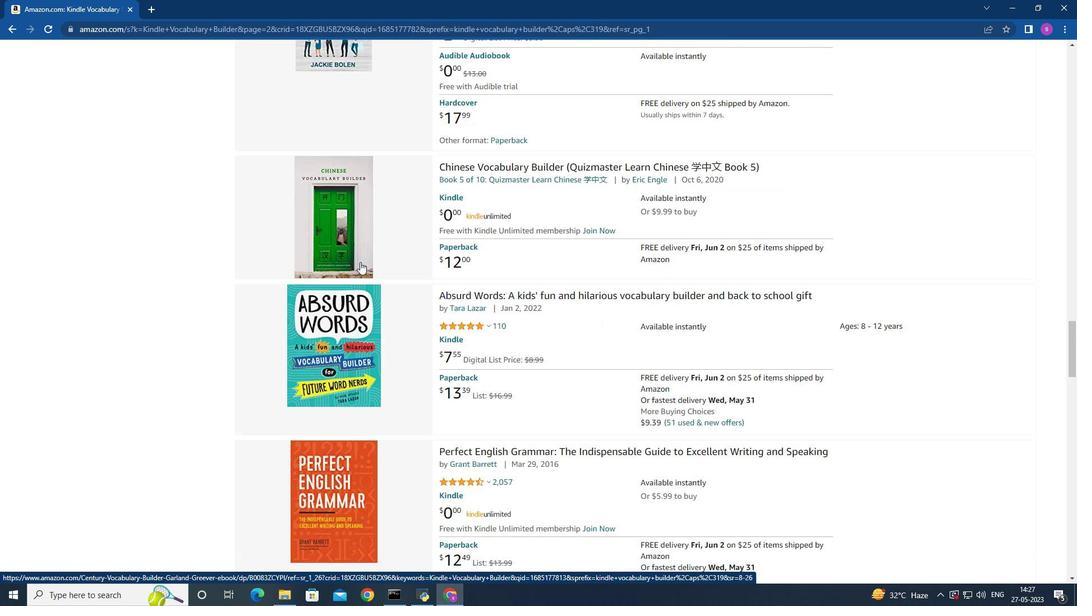 
Action: Mouse scrolled (360, 261) with delta (0, 0)
Screenshot: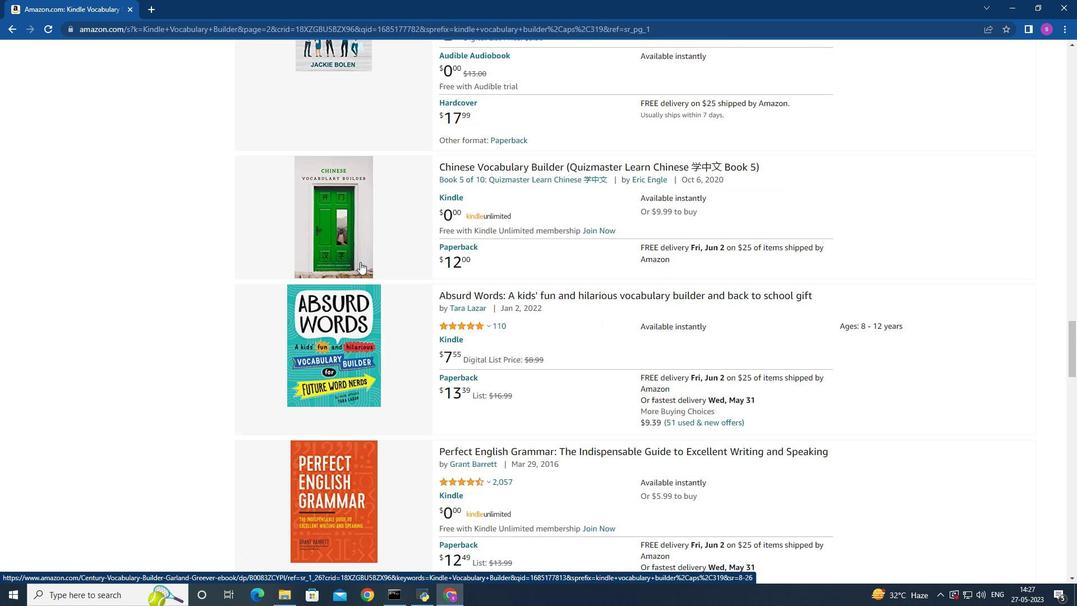 
Action: Mouse moved to (358, 258)
Screenshot: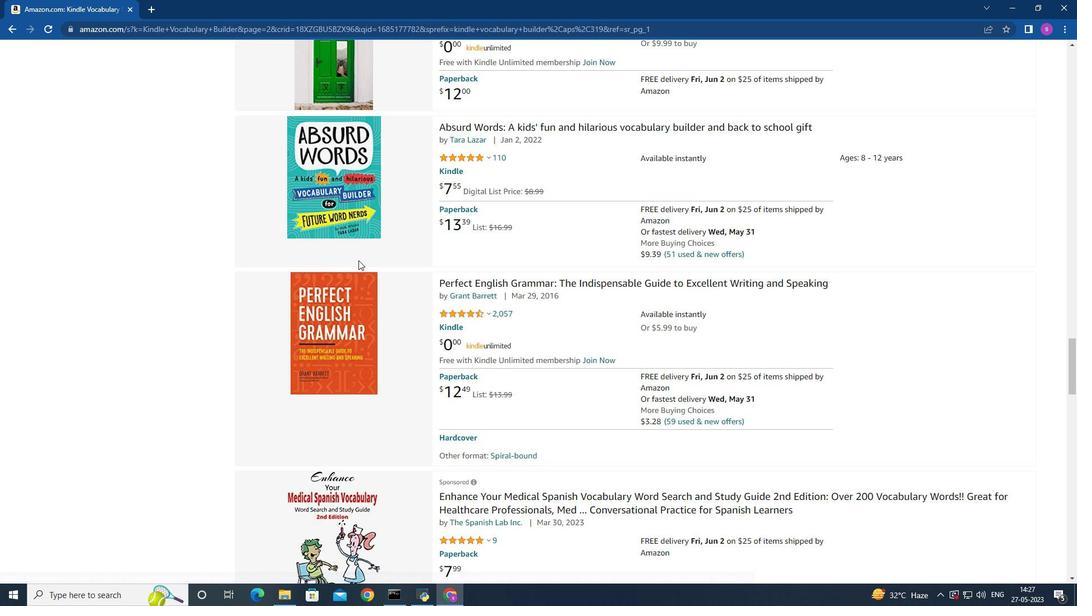 
Action: Mouse scrolled (358, 258) with delta (0, 0)
Screenshot: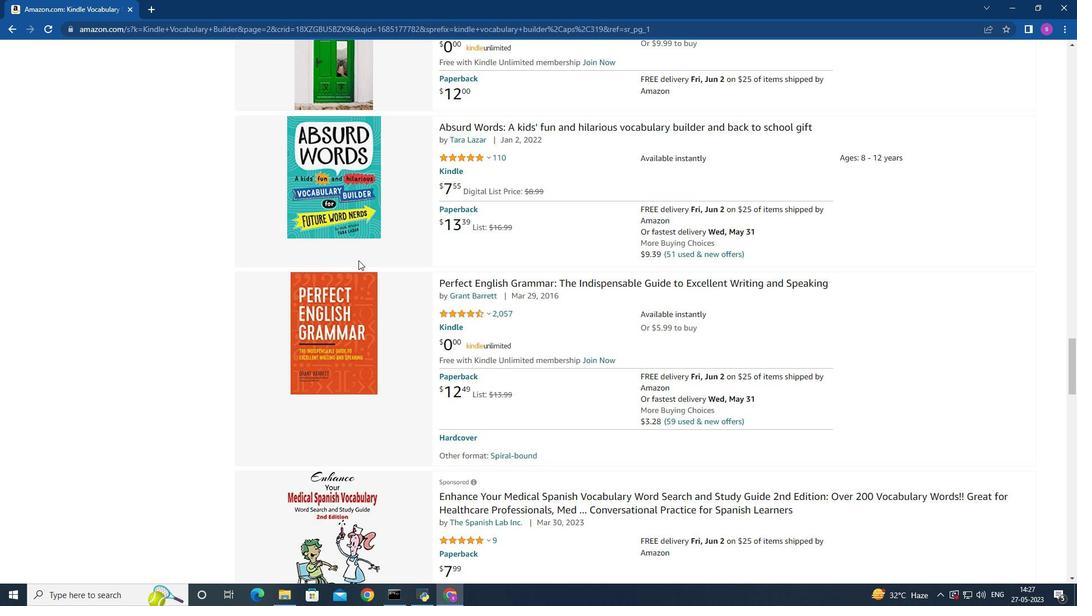
Action: Mouse scrolled (358, 258) with delta (0, 0)
Screenshot: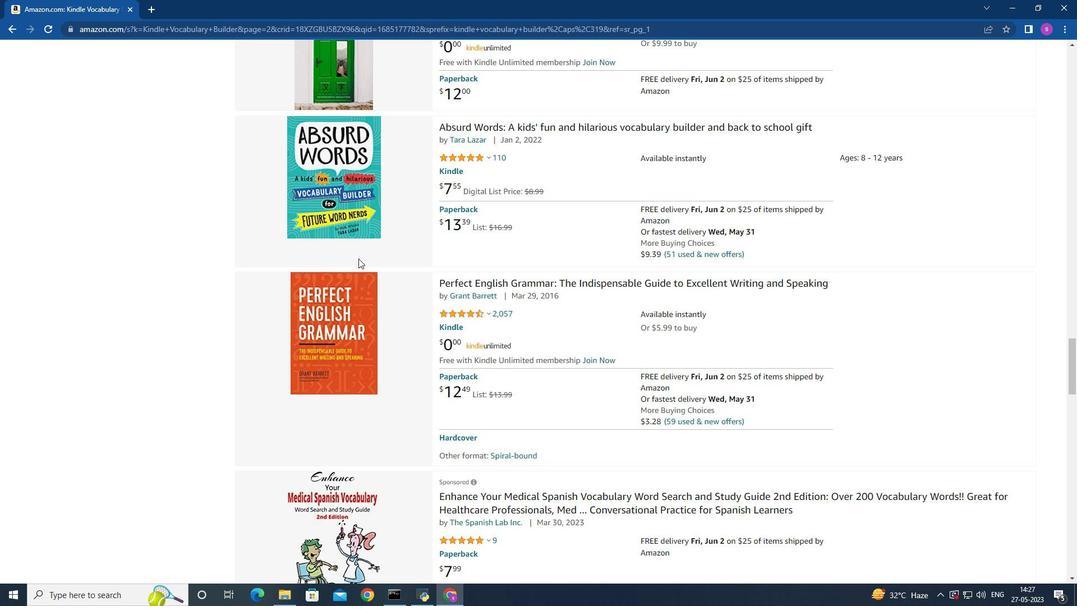 
Action: Mouse moved to (359, 261)
Screenshot: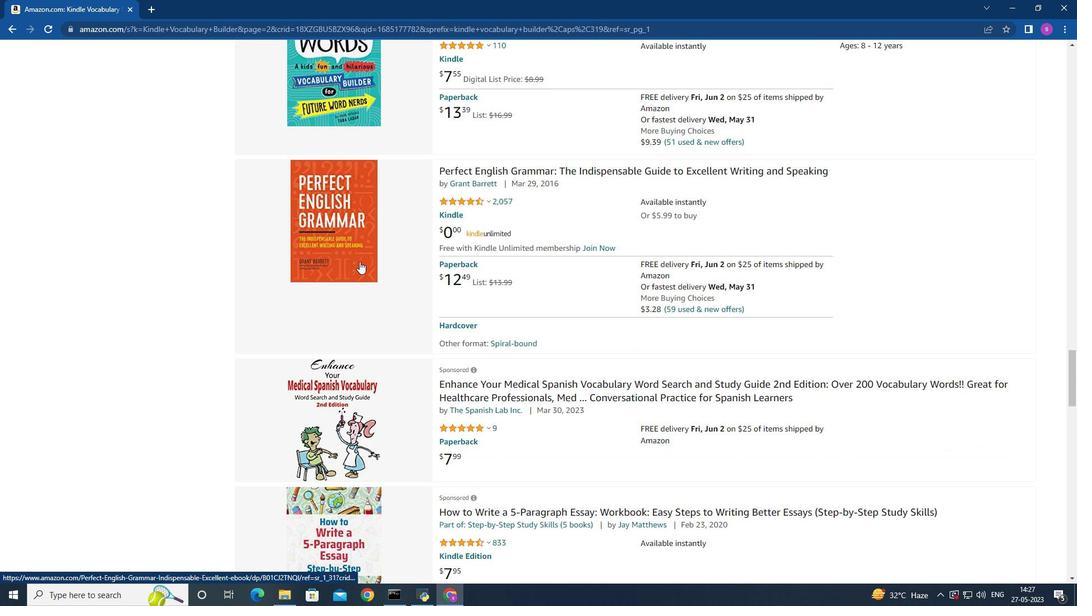 
Action: Mouse scrolled (359, 260) with delta (0, 0)
Screenshot: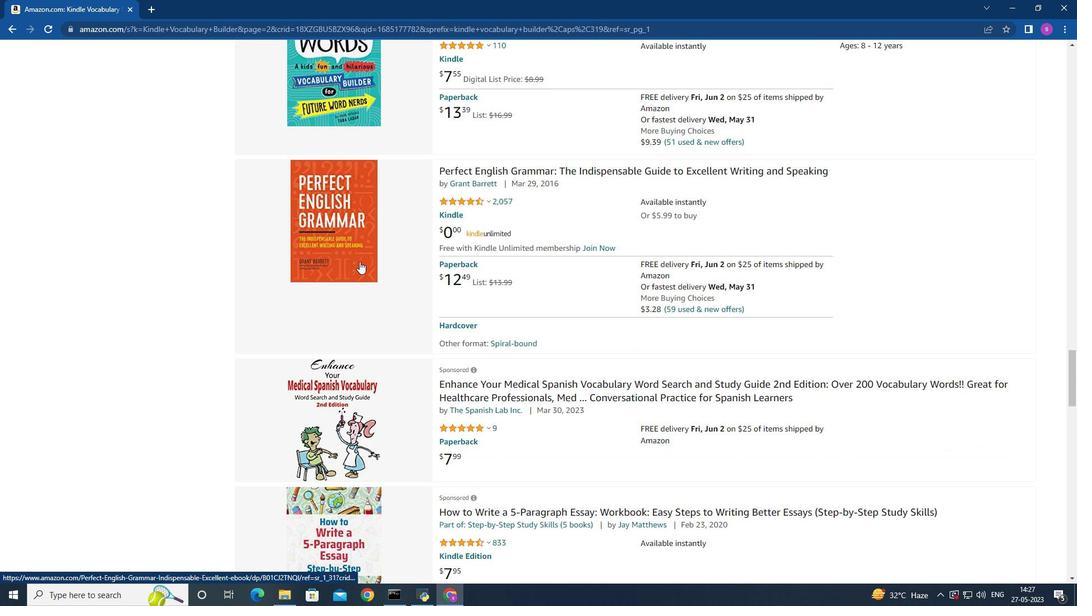 
Action: Mouse scrolled (359, 260) with delta (0, 0)
Screenshot: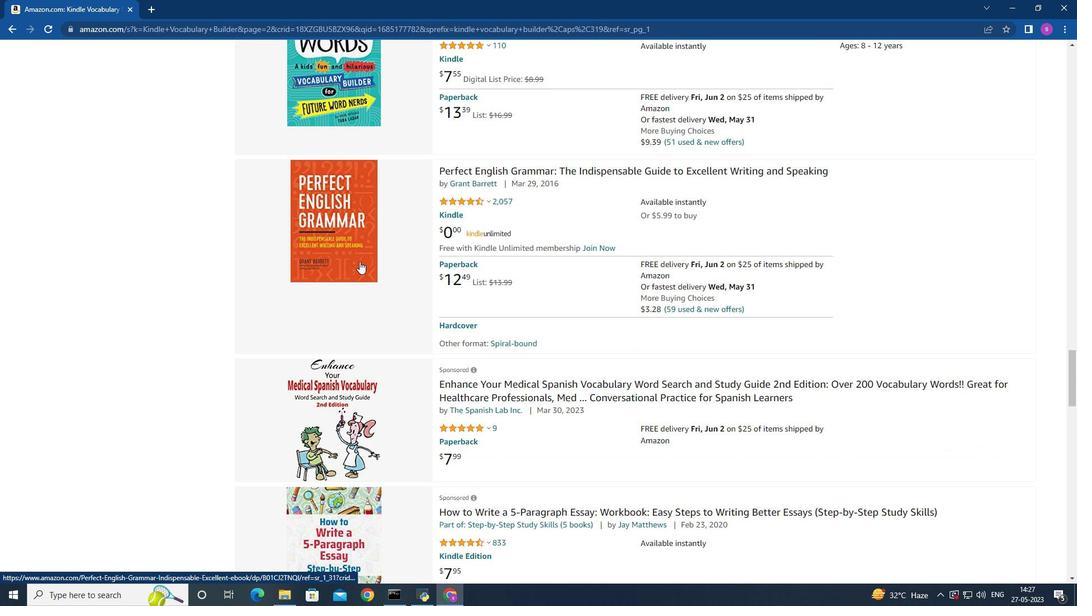 
Action: Mouse moved to (359, 262)
Screenshot: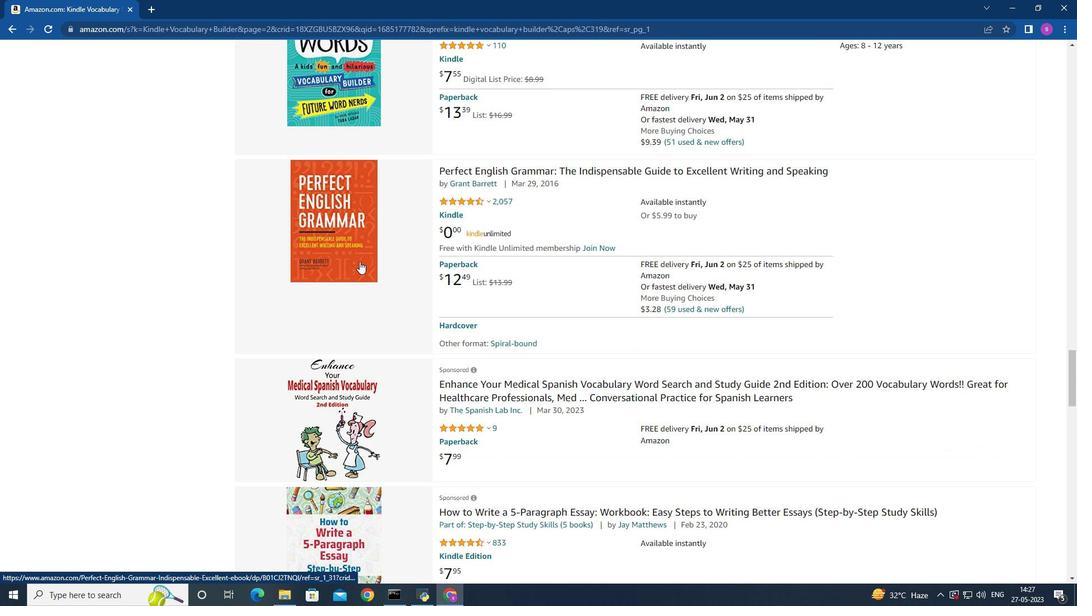
Action: Mouse scrolled (359, 261) with delta (0, 0)
Screenshot: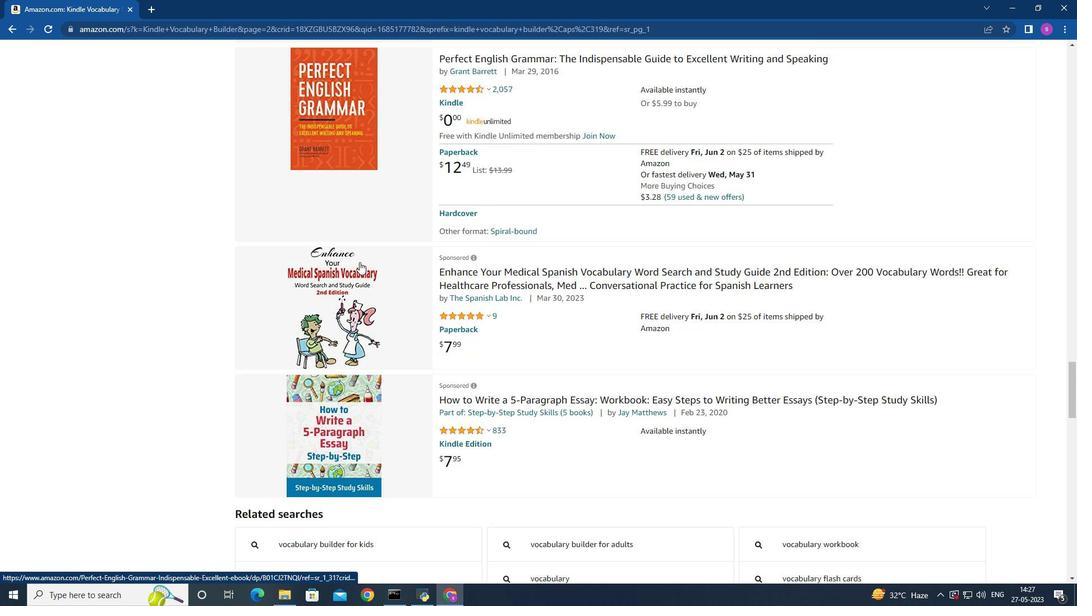 
Action: Mouse scrolled (359, 261) with delta (0, 0)
Screenshot: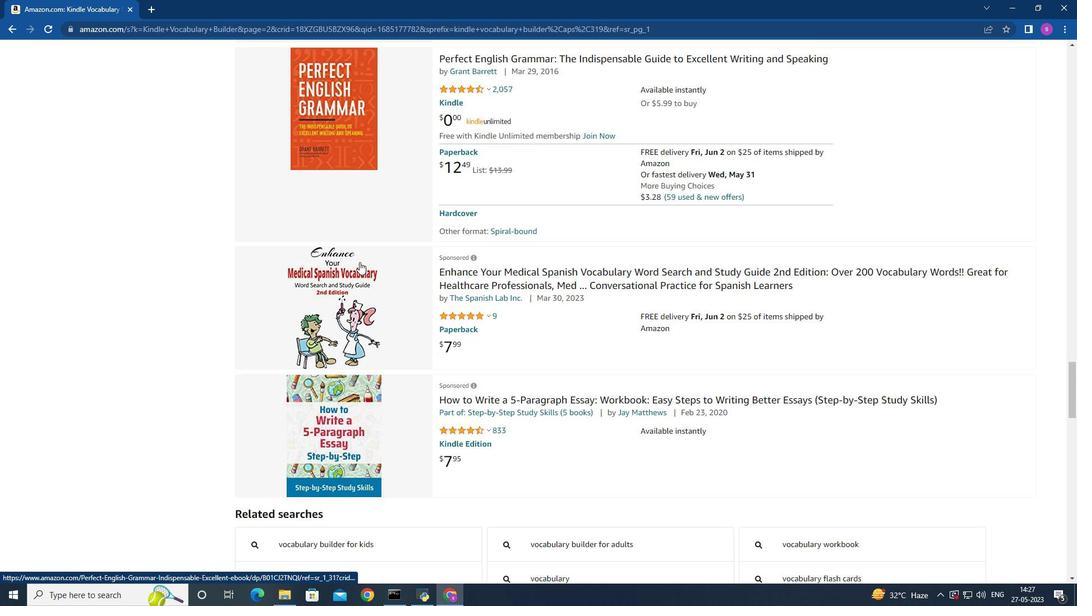 
Action: Mouse scrolled (359, 261) with delta (0, 0)
Screenshot: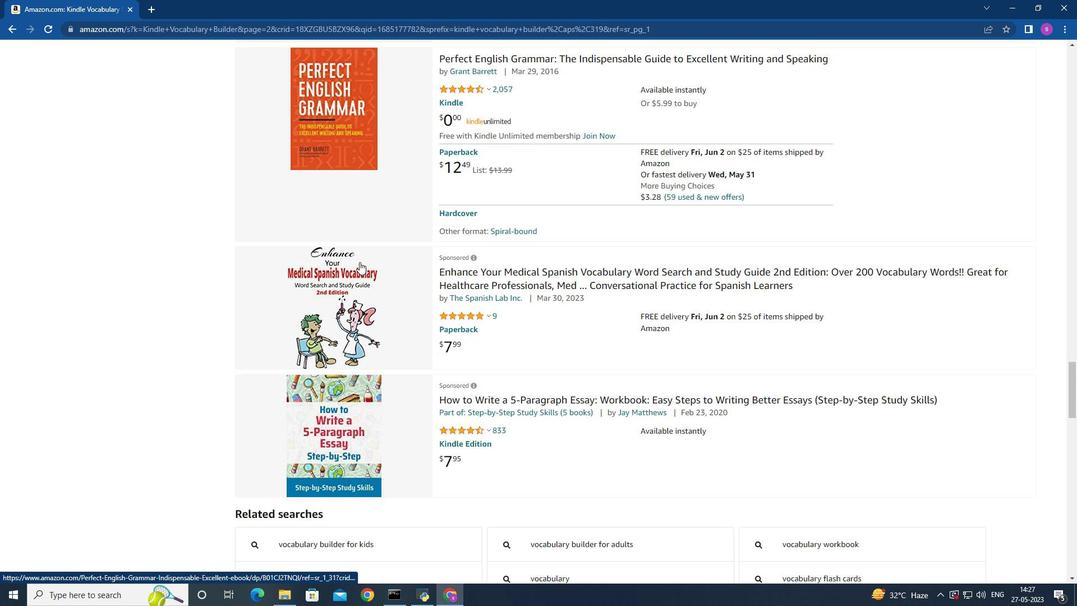 
Action: Mouse scrolled (359, 261) with delta (0, 0)
Screenshot: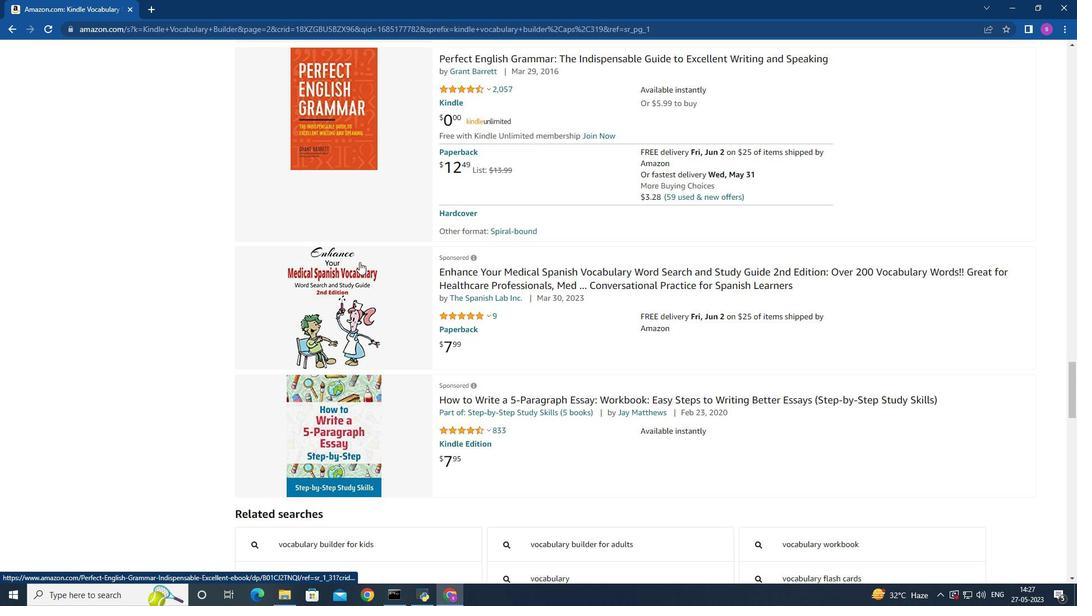 
Action: Mouse moved to (725, 408)
Screenshot: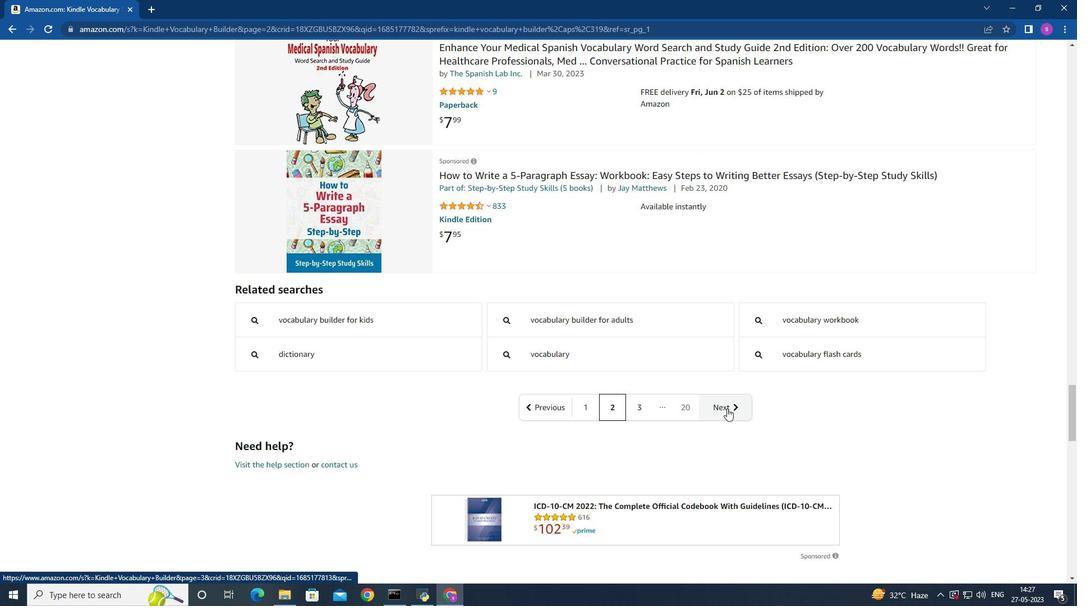 
Action: Mouse pressed left at (725, 408)
Screenshot: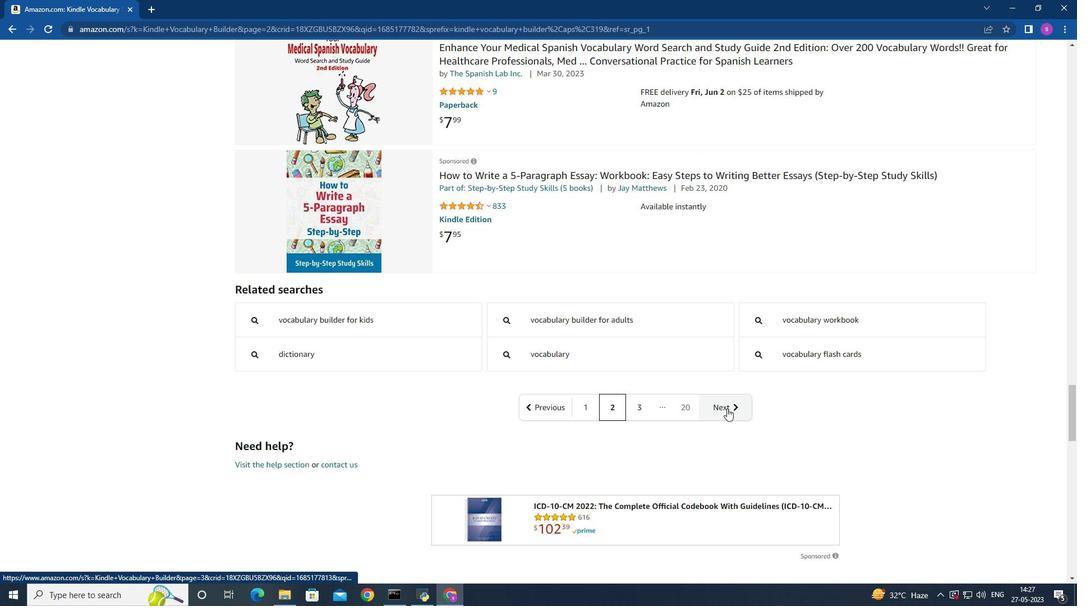 
Action: Mouse moved to (367, 269)
Screenshot: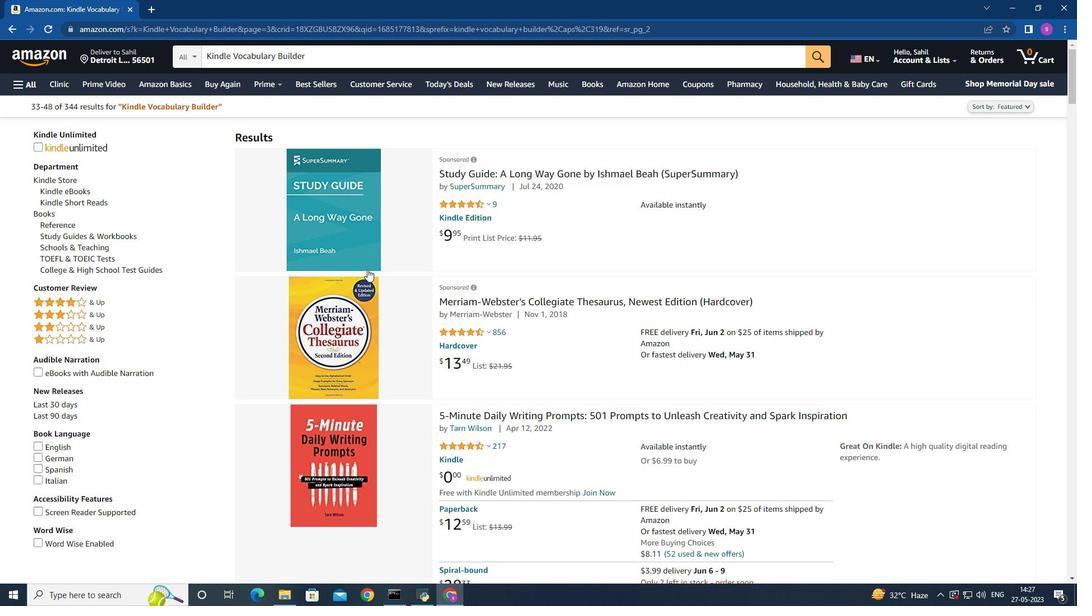 
Action: Mouse scrolled (367, 268) with delta (0, 0)
Screenshot: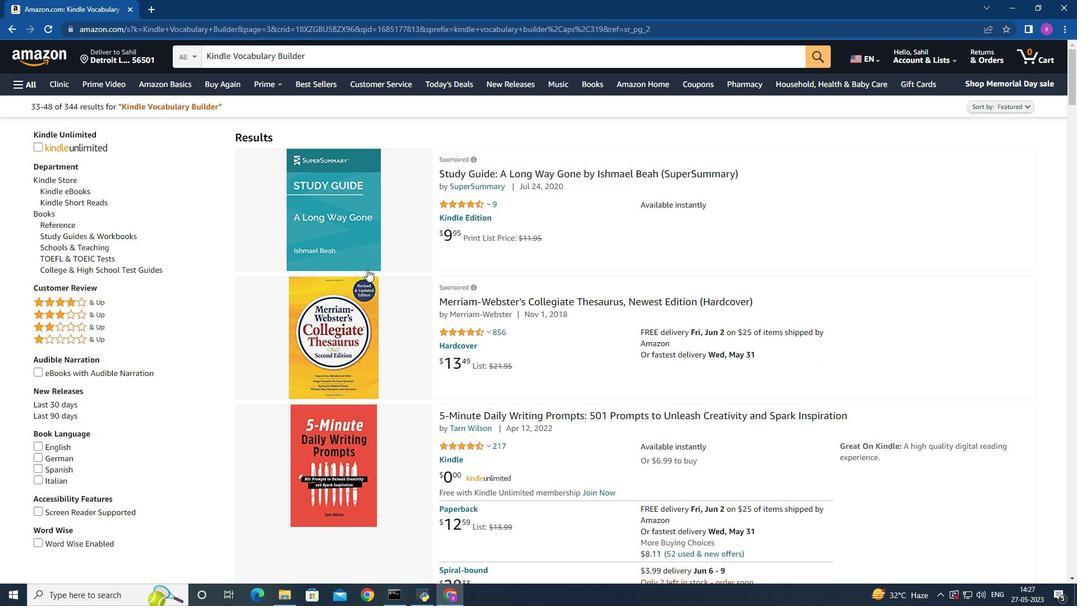 
Action: Mouse scrolled (367, 268) with delta (0, 0)
Screenshot: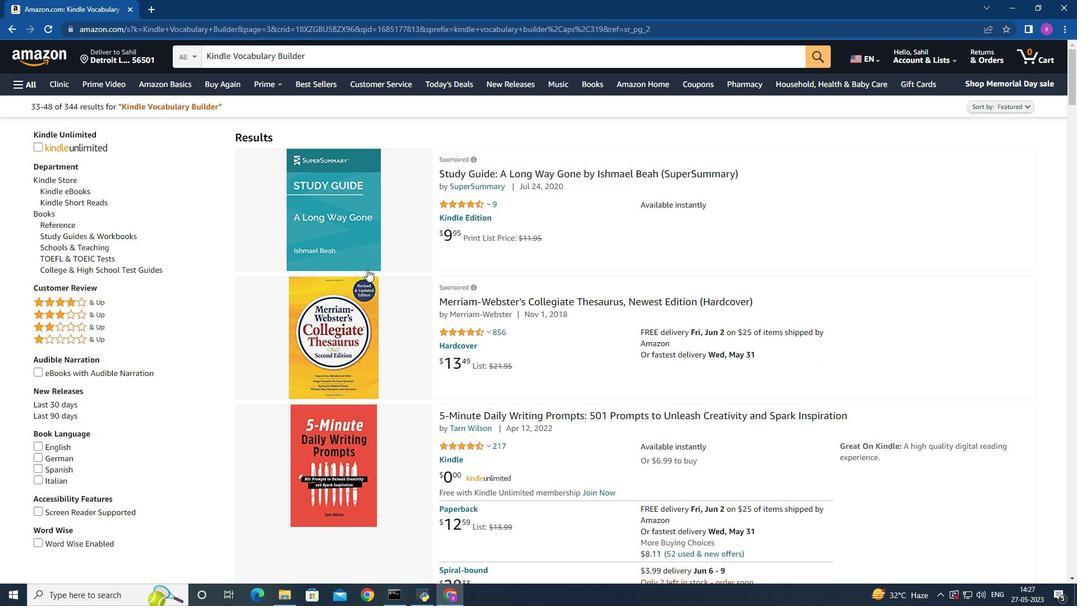 
Action: Mouse scrolled (367, 268) with delta (0, 0)
Screenshot: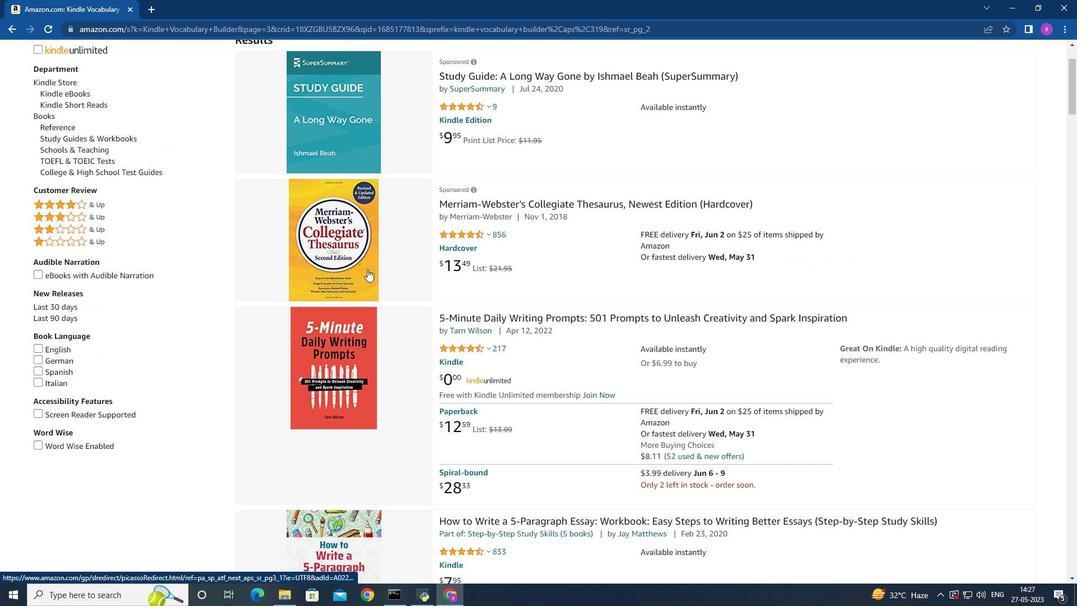 
Action: Mouse scrolled (367, 268) with delta (0, 0)
Screenshot: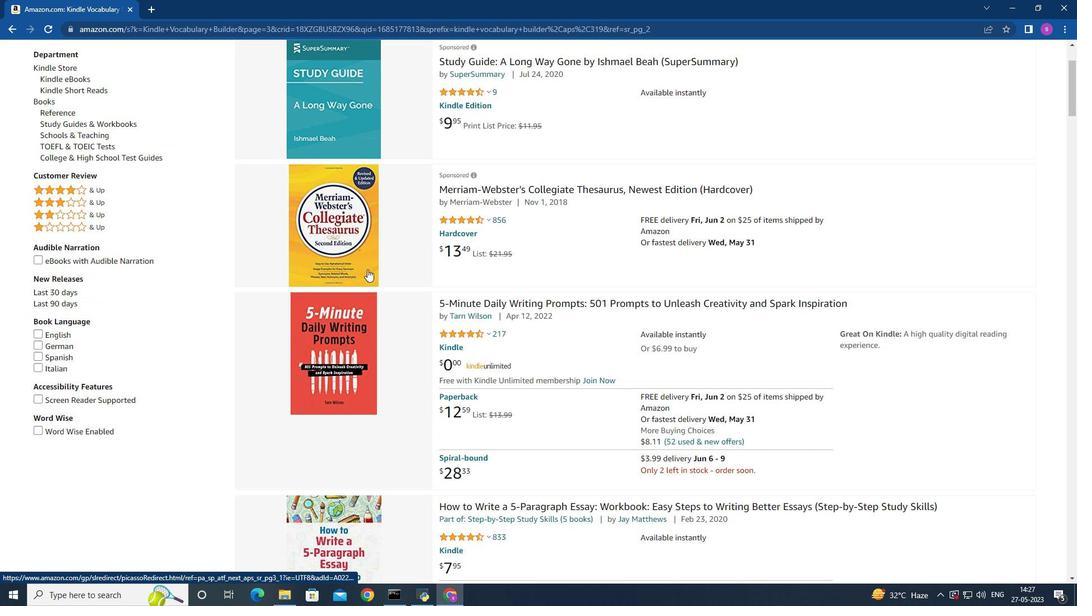 
Action: Mouse scrolled (367, 268) with delta (0, 0)
Screenshot: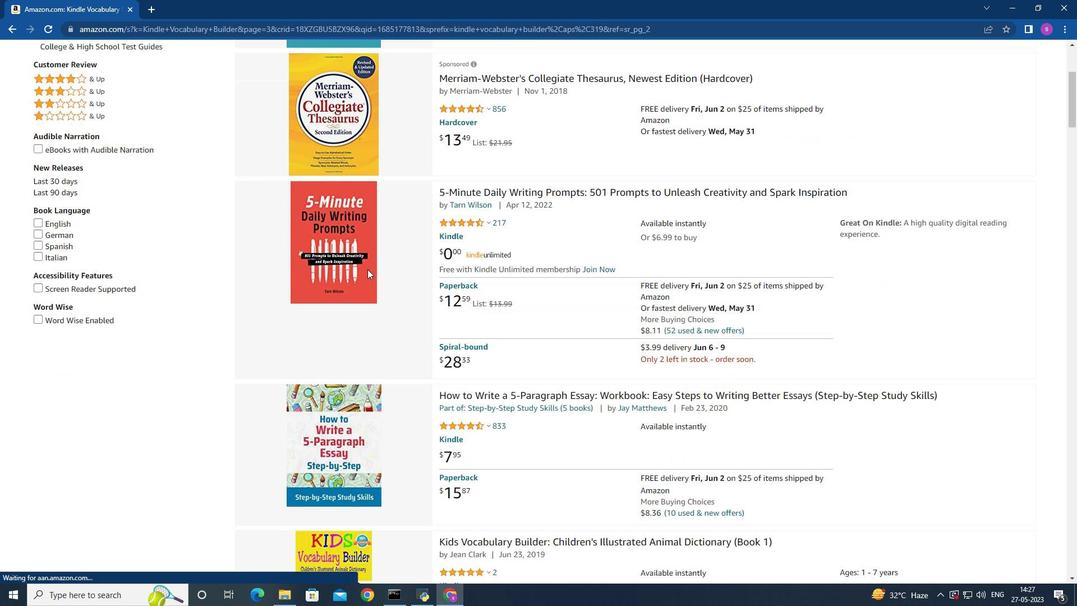 
Action: Mouse scrolled (367, 268) with delta (0, 0)
Screenshot: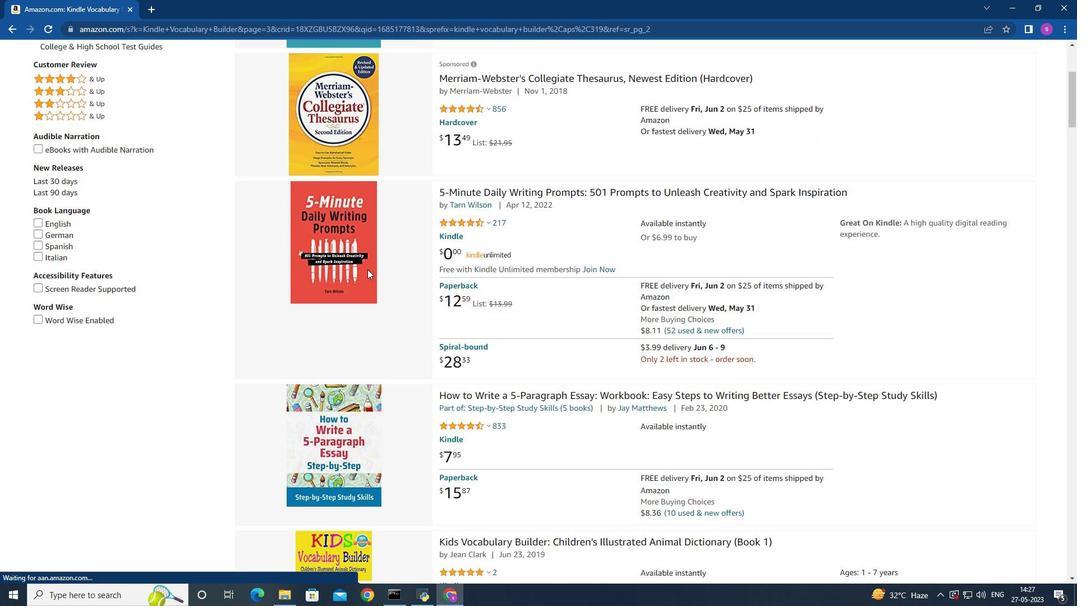
Action: Mouse scrolled (367, 268) with delta (0, 0)
Screenshot: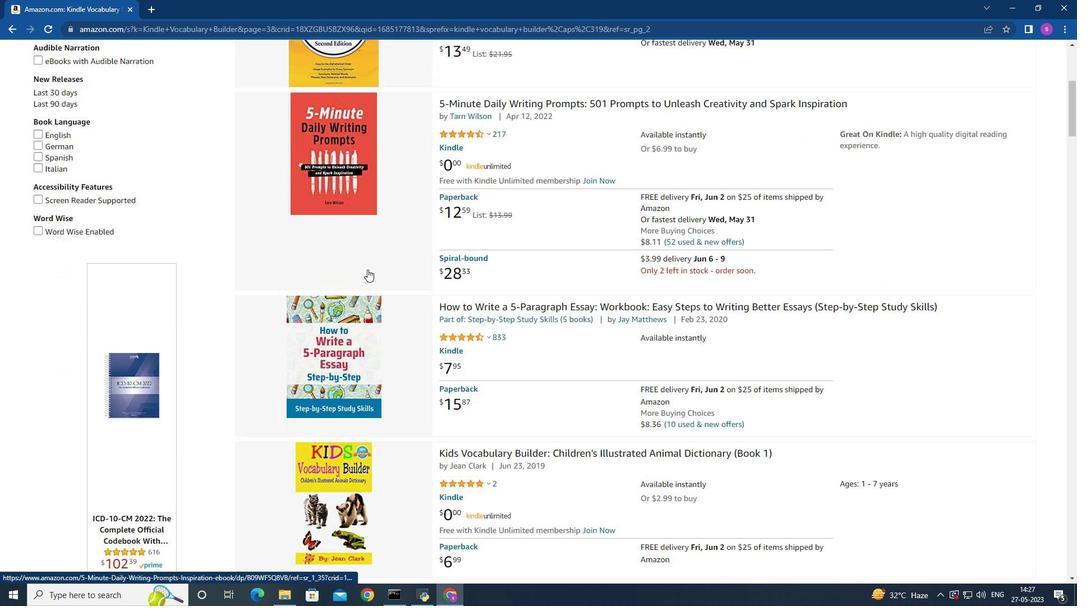
Action: Mouse scrolled (367, 268) with delta (0, 0)
Screenshot: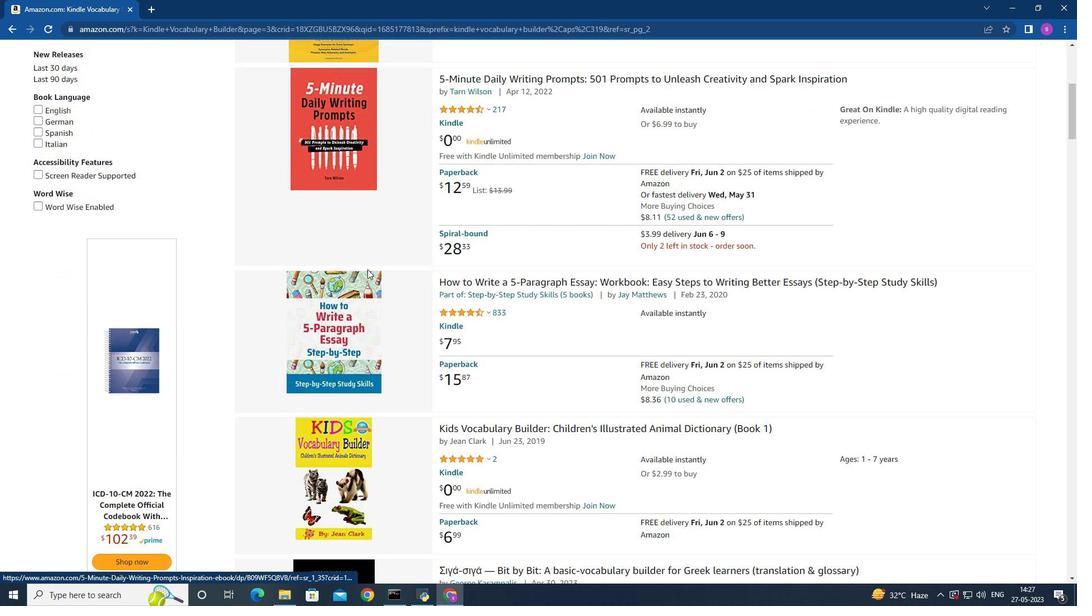 
Action: Mouse scrolled (367, 268) with delta (0, 0)
Screenshot: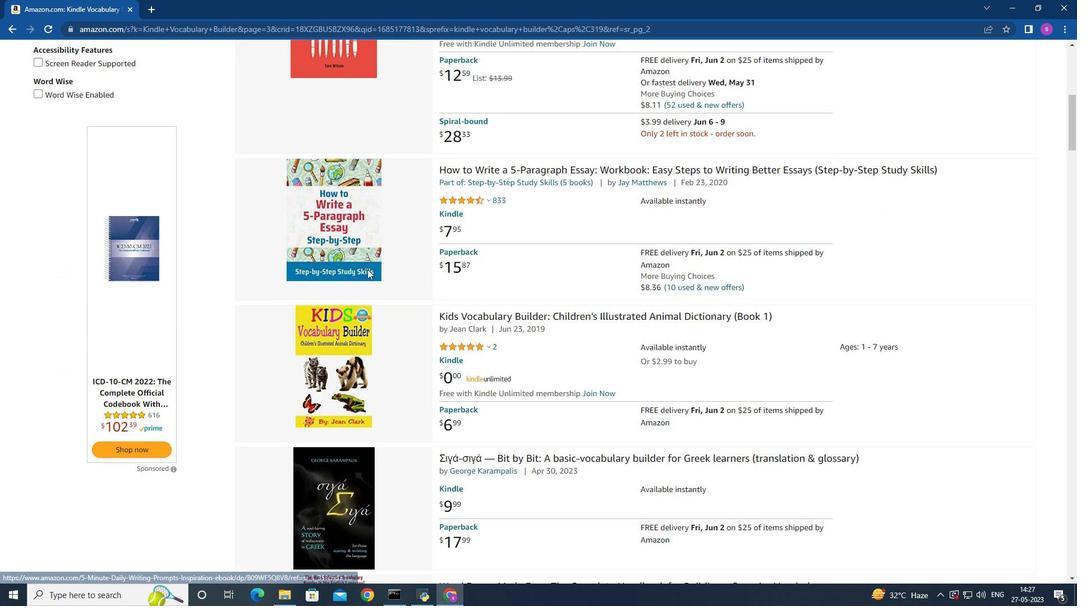 
Action: Mouse scrolled (367, 268) with delta (0, 0)
Screenshot: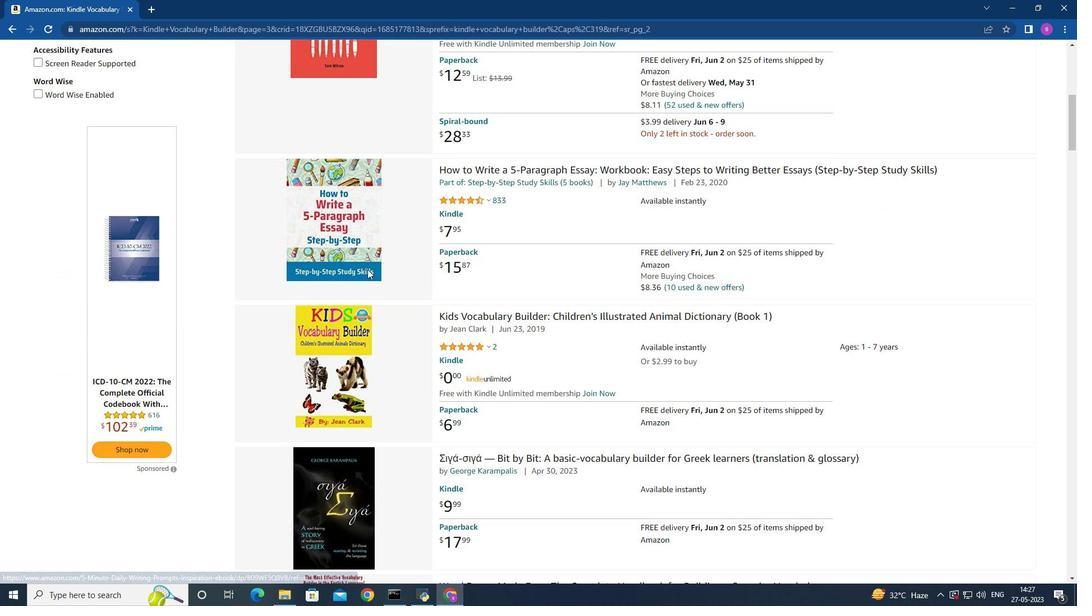 
Action: Mouse moved to (364, 270)
Screenshot: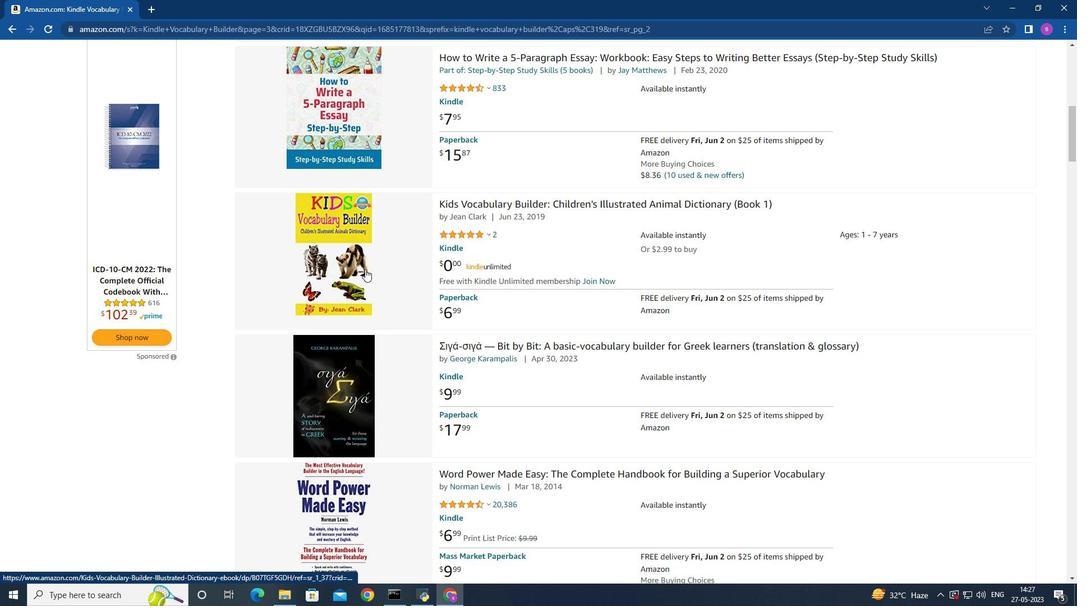 
Action: Mouse scrolled (364, 269) with delta (0, 0)
Screenshot: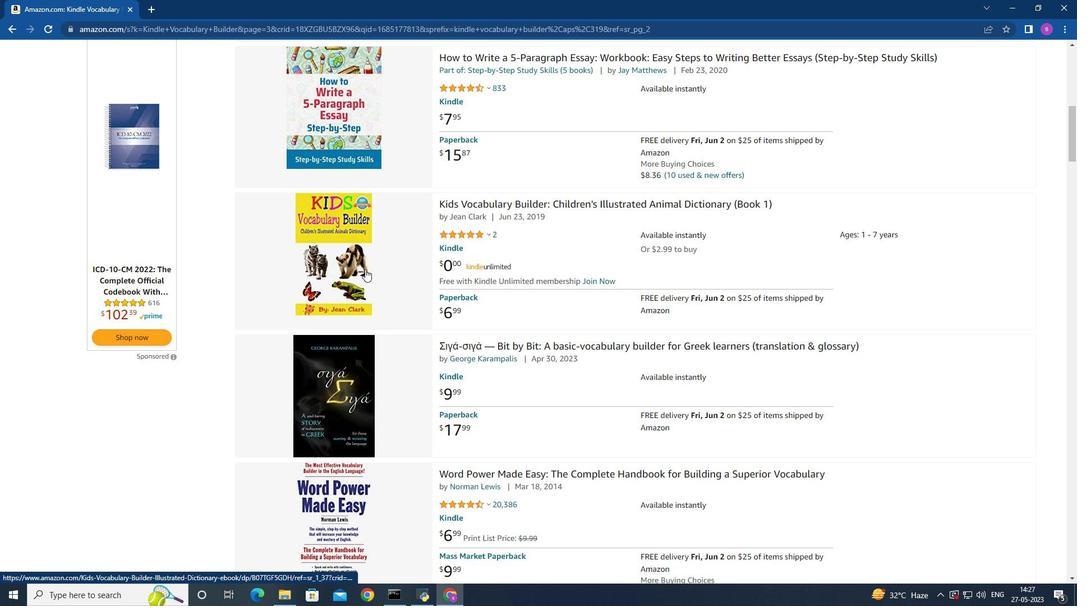 
Action: Mouse scrolled (364, 269) with delta (0, 0)
Screenshot: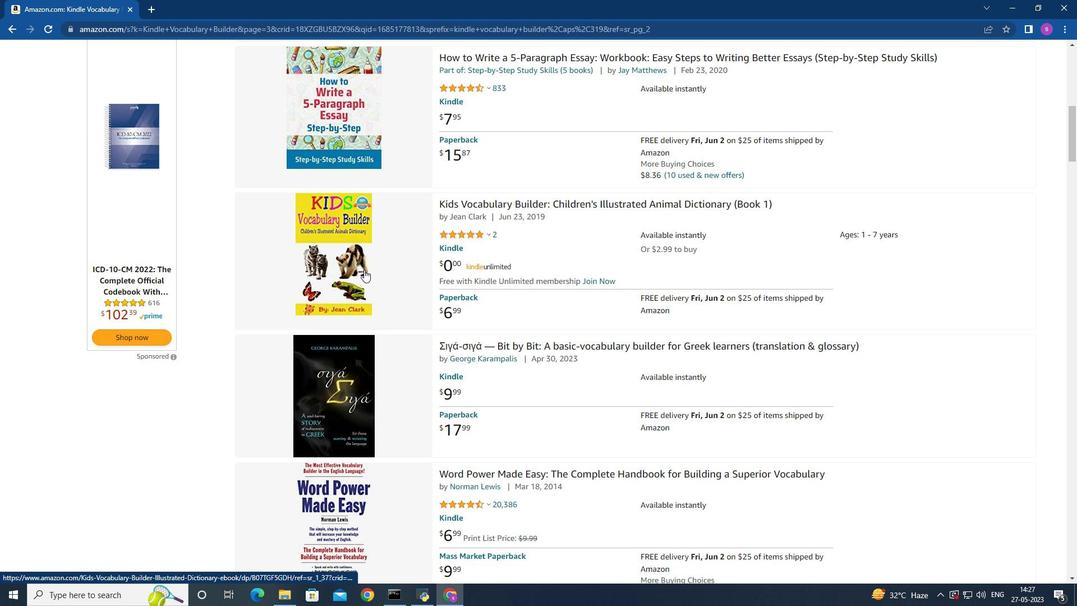 
Action: Mouse moved to (342, 300)
Screenshot: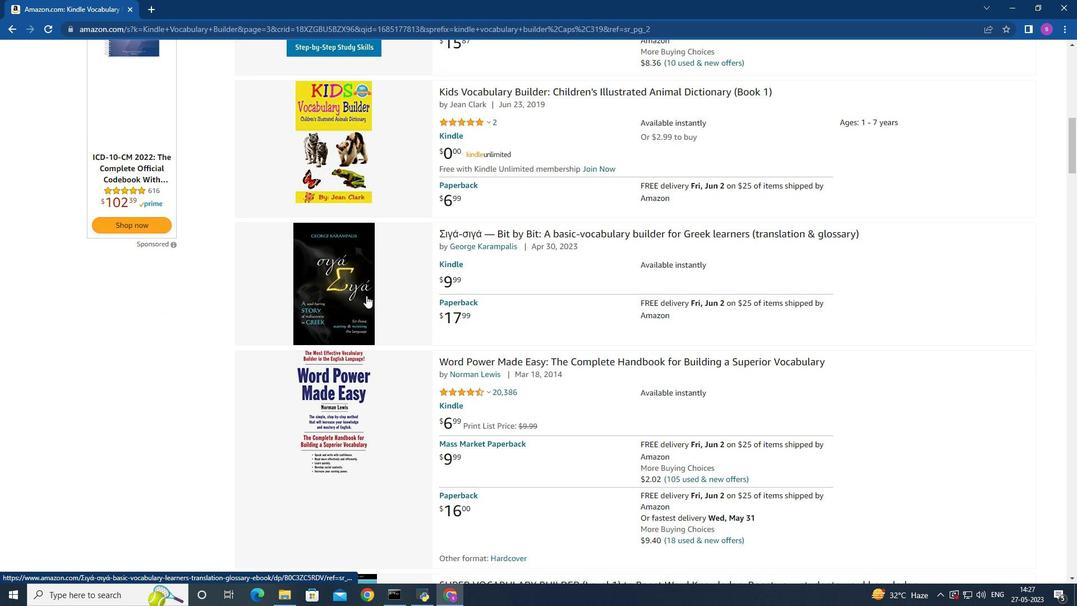 
Action: Mouse scrolled (342, 300) with delta (0, 0)
Screenshot: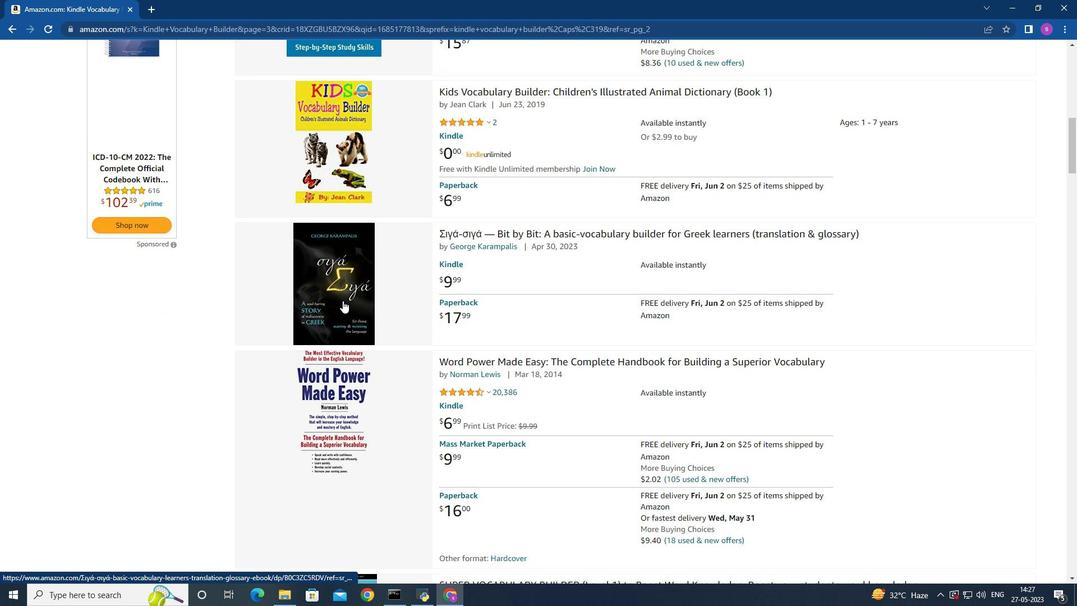 
Action: Mouse scrolled (342, 300) with delta (0, 0)
Screenshot: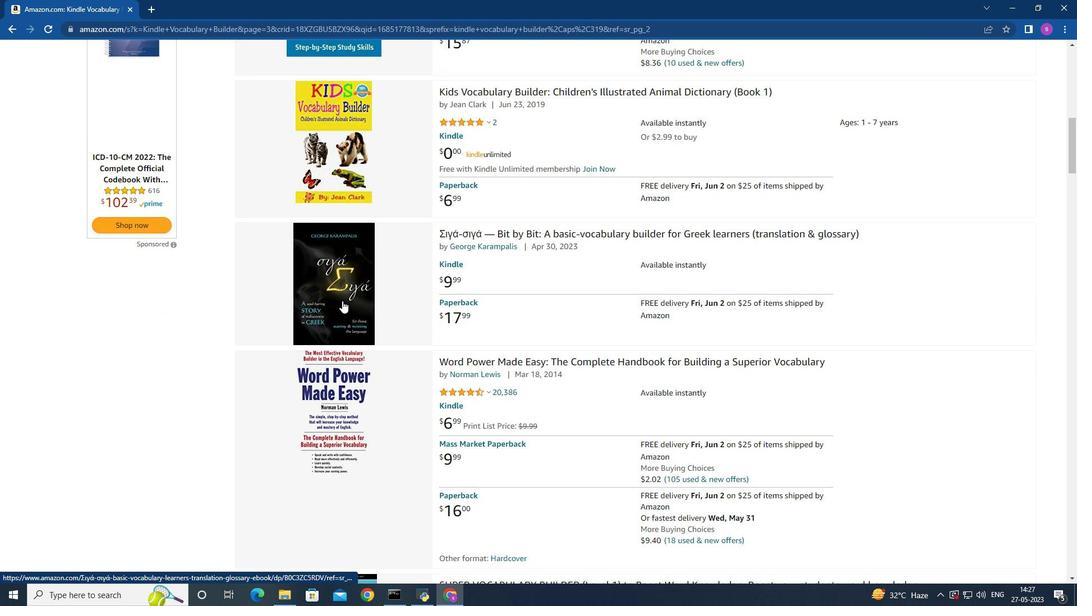
Action: Mouse moved to (341, 300)
Screenshot: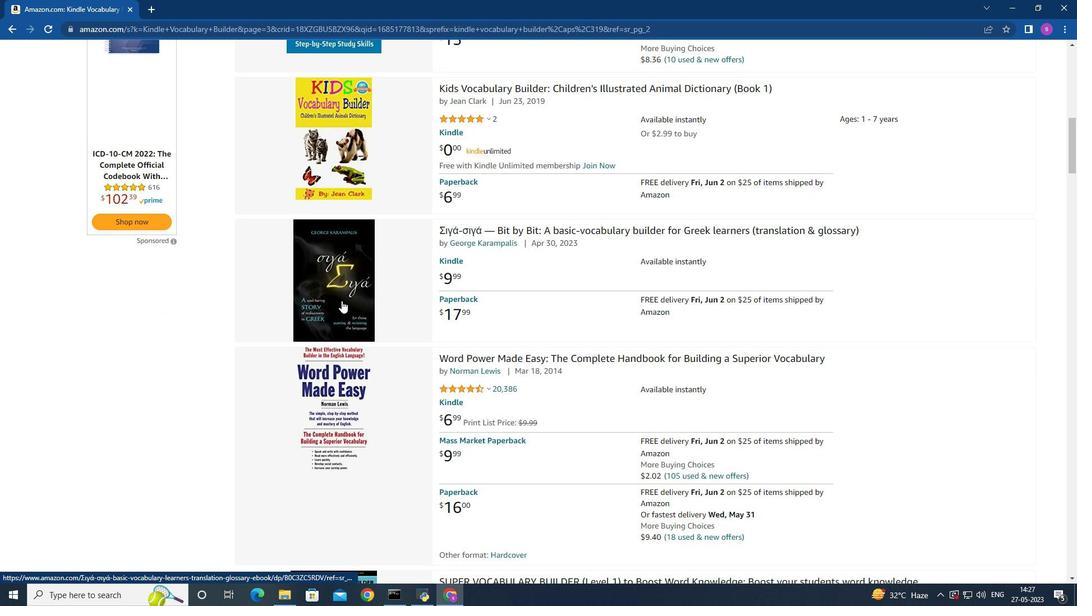 
Action: Mouse scrolled (341, 300) with delta (0, 0)
Screenshot: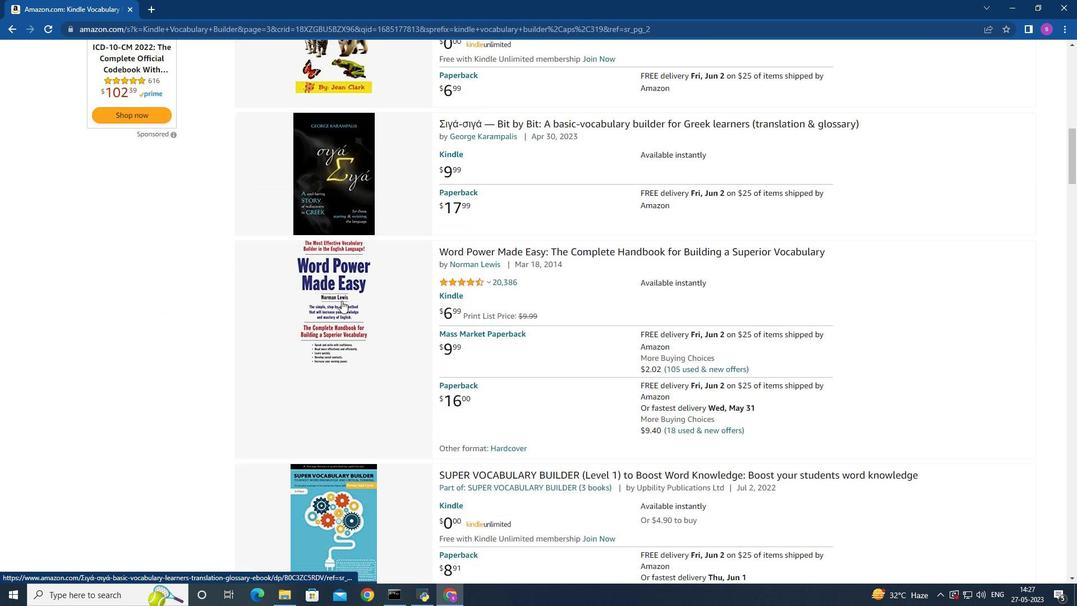 
Action: Mouse scrolled (341, 300) with delta (0, 0)
Screenshot: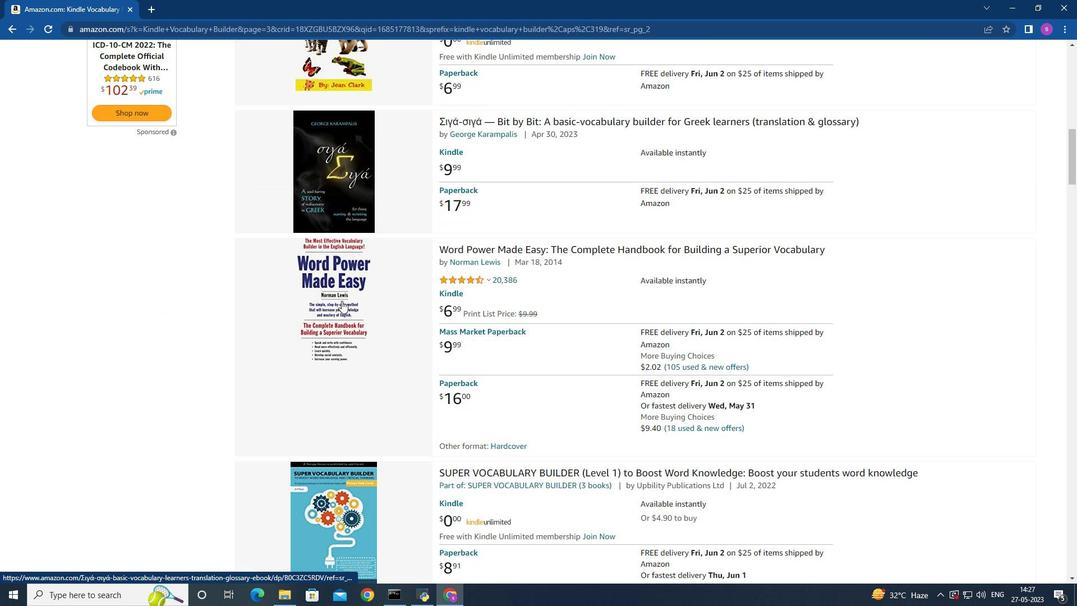 
Action: Mouse moved to (341, 300)
Screenshot: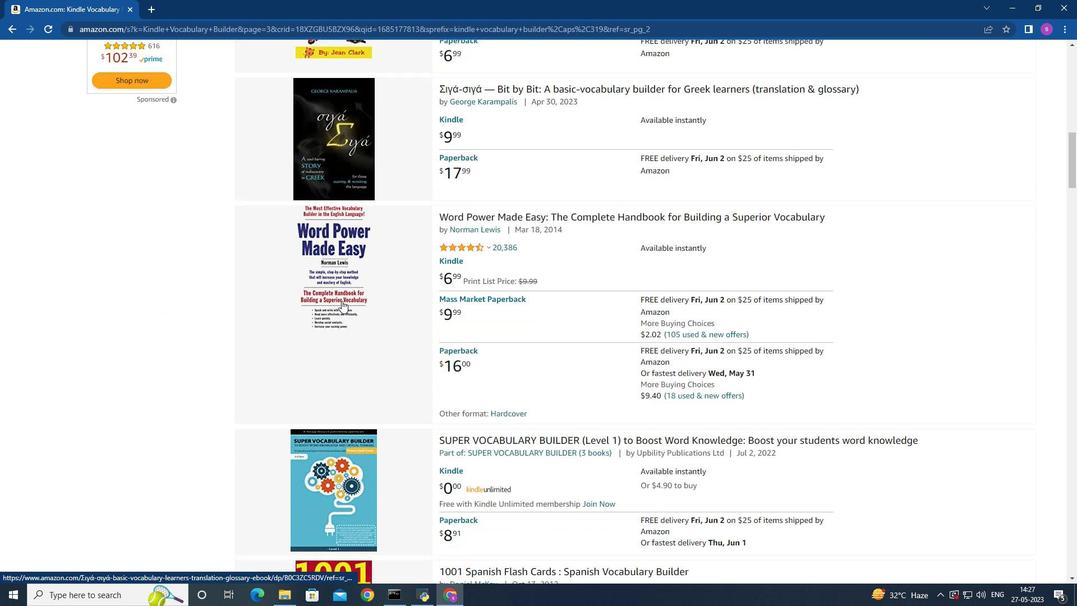 
Action: Mouse scrolled (341, 299) with delta (0, 0)
Screenshot: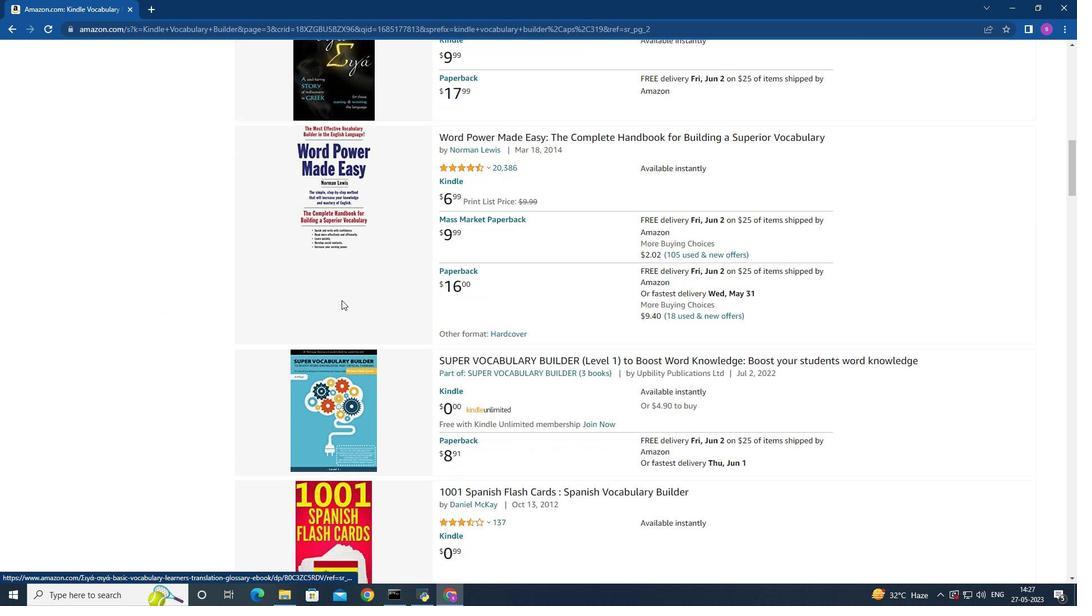 
Action: Mouse scrolled (341, 299) with delta (0, 0)
Screenshot: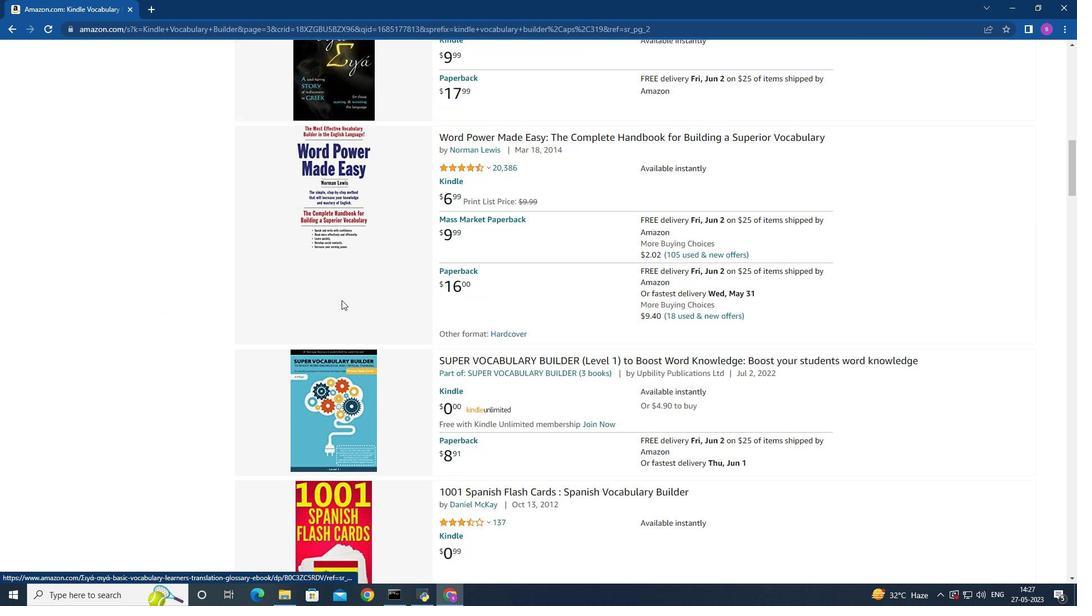 
Action: Mouse scrolled (341, 299) with delta (0, 0)
Screenshot: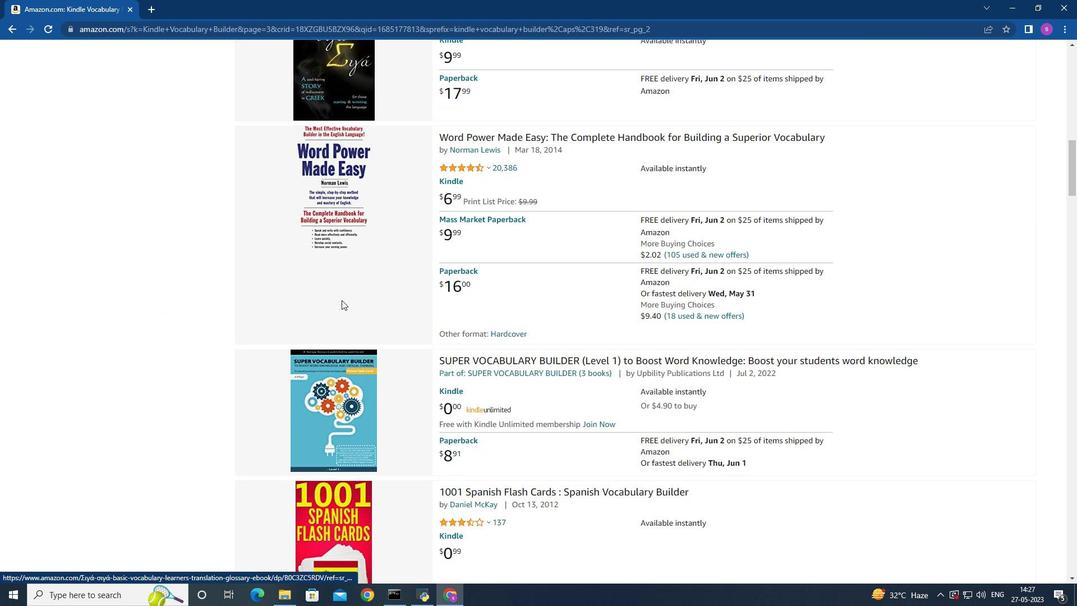 
Action: Mouse scrolled (341, 299) with delta (0, 0)
Screenshot: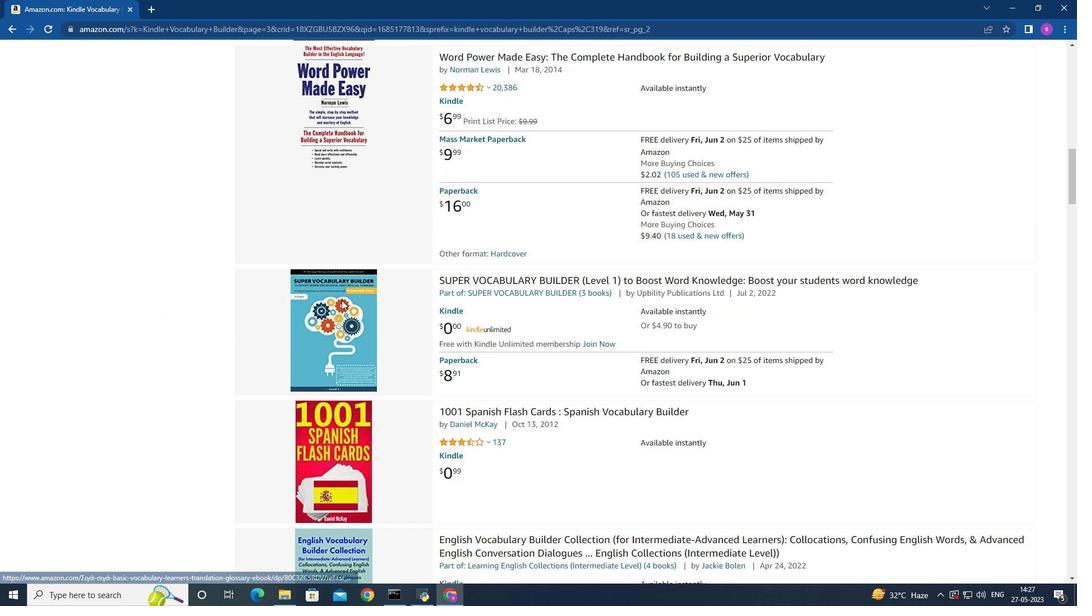 
Action: Mouse scrolled (341, 299) with delta (0, 0)
Screenshot: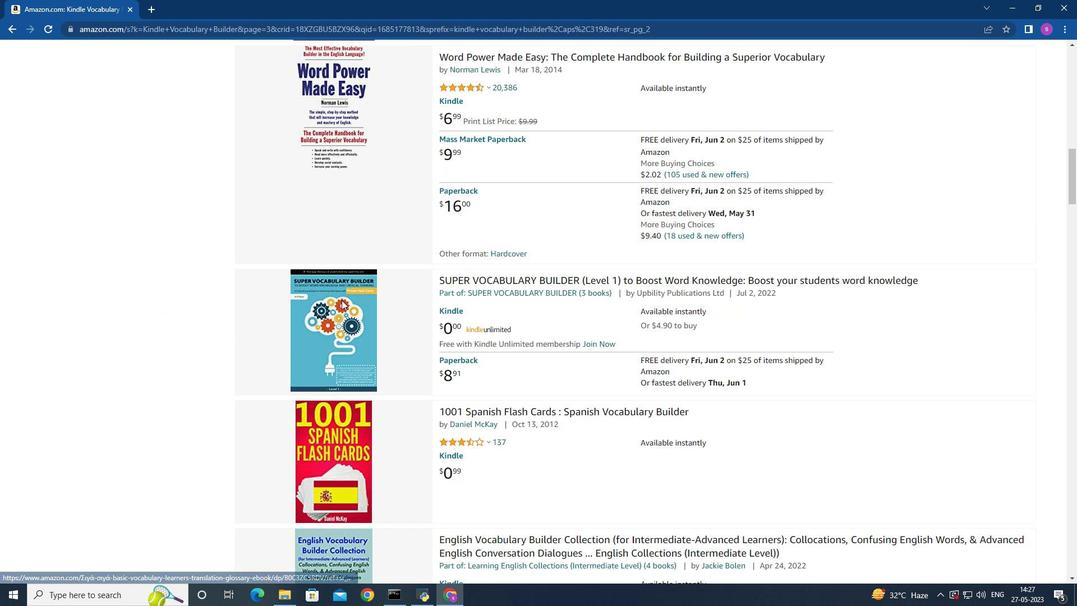 
Action: Mouse scrolled (341, 299) with delta (0, 0)
Screenshot: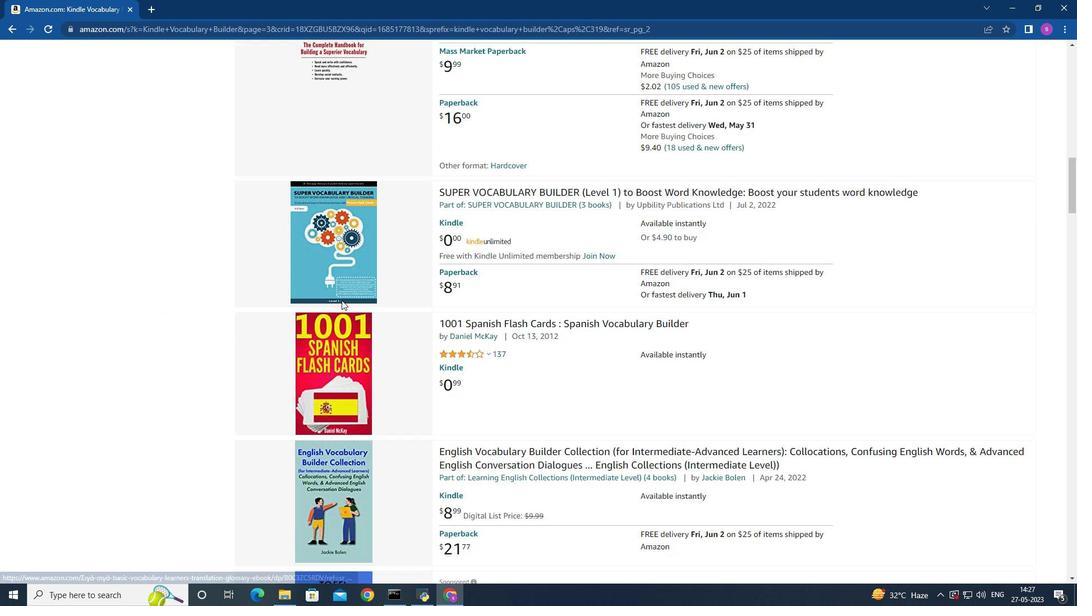 
Action: Mouse scrolled (341, 299) with delta (0, 0)
Screenshot: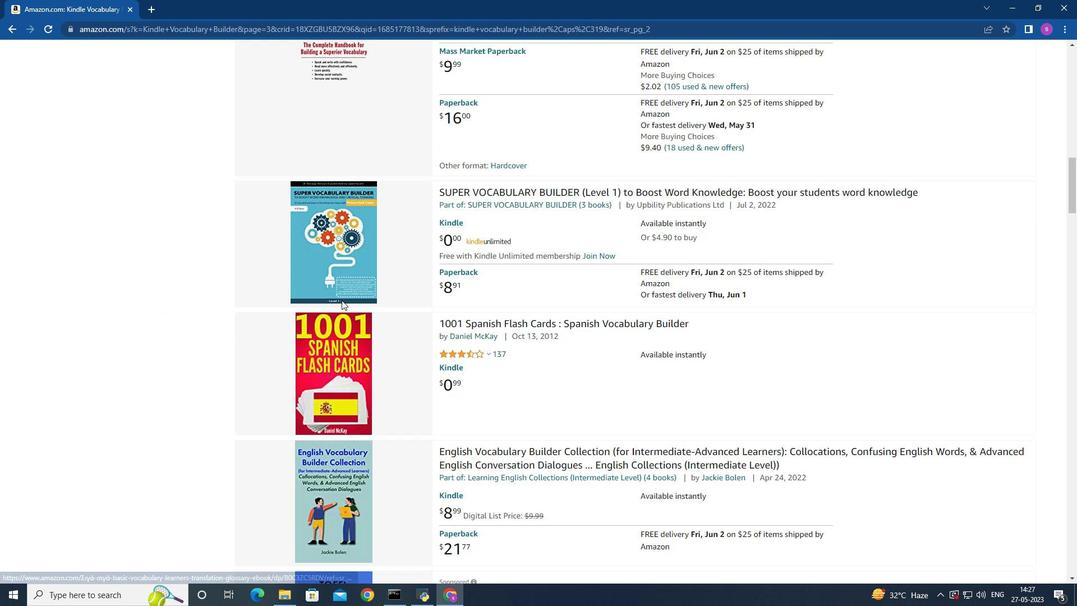 
Action: Mouse scrolled (341, 299) with delta (0, 0)
Screenshot: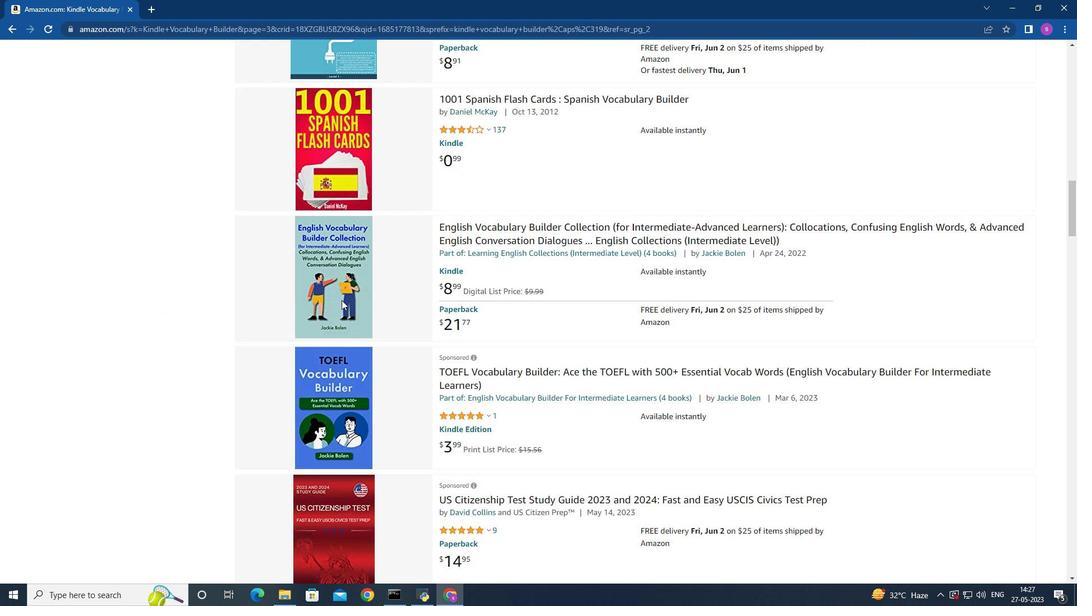 
Action: Mouse scrolled (341, 299) with delta (0, 0)
Screenshot: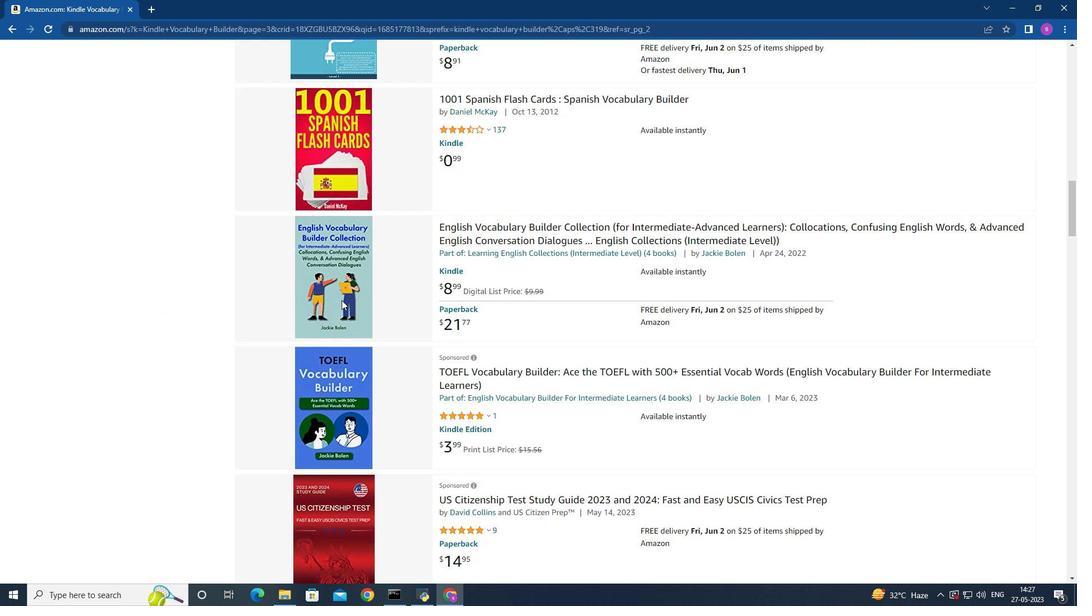 
Action: Mouse scrolled (341, 299) with delta (0, 0)
Screenshot: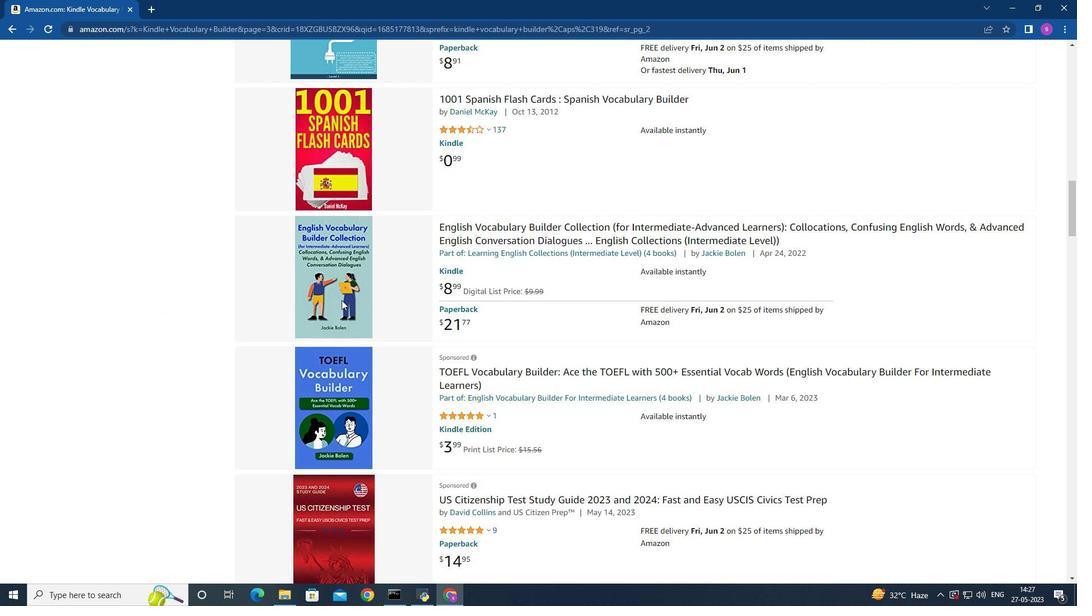 
Action: Mouse scrolled (341, 299) with delta (0, 0)
